 Task: Create an abstract project overview slider template.
Action: Mouse moved to (563, 58)
Screenshot: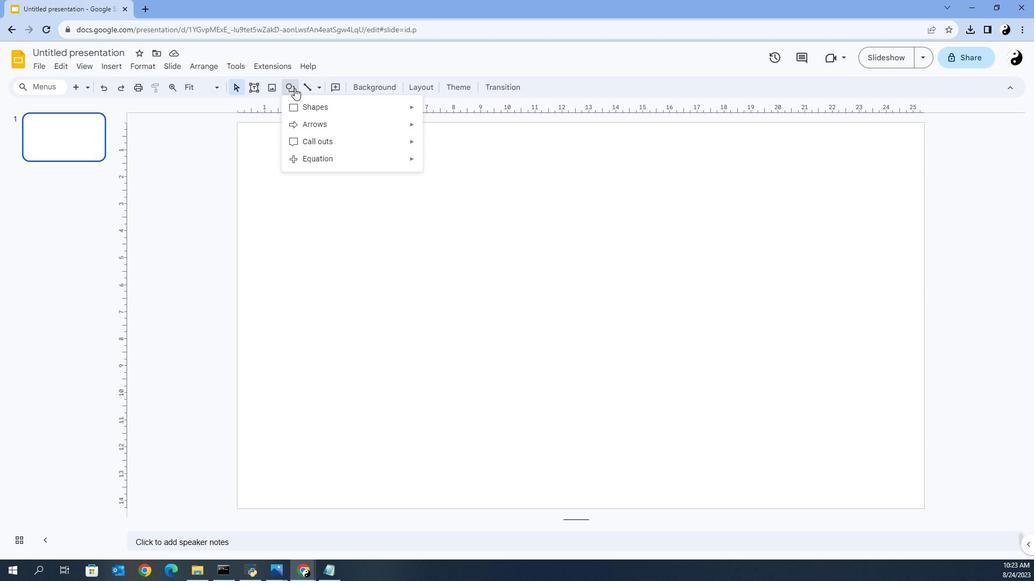 
Action: Mouse pressed left at (563, 58)
Screenshot: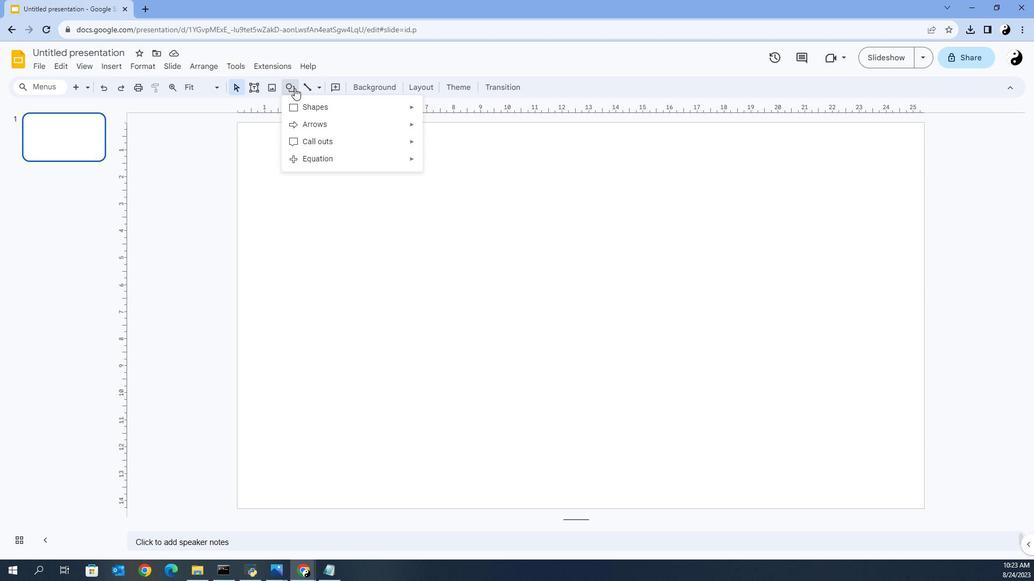 
Action: Mouse moved to (571, 60)
Screenshot: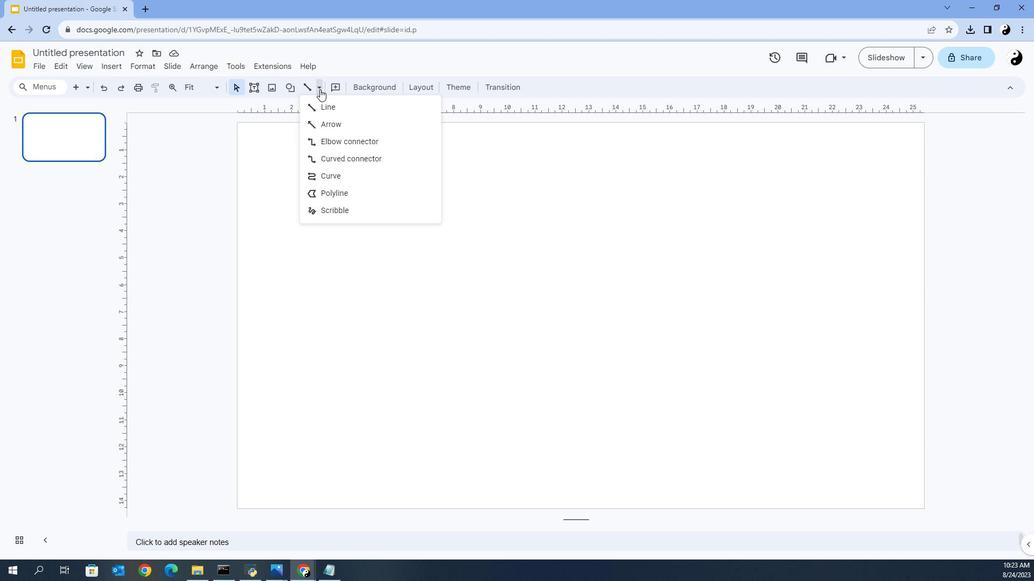 
Action: Mouse pressed left at (571, 60)
Screenshot: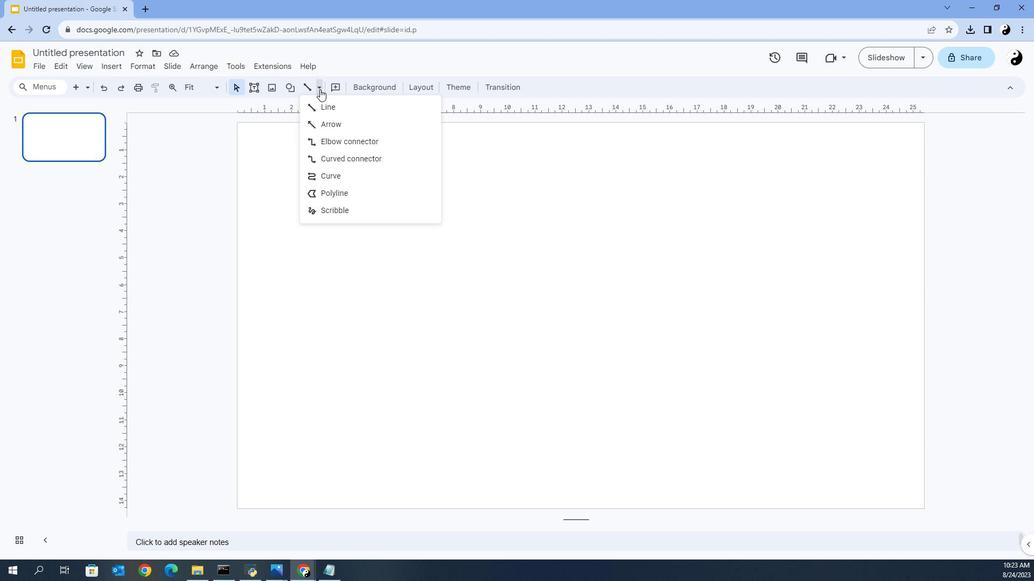 
Action: Mouse moved to (573, 134)
Screenshot: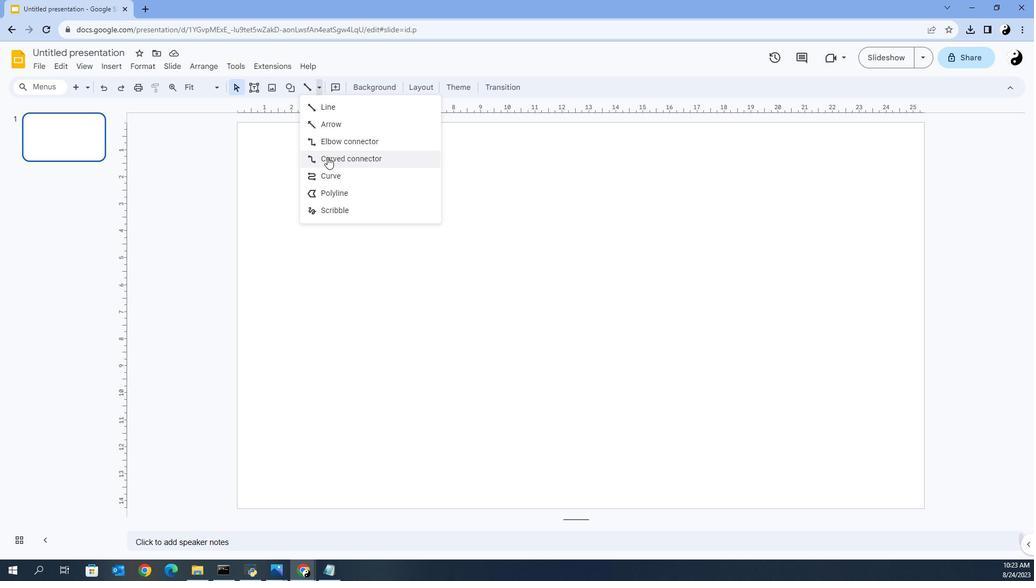 
Action: Mouse pressed left at (573, 134)
Screenshot: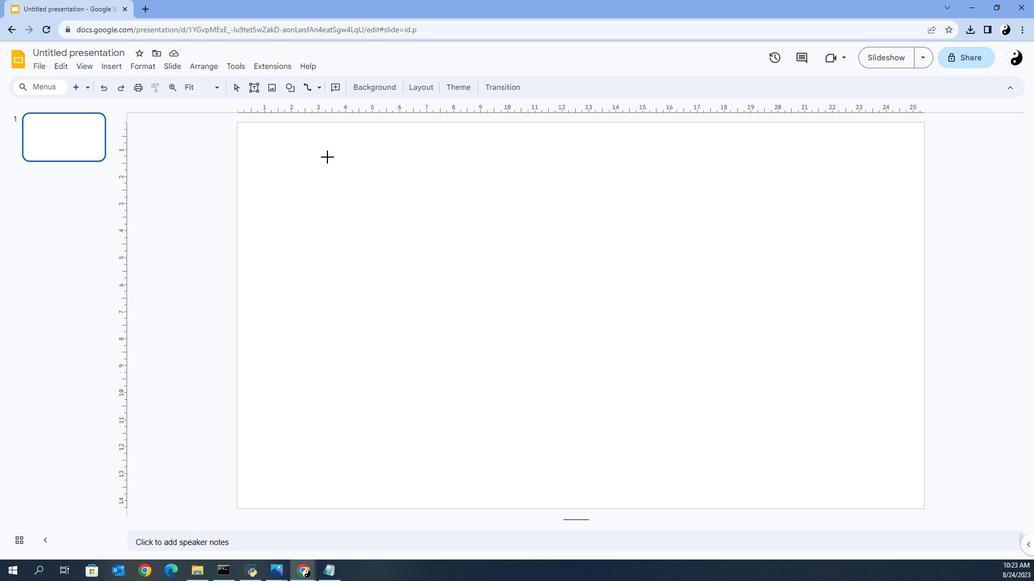 
Action: Mouse moved to (659, 100)
Screenshot: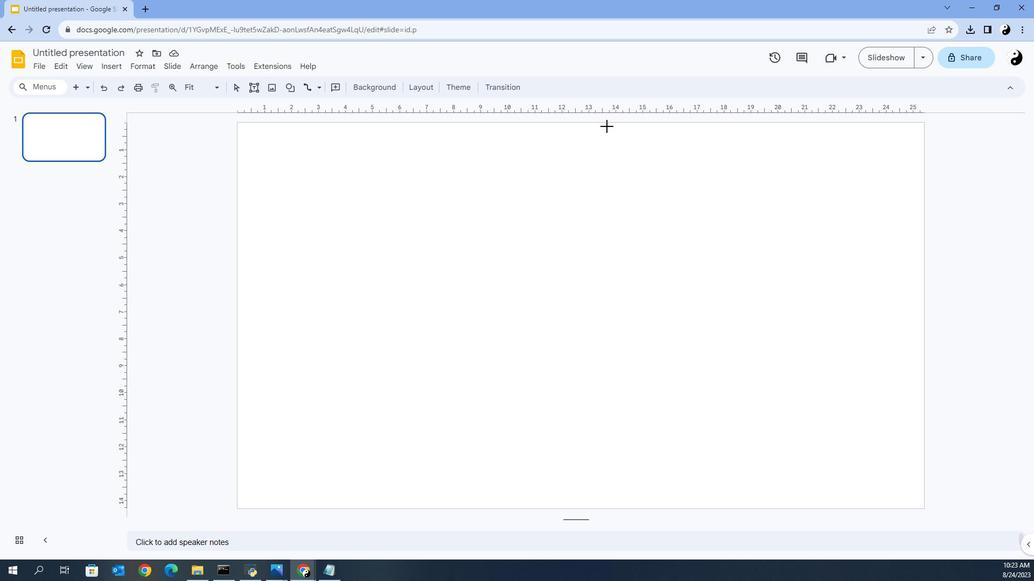 
Action: Mouse pressed left at (659, 100)
Screenshot: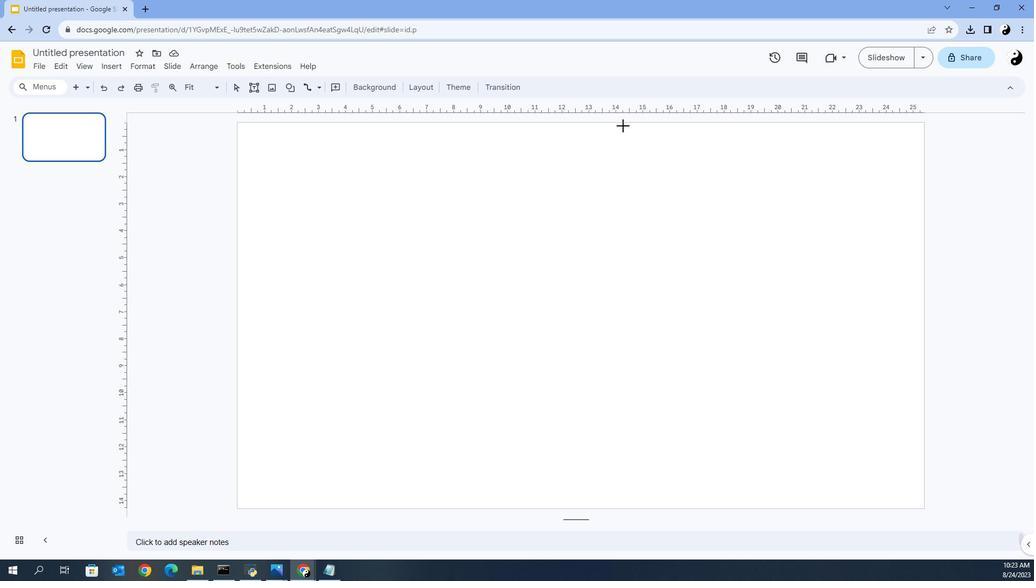 
Action: Mouse moved to (751, 333)
Screenshot: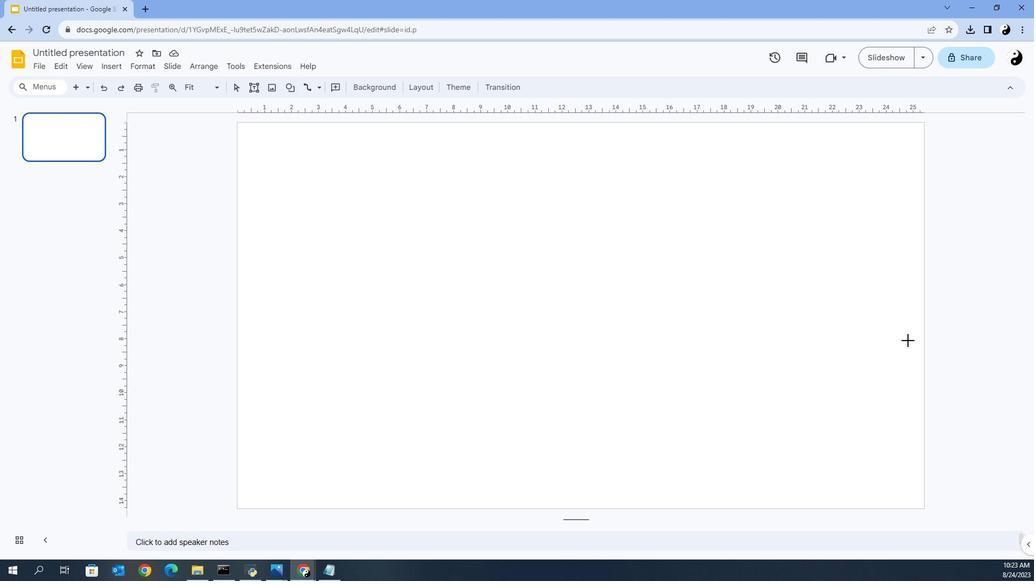 
Action: Mouse pressed right at (751, 333)
Screenshot: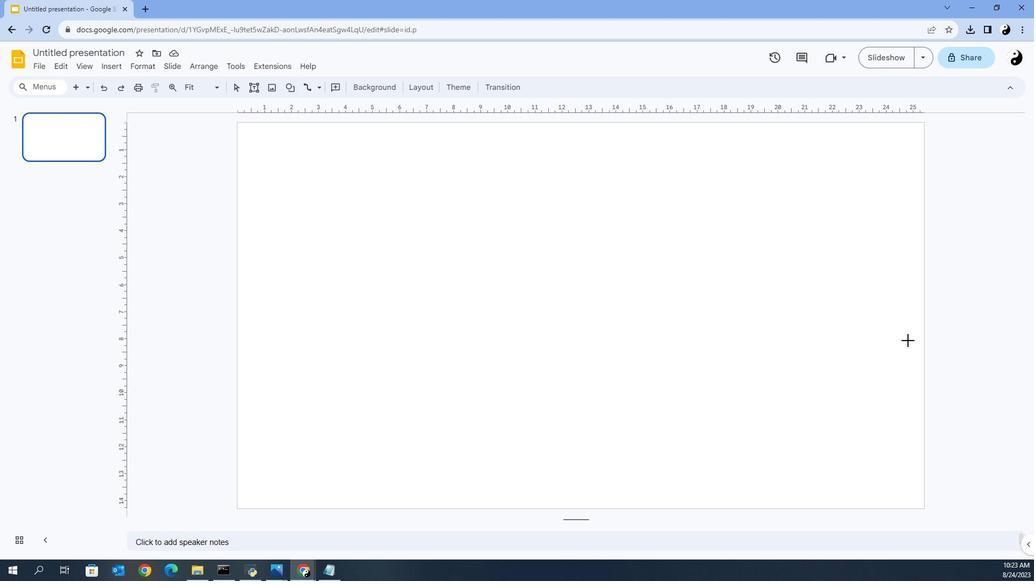 
Action: Mouse moved to (677, 95)
Screenshot: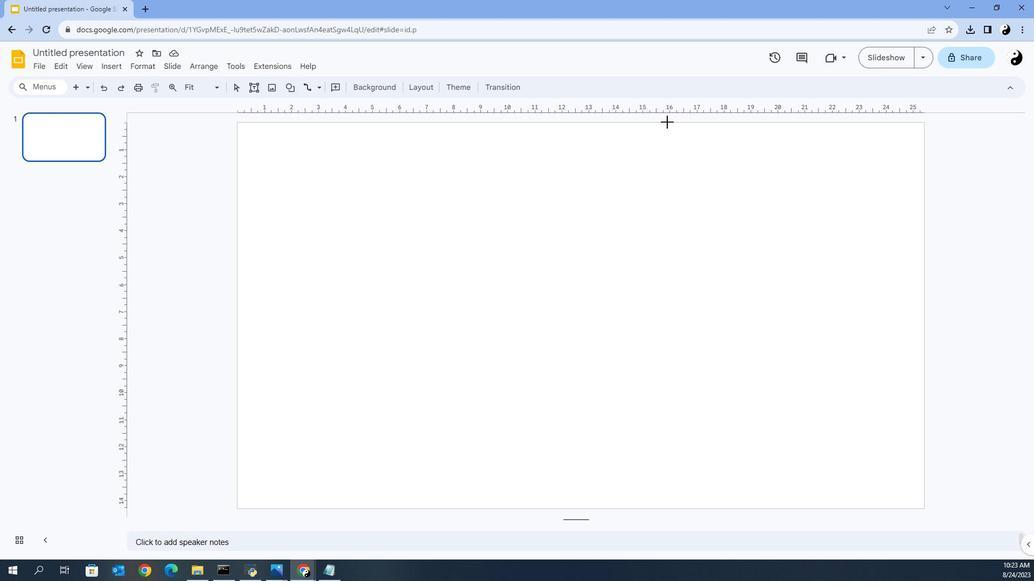 
Action: Mouse pressed left at (677, 95)
Screenshot: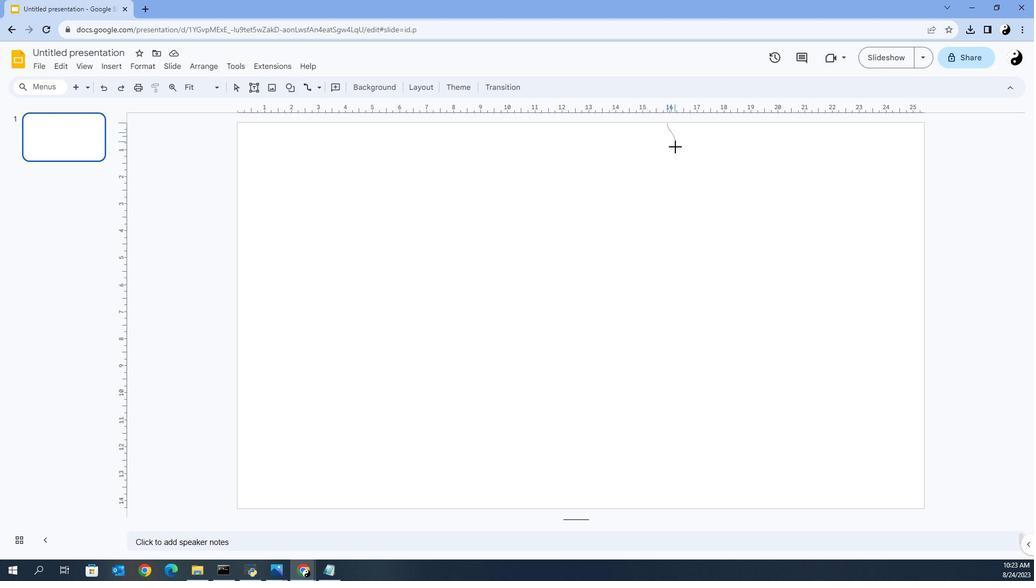 
Action: Mouse moved to (581, 61)
Screenshot: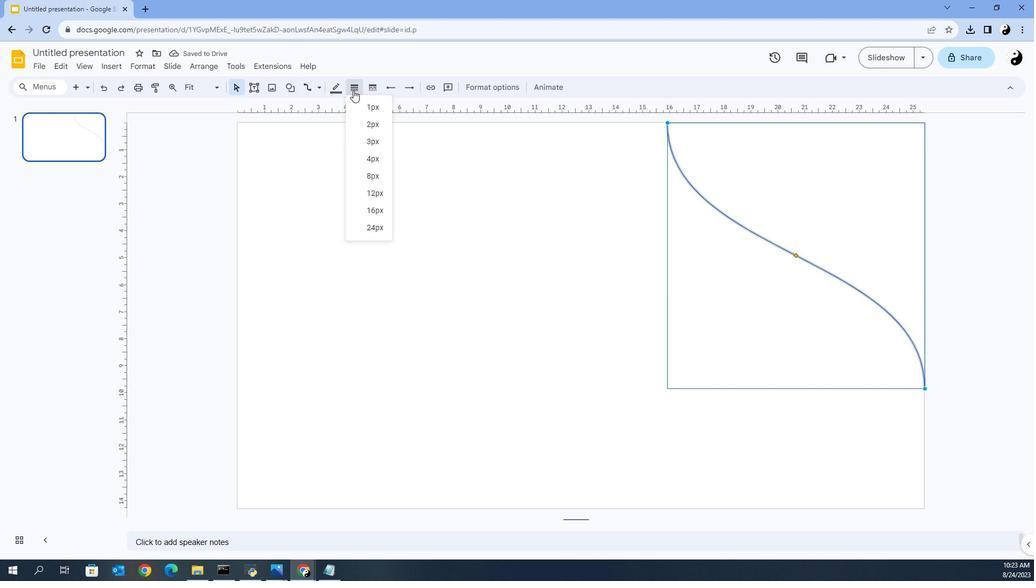 
Action: Mouse pressed left at (581, 61)
Screenshot: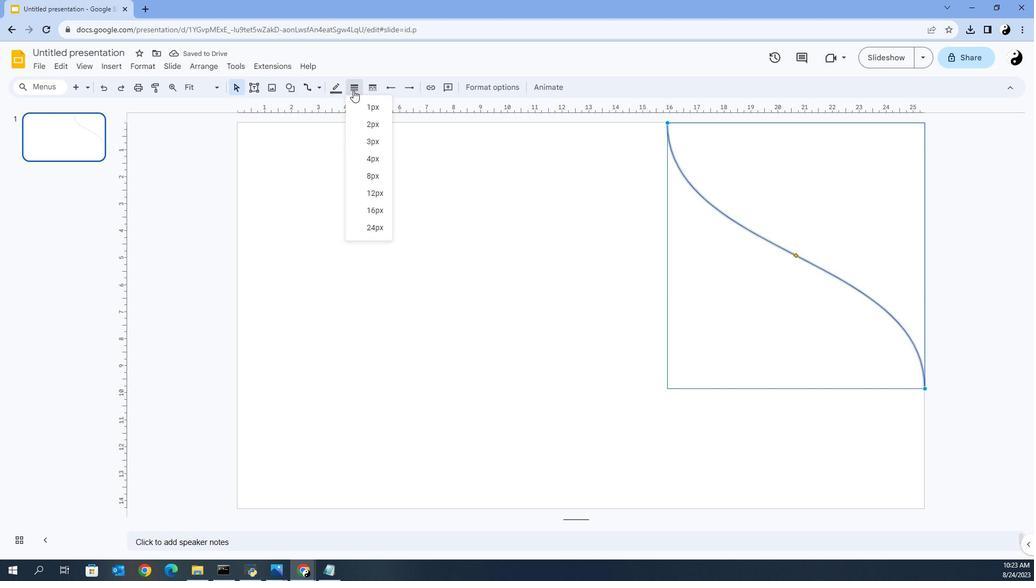 
Action: Mouse moved to (586, 206)
Screenshot: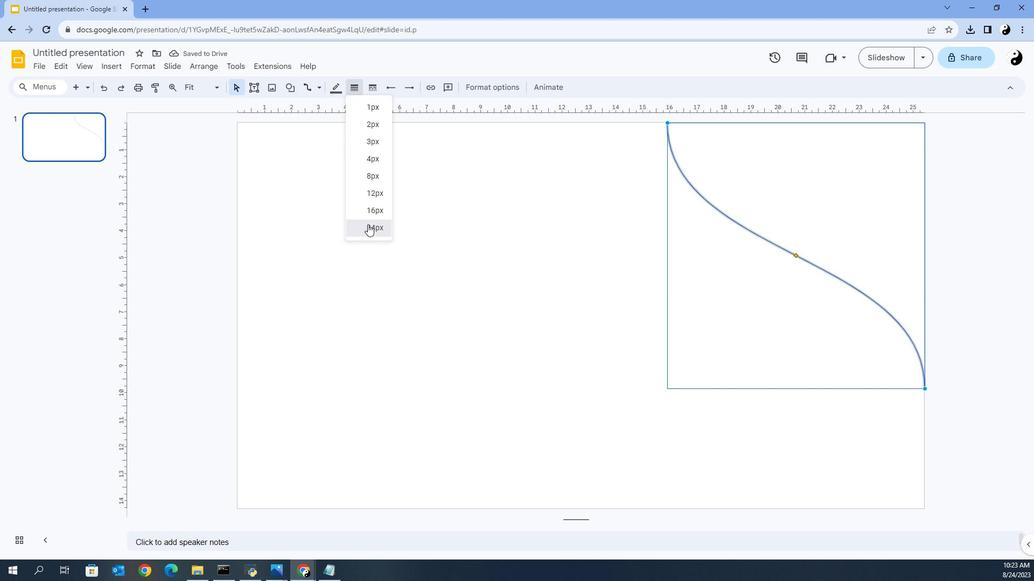 
Action: Mouse pressed left at (586, 206)
Screenshot: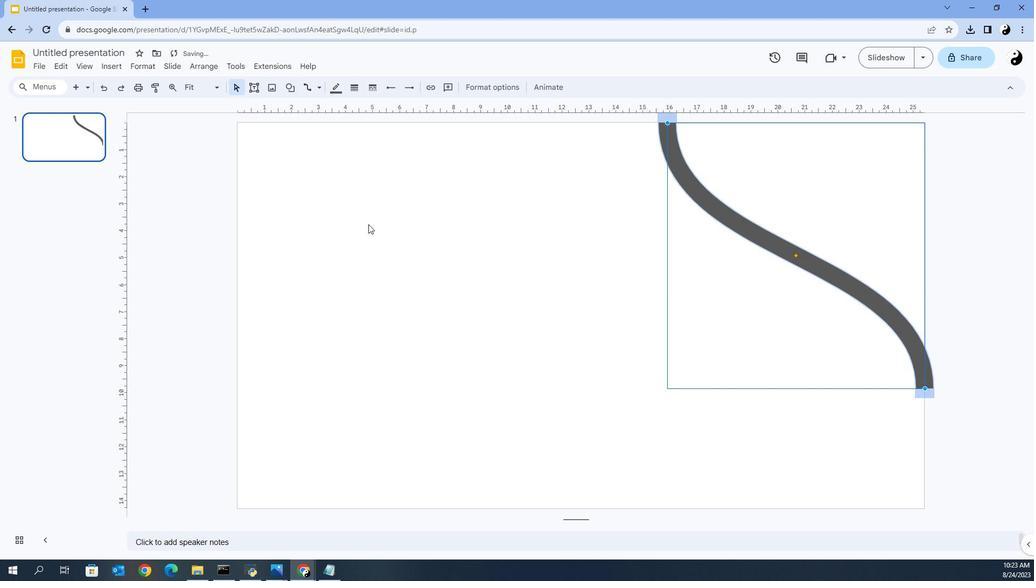
Action: Mouse moved to (576, 58)
Screenshot: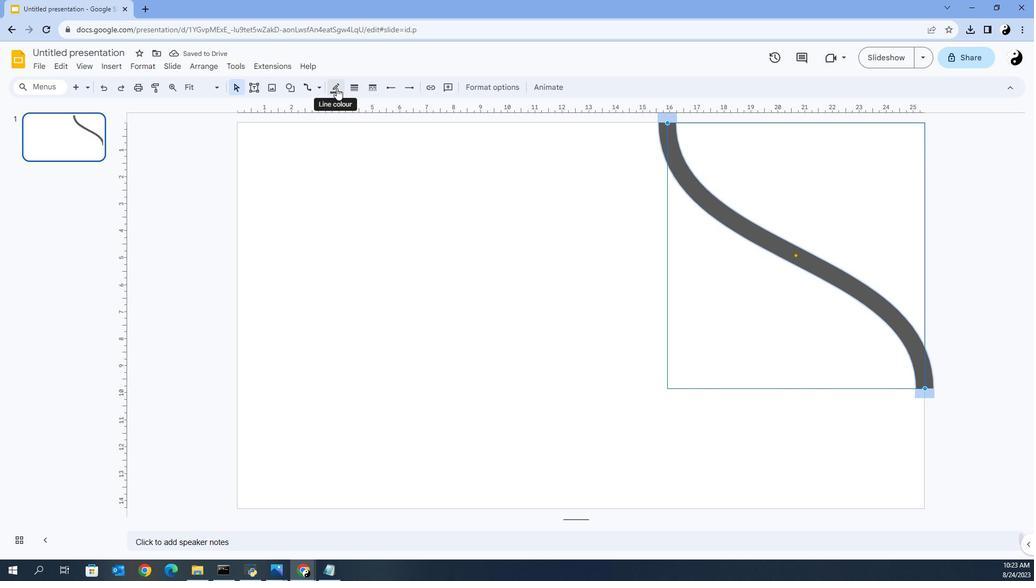 
Action: Mouse pressed left at (576, 58)
Screenshot: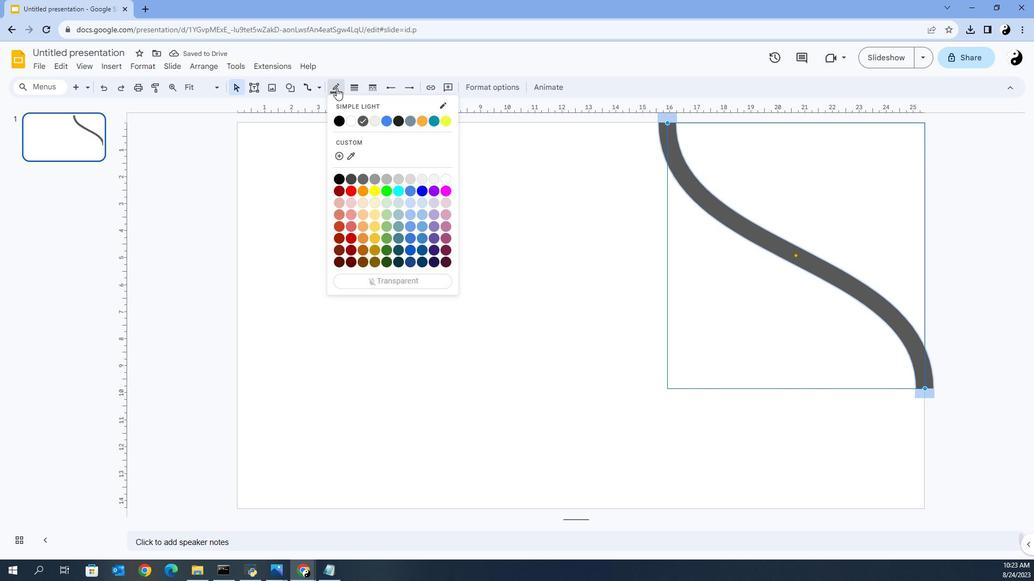 
Action: Mouse moved to (582, 132)
Screenshot: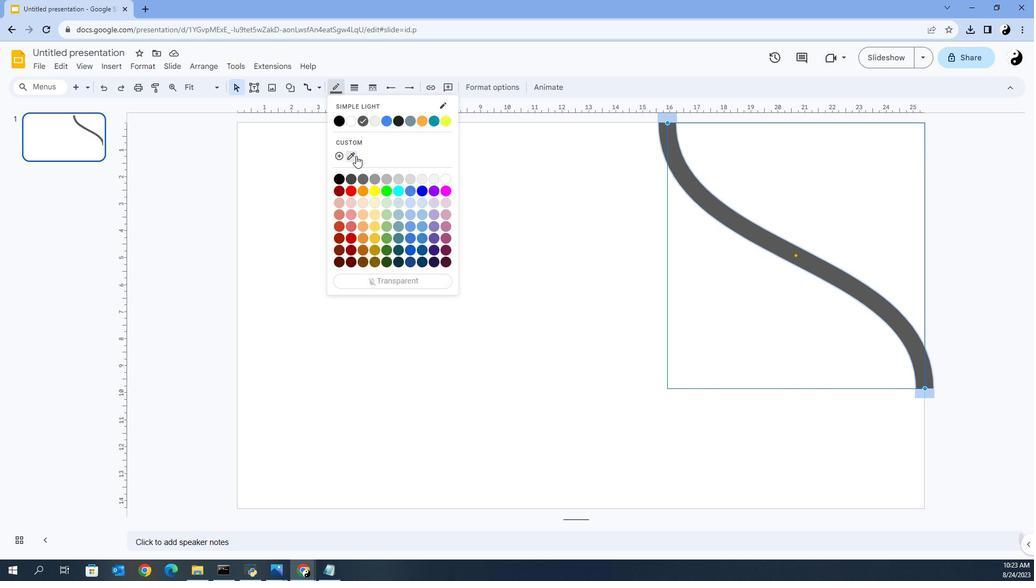 
Action: Mouse pressed left at (582, 132)
Screenshot: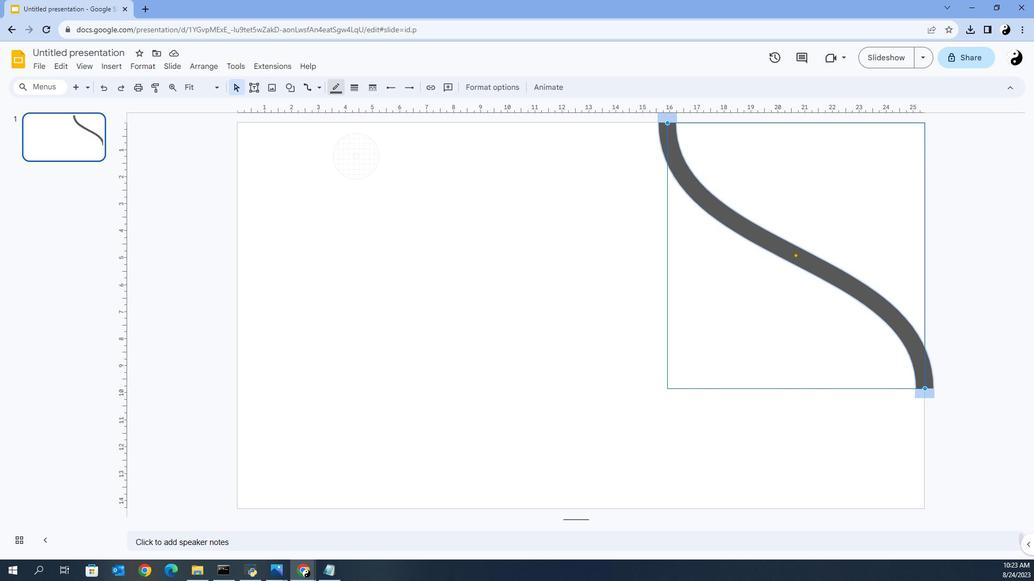 
Action: Mouse moved to (329, 186)
Screenshot: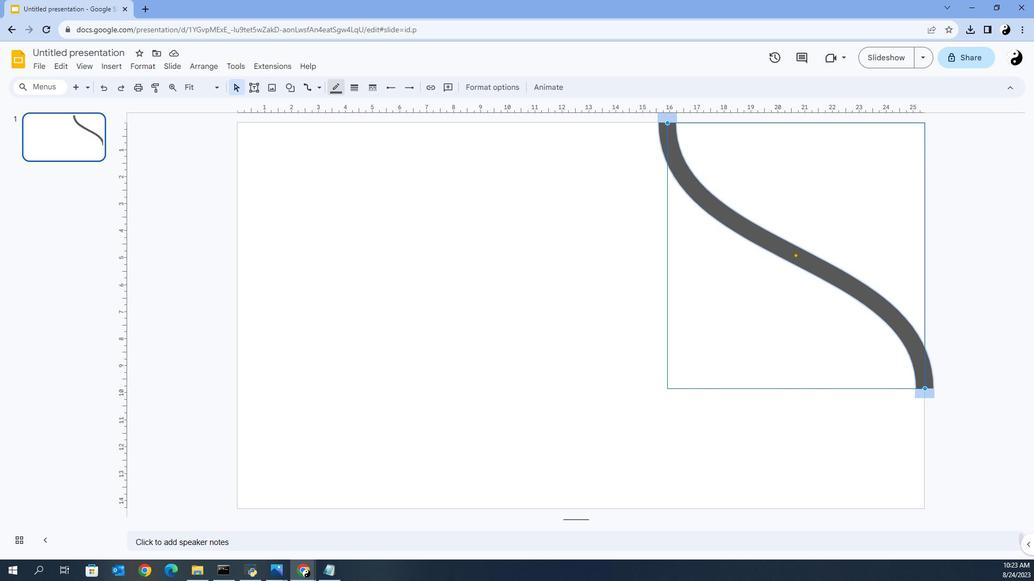 
Action: Mouse pressed left at (329, 186)
Screenshot: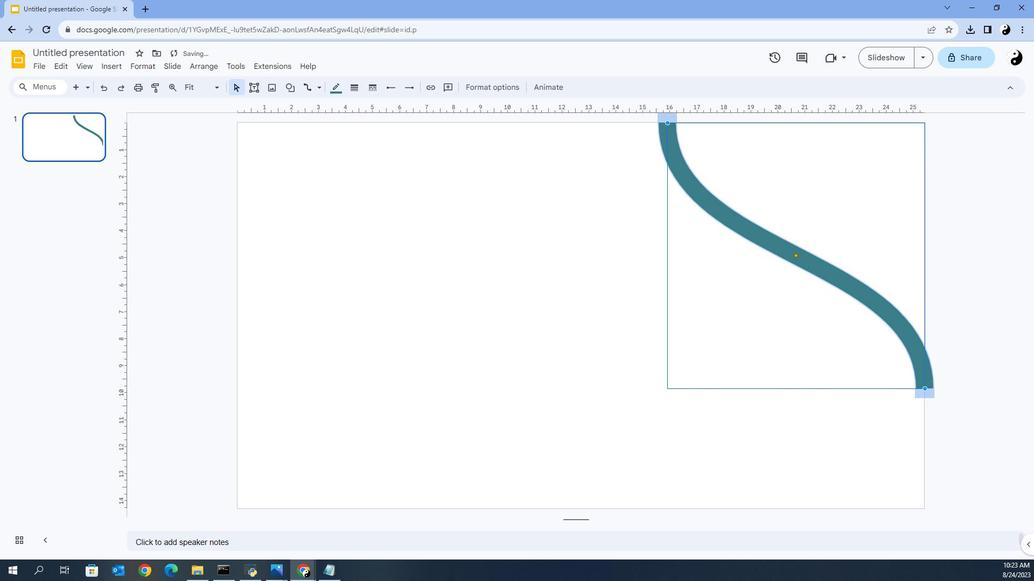 
Action: Mouse moved to (625, 243)
Screenshot: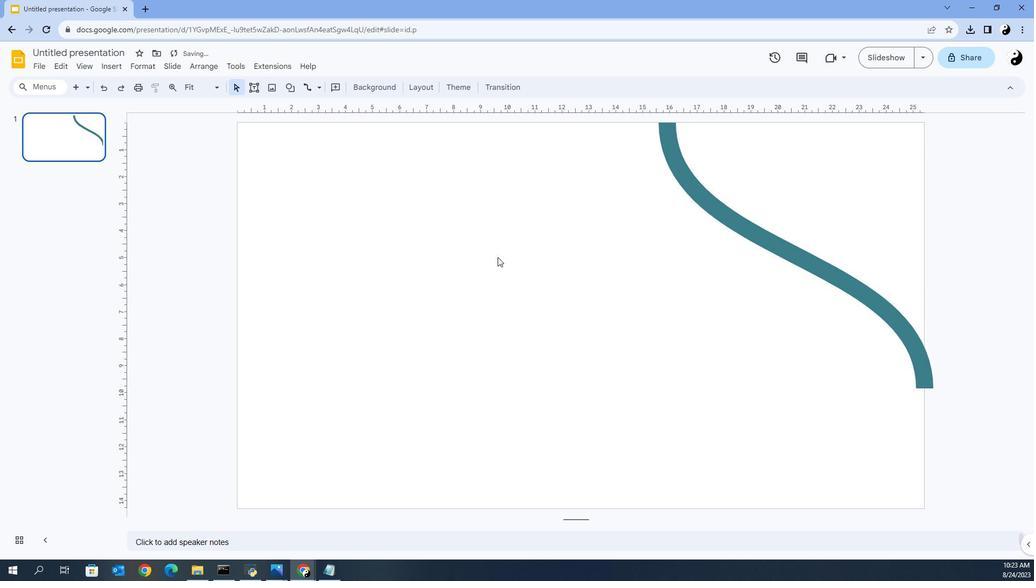 
Action: Mouse pressed left at (625, 243)
Screenshot: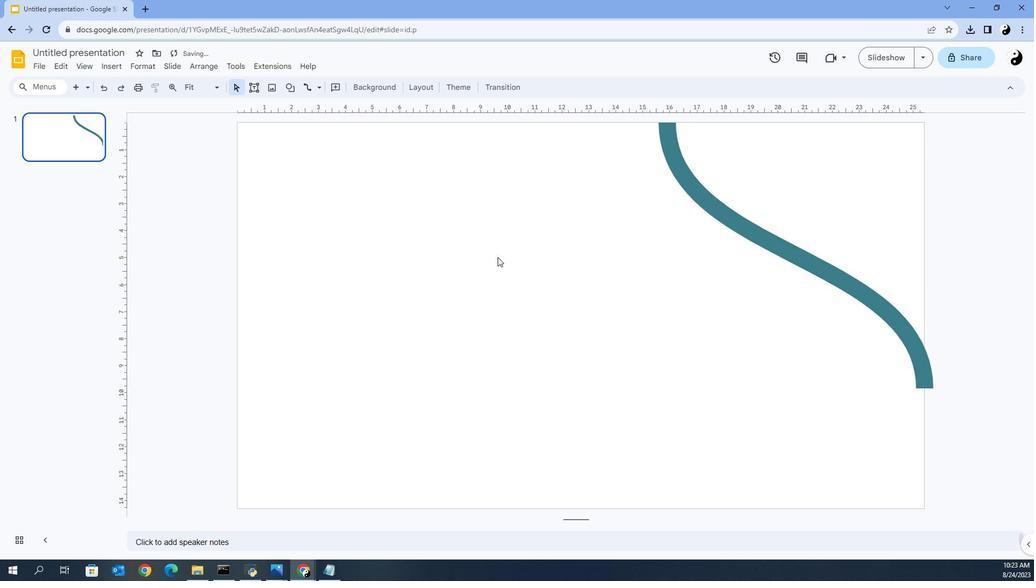 
Action: Mouse moved to (731, 271)
Screenshot: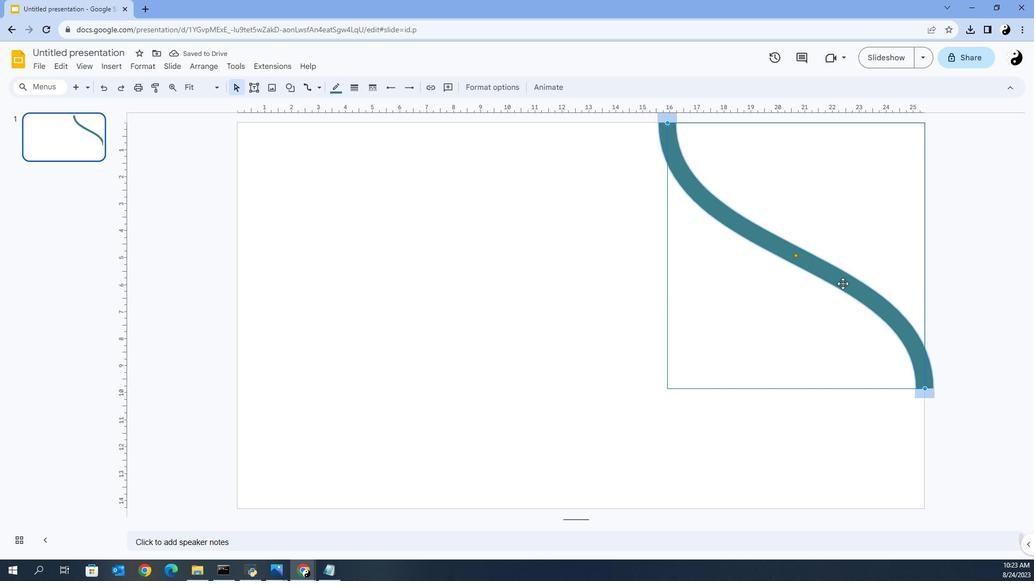 
Action: Mouse pressed left at (731, 271)
Screenshot: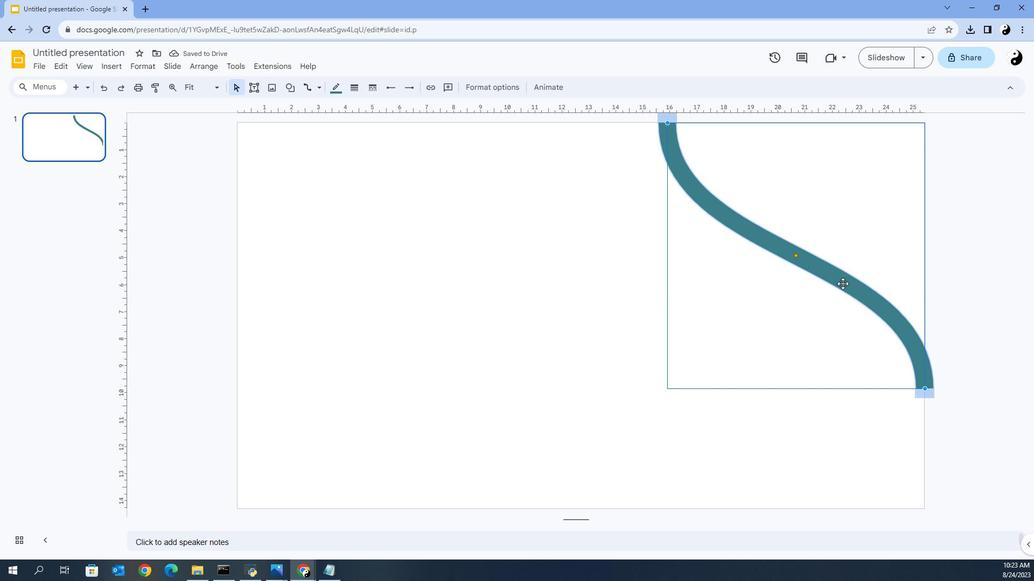 
Action: Mouse moved to (731, 271)
Screenshot: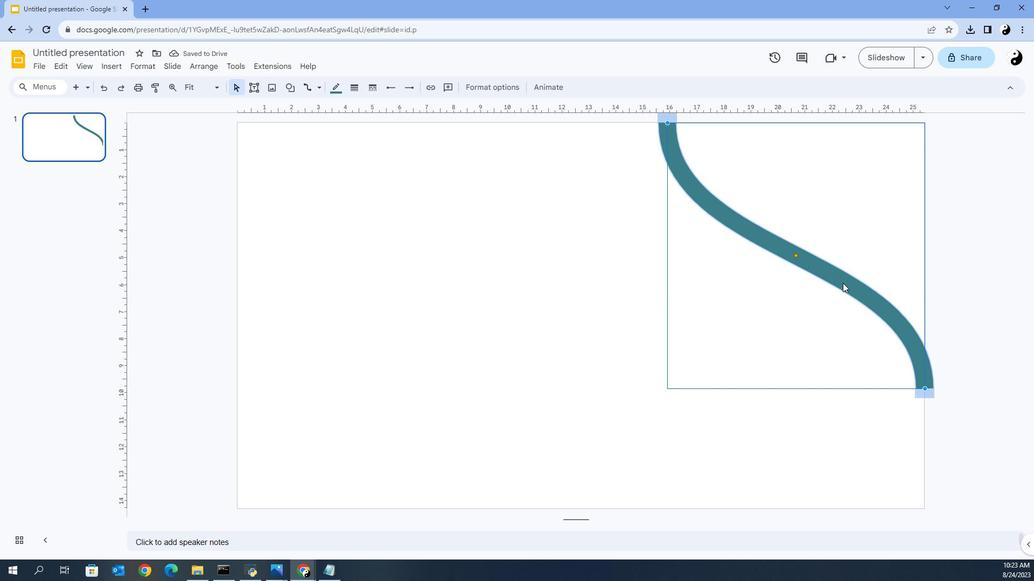 
Action: Key pressed <Key.left><Key.left>
Screenshot: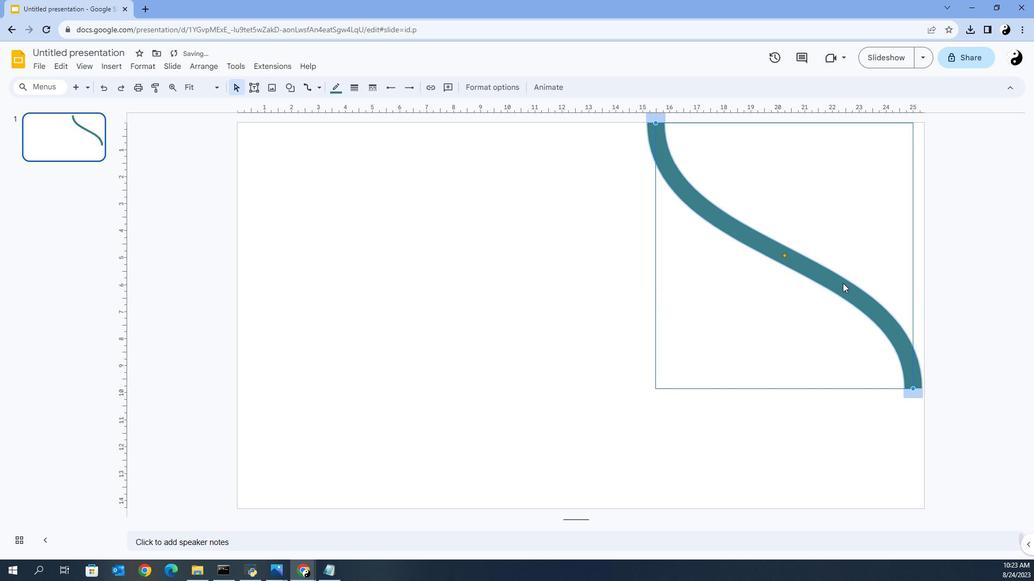 
Action: Mouse moved to (731, 314)
Screenshot: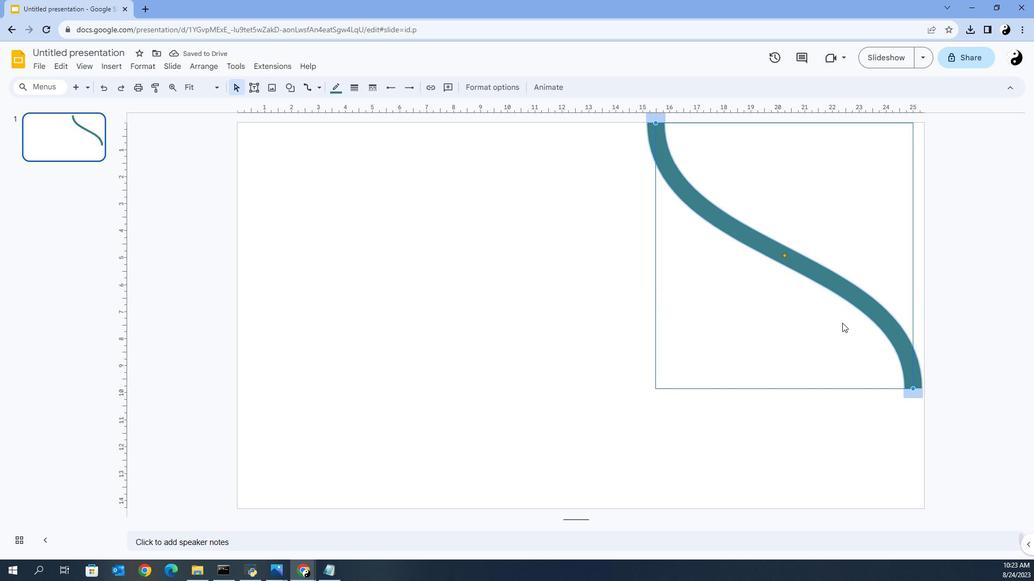 
Action: Mouse scrolled (731, 314) with delta (0, 0)
Screenshot: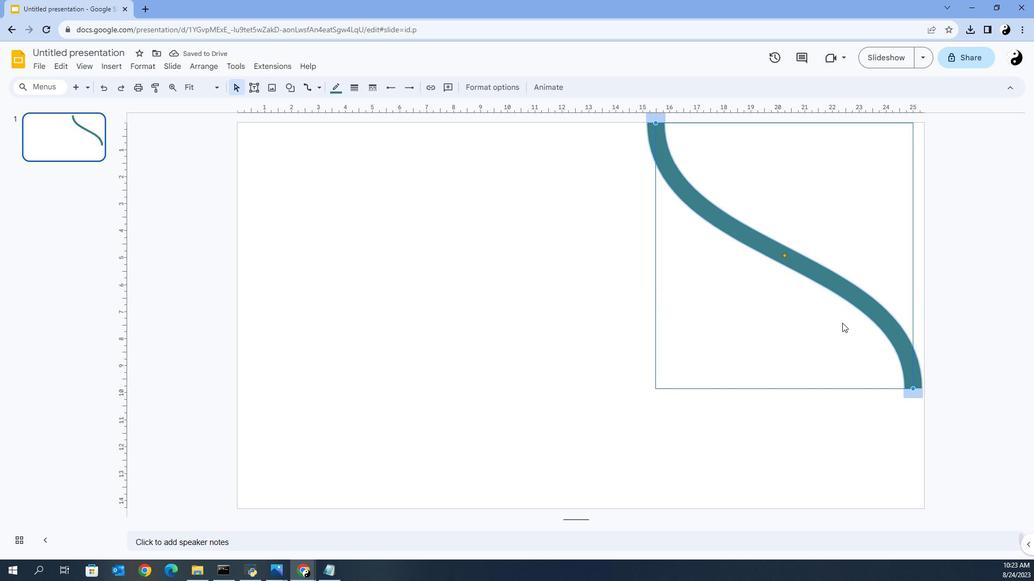 
Action: Mouse scrolled (731, 314) with delta (0, 0)
Screenshot: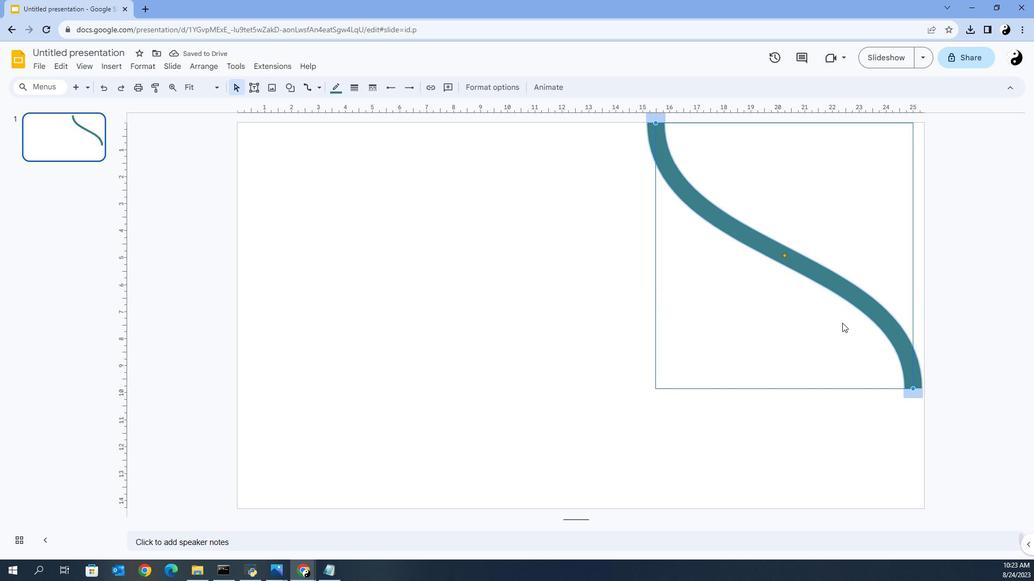 
Action: Mouse moved to (731, 314)
Screenshot: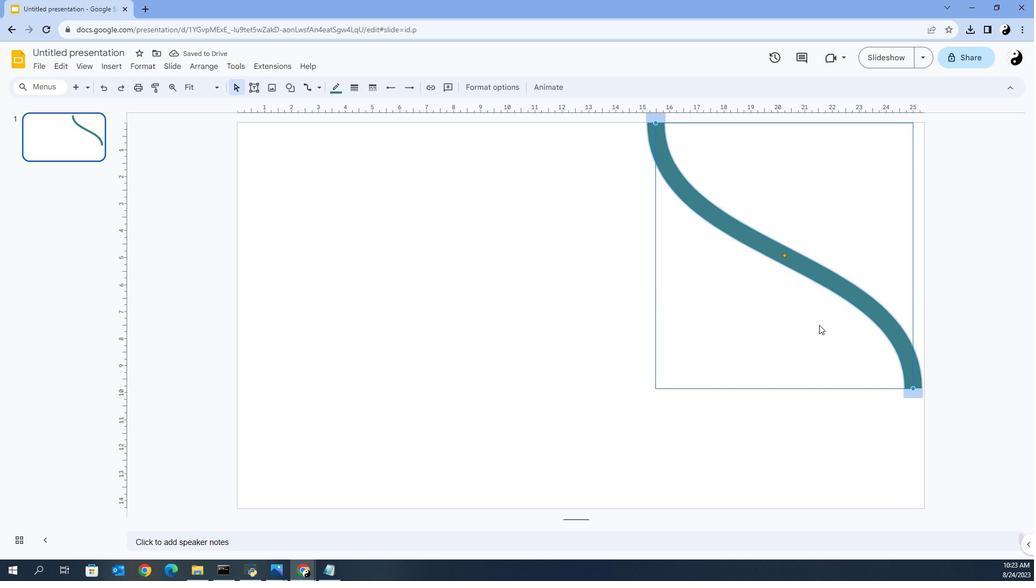 
Action: Mouse scrolled (731, 314) with delta (0, 0)
Screenshot: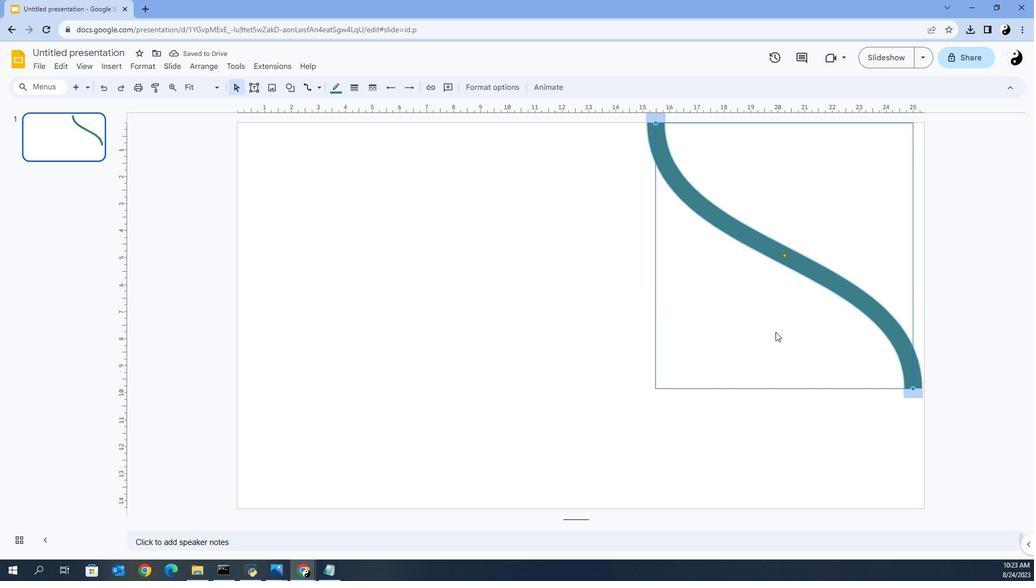 
Action: Mouse scrolled (731, 314) with delta (0, 0)
Screenshot: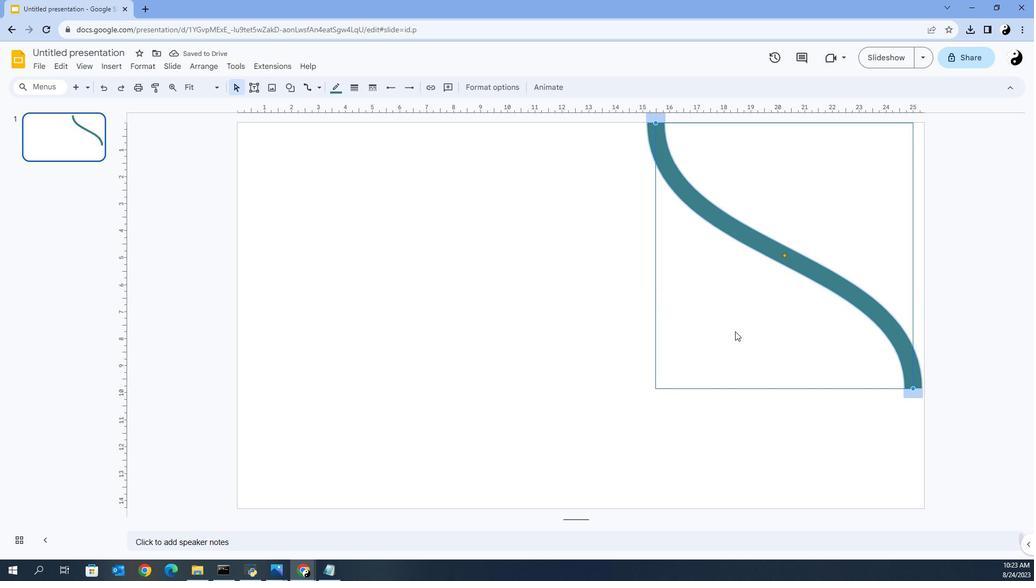 
Action: Mouse moved to (686, 313)
Screenshot: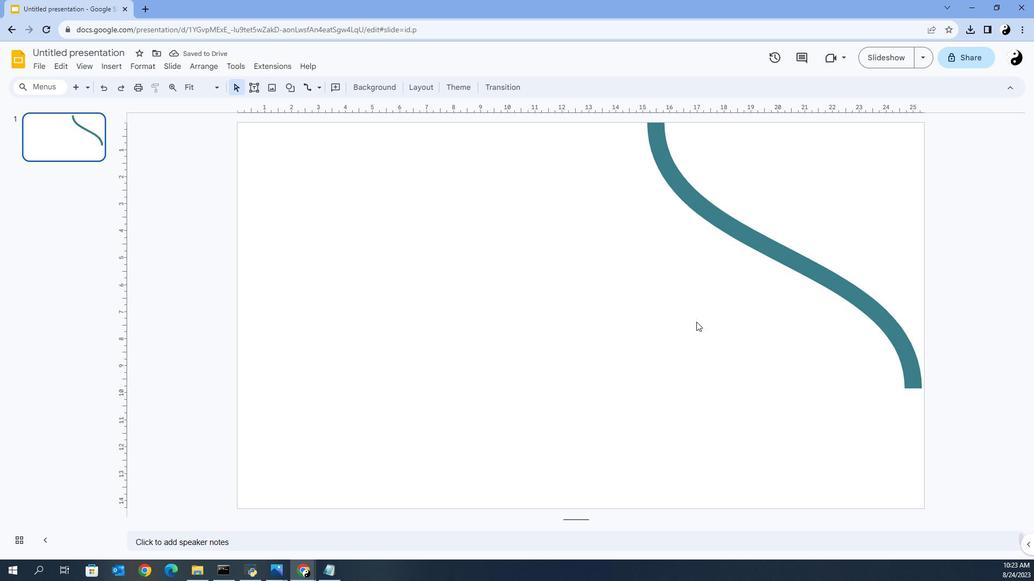 
Action: Mouse pressed left at (686, 313)
Screenshot: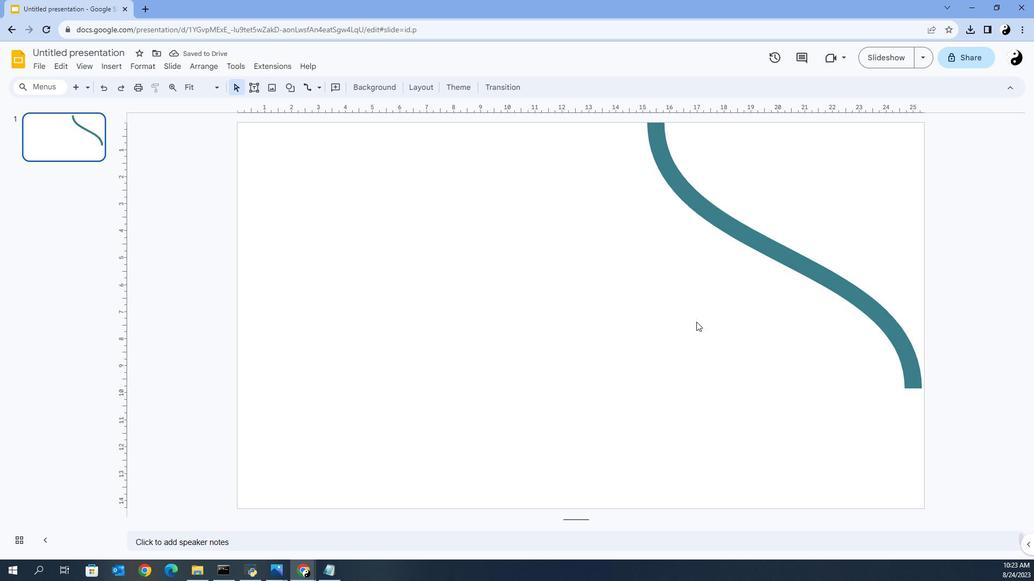 
Action: Mouse moved to (716, 250)
Screenshot: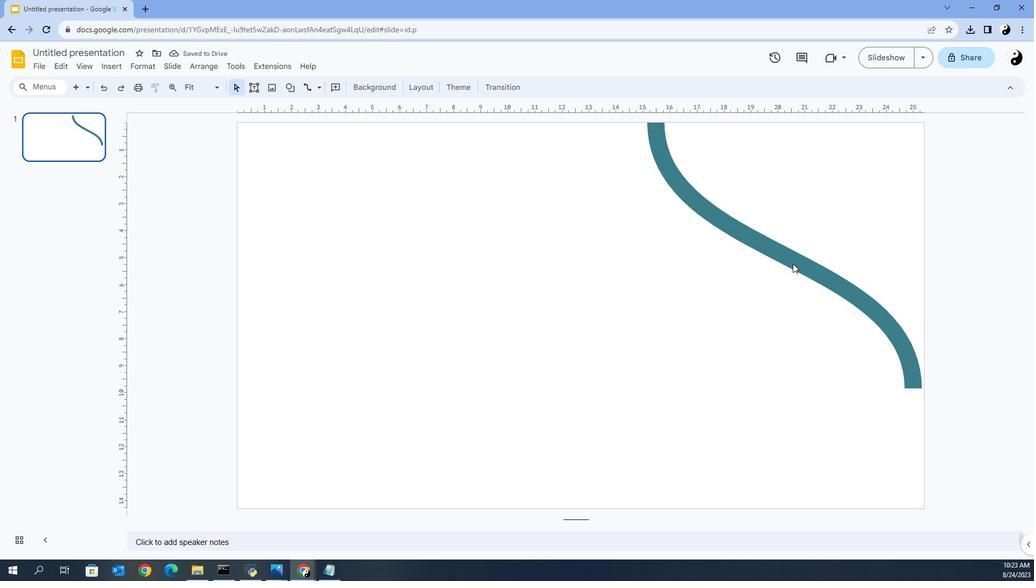 
Action: Mouse scrolled (716, 250) with delta (0, 0)
Screenshot: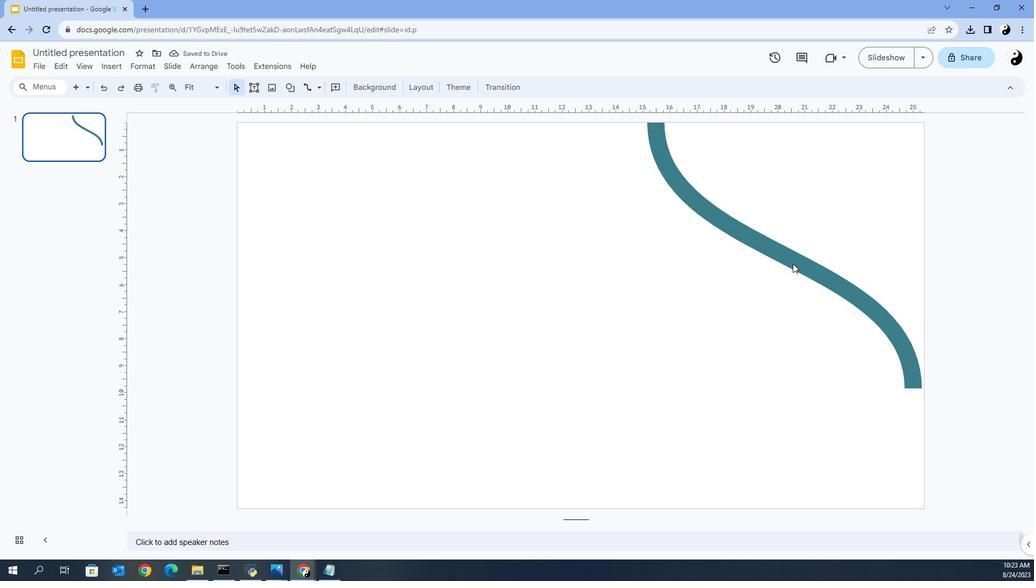 
Action: Mouse scrolled (716, 250) with delta (0, 0)
Screenshot: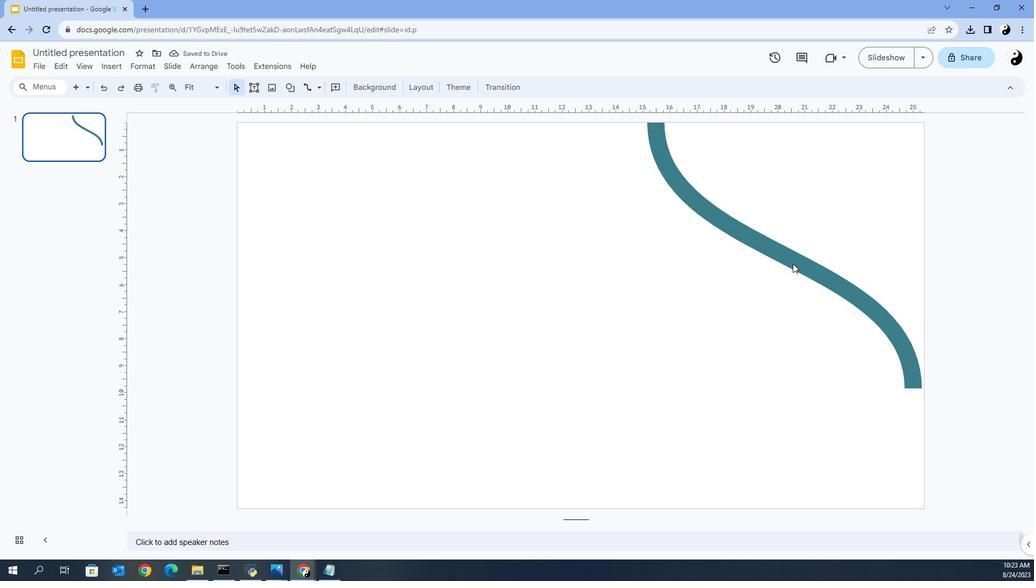 
Action: Mouse moved to (713, 265)
Screenshot: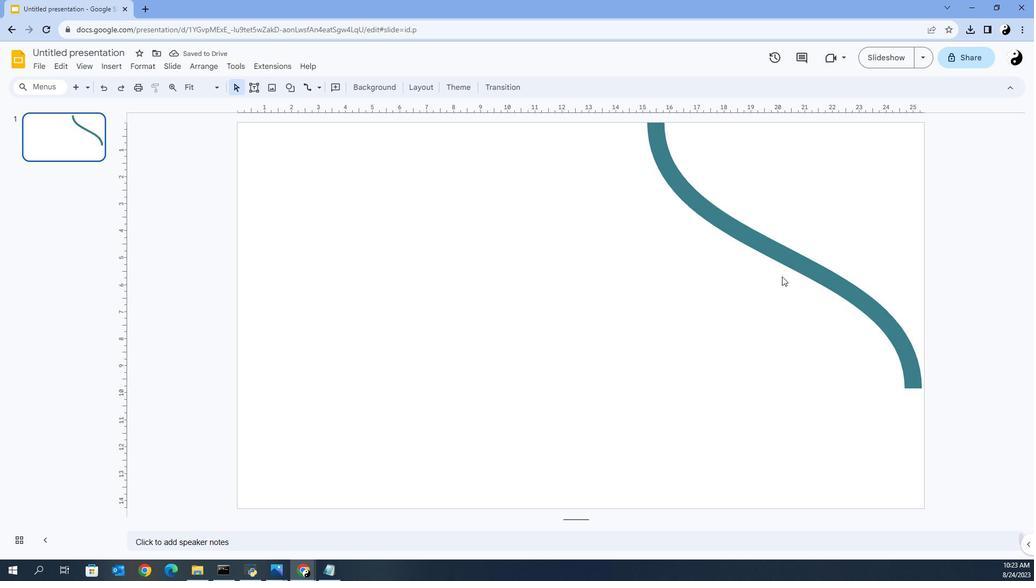 
Action: Mouse scrolled (713, 265) with delta (0, 0)
Screenshot: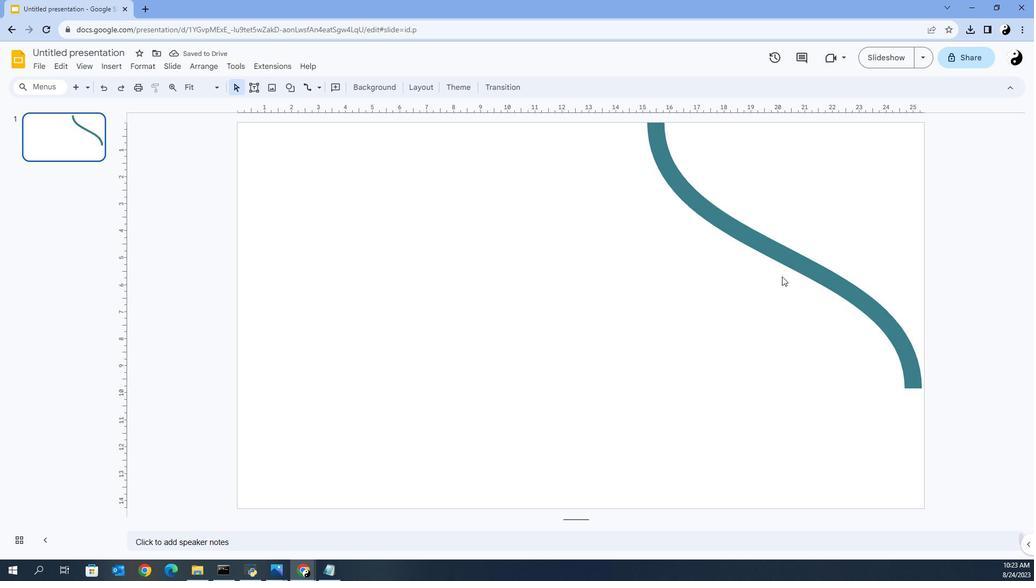 
Action: Mouse scrolled (713, 265) with delta (0, 0)
Screenshot: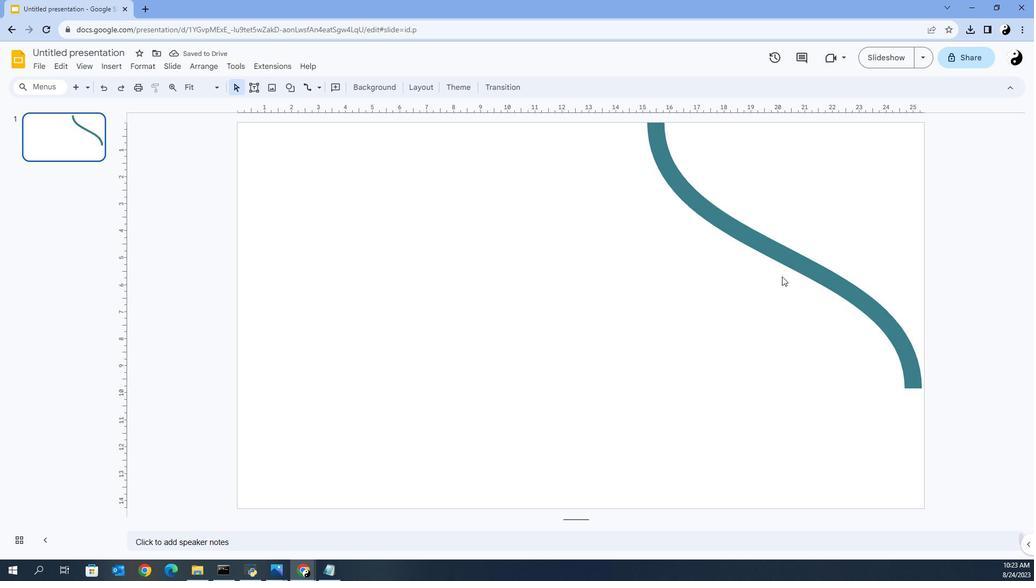 
Action: Mouse moved to (709, 243)
Screenshot: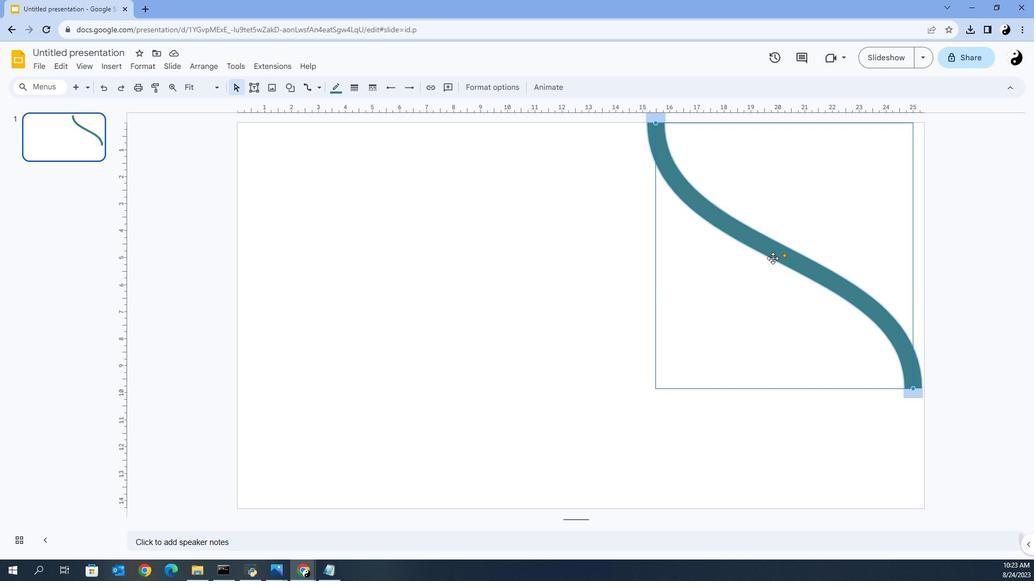 
Action: Mouse pressed left at (709, 243)
Screenshot: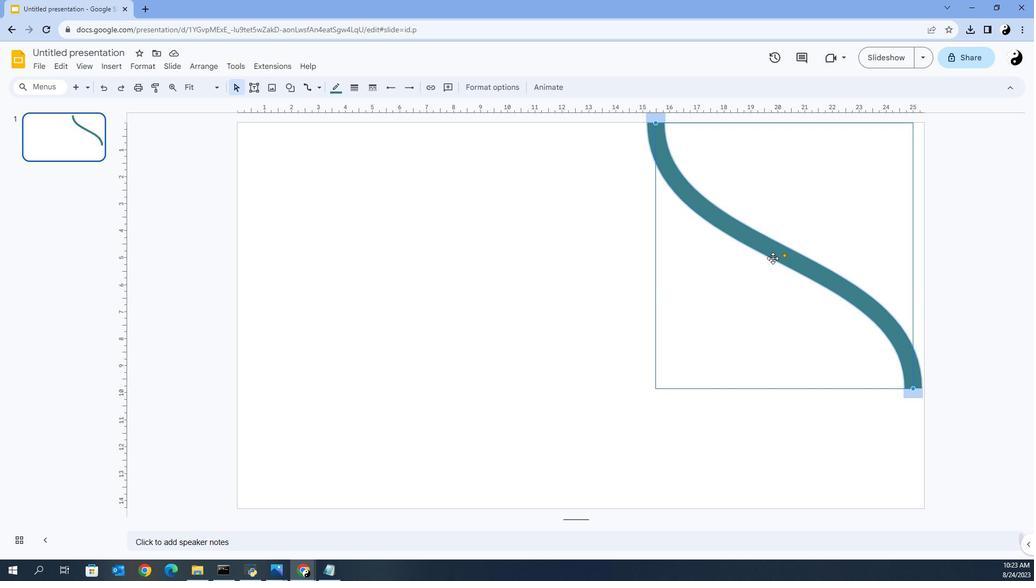 
Action: Mouse moved to (752, 388)
Screenshot: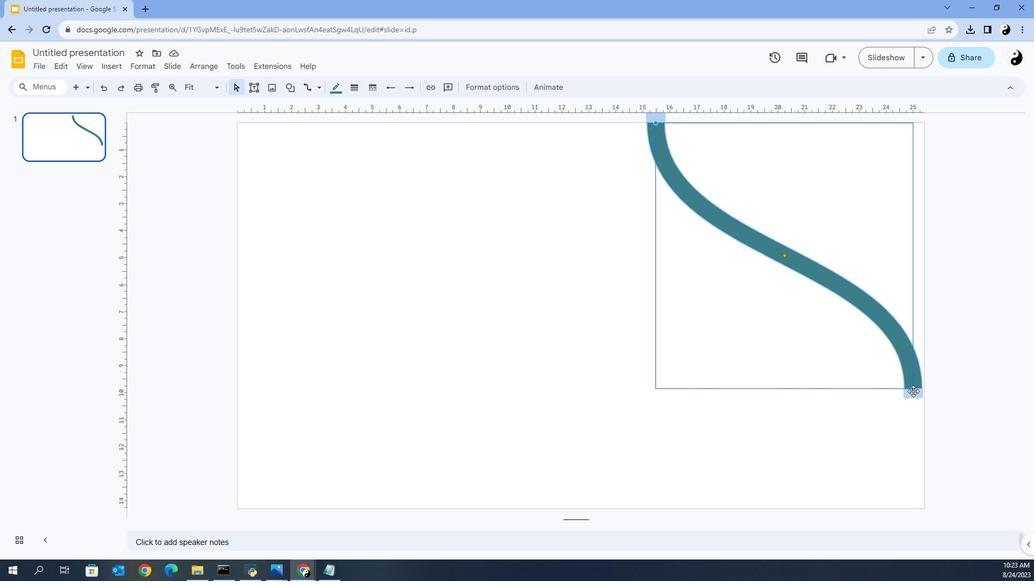 
Action: Mouse pressed left at (752, 388)
Screenshot: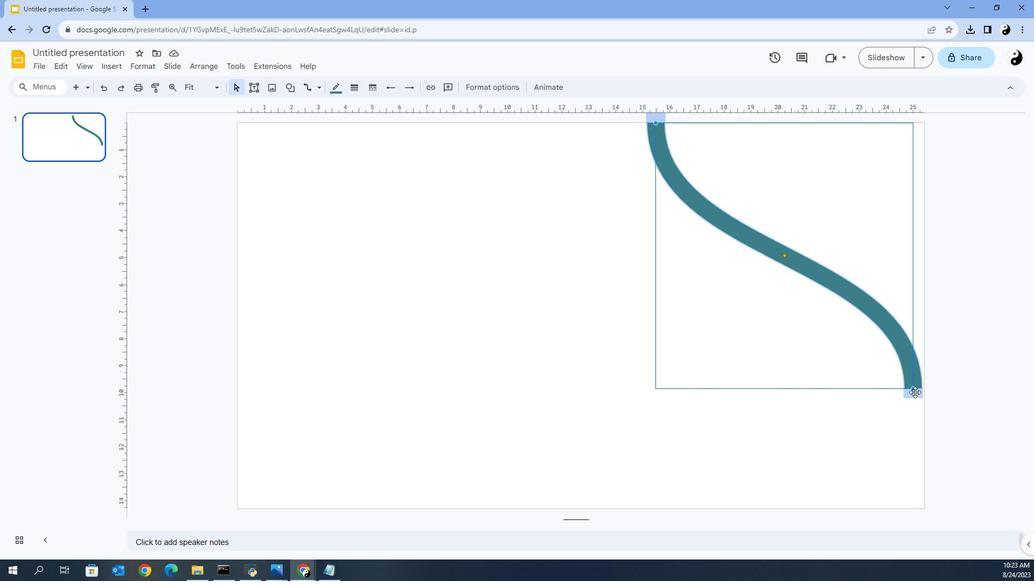 
Action: Mouse moved to (742, 427)
Screenshot: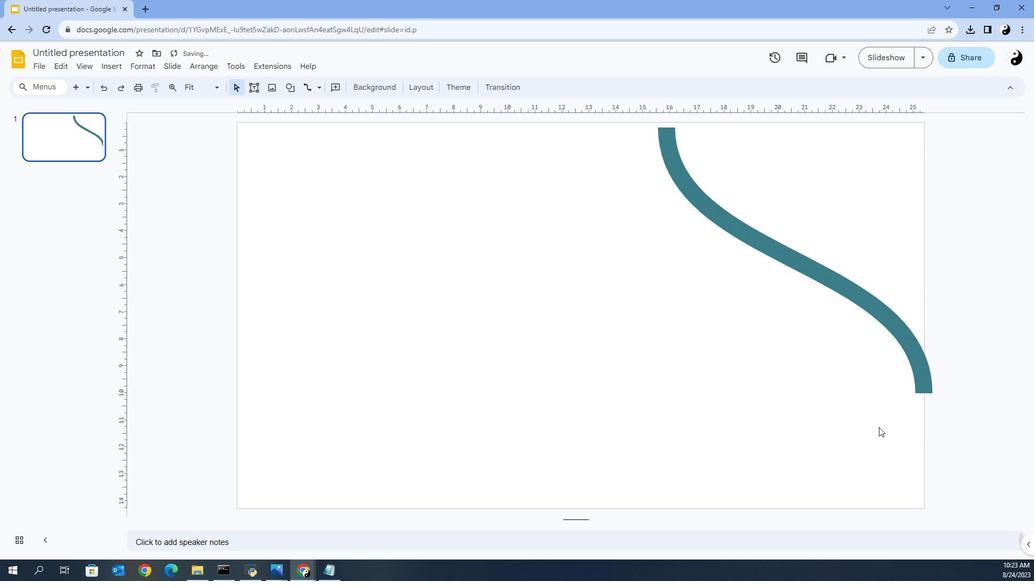 
Action: Mouse pressed left at (742, 427)
Screenshot: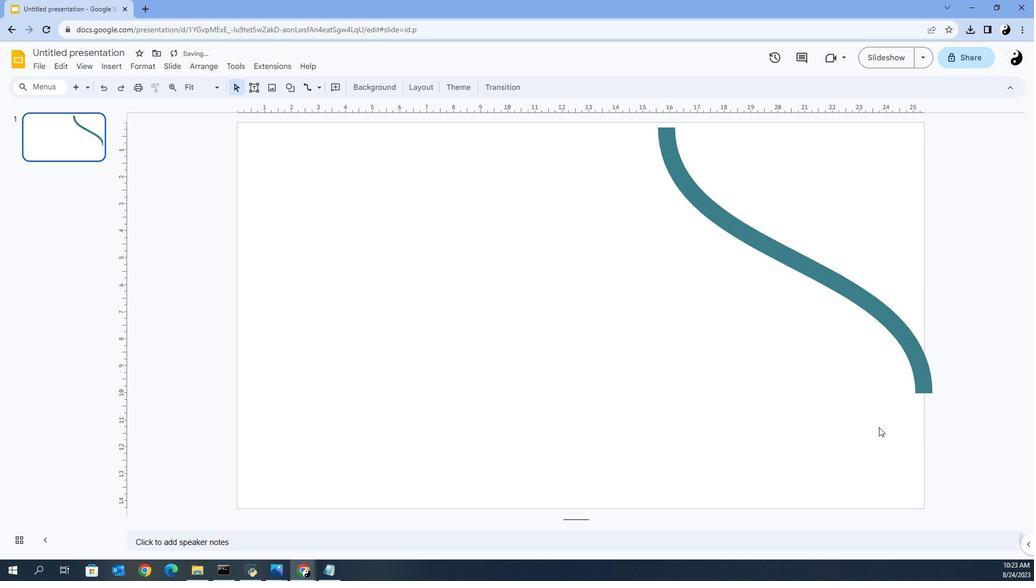 
Action: Mouse moved to (750, 341)
Screenshot: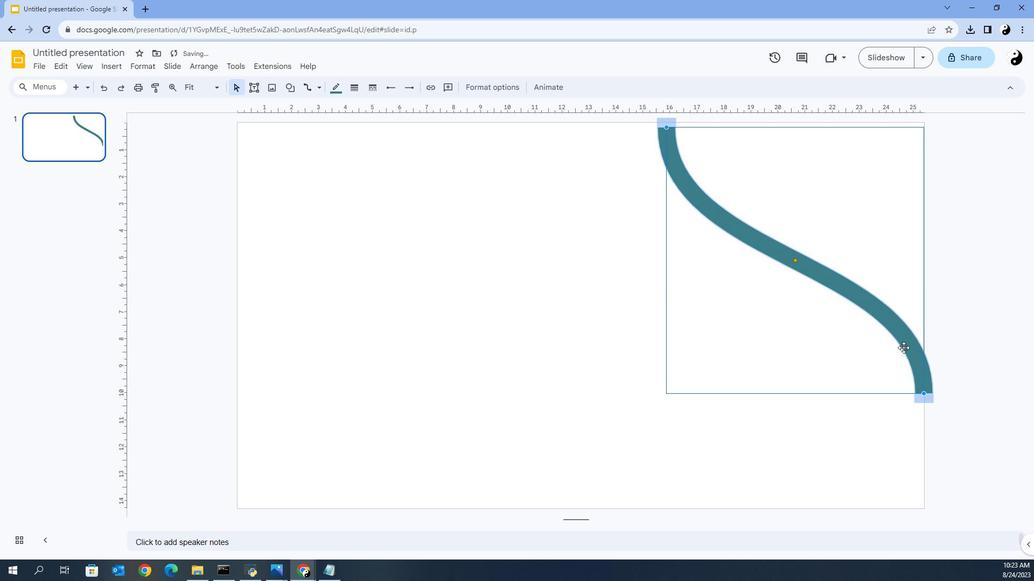 
Action: Mouse pressed left at (750, 341)
Screenshot: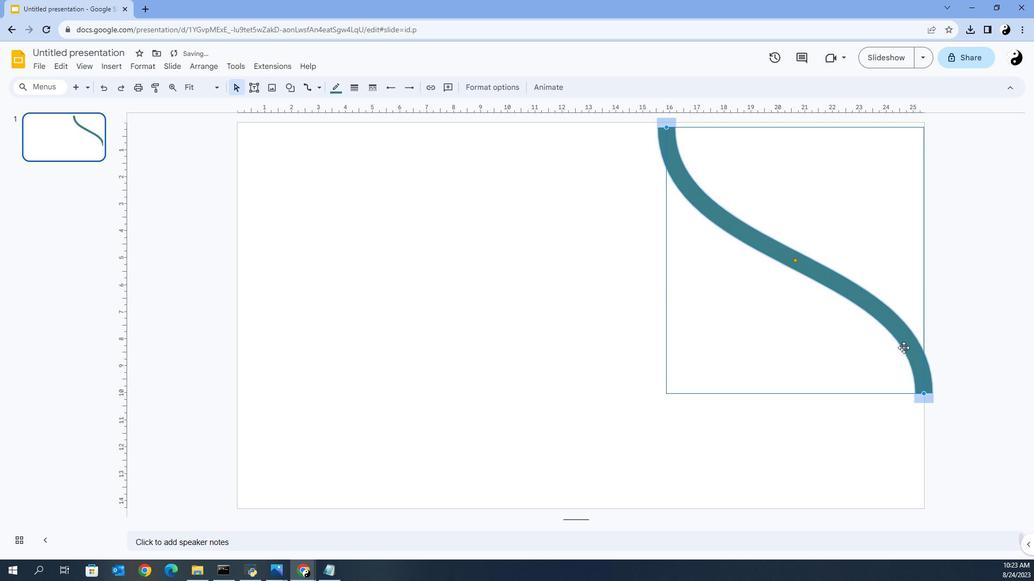 
Action: Key pressed <Key.left><Key.left>
Screenshot: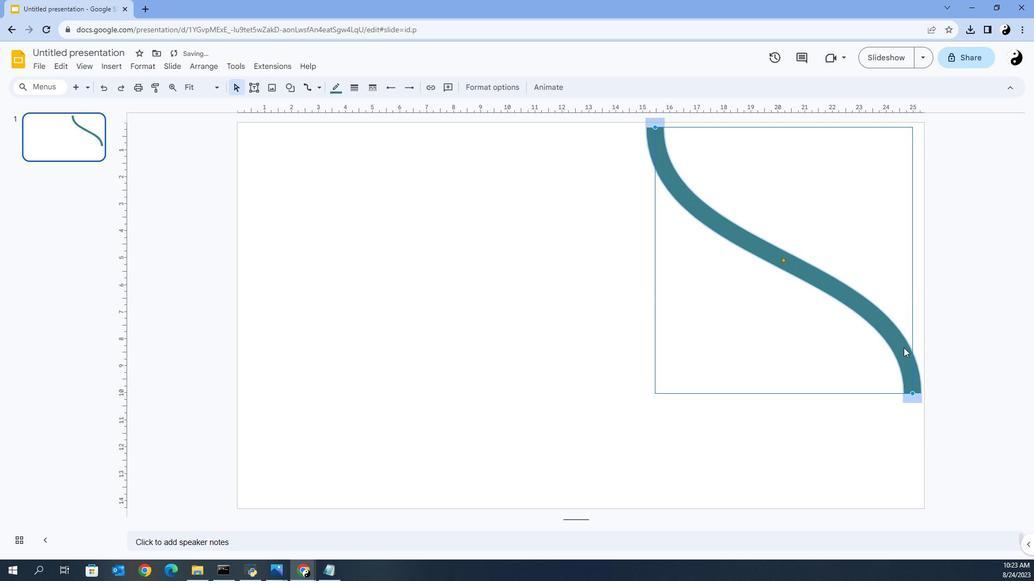 
Action: Mouse moved to (732, 441)
Screenshot: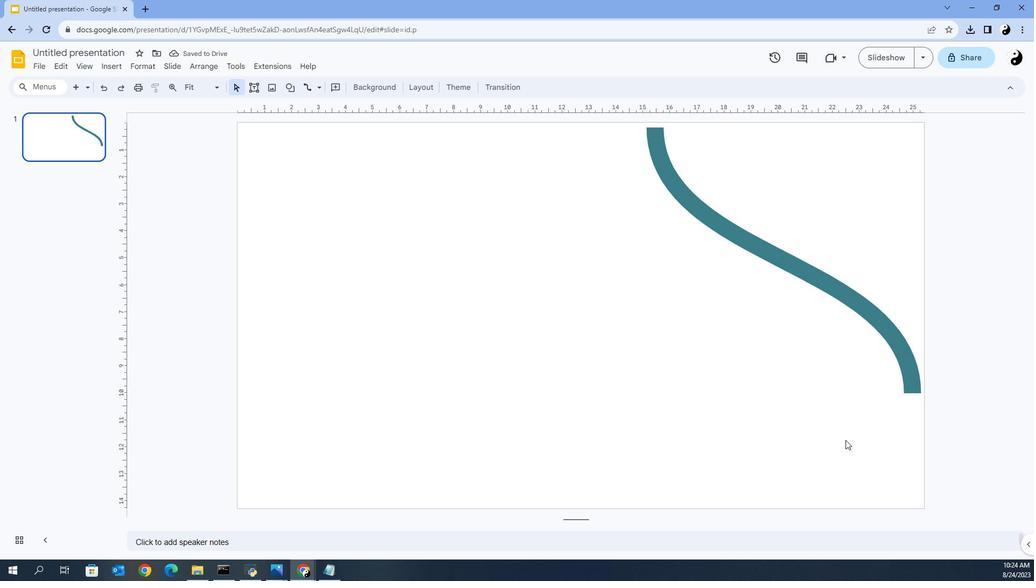 
Action: Mouse pressed left at (732, 441)
Screenshot: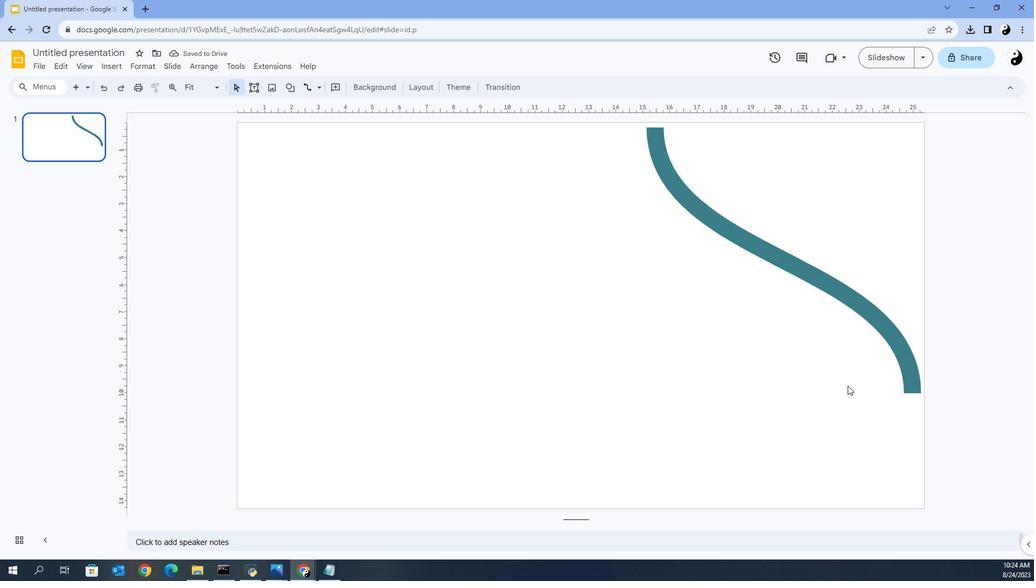 
Action: Mouse moved to (726, 363)
Screenshot: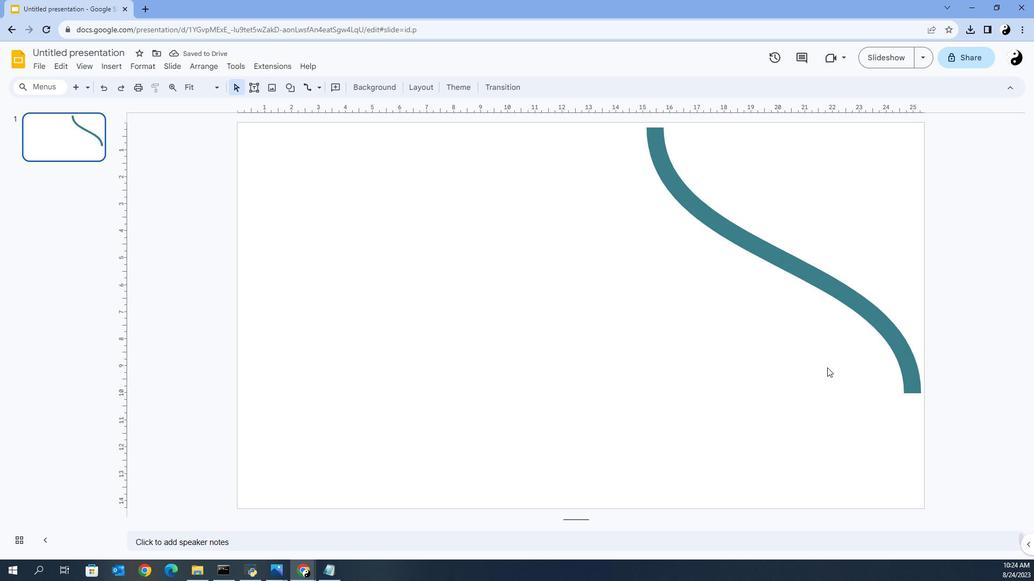 
Action: Mouse scrolled (726, 363) with delta (0, 0)
Screenshot: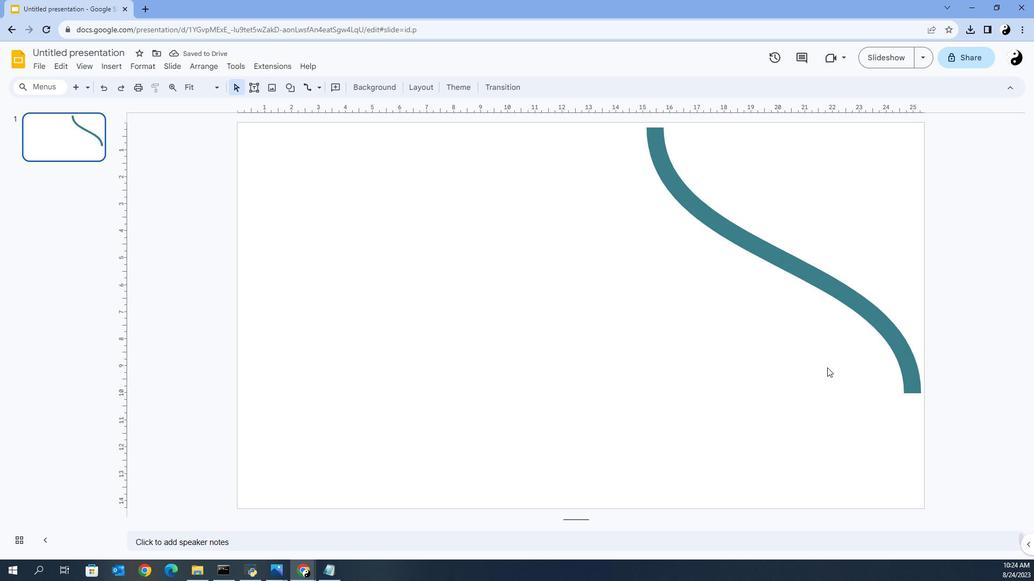 
Action: Mouse scrolled (726, 363) with delta (0, 0)
Screenshot: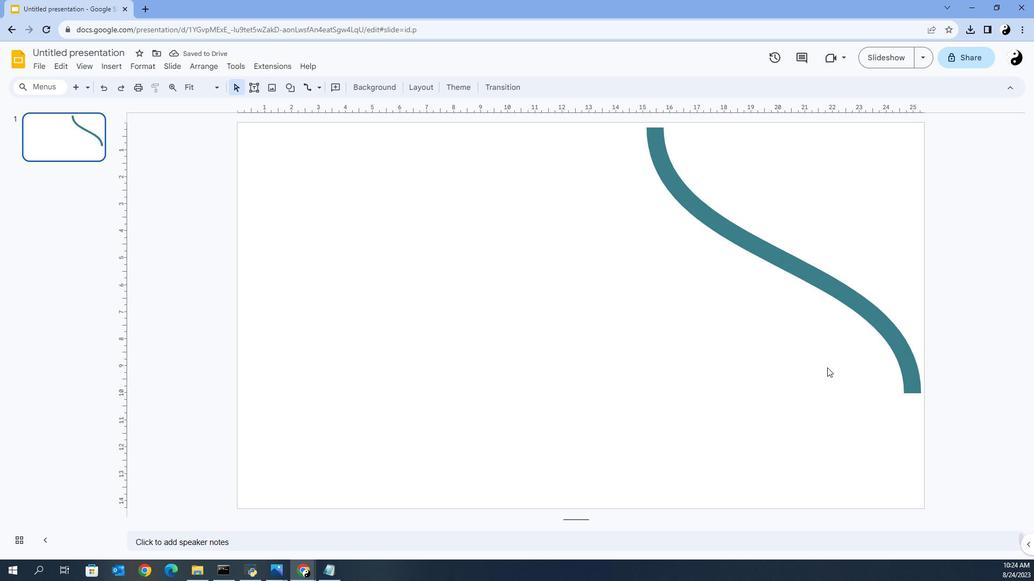 
Action: Mouse scrolled (726, 363) with delta (0, 0)
Screenshot: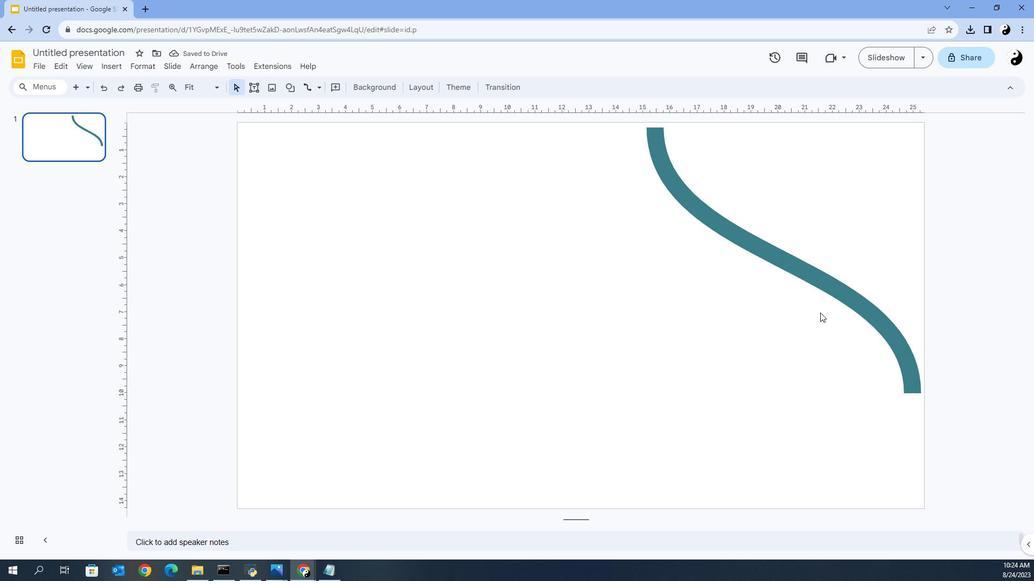 
Action: Mouse moved to (717, 250)
Screenshot: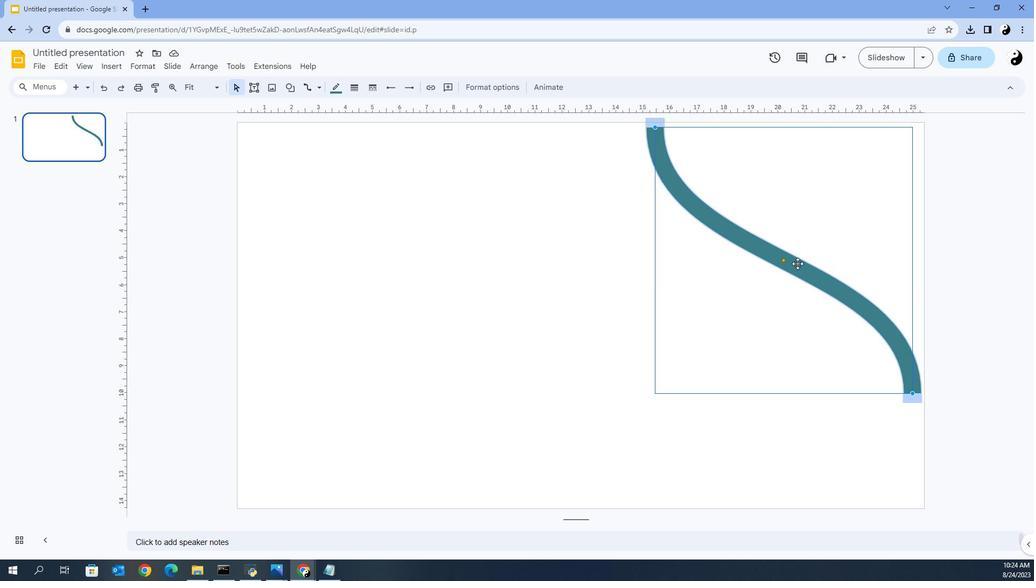 
Action: Mouse pressed left at (717, 250)
Screenshot: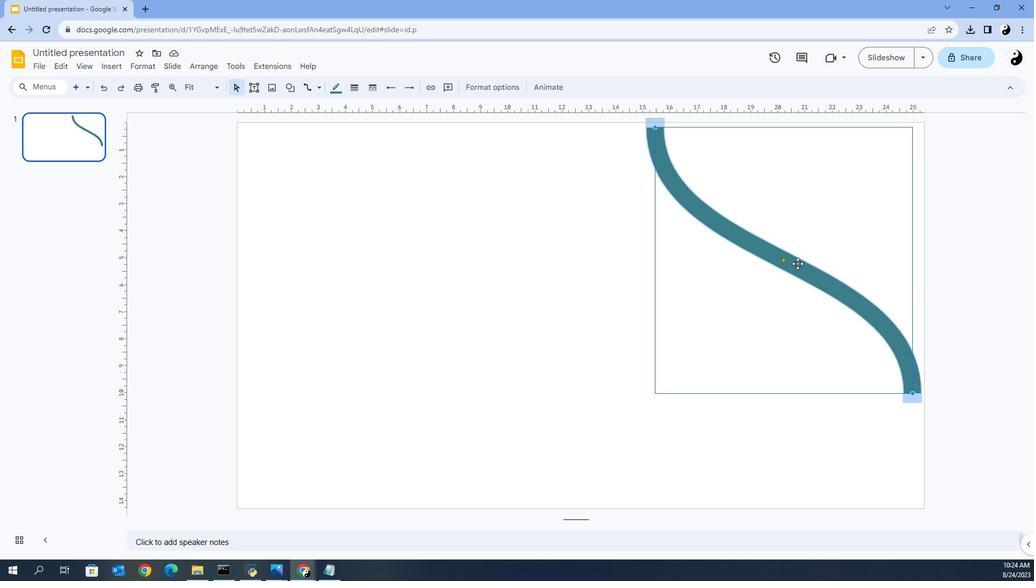 
Action: Mouse moved to (674, 102)
Screenshot: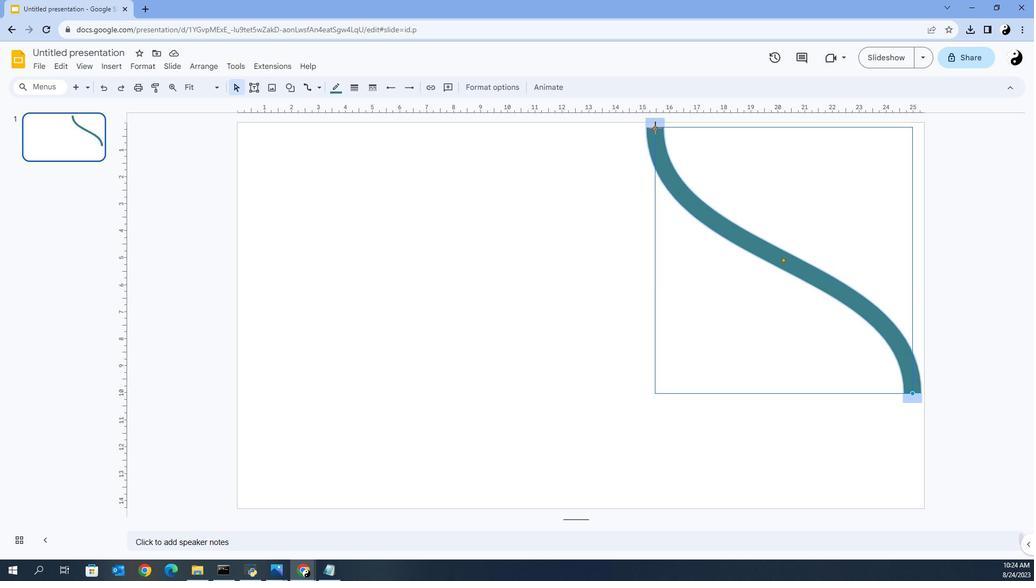 
Action: Mouse pressed left at (674, 102)
Screenshot: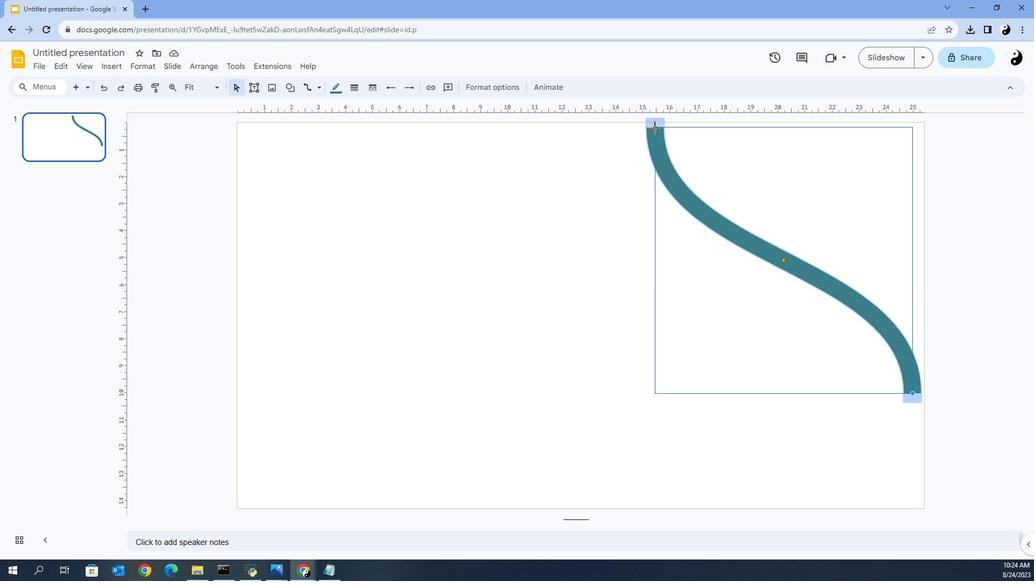
Action: Mouse moved to (753, 392)
Screenshot: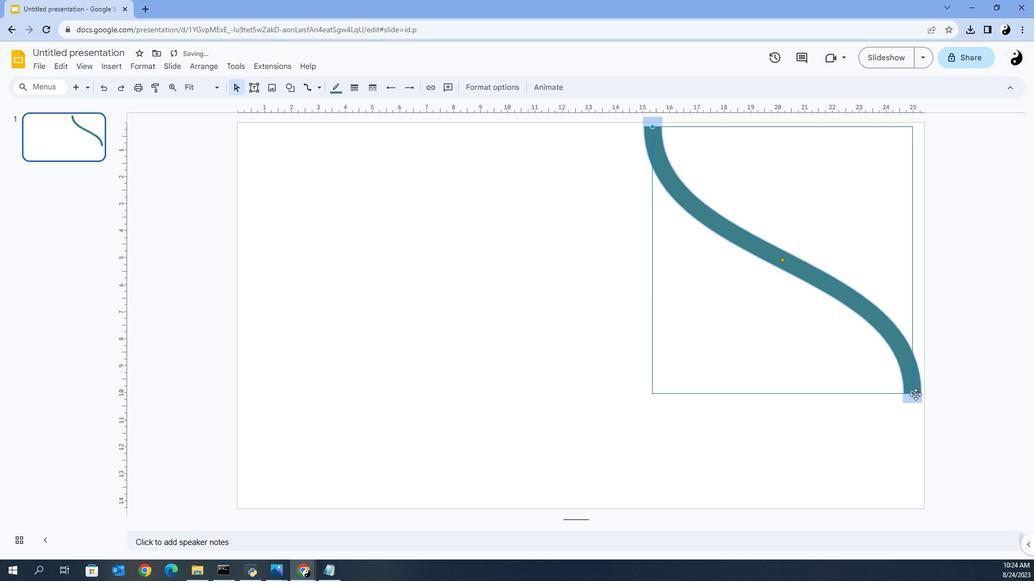 
Action: Mouse pressed left at (753, 392)
Screenshot: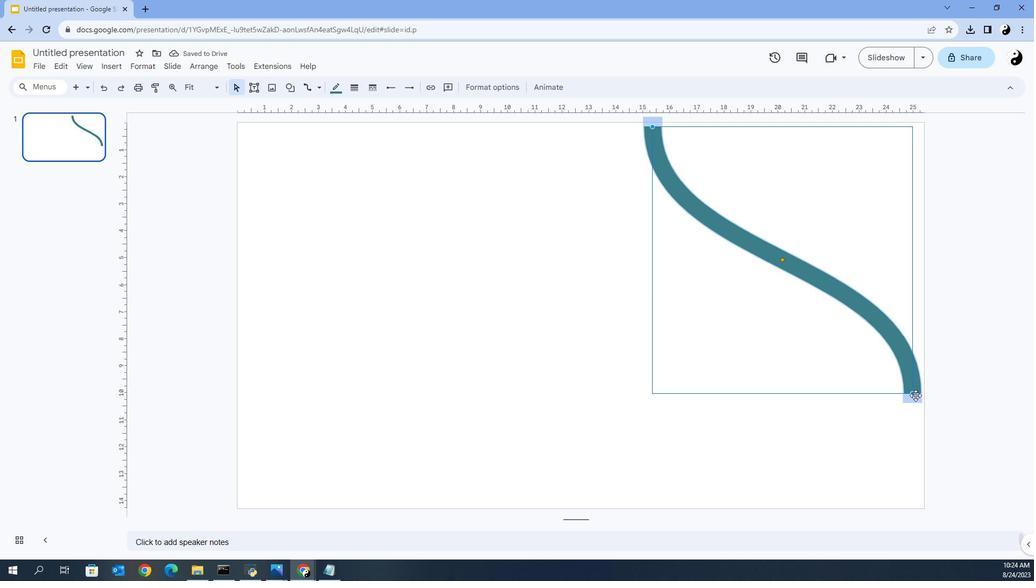 
Action: Mouse moved to (740, 492)
Screenshot: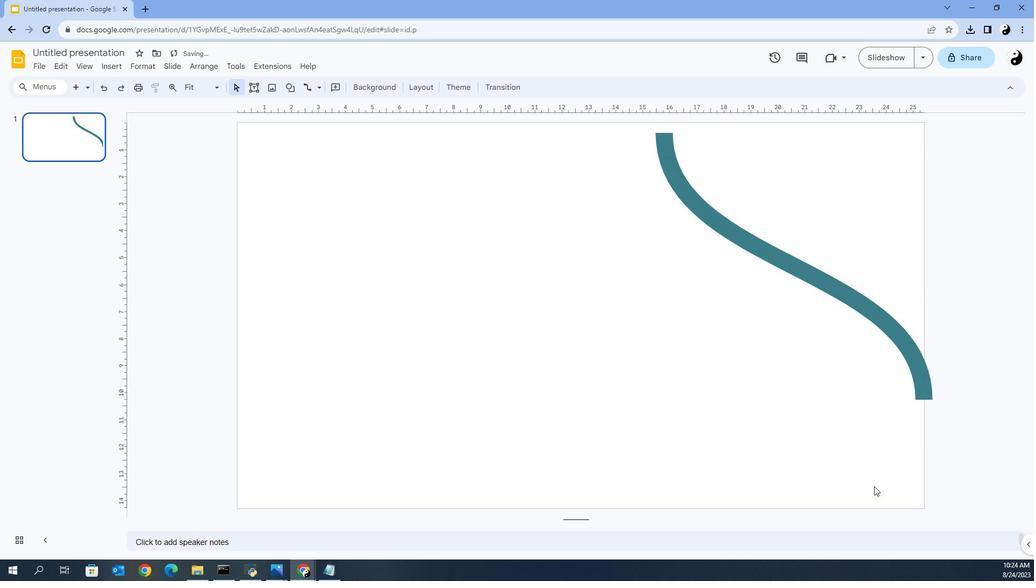 
Action: Mouse pressed left at (740, 492)
Screenshot: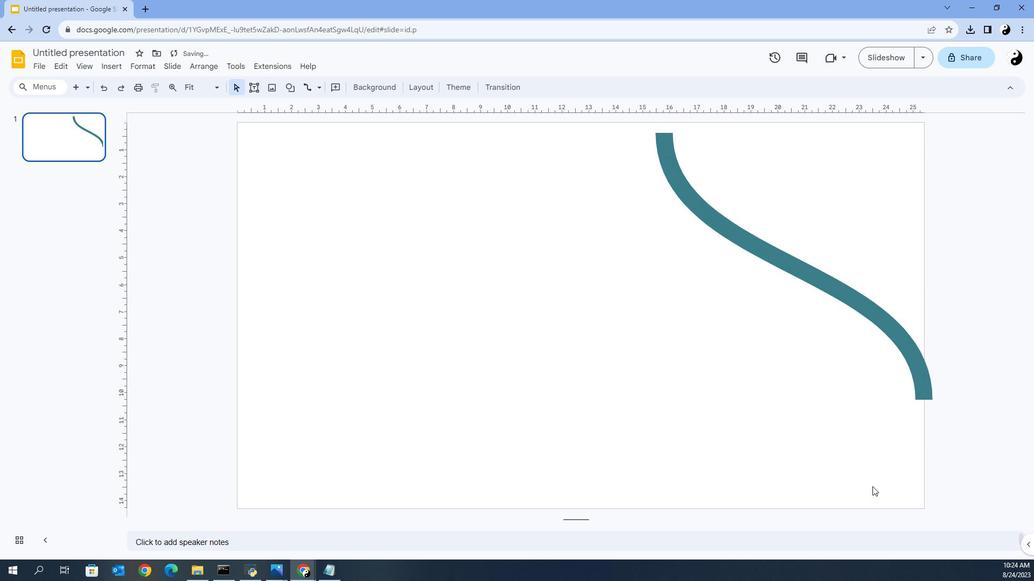 
Action: Mouse moved to (750, 333)
Screenshot: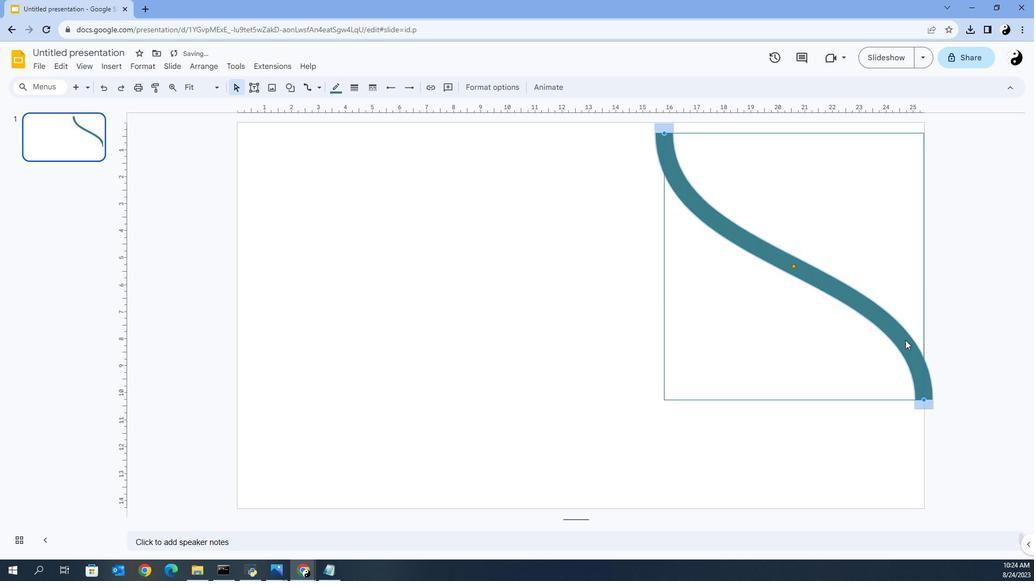 
Action: Mouse pressed left at (750, 333)
Screenshot: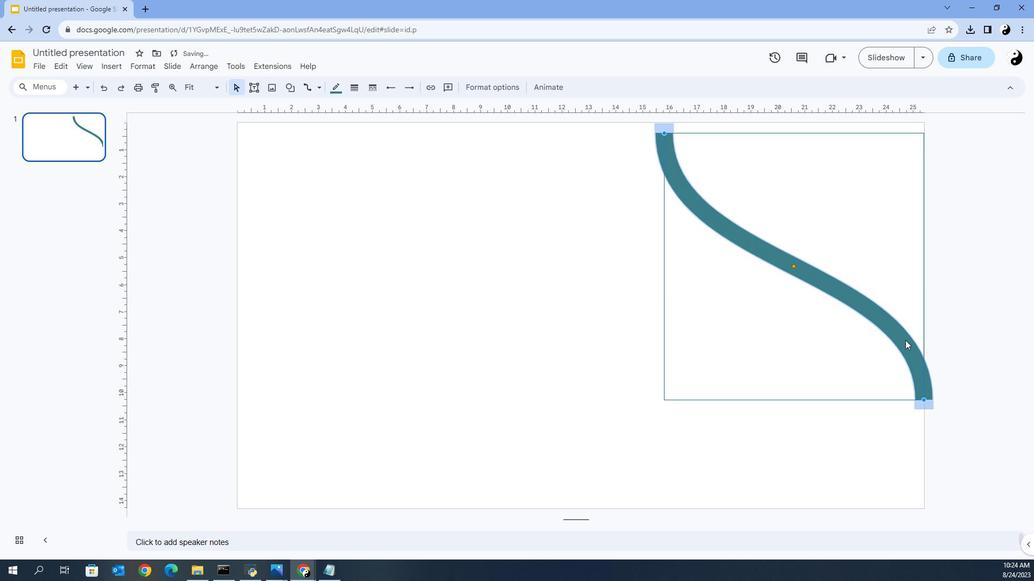 
Action: Key pressed <Key.left>
Screenshot: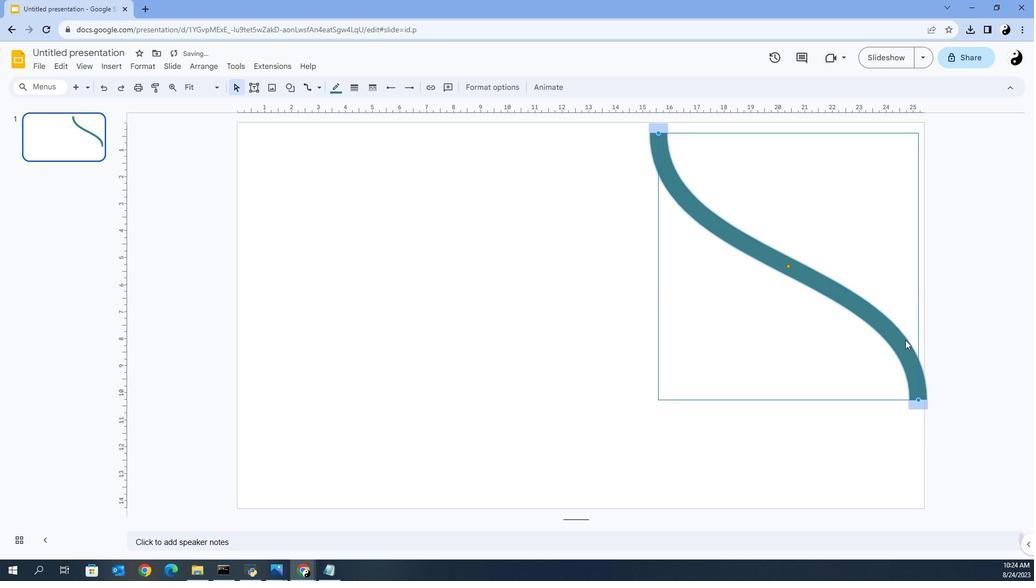 
Action: Mouse moved to (702, 475)
Screenshot: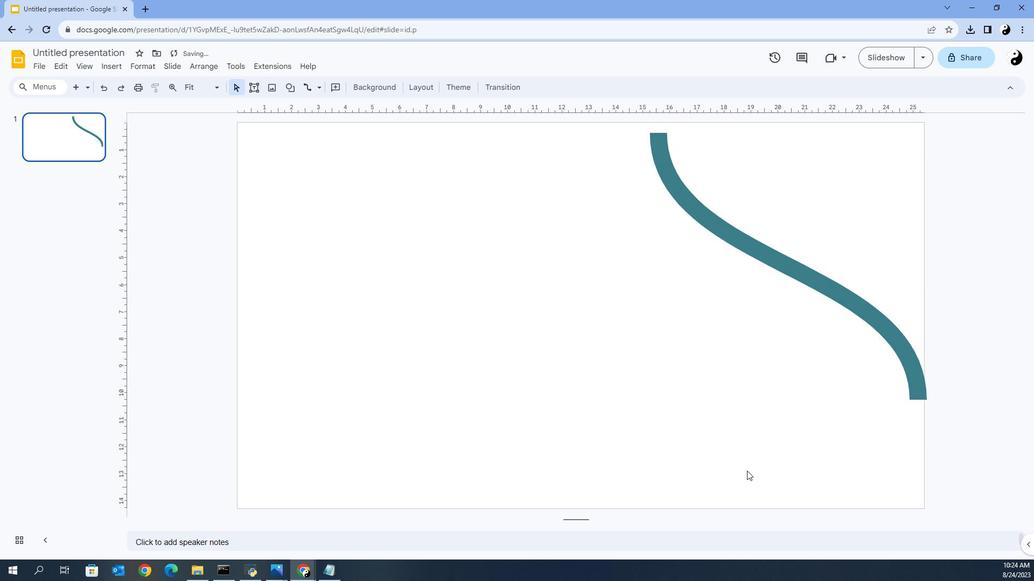 
Action: Mouse pressed left at (702, 475)
Screenshot: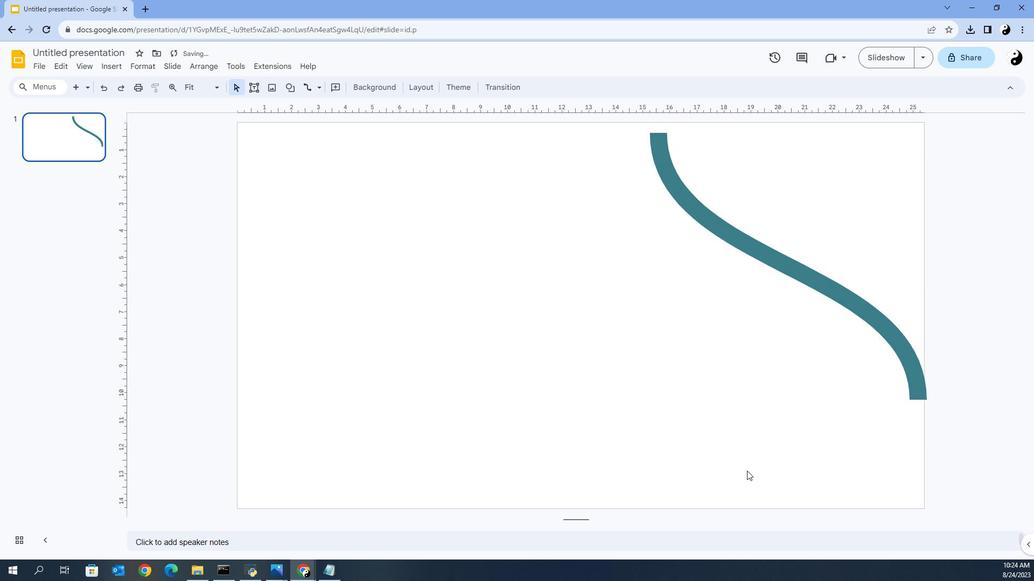 
Action: Mouse scrolled (702, 475) with delta (0, 0)
Screenshot: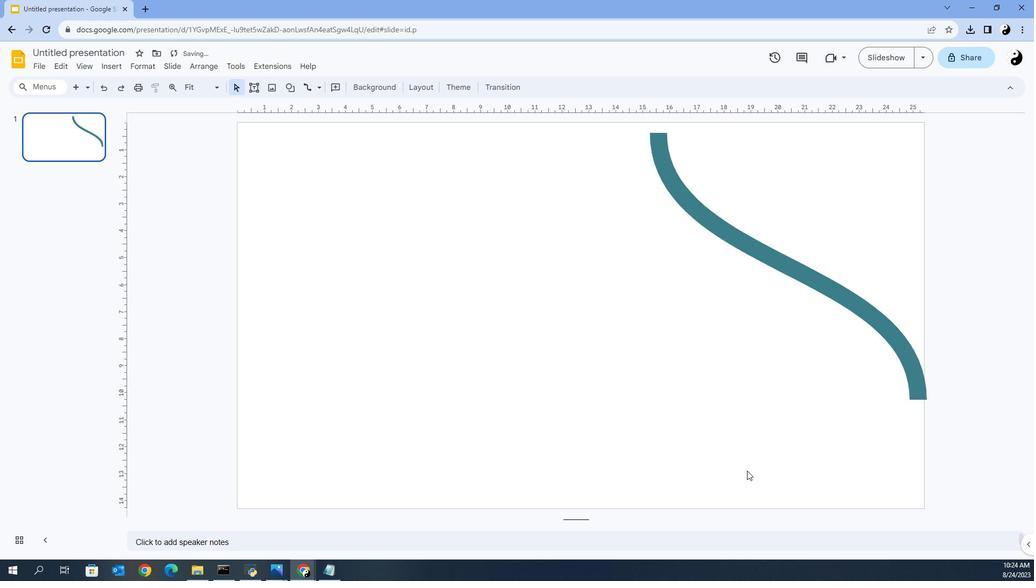 
Action: Mouse scrolled (702, 475) with delta (0, 0)
Screenshot: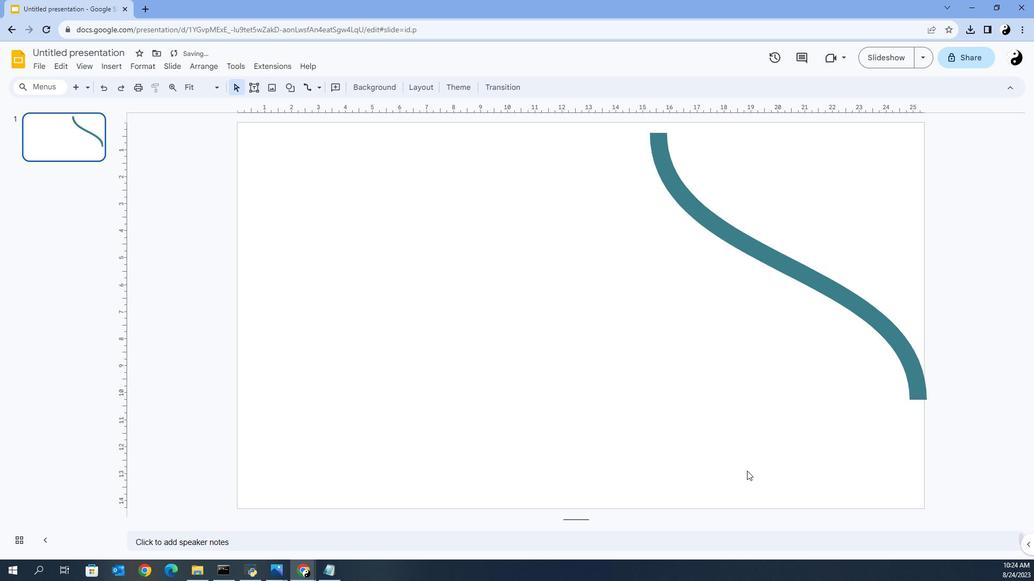 
Action: Mouse scrolled (702, 475) with delta (0, 0)
Screenshot: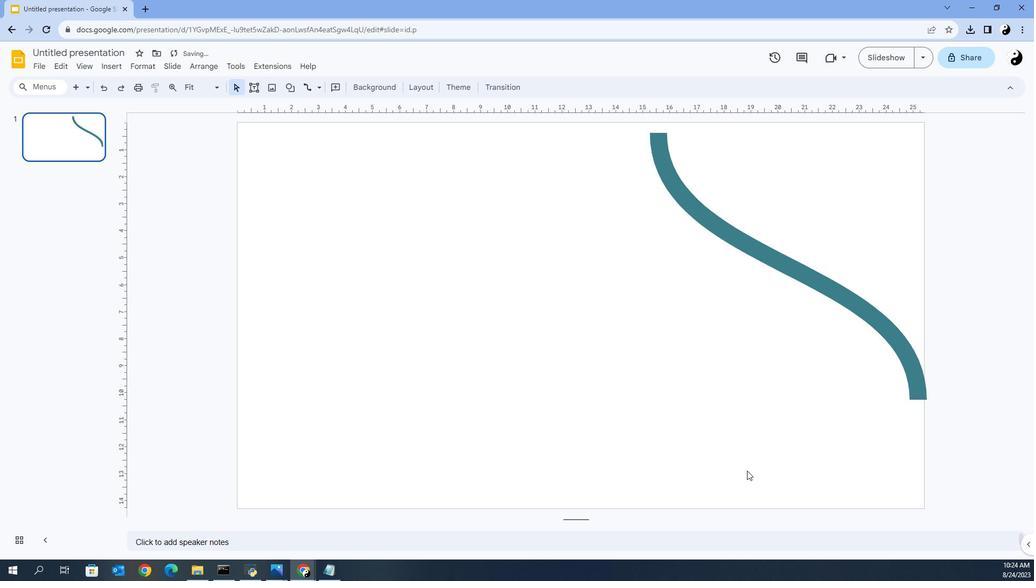 
Action: Mouse scrolled (702, 475) with delta (0, 0)
Screenshot: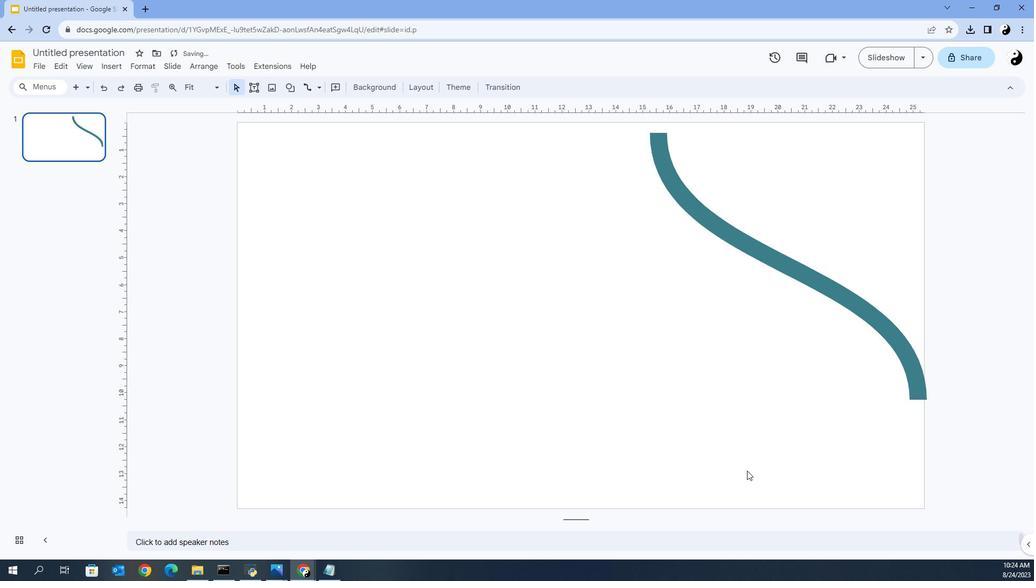
Action: Mouse moved to (563, 60)
Screenshot: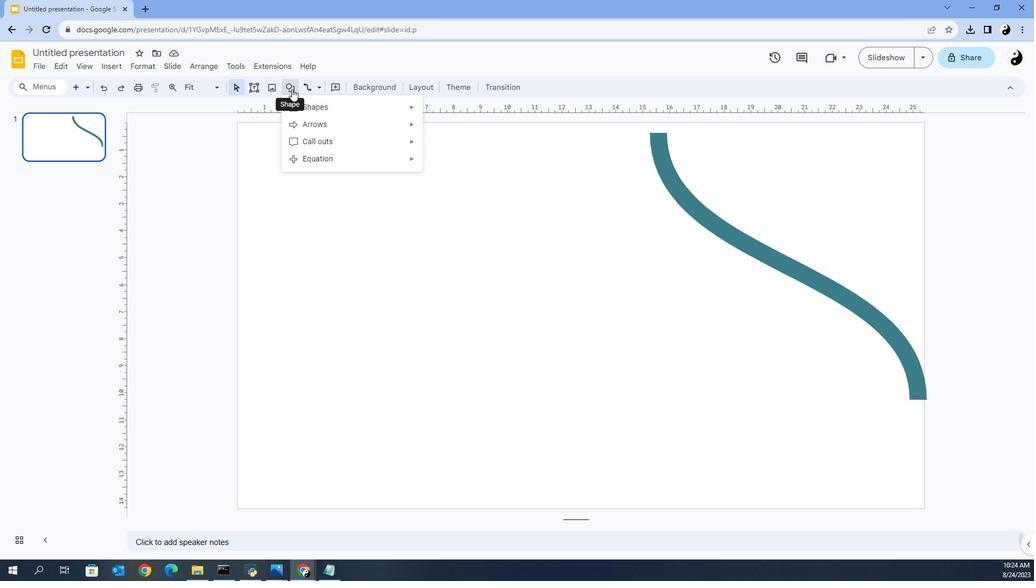
Action: Mouse pressed left at (563, 60)
Screenshot: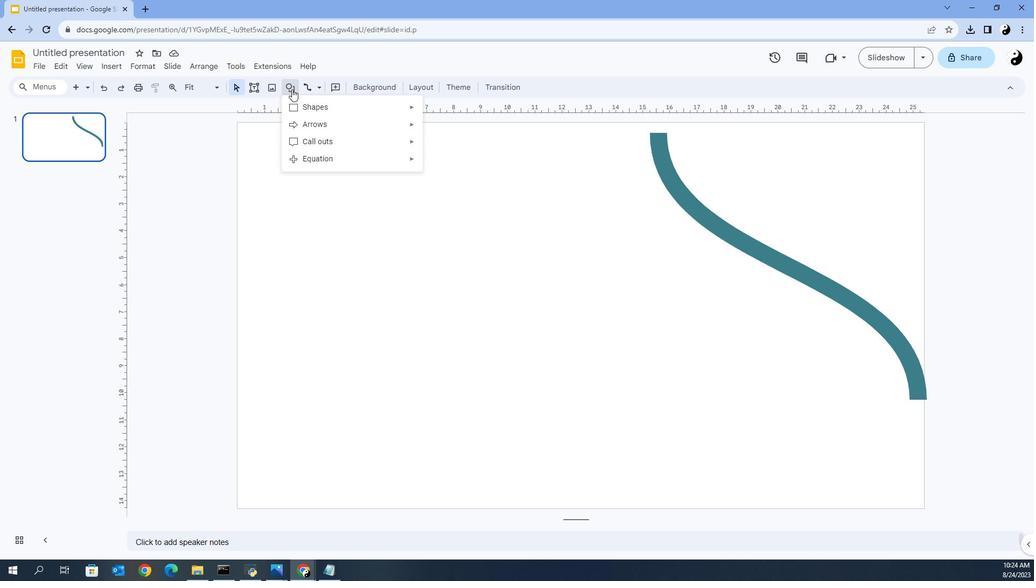 
Action: Mouse moved to (615, 153)
Screenshot: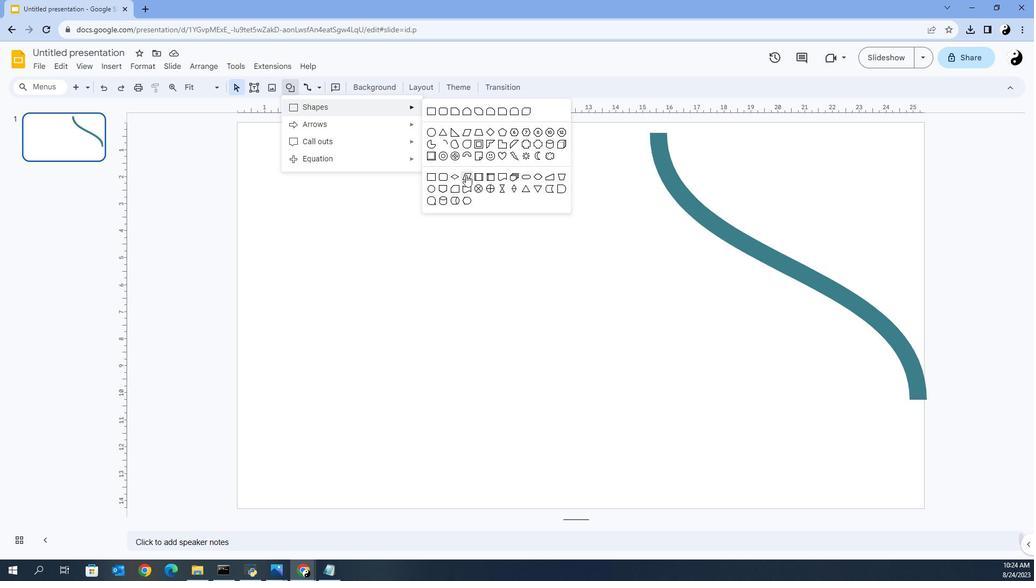 
Action: Mouse pressed left at (615, 153)
Screenshot: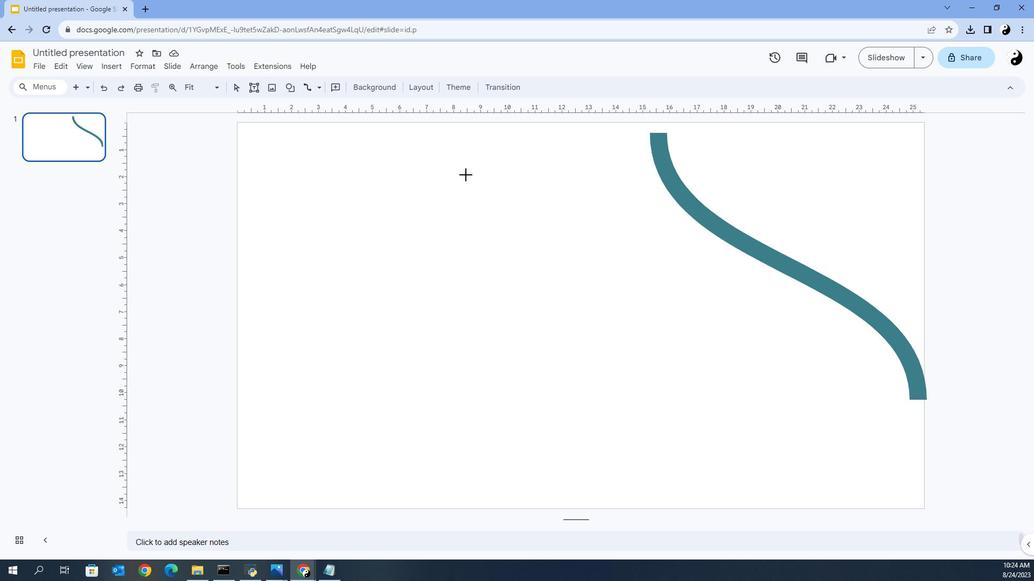 
Action: Mouse moved to (674, 100)
Screenshot: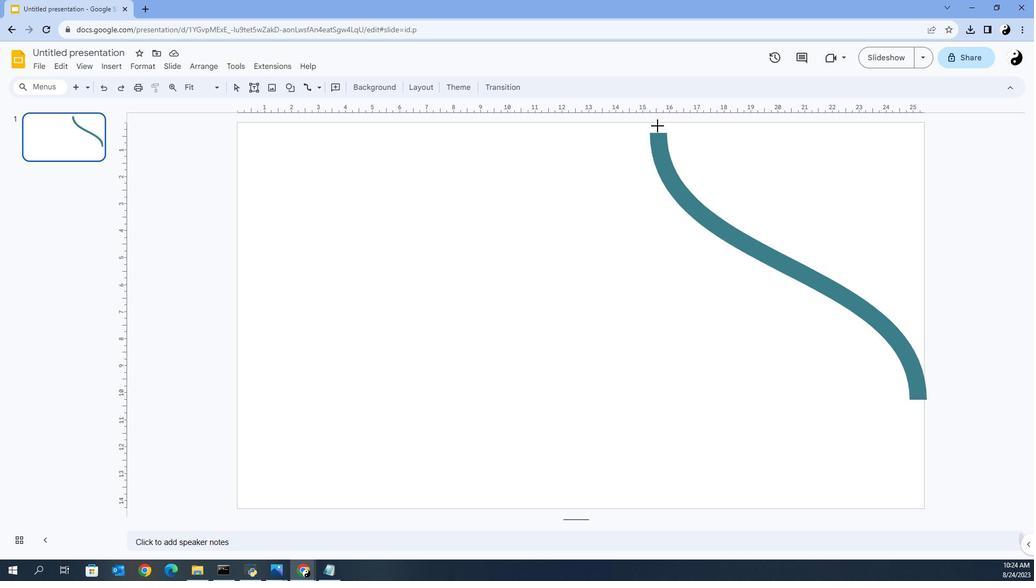 
Action: Mouse pressed left at (674, 100)
Screenshot: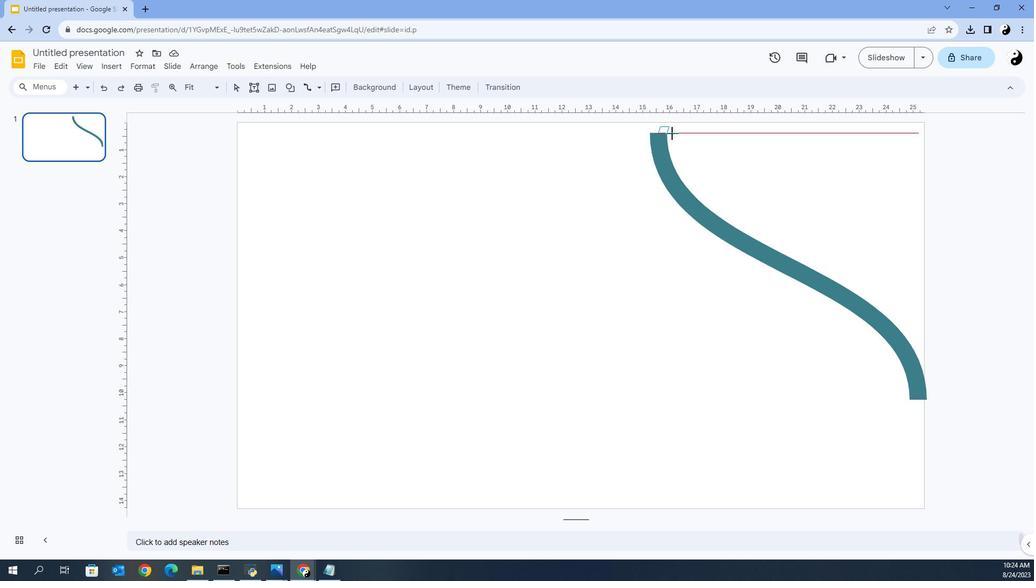 
Action: Mouse moved to (674, 204)
Screenshot: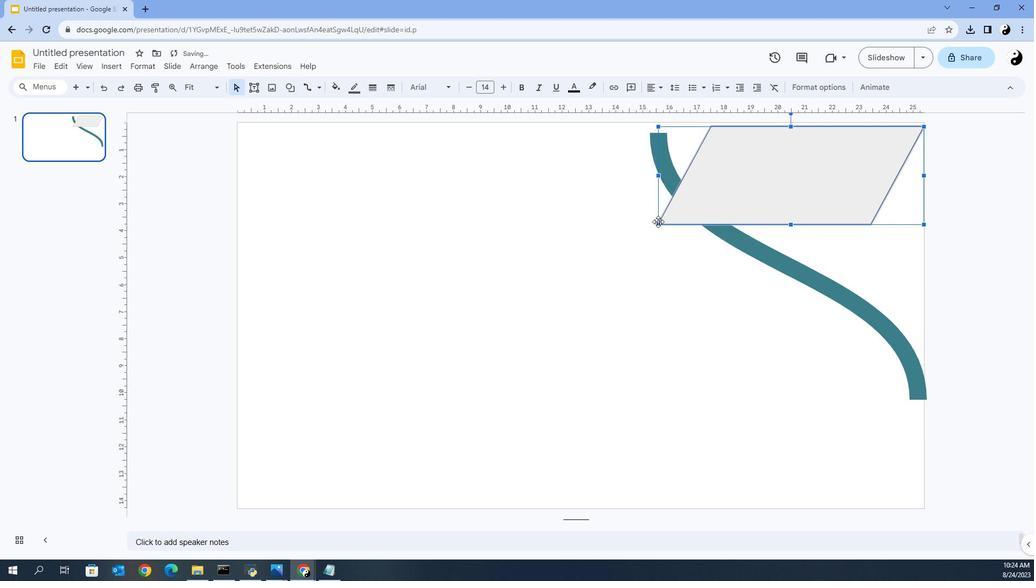 
Action: Mouse pressed left at (674, 204)
Screenshot: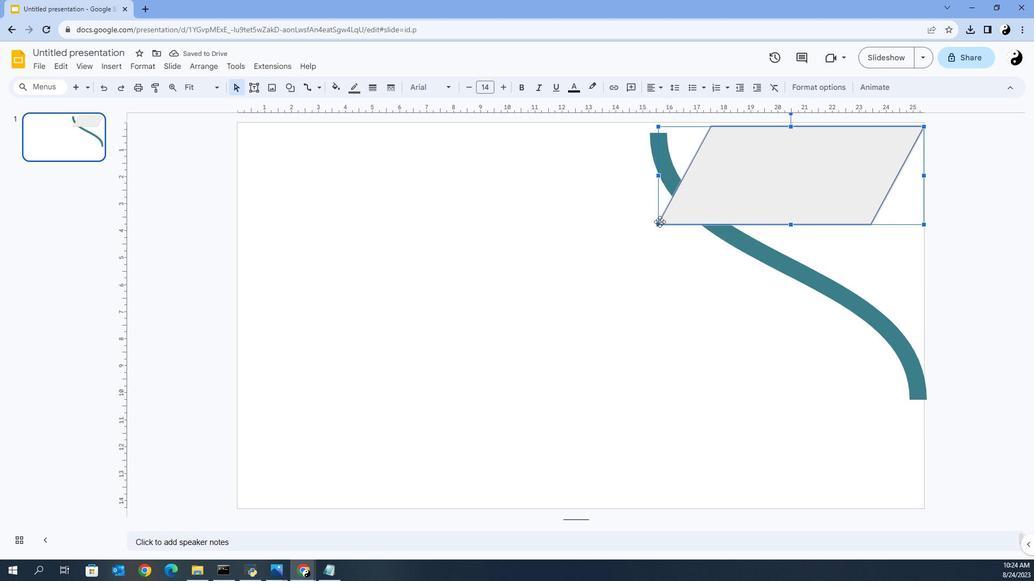 
Action: Mouse moved to (677, 306)
Screenshot: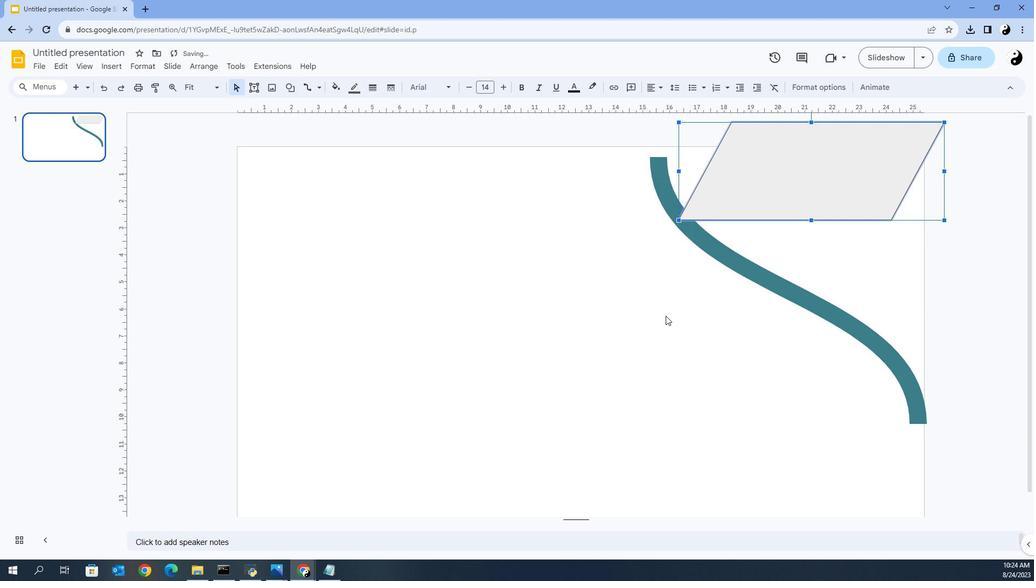 
Action: Mouse scrolled (677, 307) with delta (0, 0)
Screenshot: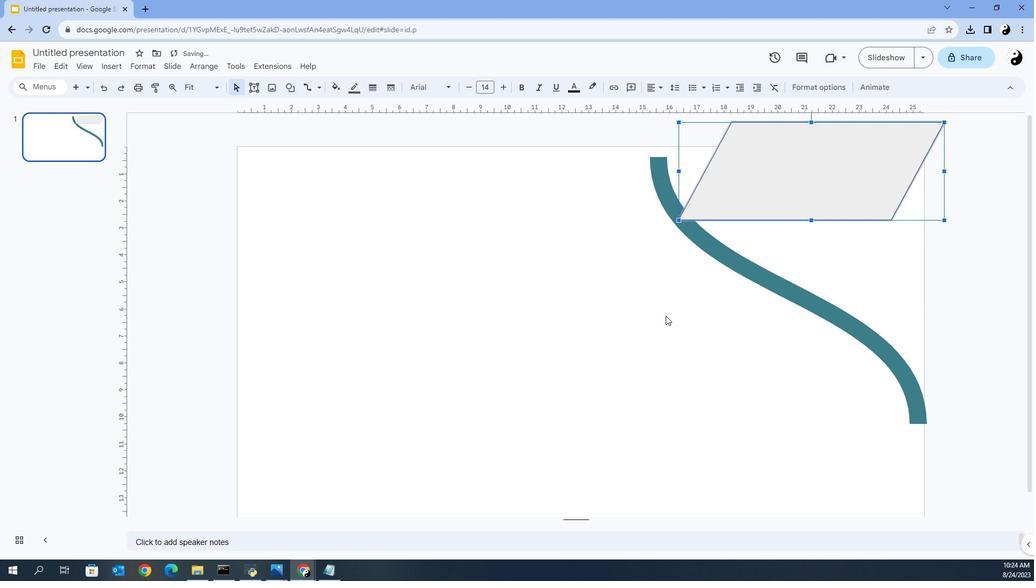 
Action: Mouse scrolled (677, 307) with delta (0, 0)
Screenshot: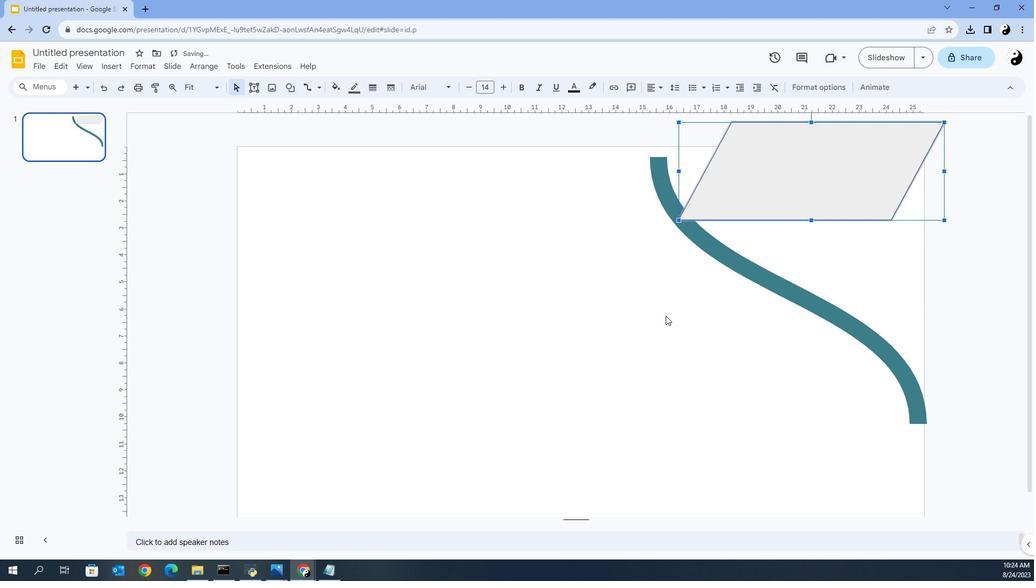 
Action: Mouse scrolled (677, 307) with delta (0, 0)
Screenshot: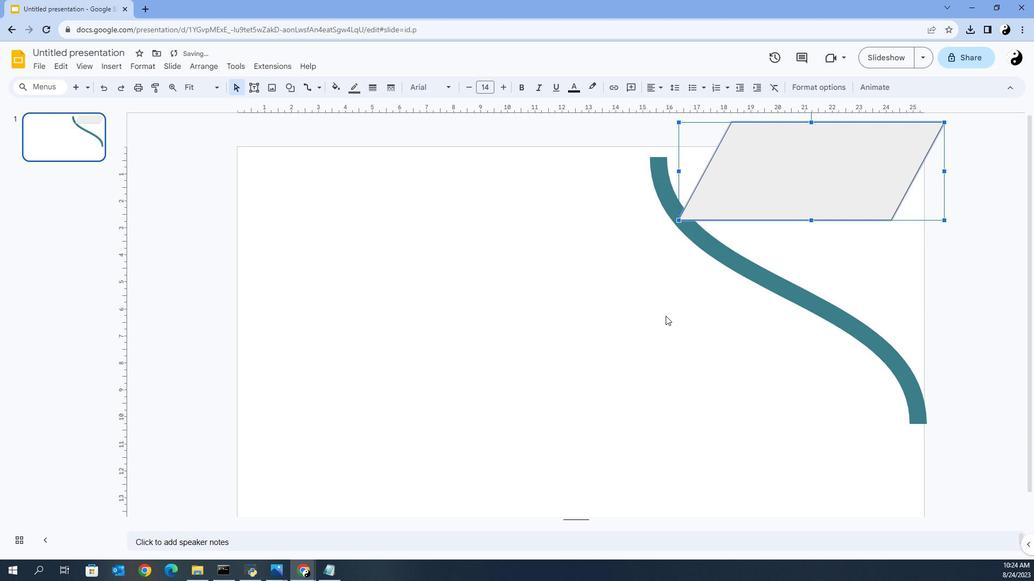 
Action: Mouse scrolled (677, 307) with delta (0, 0)
Screenshot: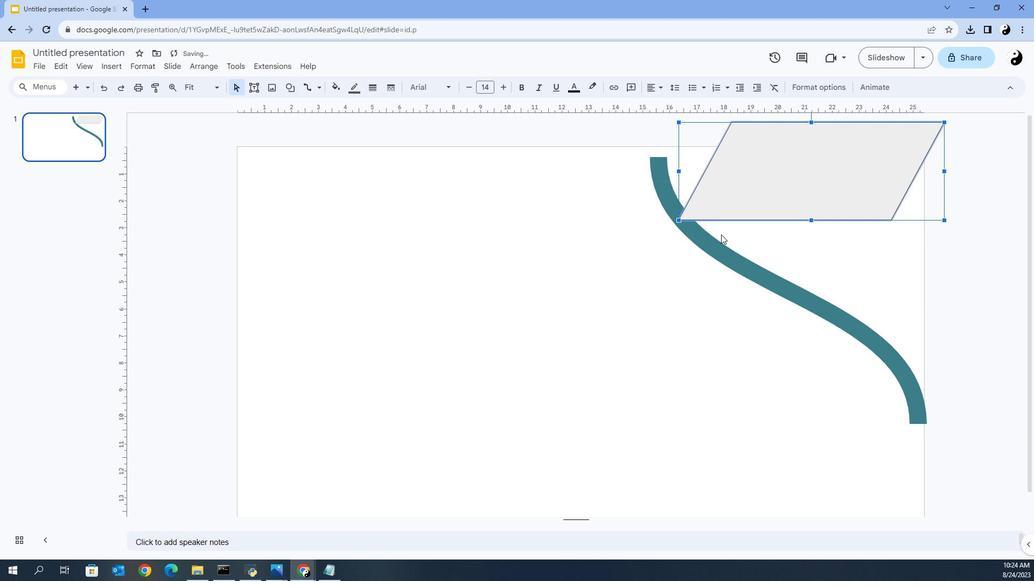 
Action: Mouse moved to (702, 164)
Screenshot: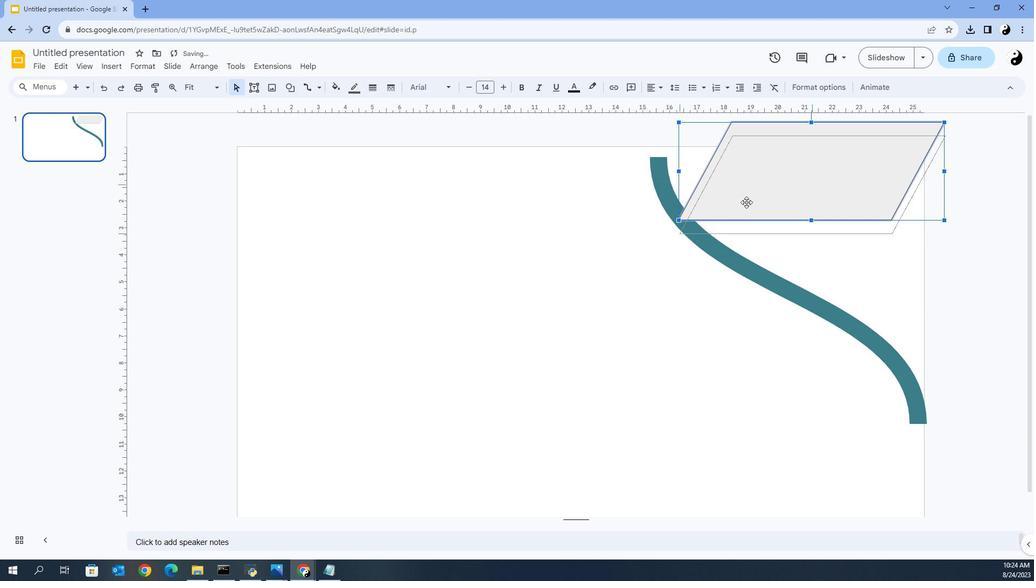 
Action: Mouse pressed left at (702, 164)
Screenshot: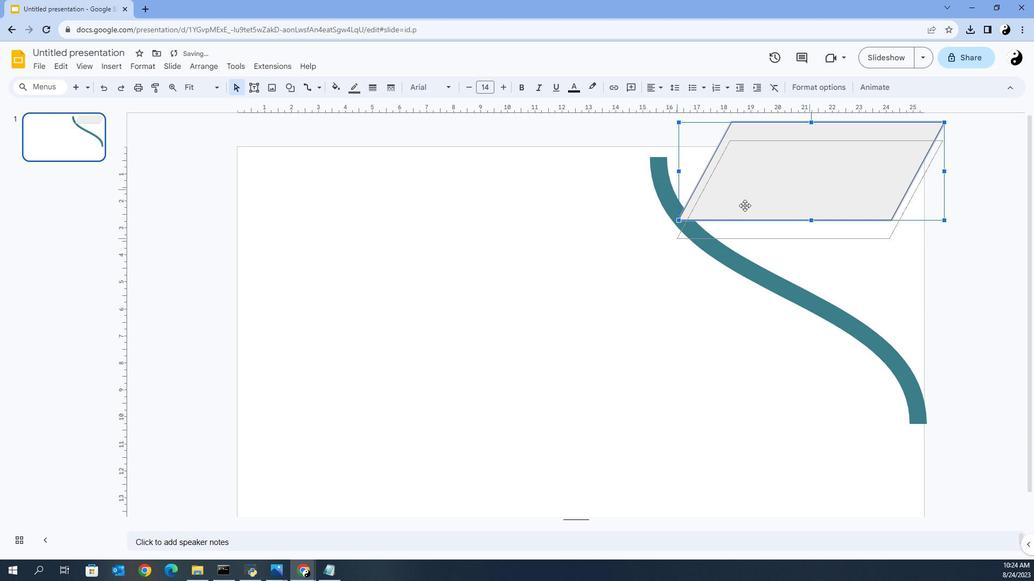 
Action: Mouse moved to (674, 135)
Screenshot: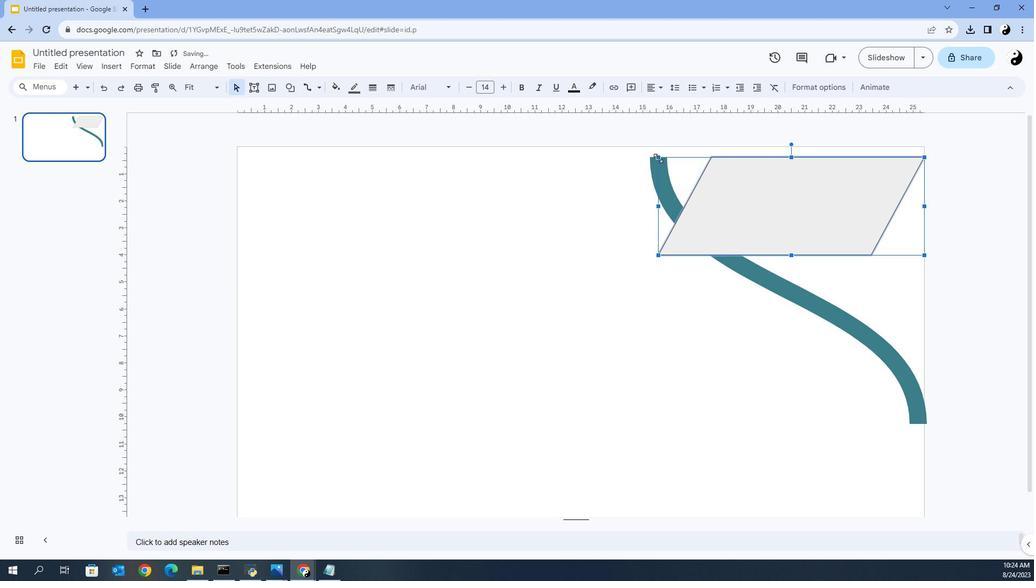 
Action: Mouse pressed left at (674, 135)
Screenshot: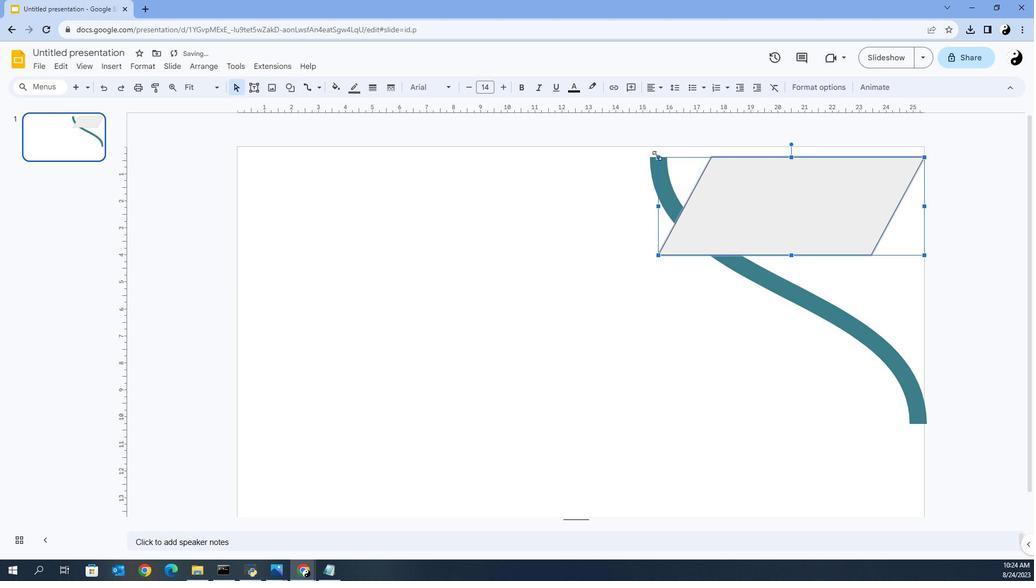 
Action: Mouse moved to (680, 278)
Screenshot: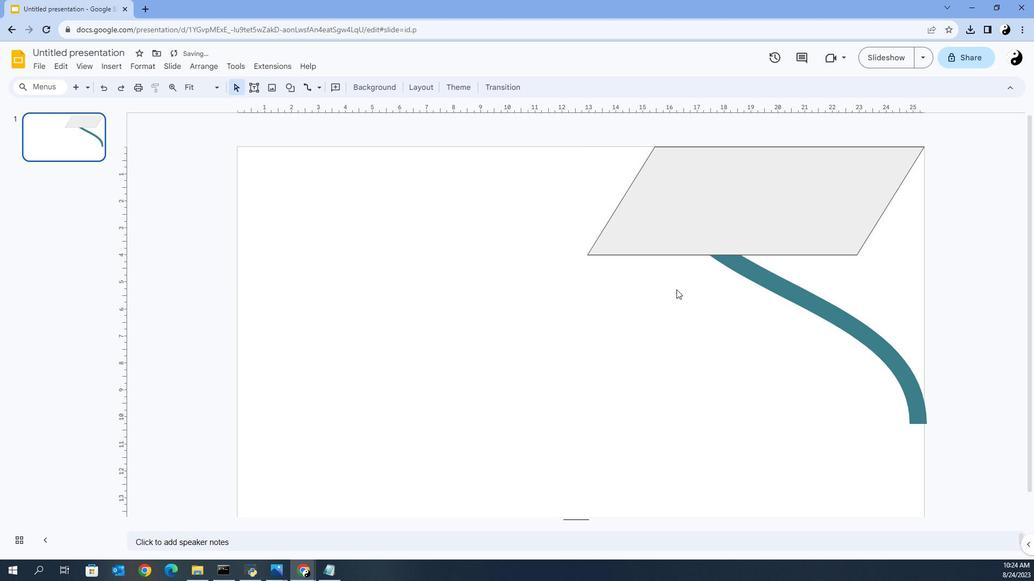 
Action: Mouse pressed left at (680, 278)
Screenshot: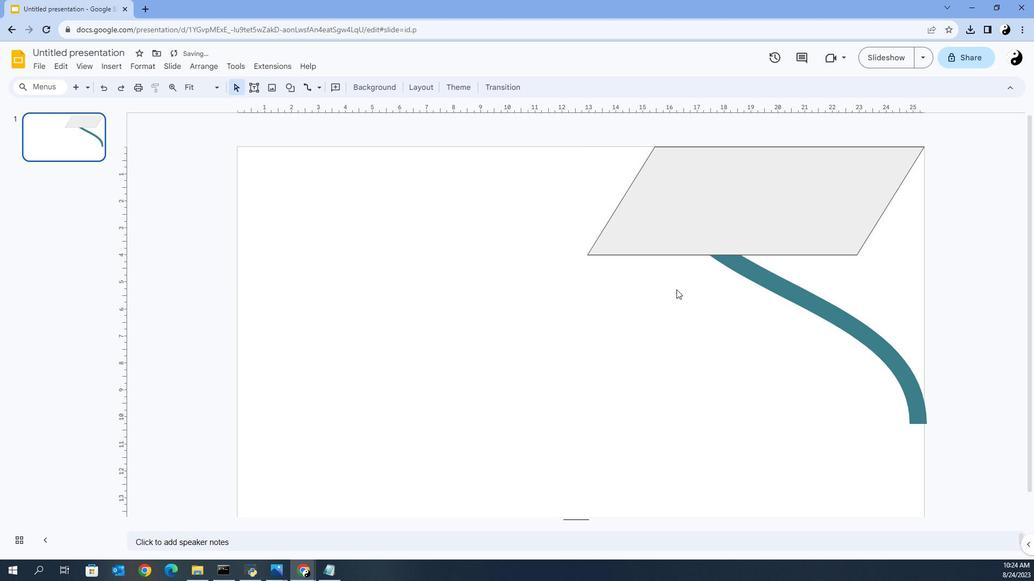 
Action: Mouse moved to (692, 215)
Screenshot: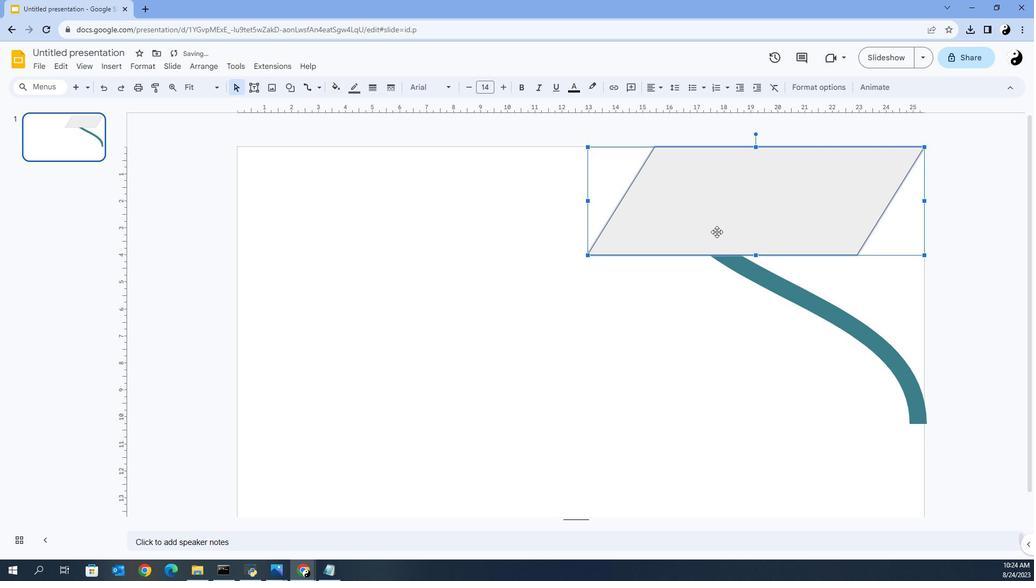 
Action: Mouse pressed left at (692, 215)
Screenshot: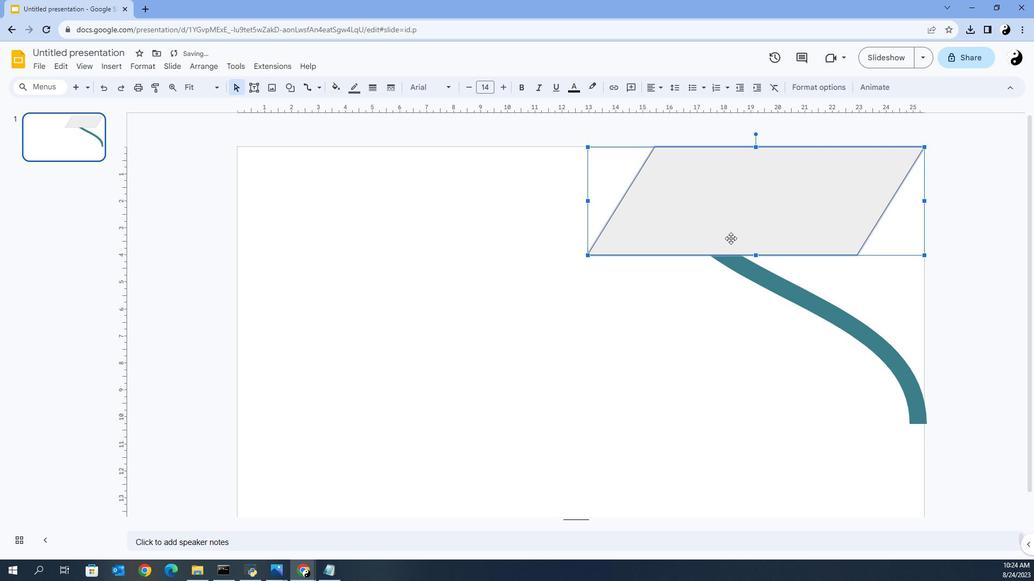 
Action: Mouse moved to (654, 181)
Screenshot: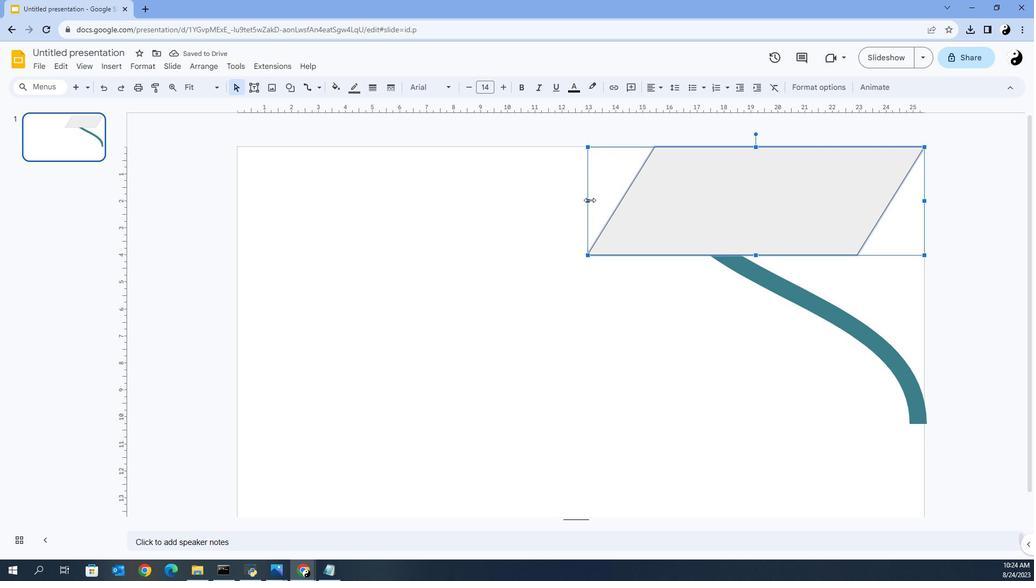 
Action: Mouse pressed left at (654, 181)
Screenshot: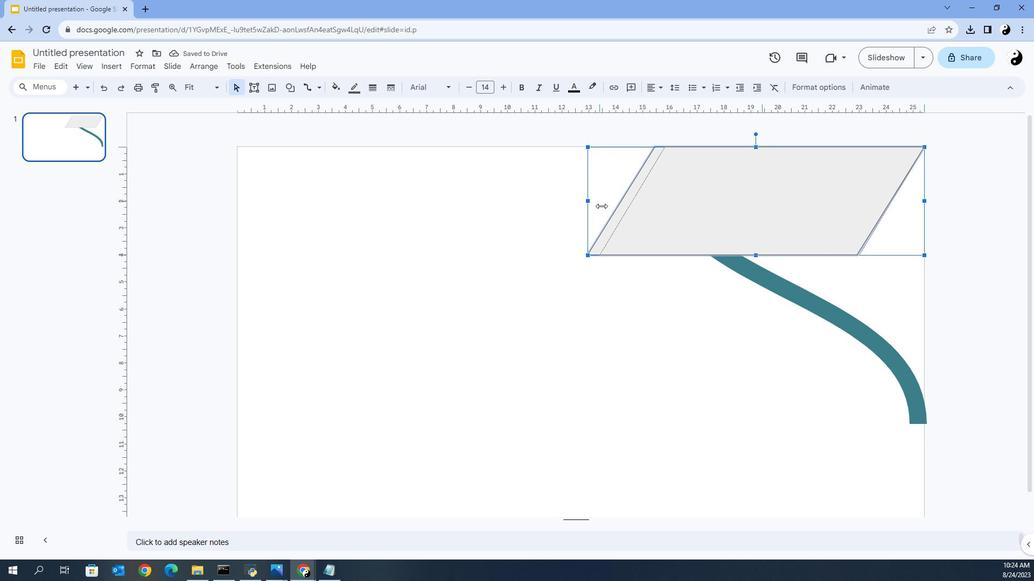 
Action: Mouse moved to (666, 240)
Screenshot: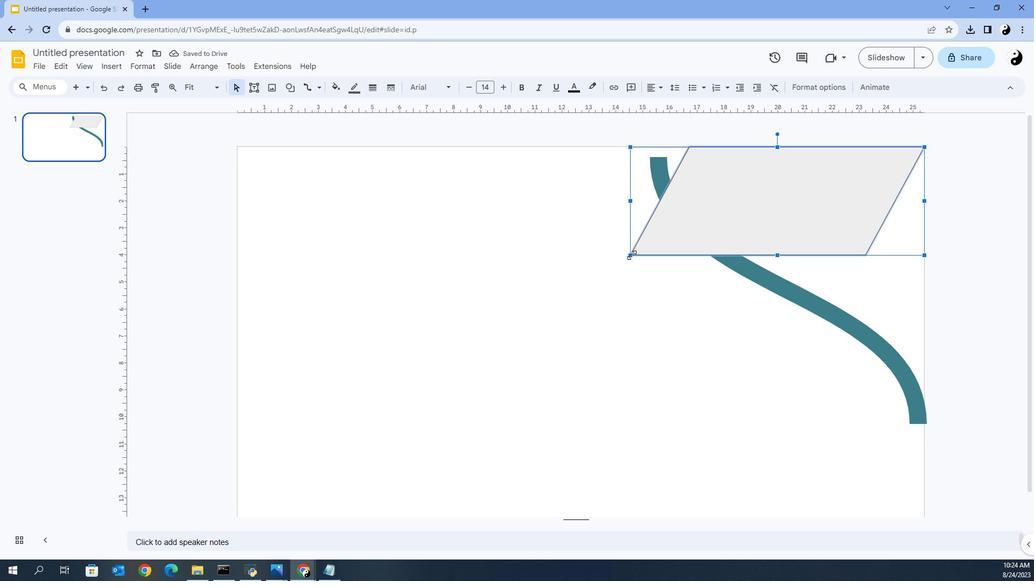 
Action: Mouse pressed left at (666, 240)
Screenshot: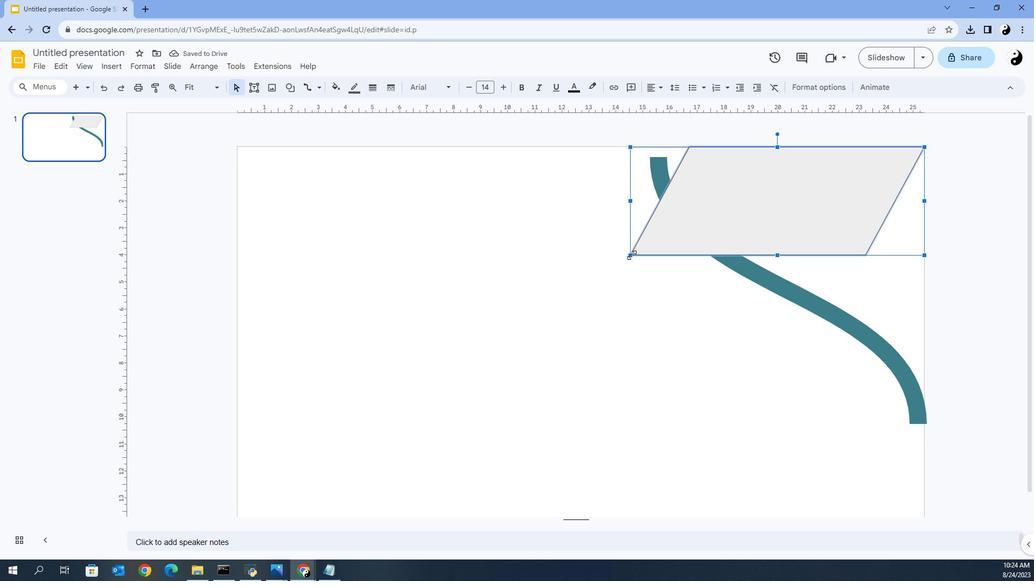 
Action: Mouse moved to (756, 212)
Screenshot: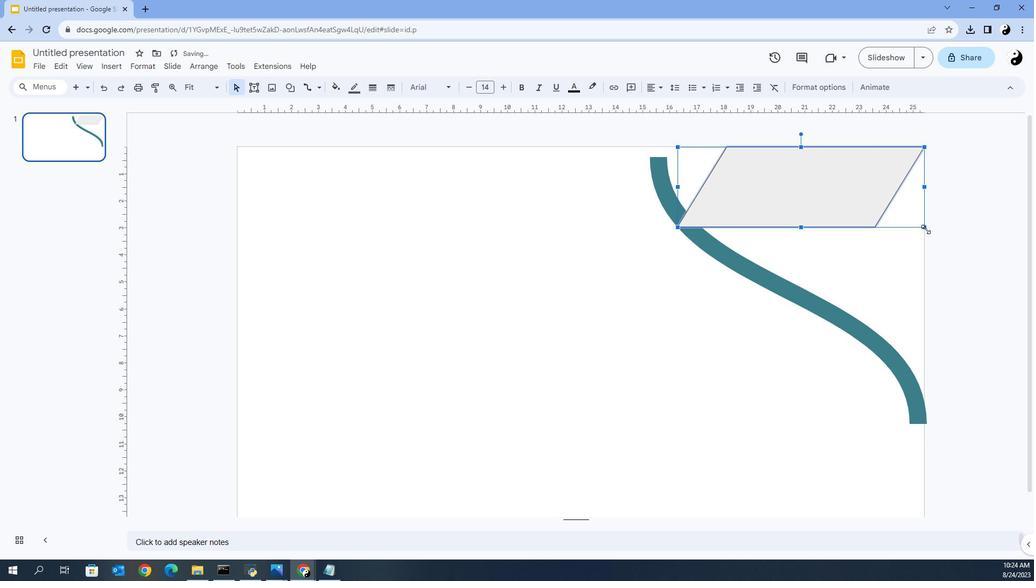 
Action: Mouse pressed left at (756, 212)
Screenshot: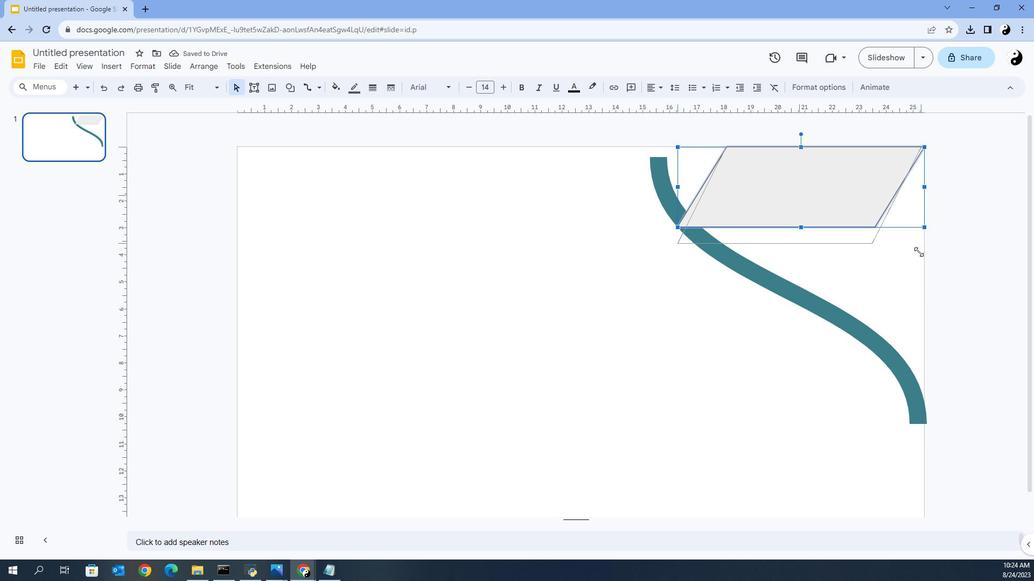 
Action: Mouse moved to (761, 446)
Screenshot: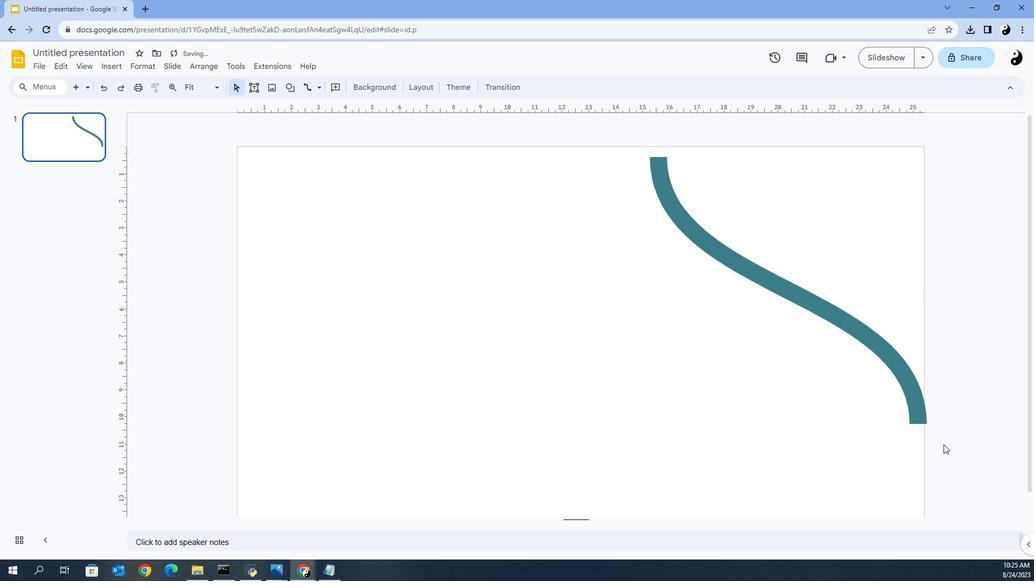 
Action: Key pressed <Key.backspace>
Screenshot: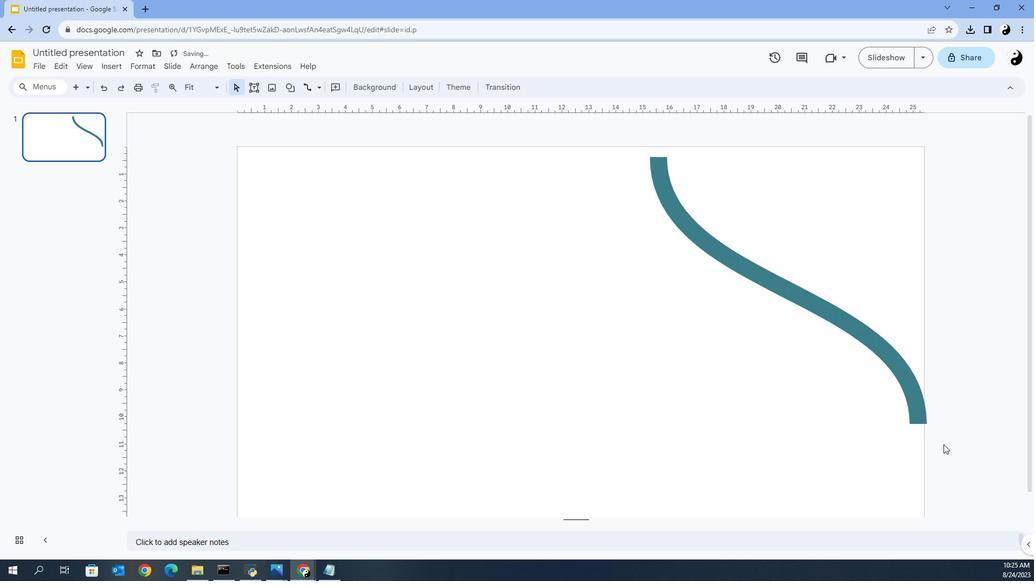 
Action: Mouse moved to (683, 326)
Screenshot: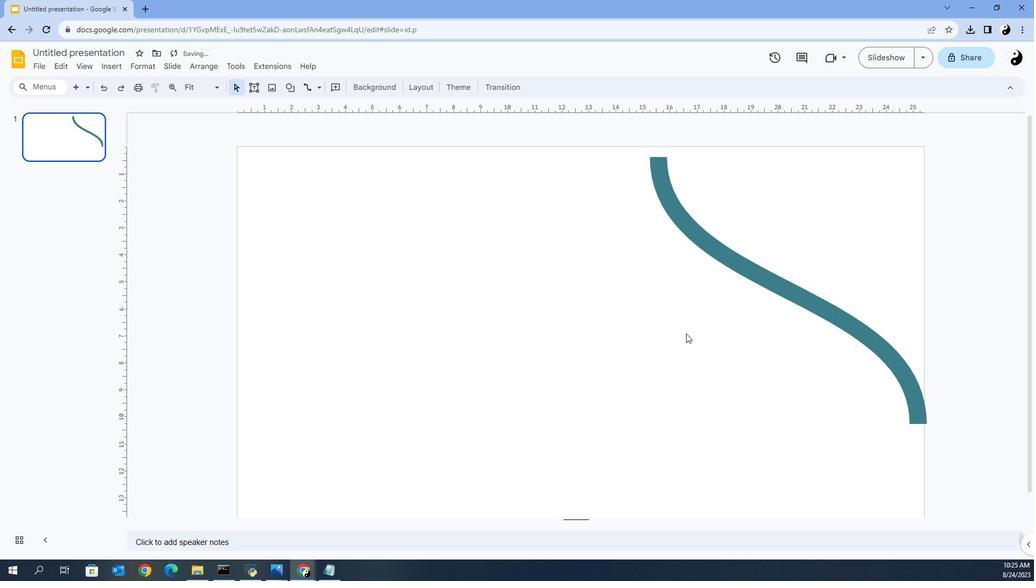
Action: Mouse pressed left at (683, 326)
Screenshot: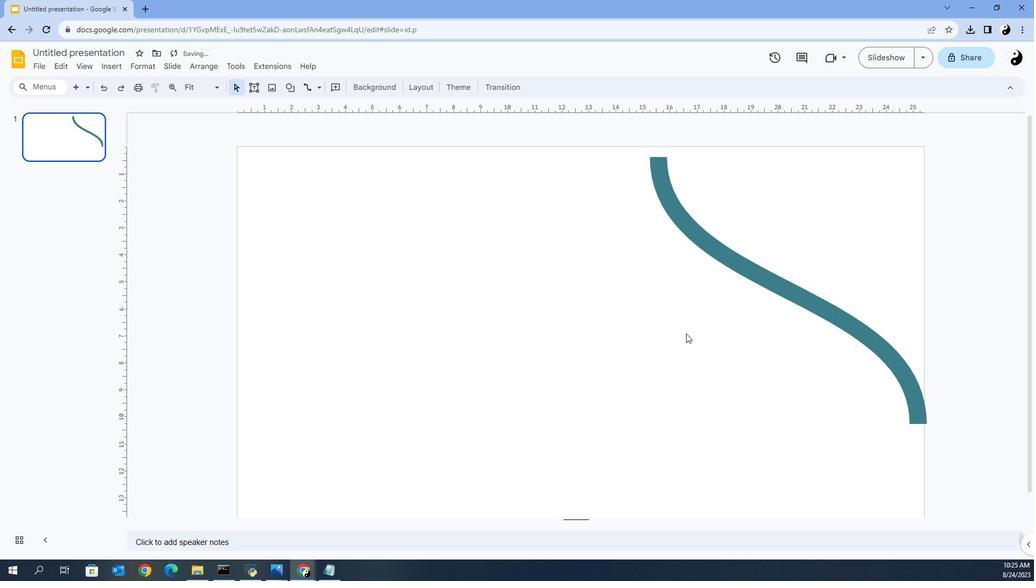 
Action: Mouse moved to (682, 209)
Screenshot: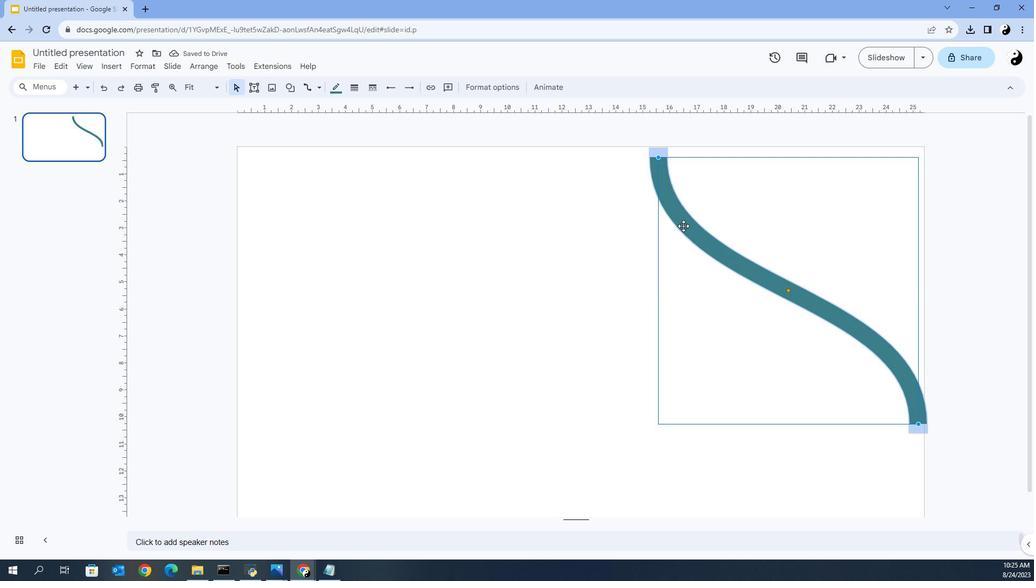 
Action: Mouse pressed left at (682, 209)
Screenshot: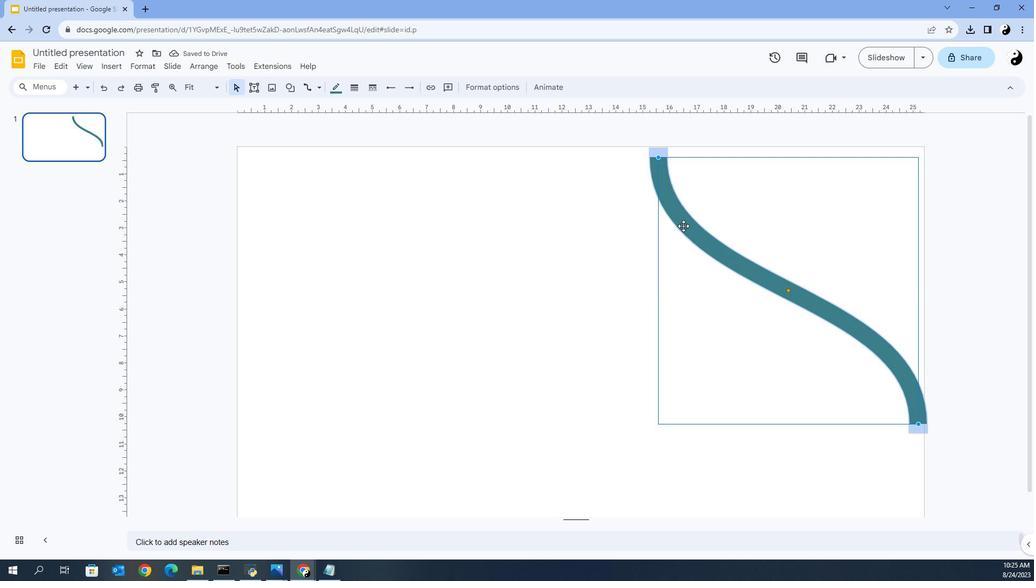 
Action: Mouse moved to (675, 132)
Screenshot: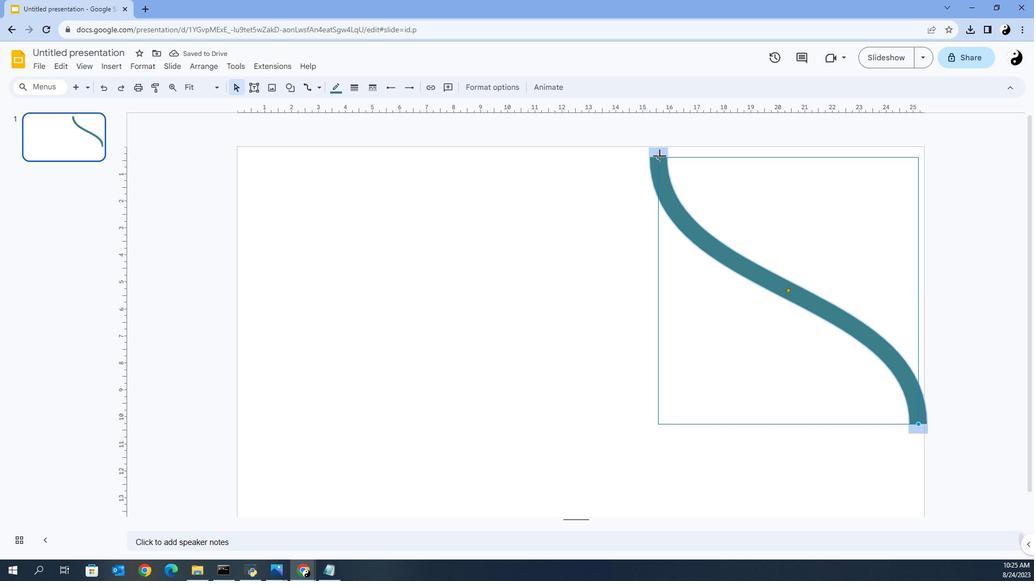 
Action: Mouse pressed left at (675, 132)
Screenshot: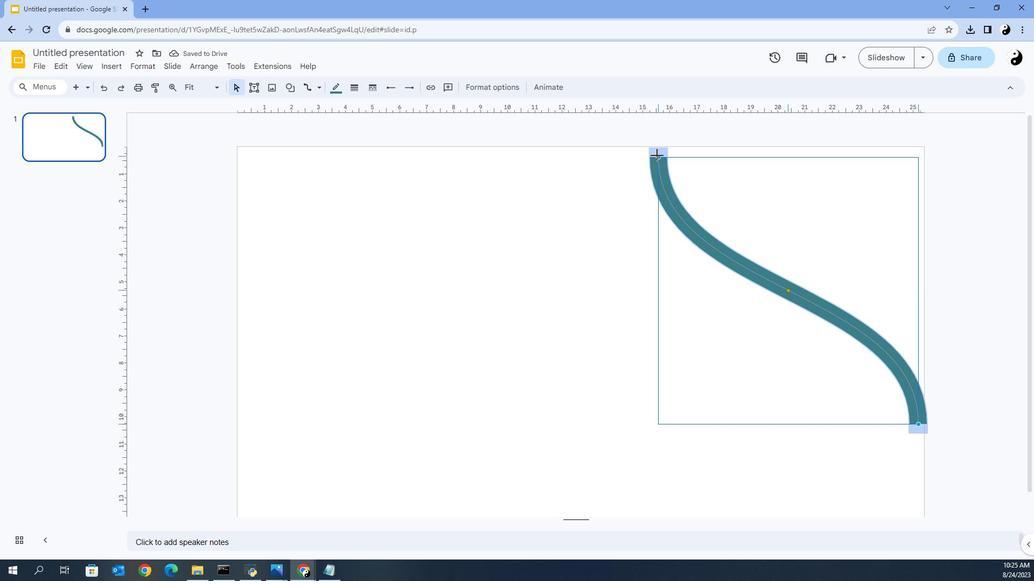 
Action: Mouse moved to (655, 240)
Screenshot: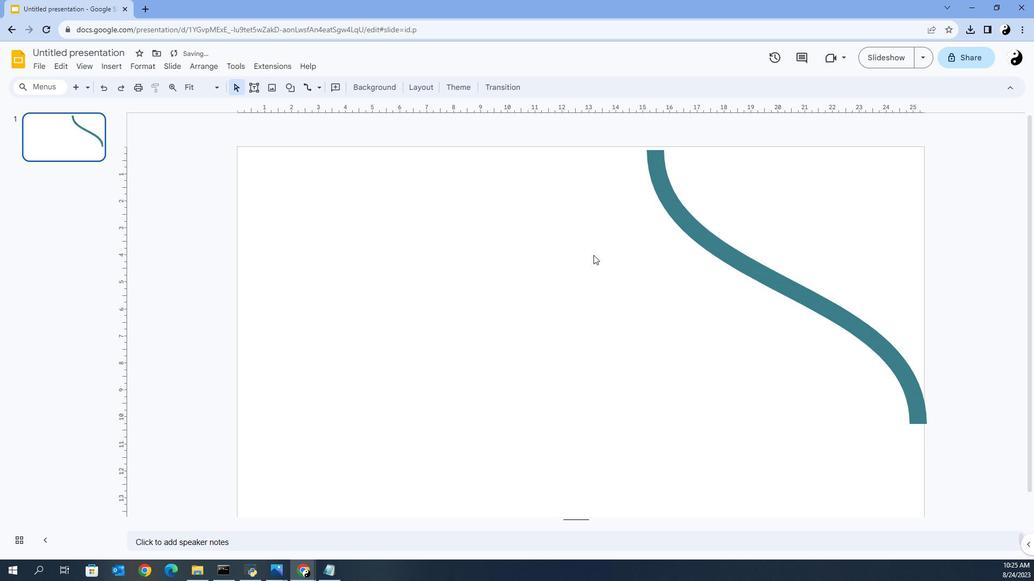 
Action: Mouse pressed left at (655, 240)
Screenshot: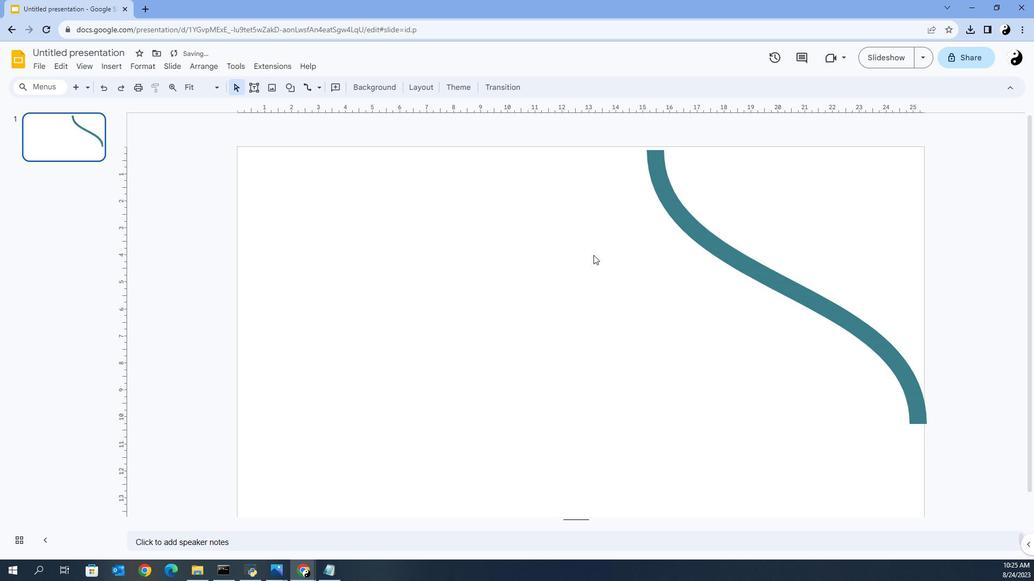 
Action: Mouse moved to (564, 63)
Screenshot: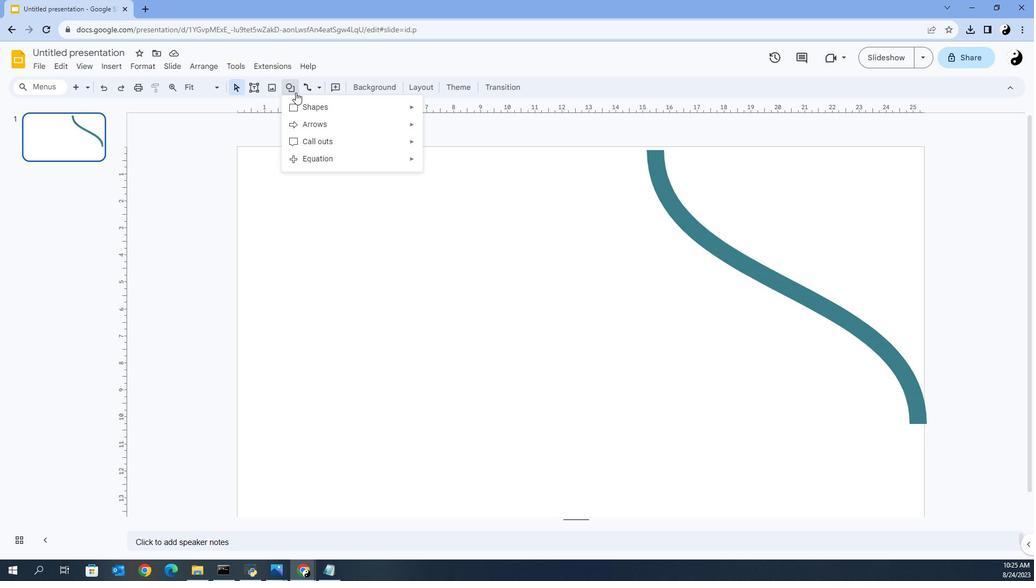 
Action: Mouse pressed left at (564, 63)
Screenshot: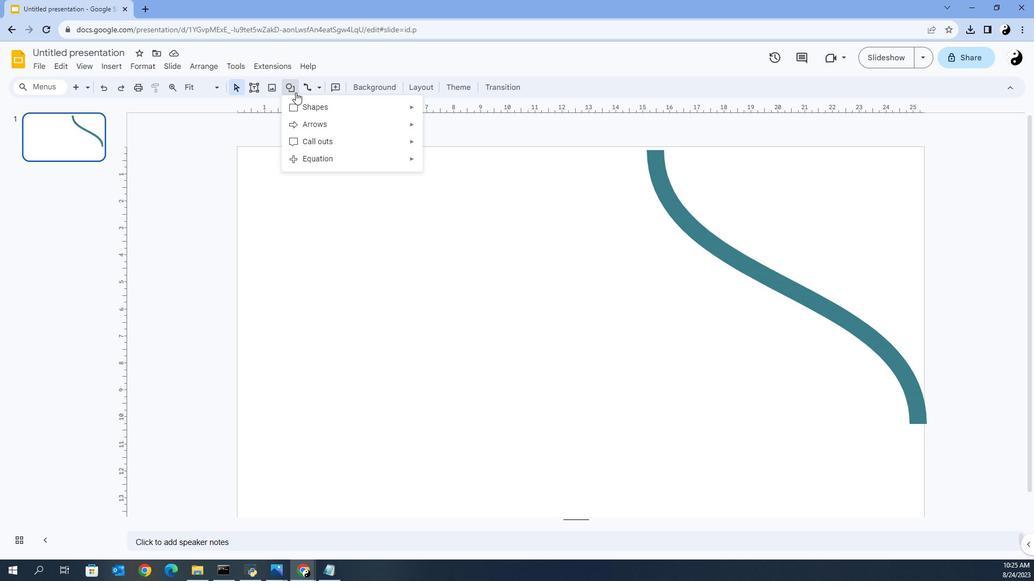 
Action: Mouse moved to (595, 83)
Screenshot: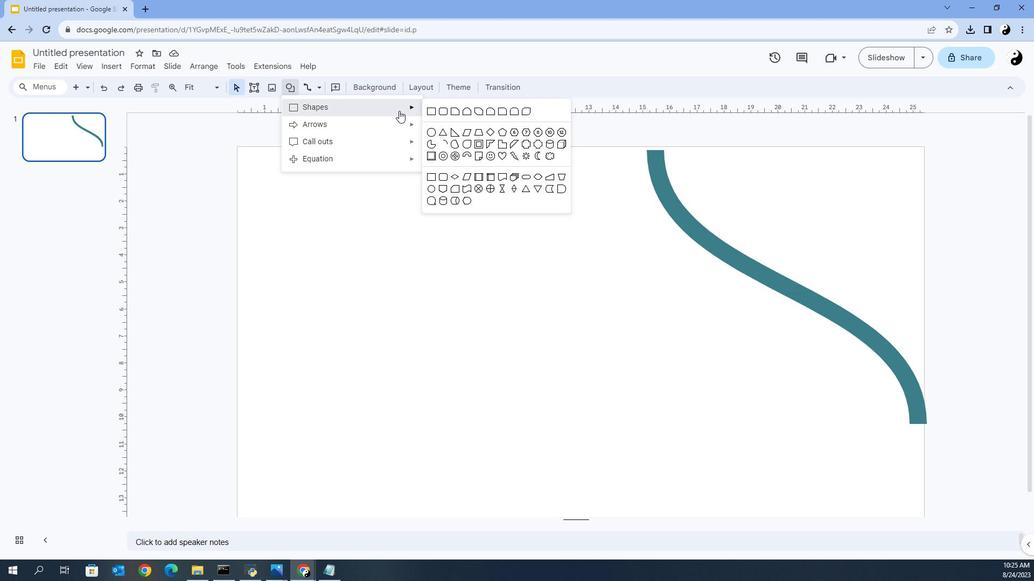 
Action: Mouse pressed left at (595, 83)
Screenshot: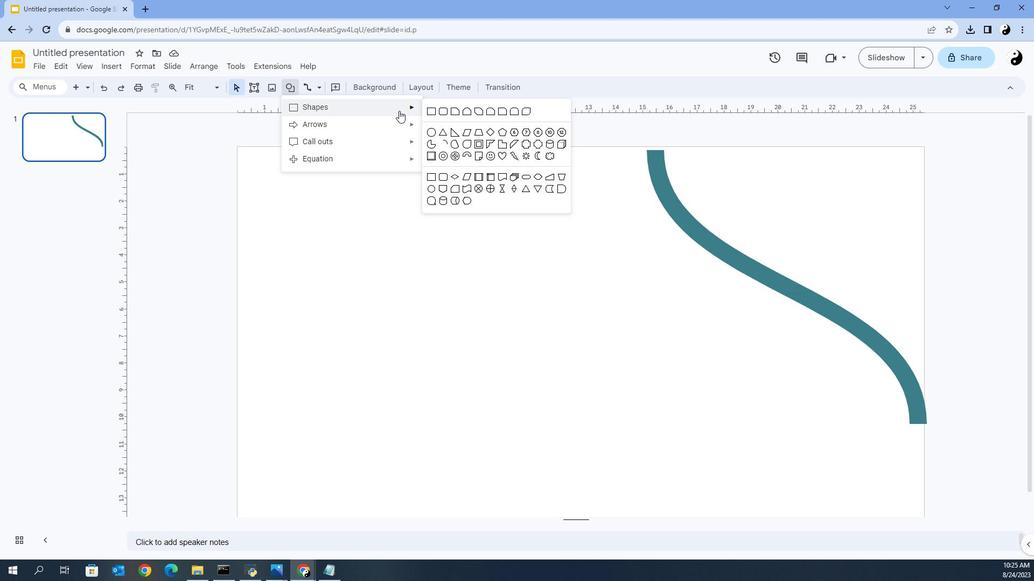 
Action: Mouse moved to (612, 109)
Screenshot: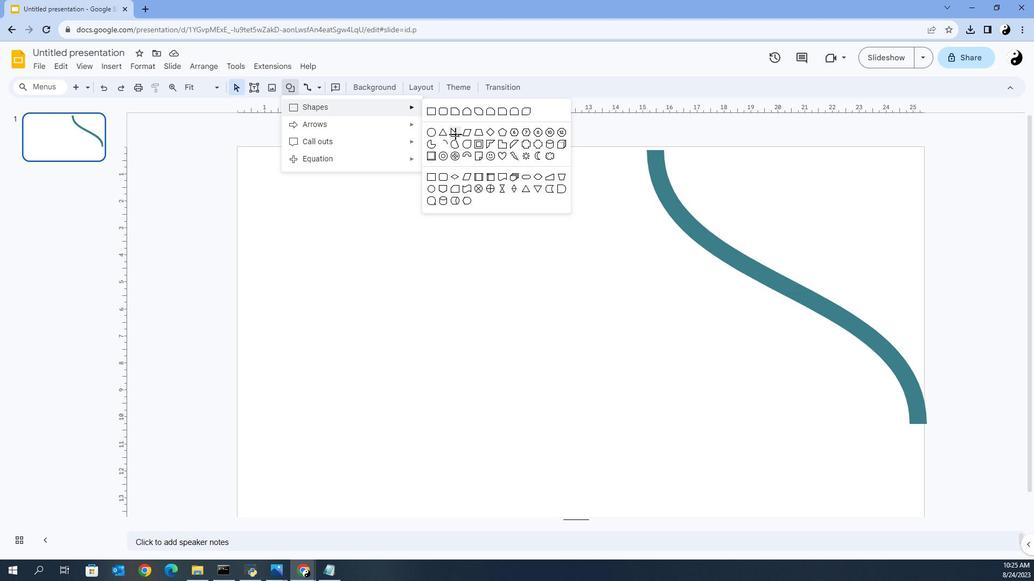 
Action: Mouse pressed left at (612, 109)
Screenshot: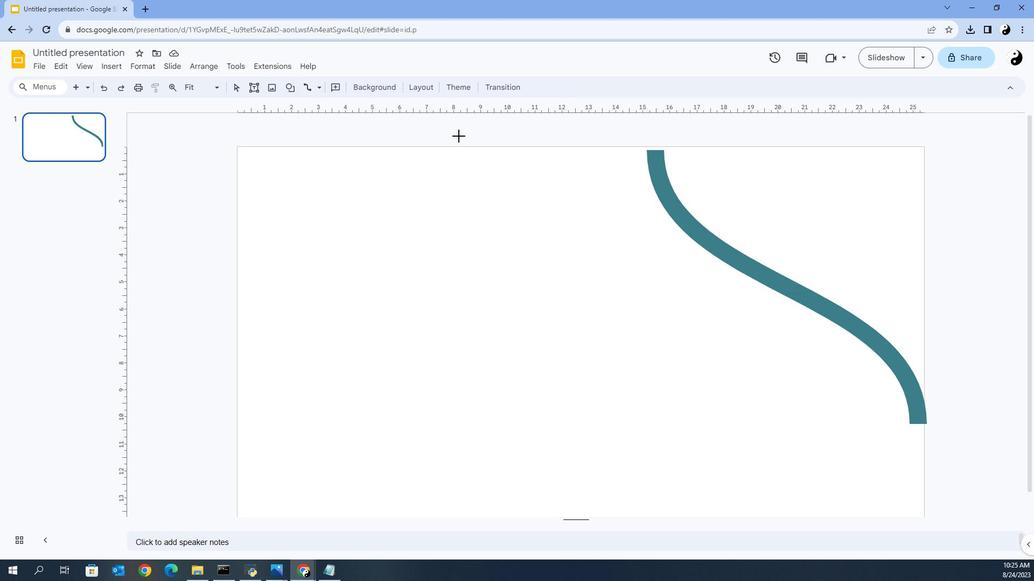 
Action: Mouse moved to (676, 126)
Screenshot: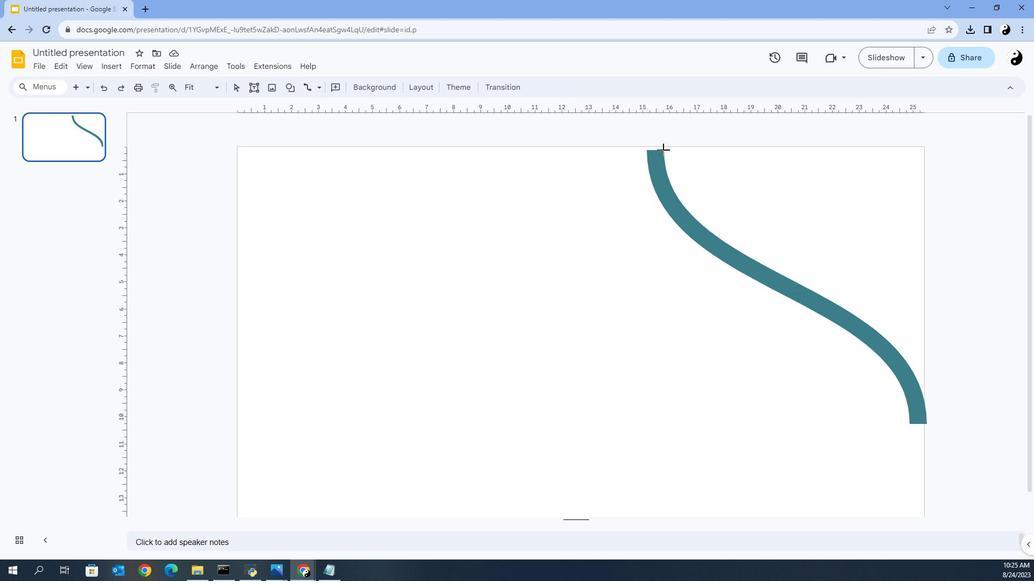 
Action: Mouse pressed left at (676, 126)
Screenshot: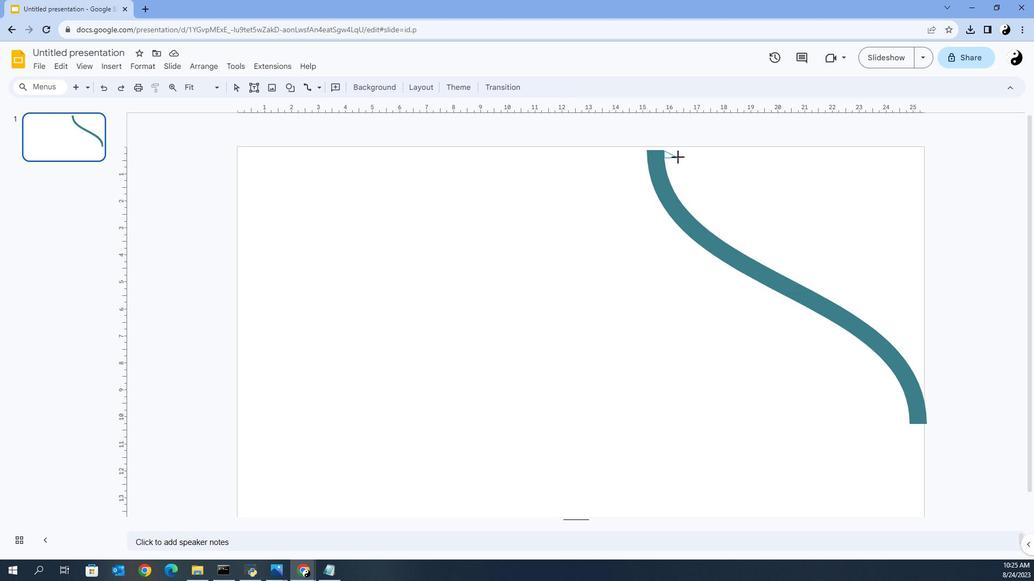 
Action: Mouse moved to (685, 271)
Screenshot: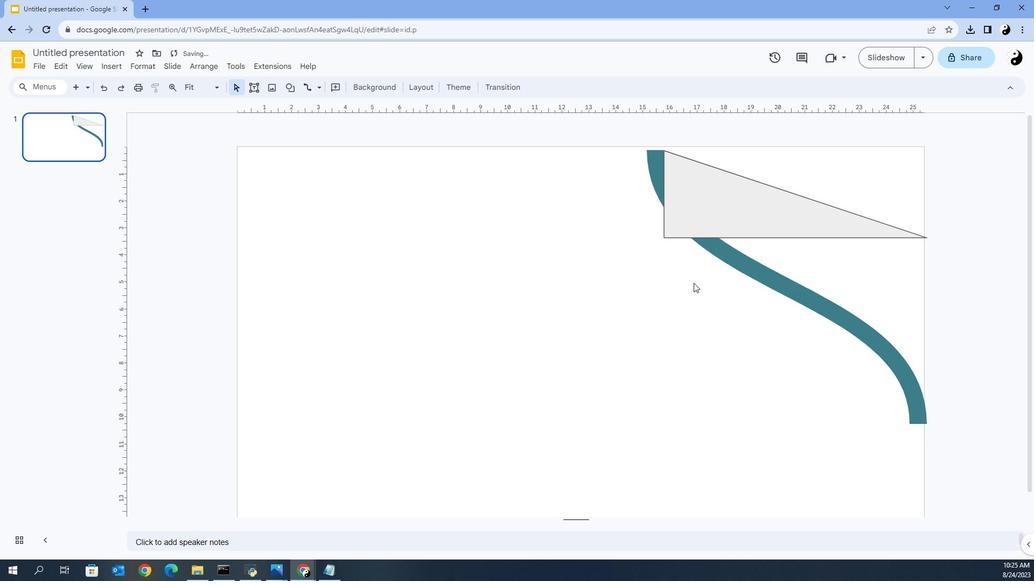 
Action: Mouse pressed left at (685, 271)
Screenshot: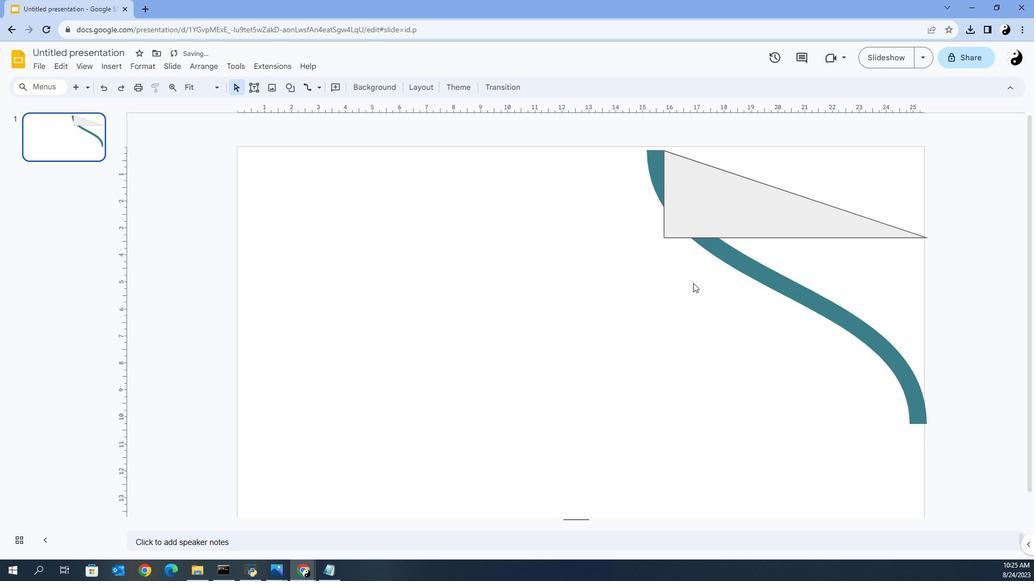 
Action: Mouse moved to (690, 192)
Screenshot: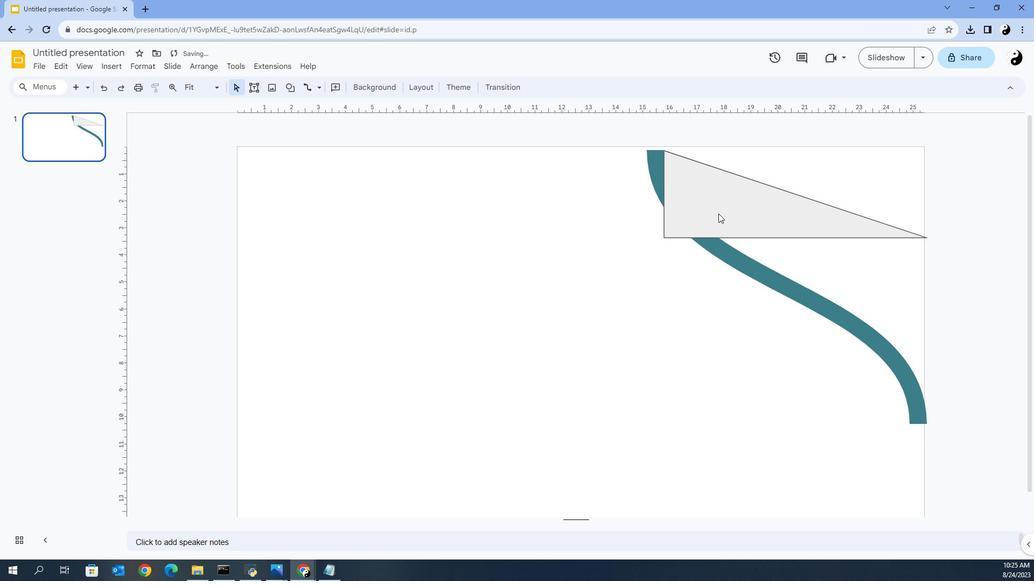 
Action: Mouse pressed left at (690, 192)
Screenshot: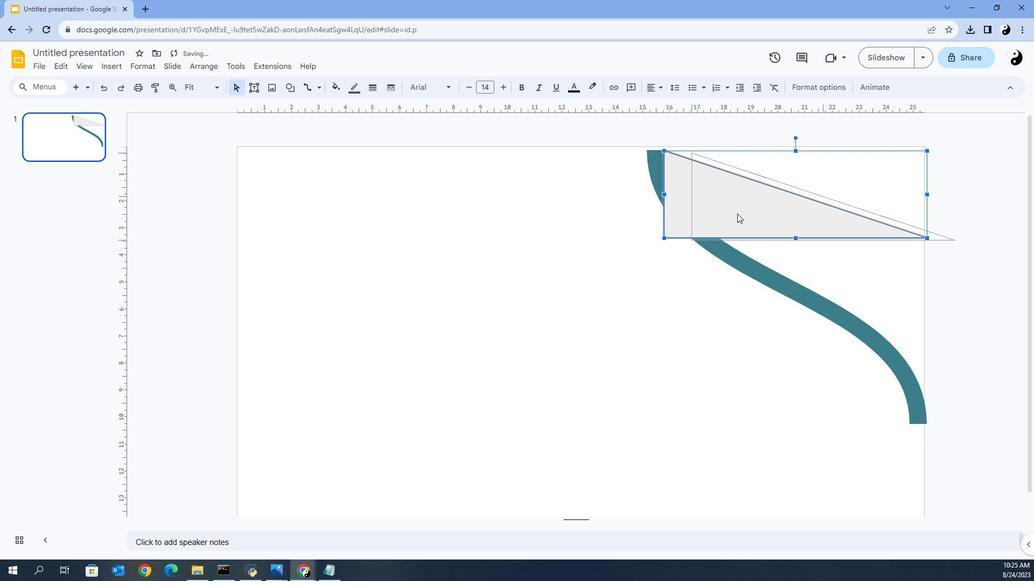 
Action: Mouse moved to (709, 327)
Screenshot: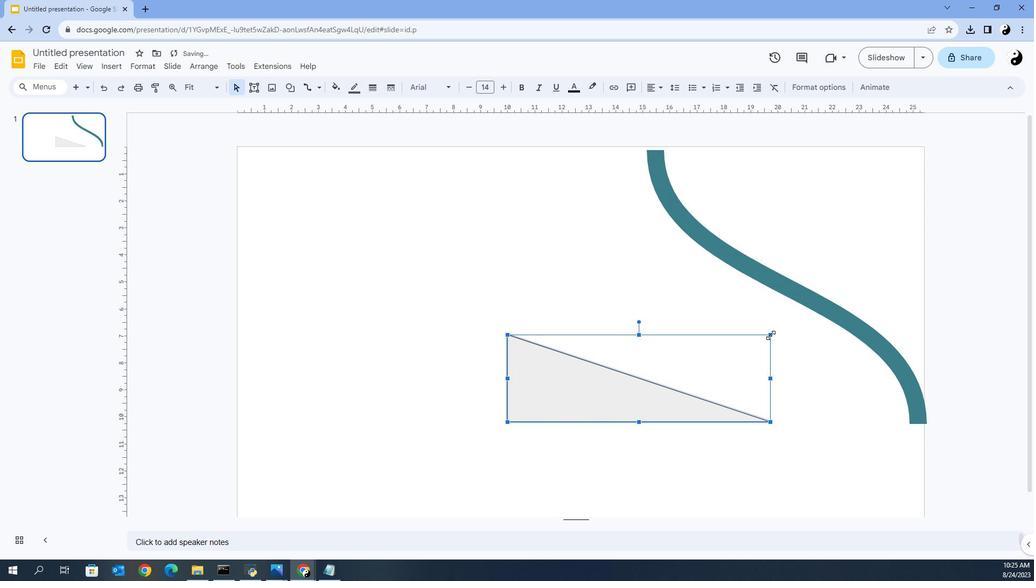 
Action: Mouse pressed left at (709, 327)
Screenshot: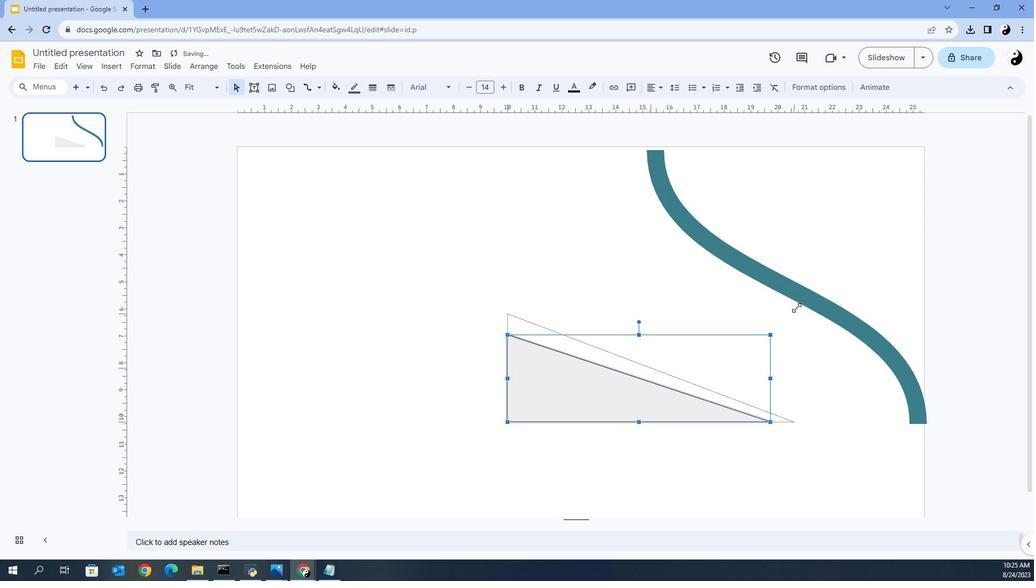 
Action: Mouse moved to (647, 505)
Screenshot: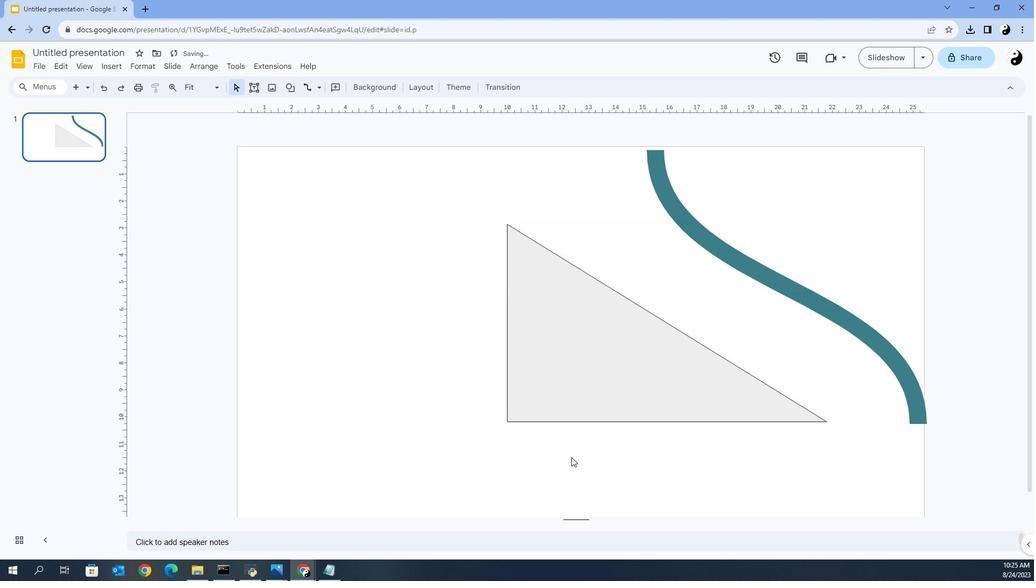 
Action: Mouse pressed left at (647, 505)
Screenshot: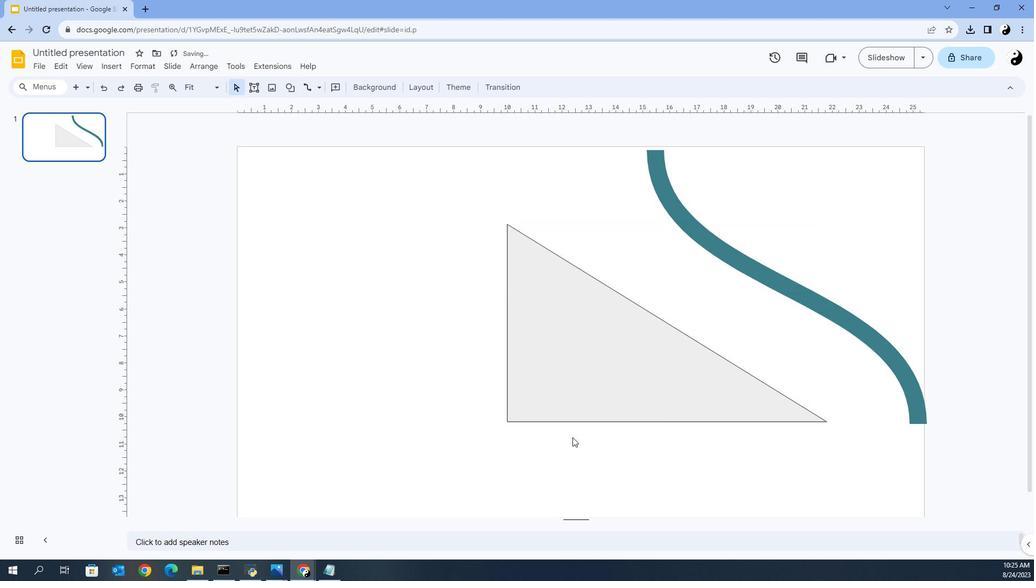 
Action: Mouse moved to (643, 398)
Screenshot: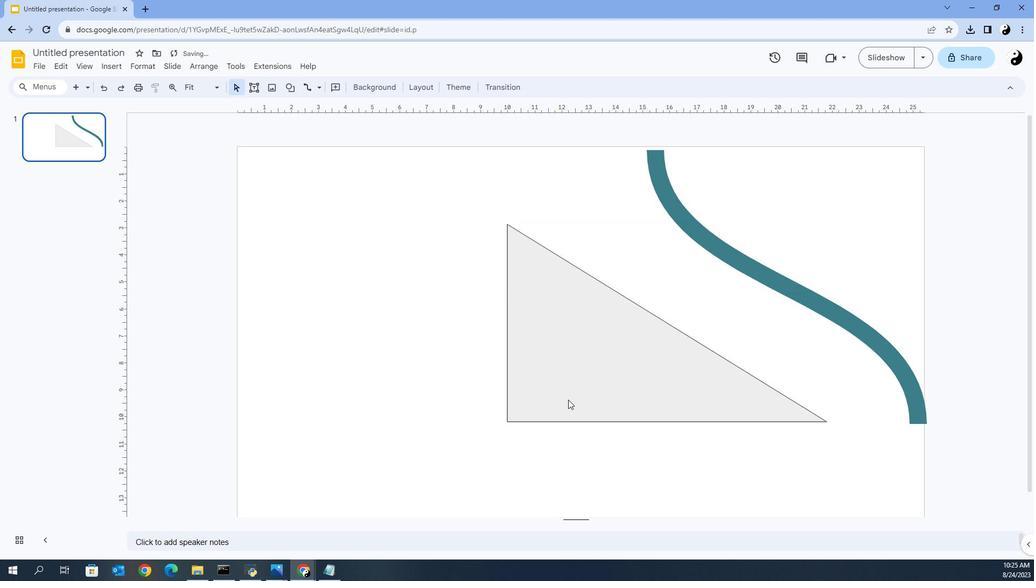
Action: Mouse pressed left at (643, 398)
Screenshot: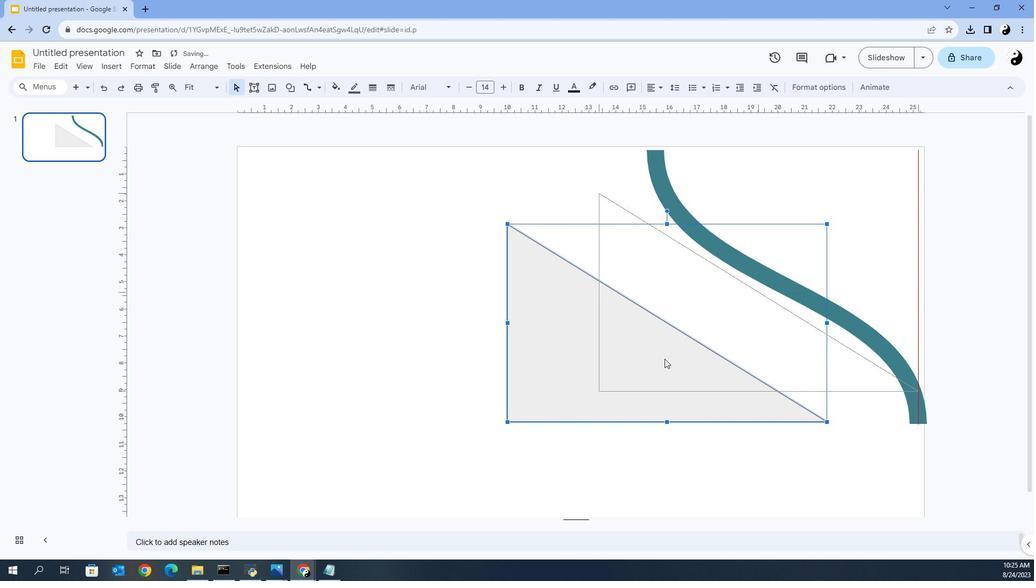 
Action: Mouse moved to (696, 212)
Screenshot: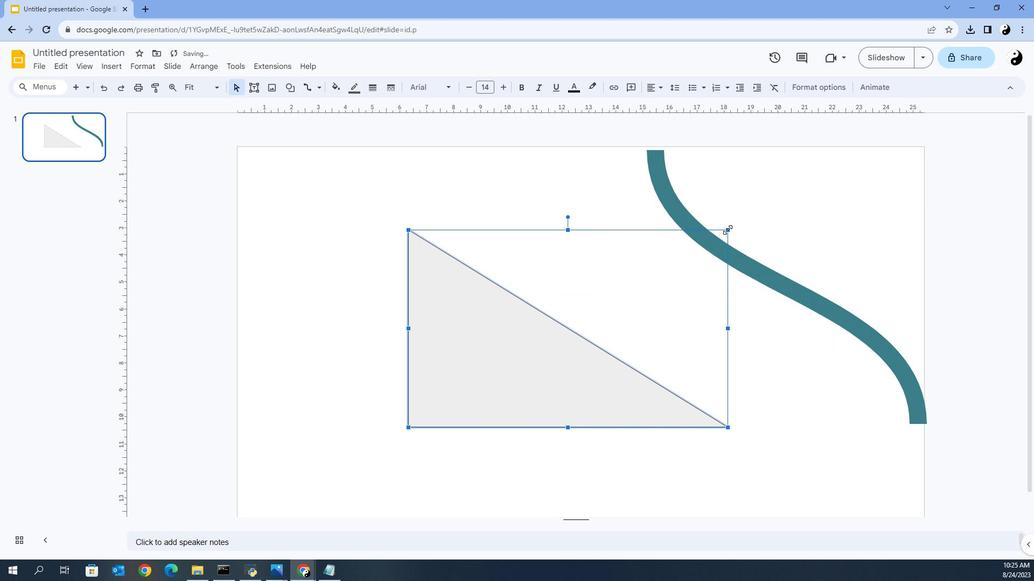 
Action: Mouse pressed left at (696, 212)
Screenshot: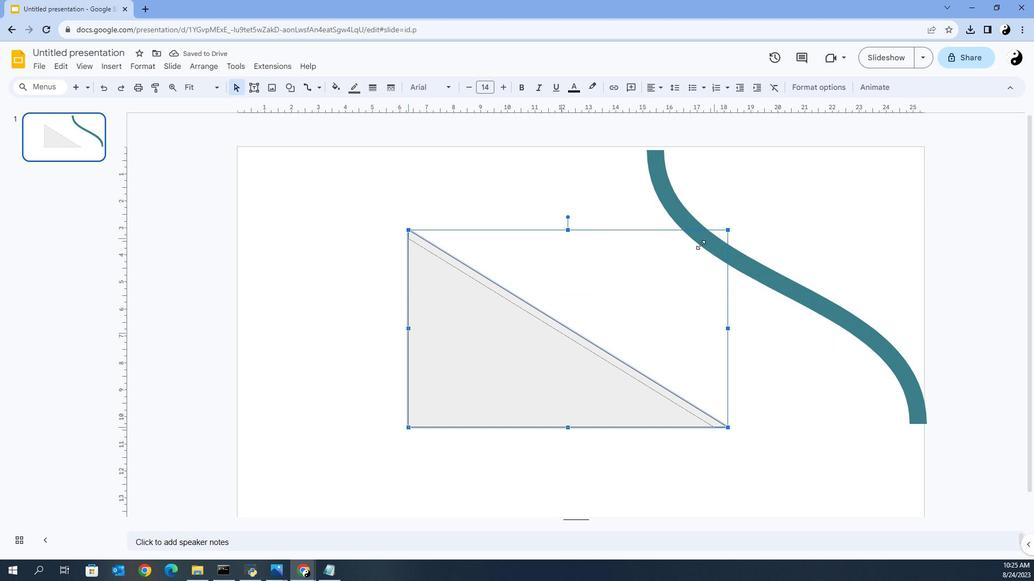 
Action: Mouse moved to (643, 410)
Screenshot: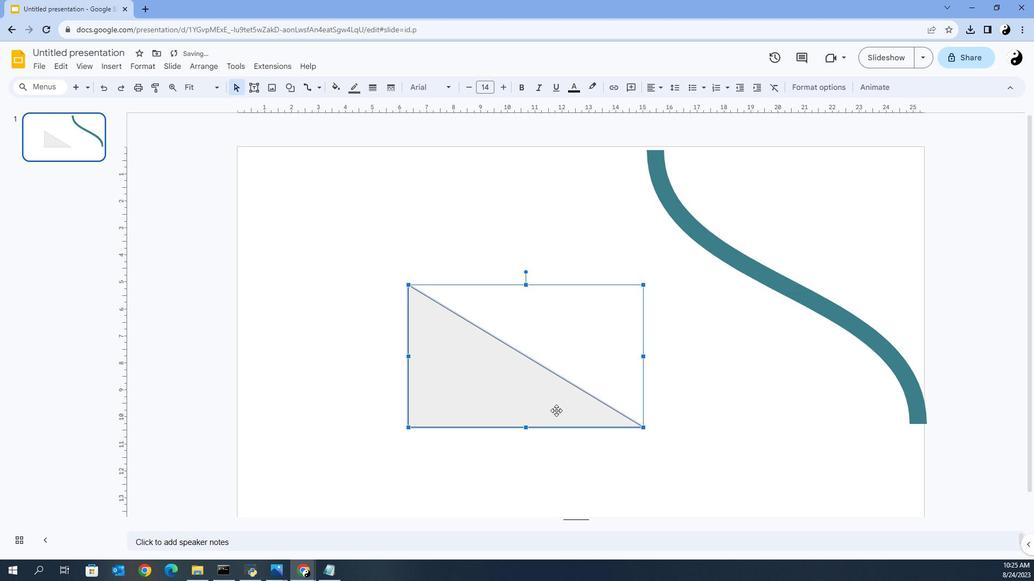 
Action: Mouse pressed left at (643, 410)
Screenshot: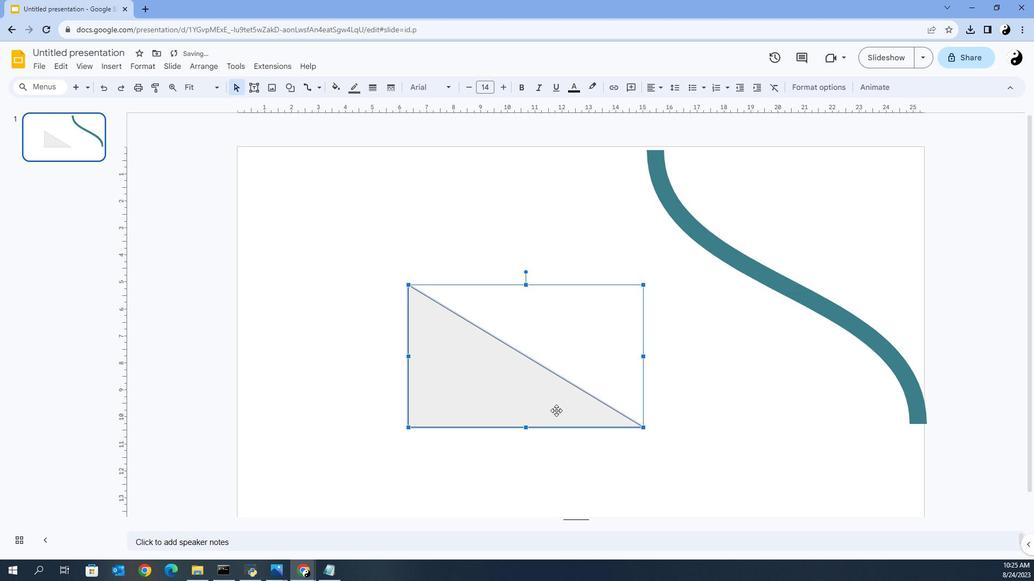
Action: Mouse moved to (666, 326)
Screenshot: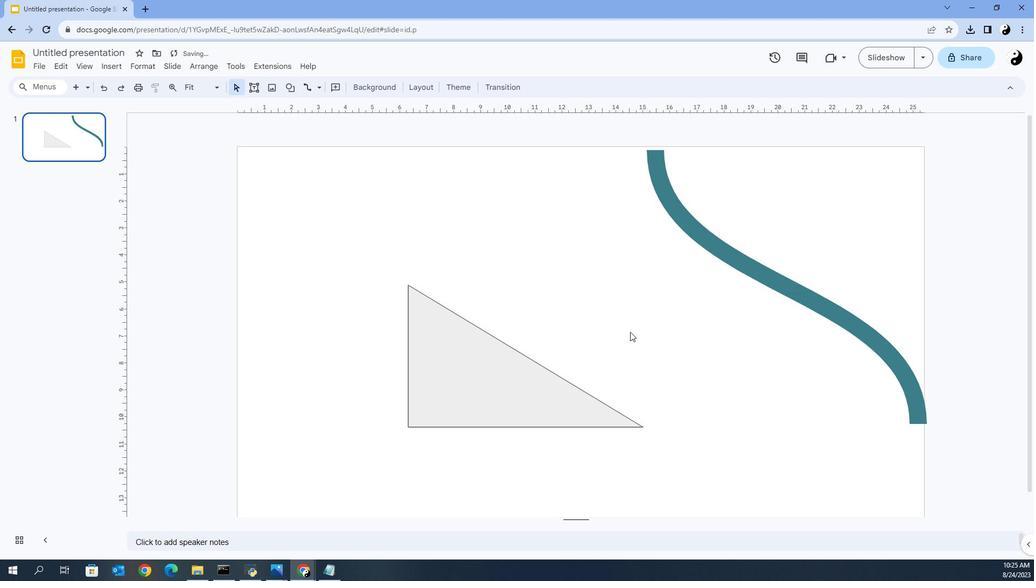 
Action: Mouse pressed left at (666, 326)
Screenshot: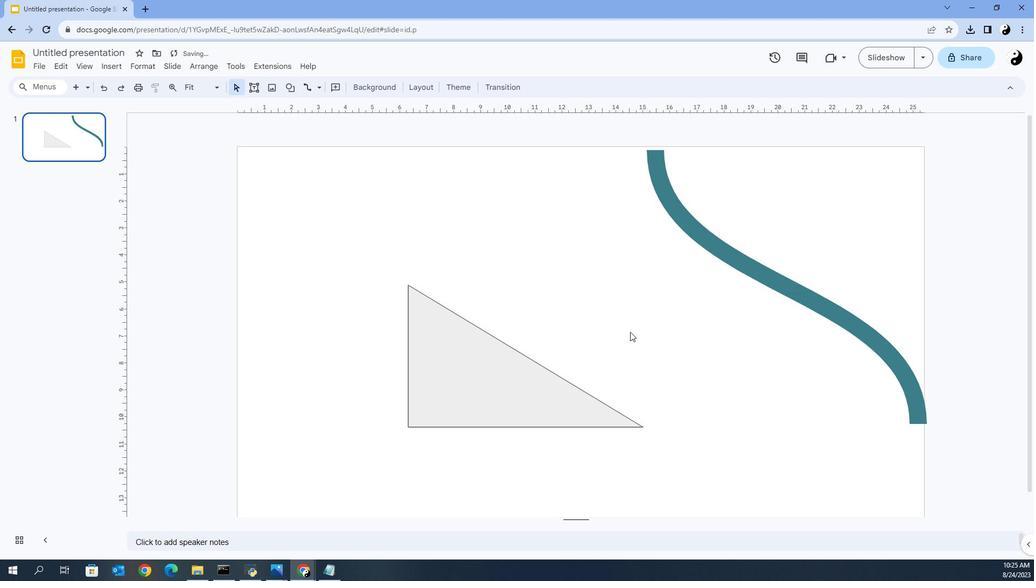 
Action: Mouse moved to (640, 397)
Screenshot: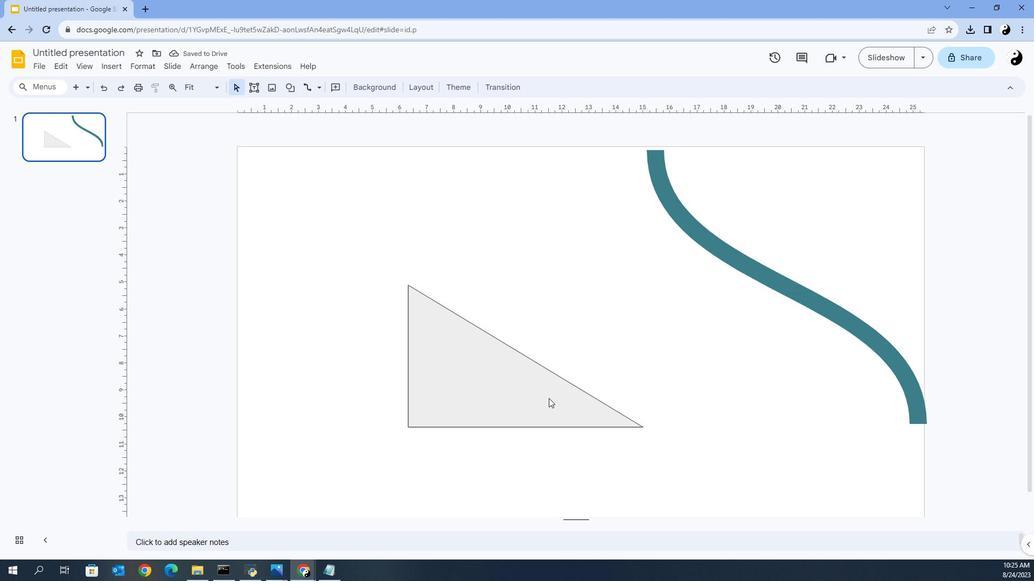 
Action: Mouse pressed left at (640, 397)
Screenshot: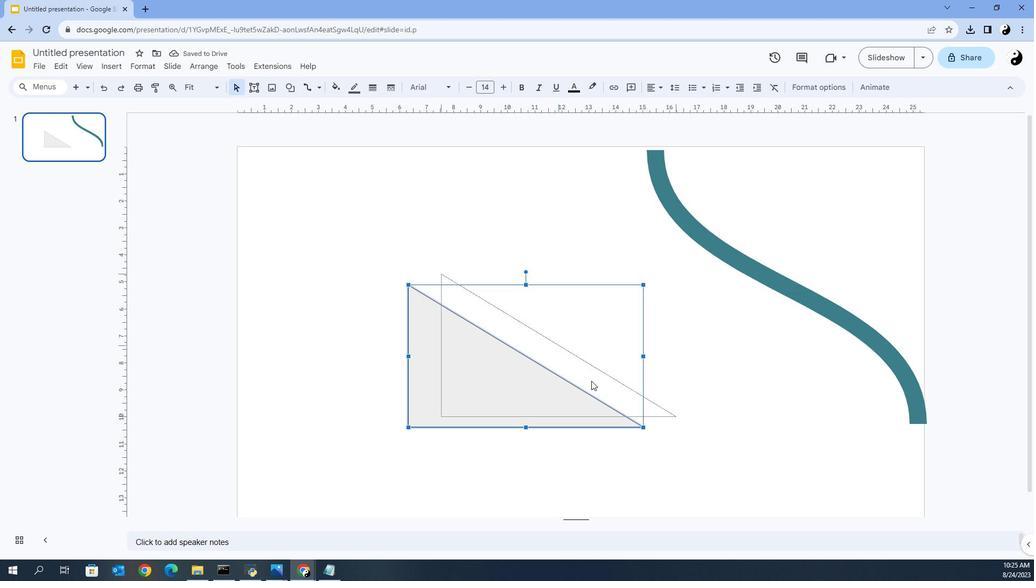 
Action: Mouse moved to (656, 364)
Screenshot: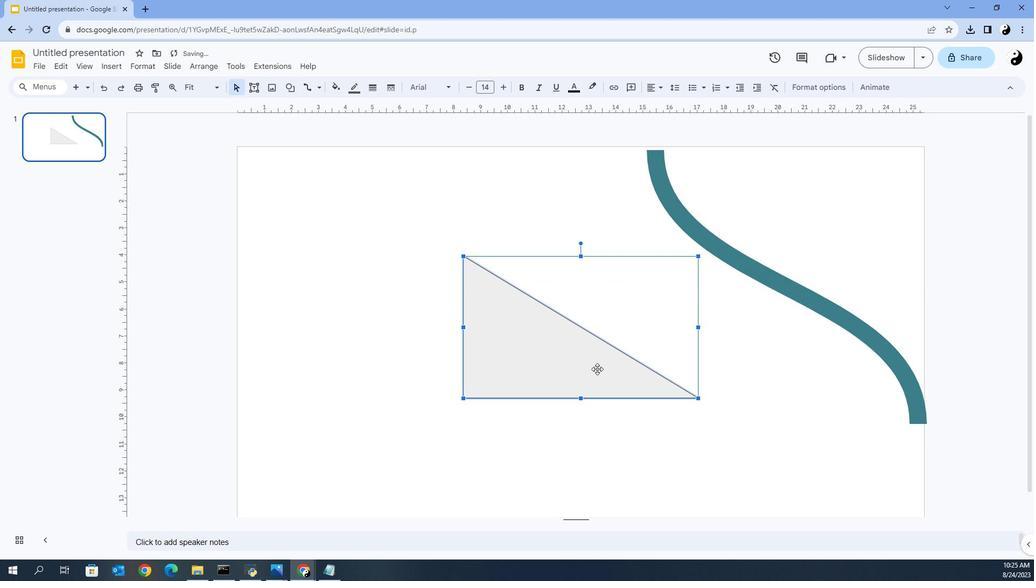 
Action: Key pressed <Key.backspace>
Screenshot: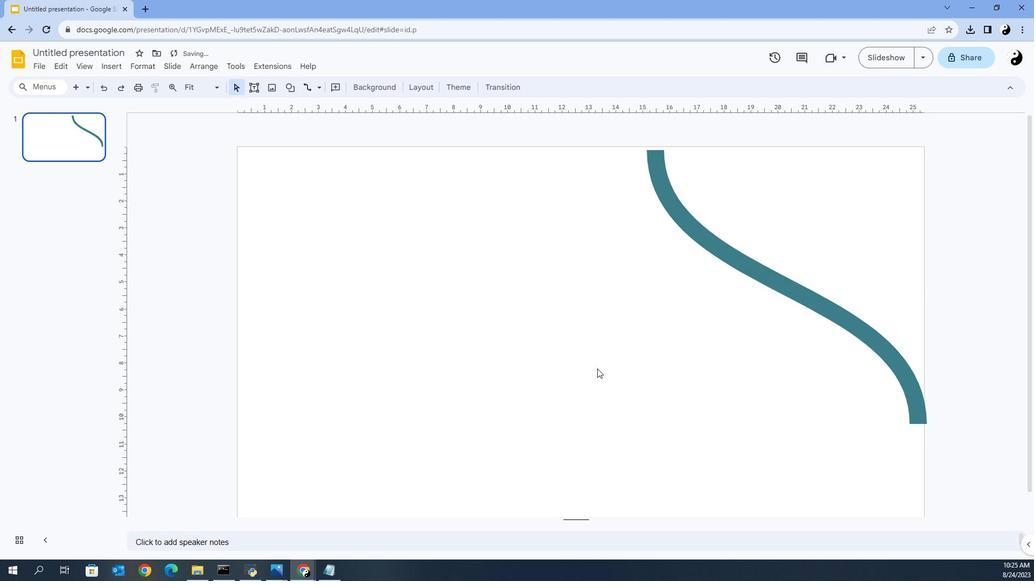 
Action: Mouse moved to (638, 371)
Screenshot: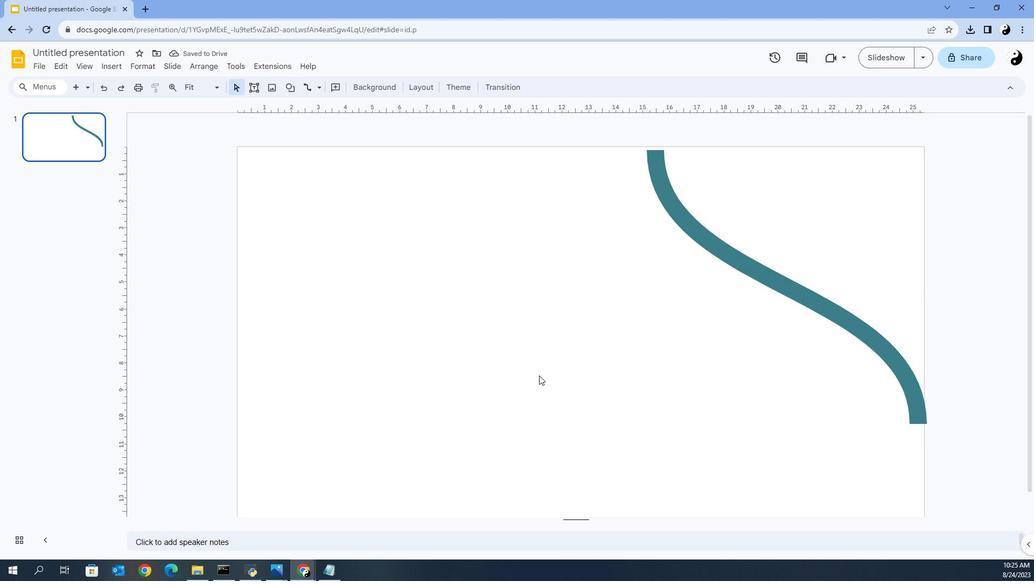 
Action: Mouse pressed left at (638, 371)
Screenshot: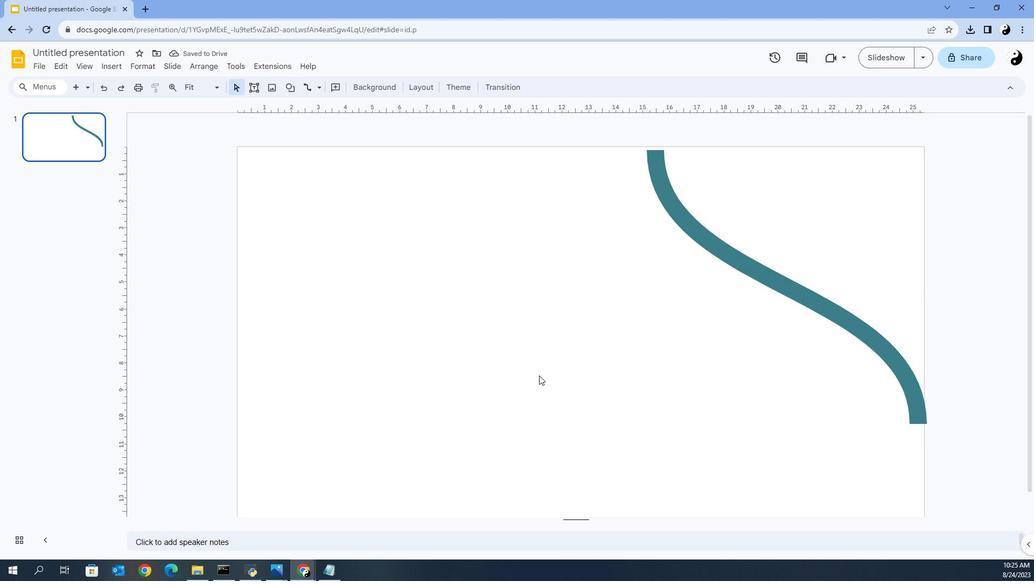 
Action: Mouse moved to (563, 61)
Screenshot: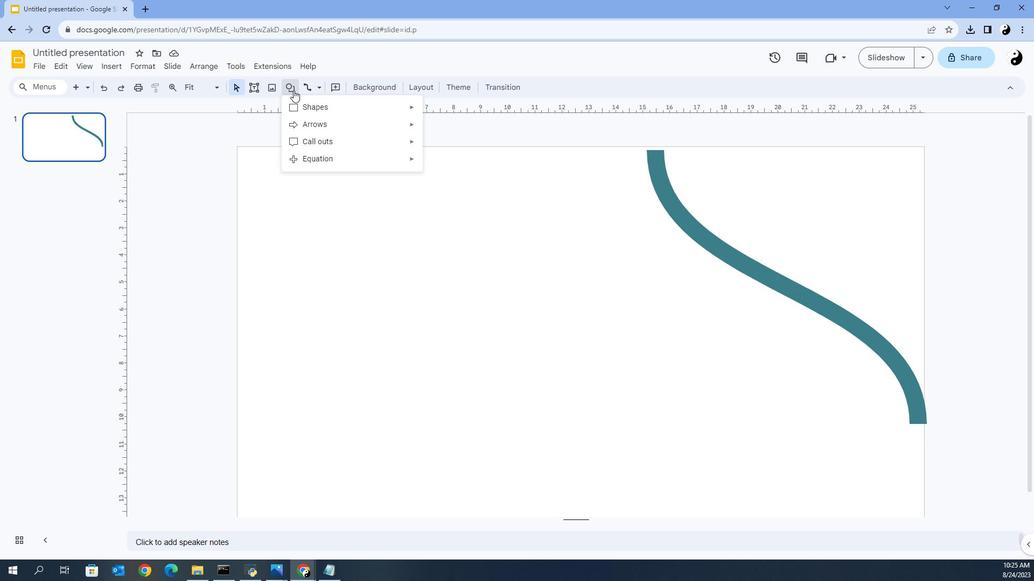 
Action: Mouse pressed left at (563, 61)
Screenshot: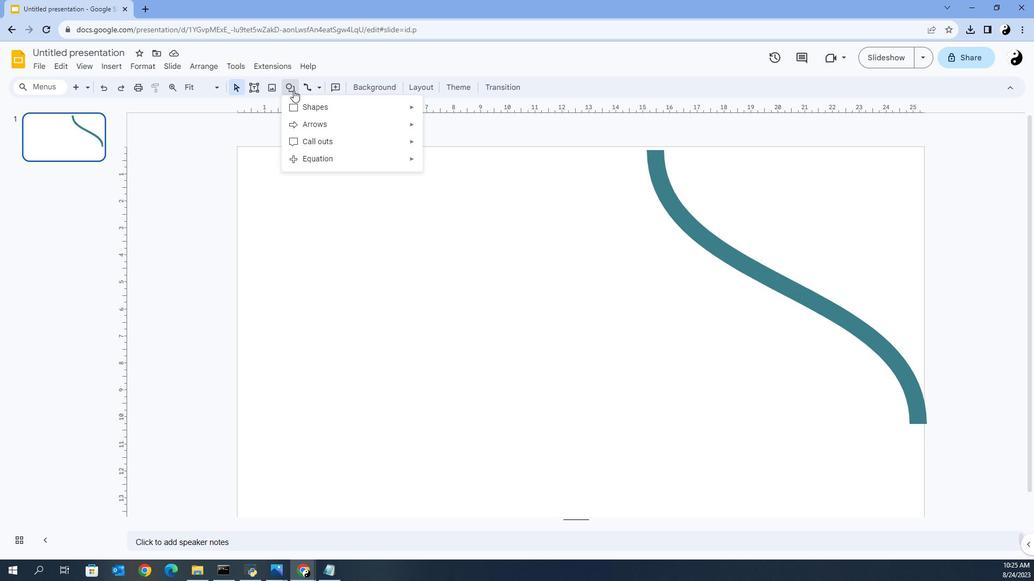 
Action: Mouse moved to (566, 75)
Screenshot: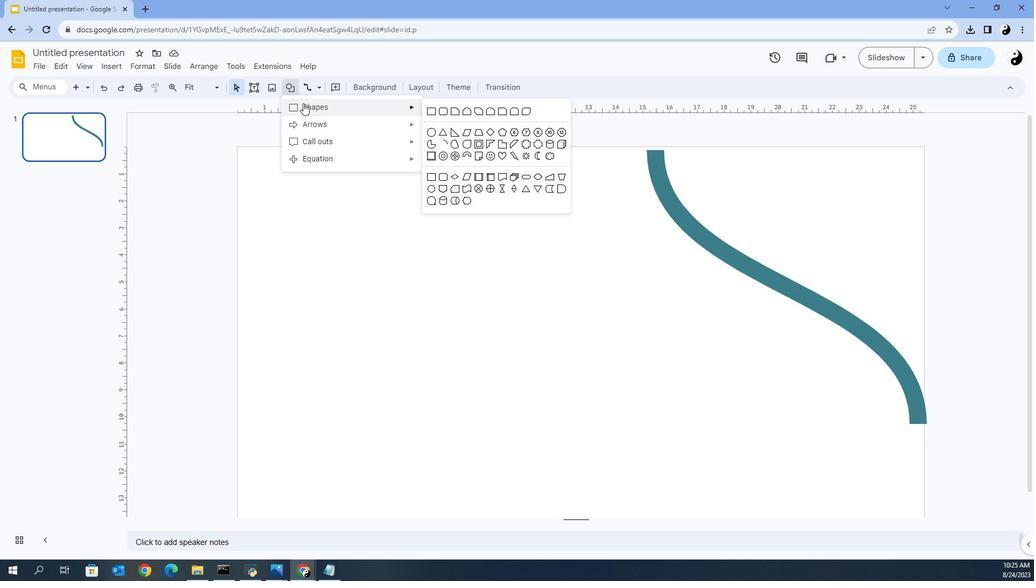 
Action: Mouse pressed left at (566, 75)
Screenshot: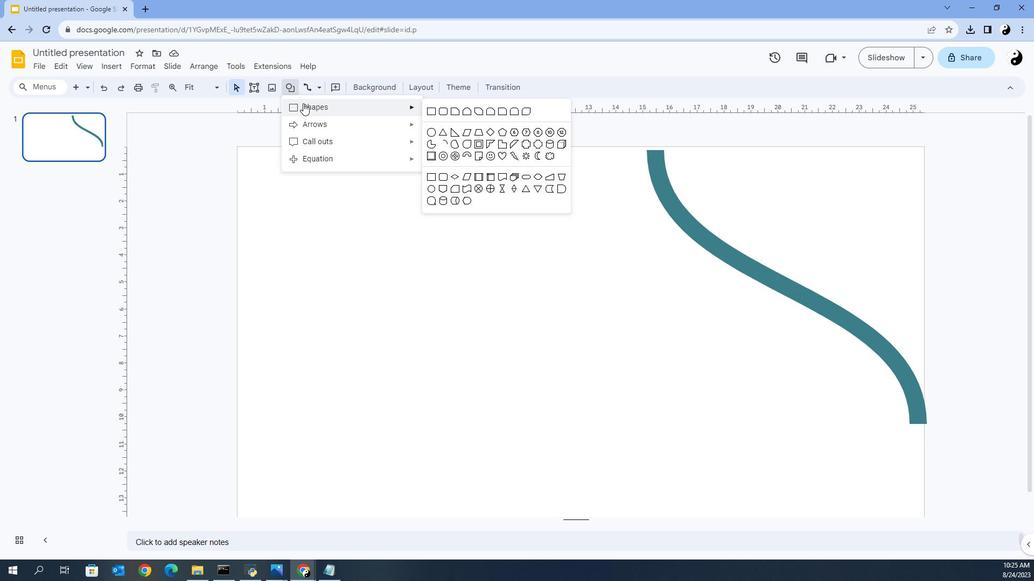 
Action: Mouse moved to (578, 95)
Screenshot: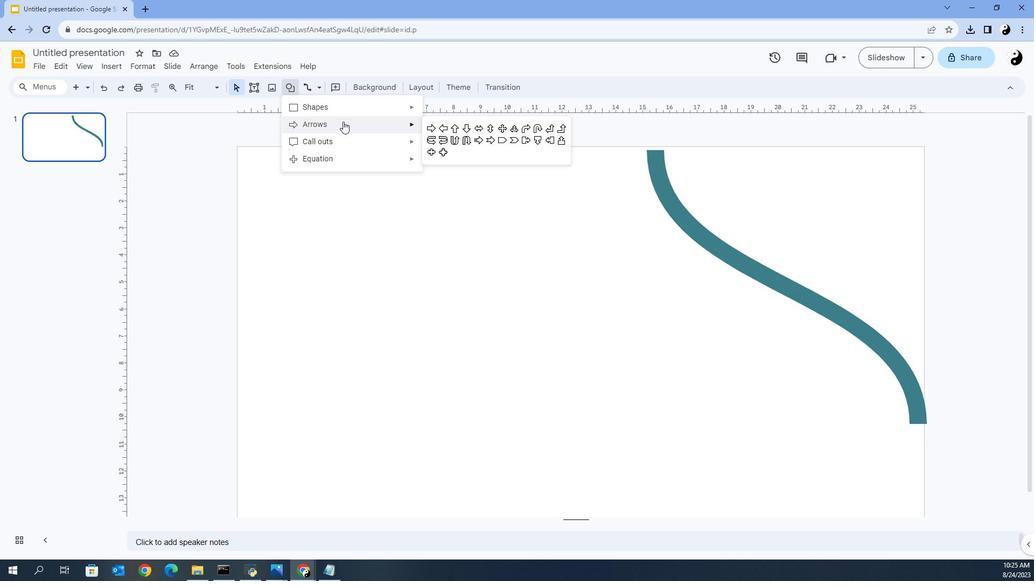 
Action: Mouse pressed left at (578, 95)
Screenshot: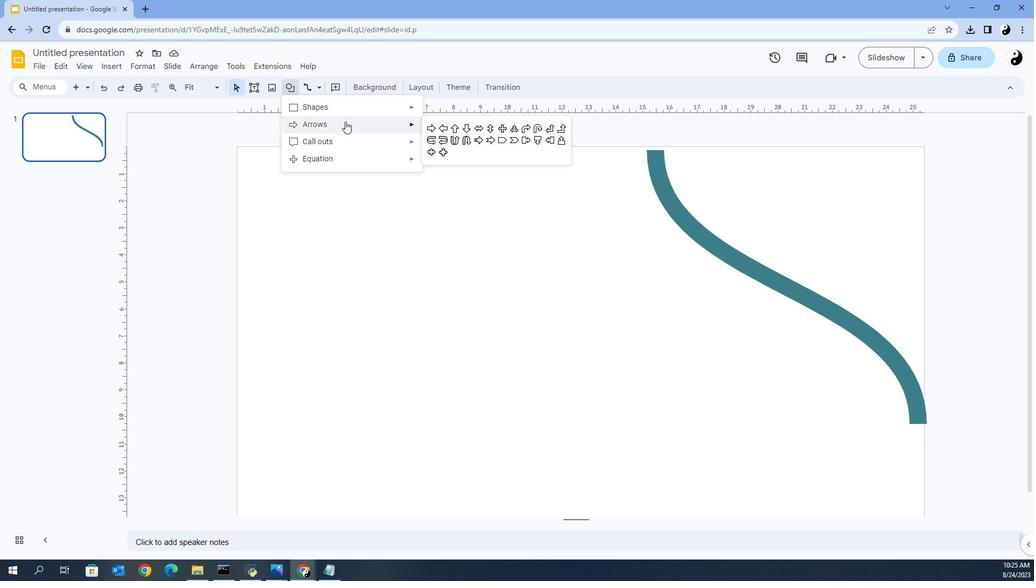 
Action: Mouse moved to (580, 108)
Screenshot: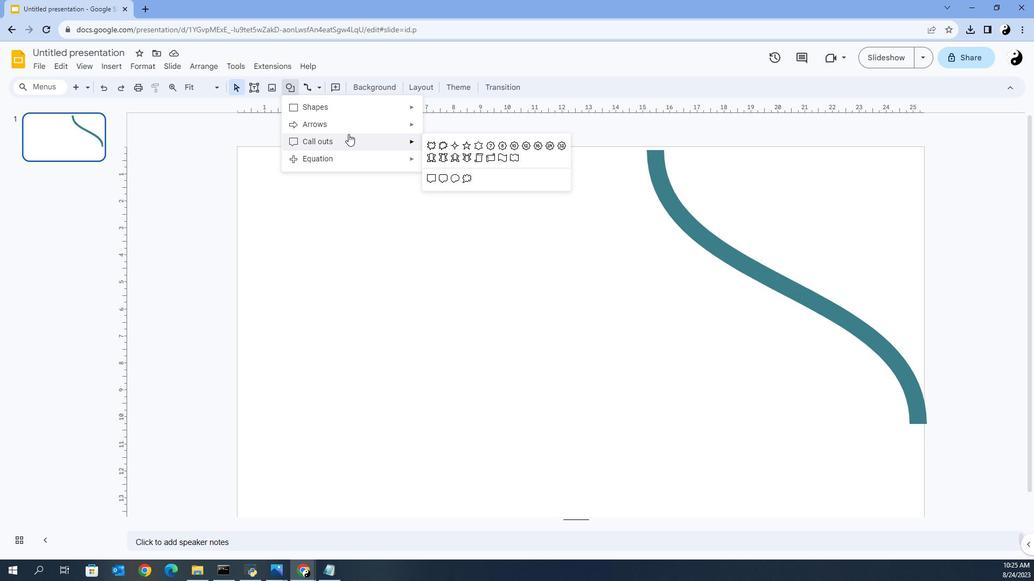 
Action: Mouse pressed left at (580, 108)
Screenshot: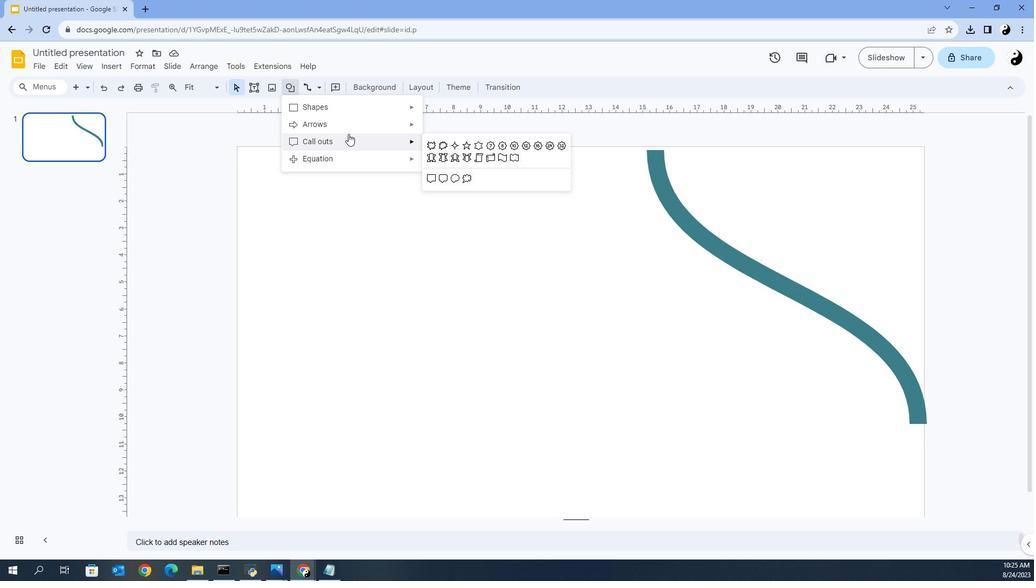 
Action: Mouse moved to (580, 130)
Screenshot: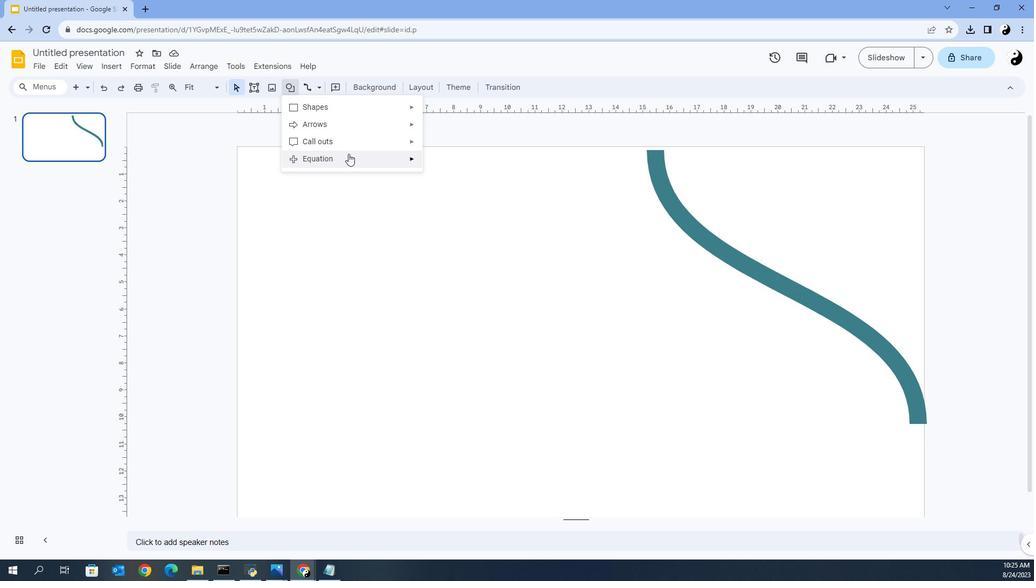 
Action: Mouse pressed left at (580, 130)
Screenshot: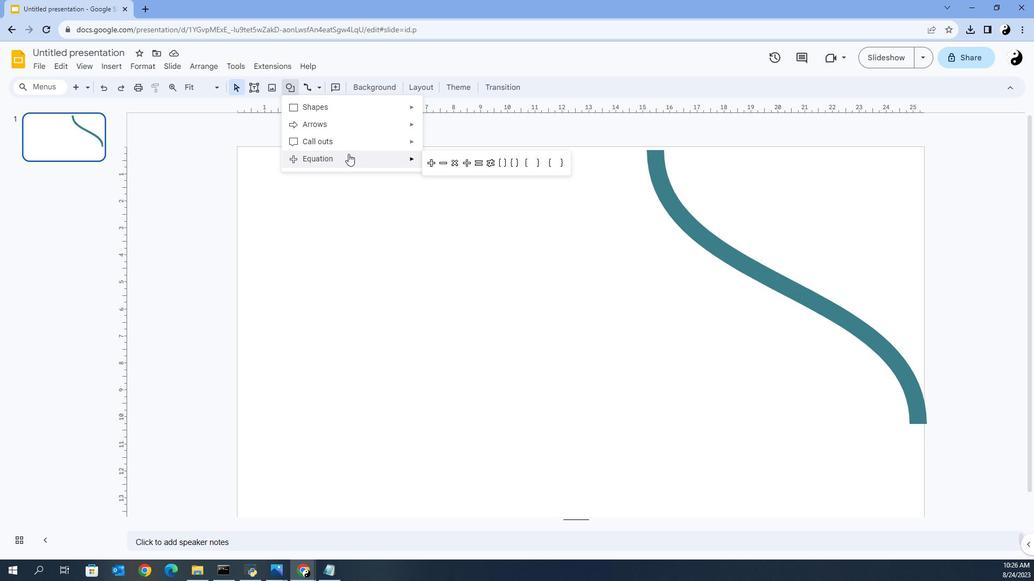 
Action: Mouse moved to (577, 79)
Screenshot: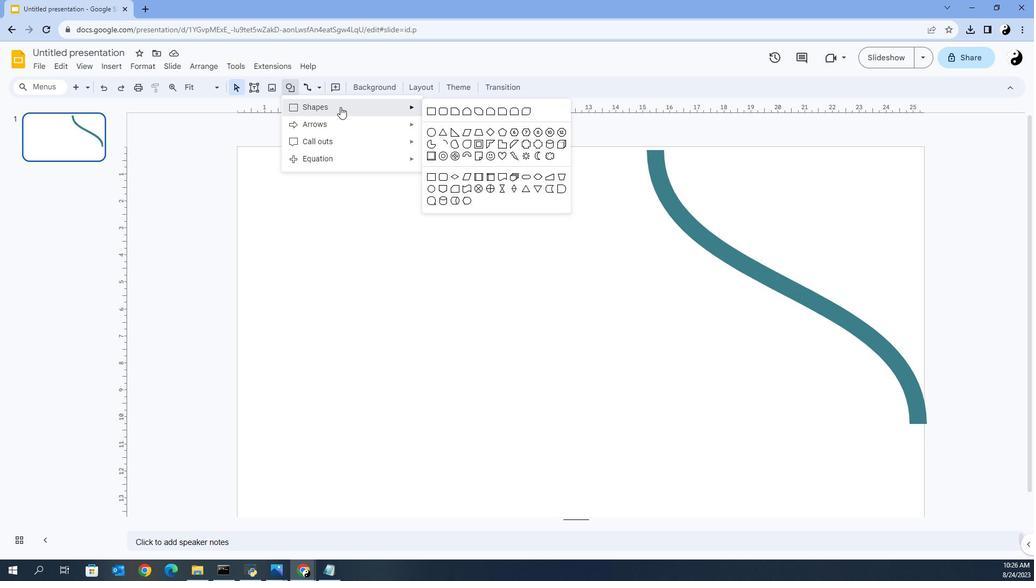 
Action: Mouse pressed left at (577, 79)
Screenshot: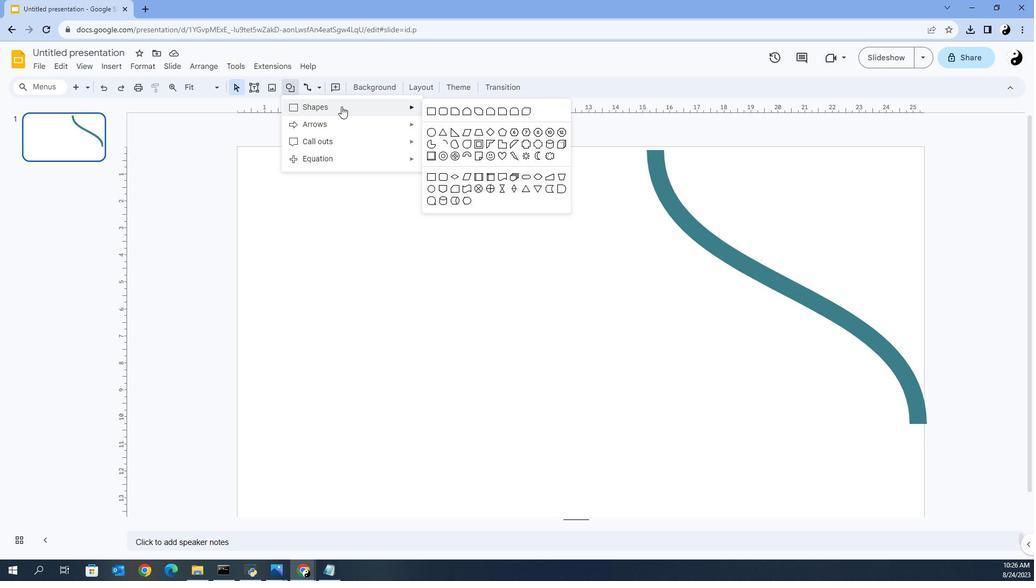 
Action: Mouse moved to (606, 87)
Screenshot: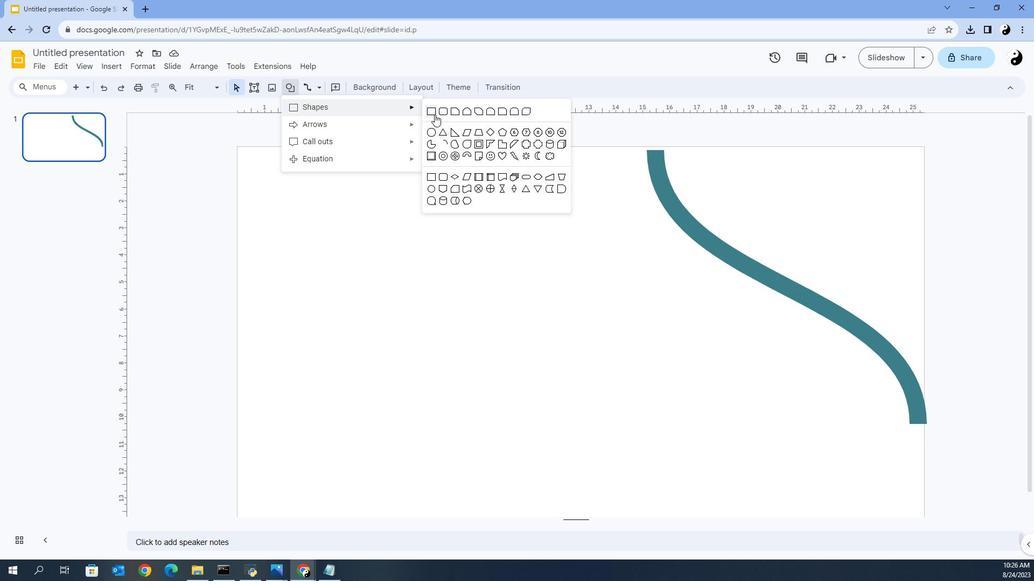 
Action: Mouse pressed left at (606, 87)
Screenshot: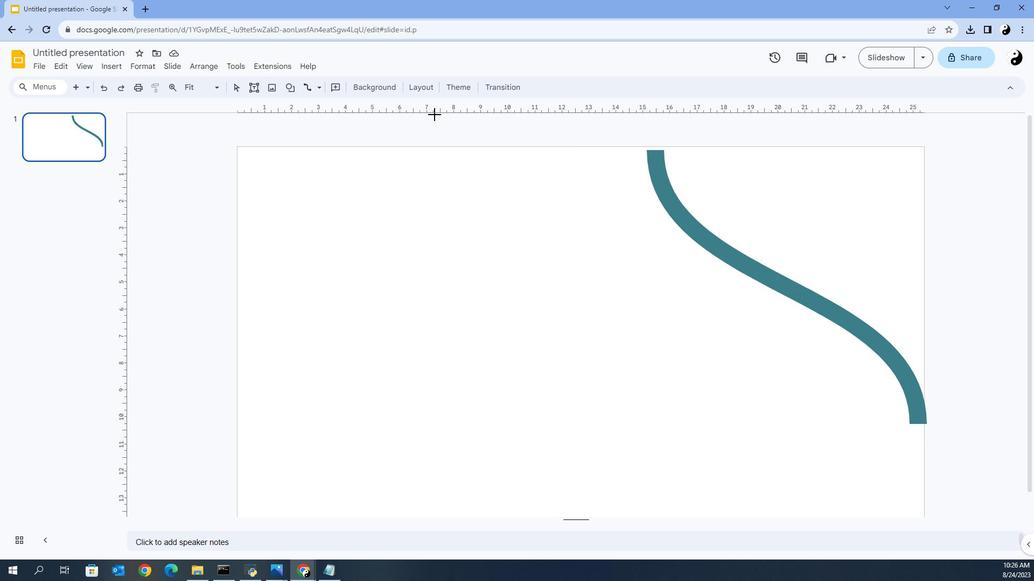 
Action: Mouse moved to (550, 354)
Screenshot: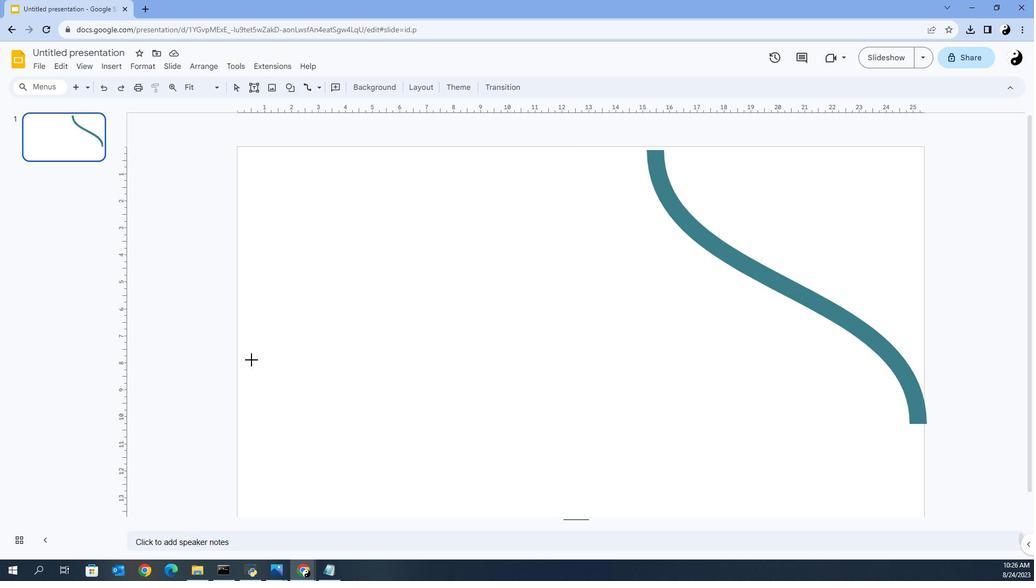 
Action: Mouse pressed left at (550, 354)
Screenshot: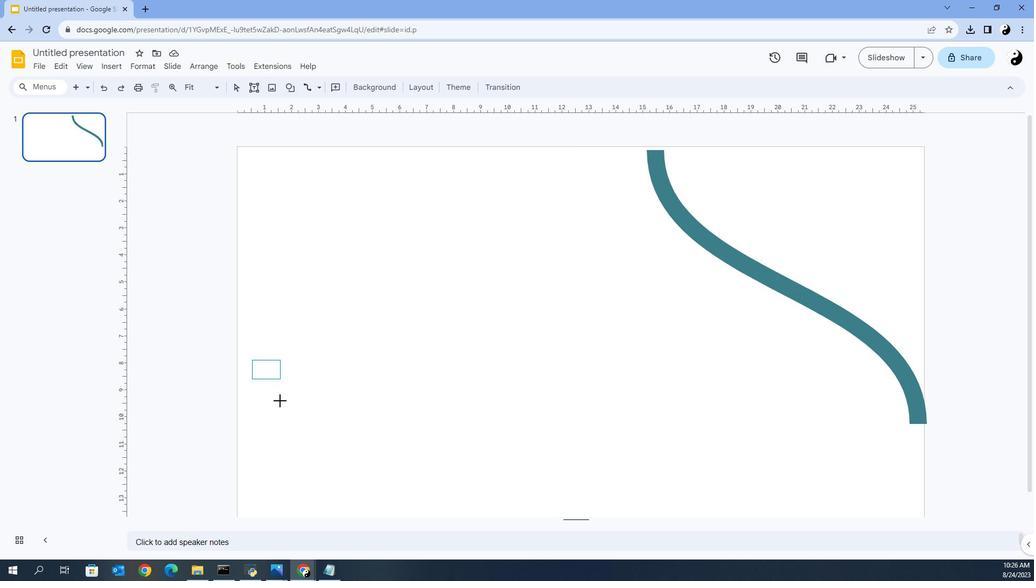 
Action: Mouse moved to (599, 461)
Screenshot: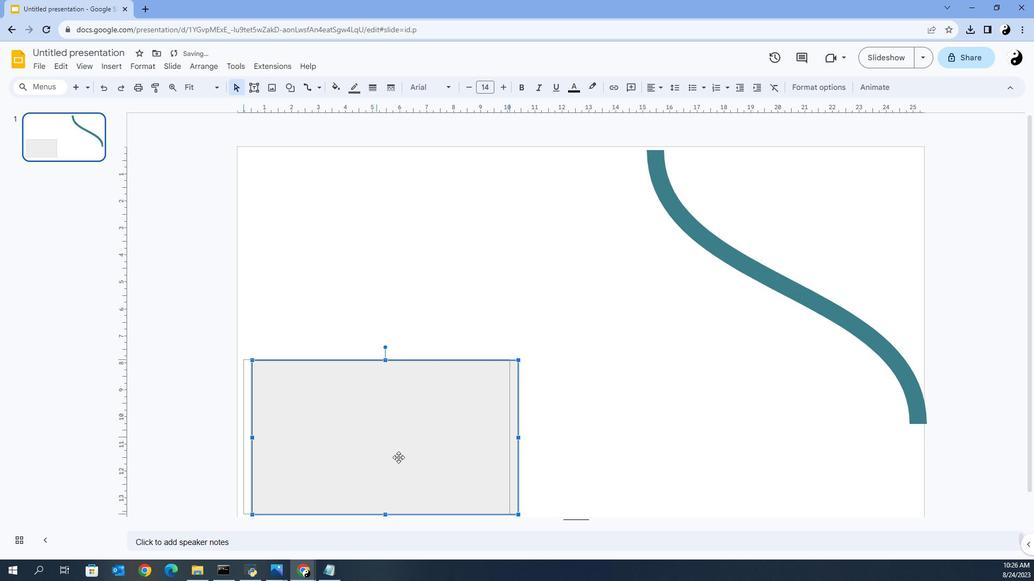 
Action: Mouse pressed left at (599, 461)
Screenshot: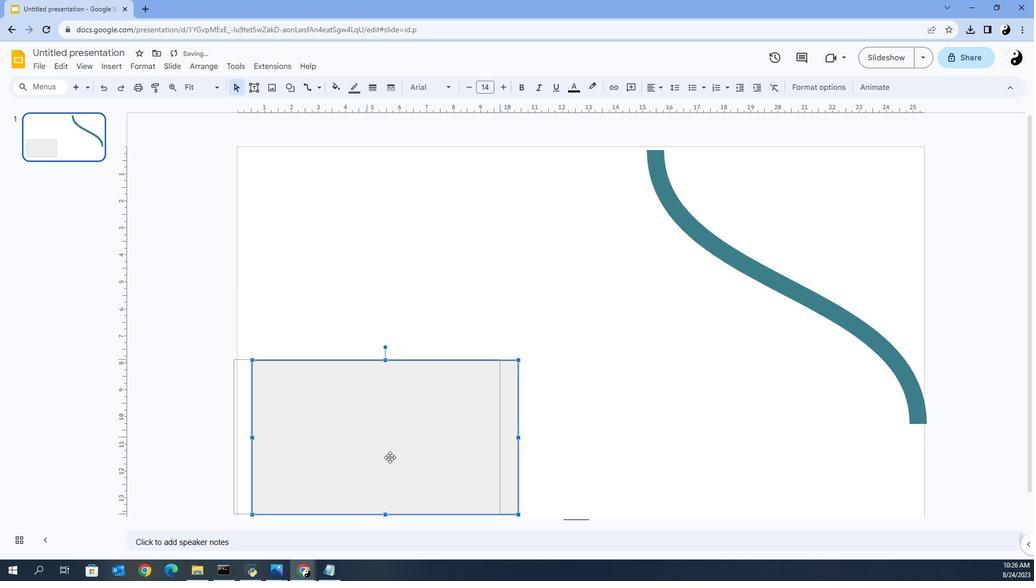 
Action: Mouse moved to (628, 445)
Screenshot: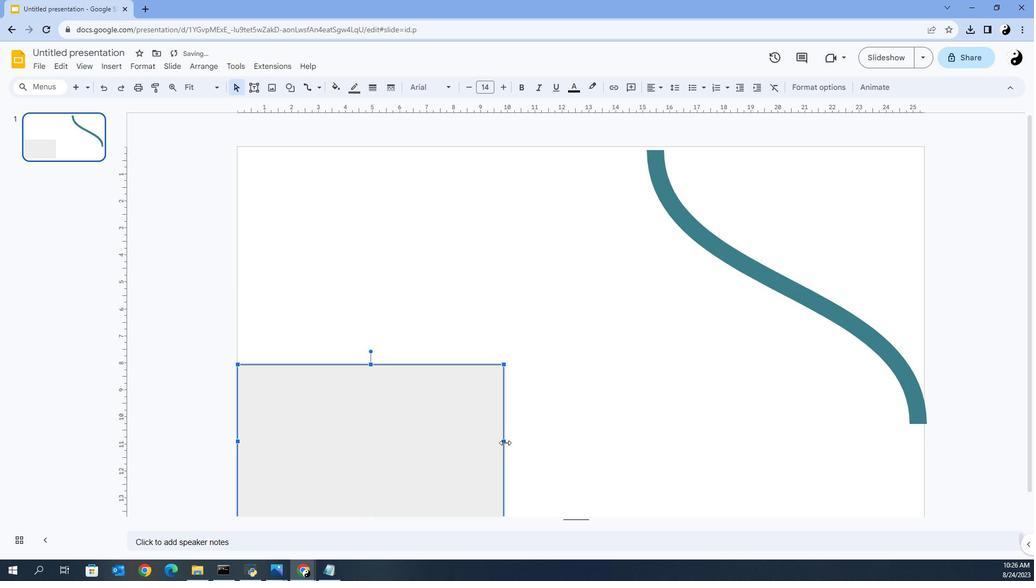 
Action: Mouse pressed left at (628, 445)
Screenshot: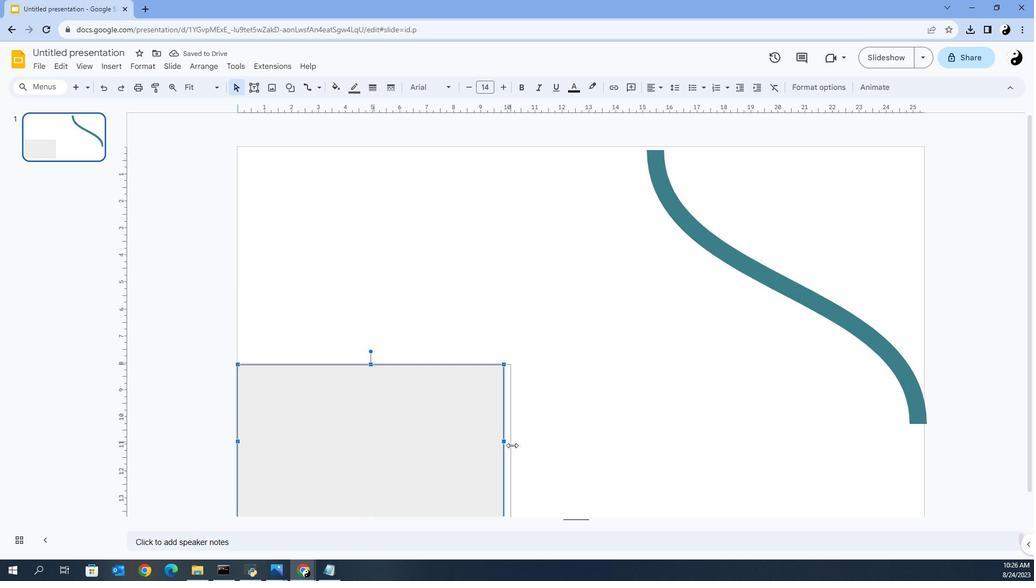 
Action: Mouse moved to (620, 407)
Screenshot: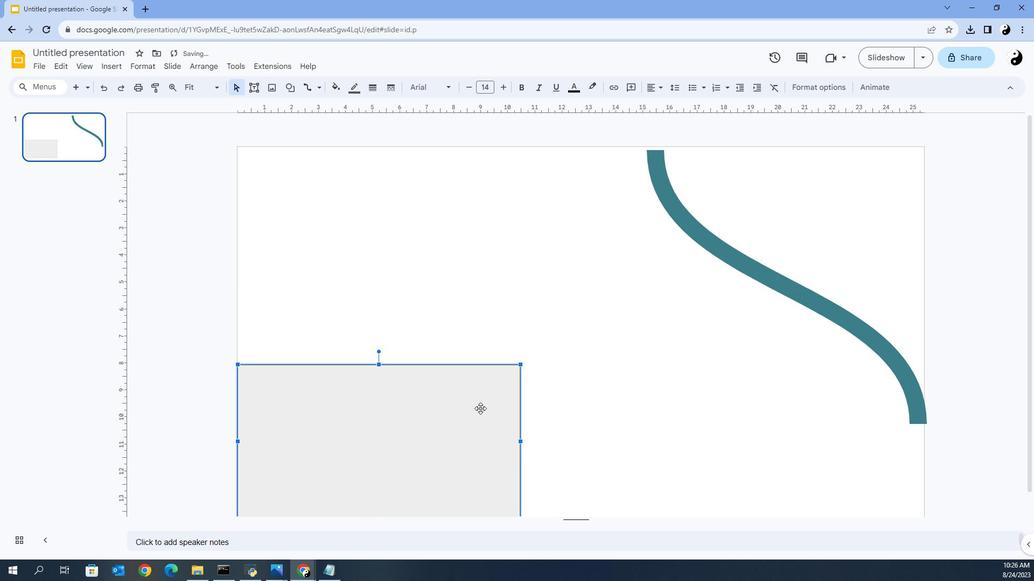 
Action: Mouse pressed left at (620, 407)
Screenshot: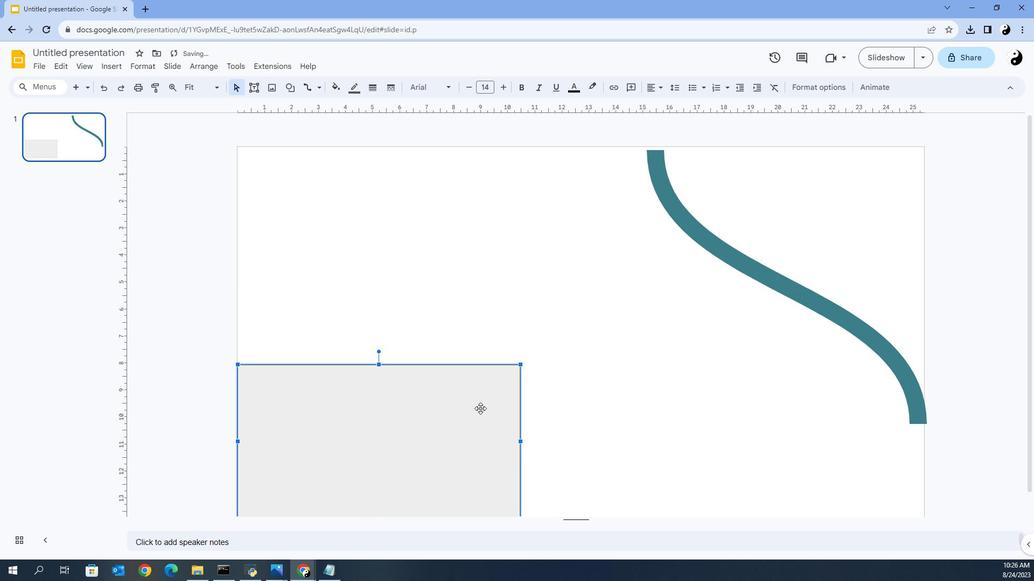 
Action: Mouse pressed left at (620, 407)
Screenshot: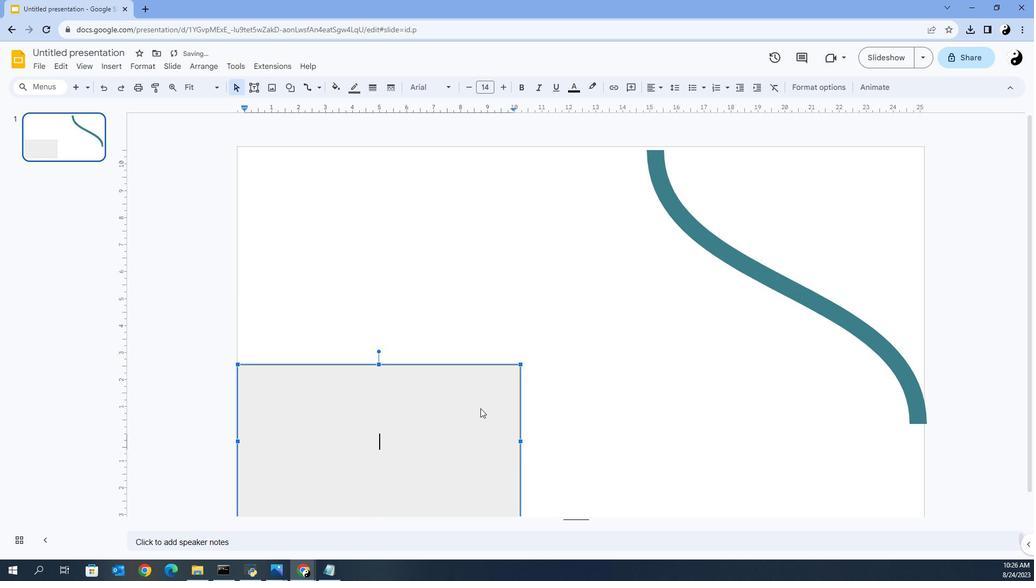 
Action: Mouse moved to (587, 57)
Screenshot: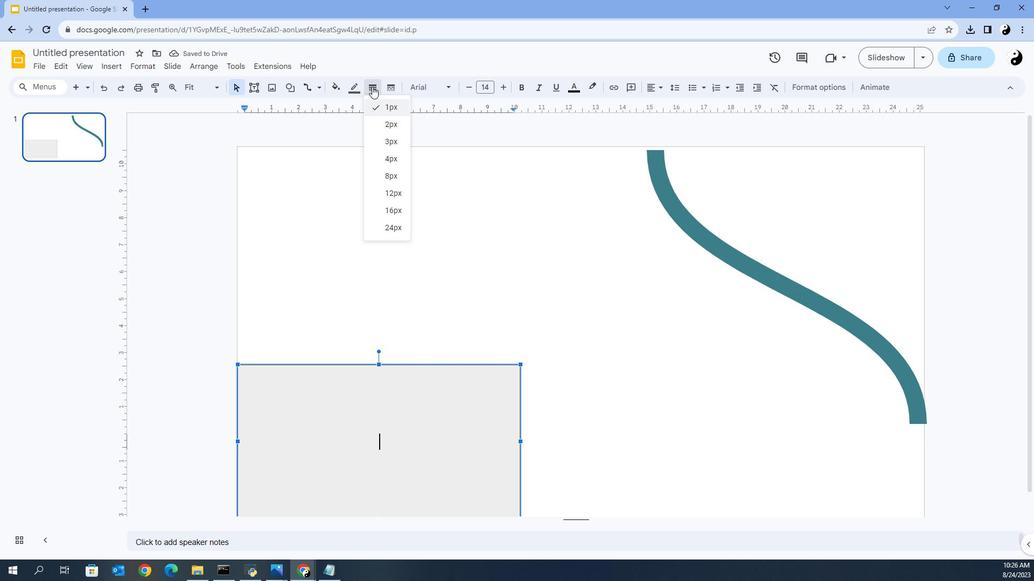 
Action: Mouse pressed left at (587, 57)
Screenshot: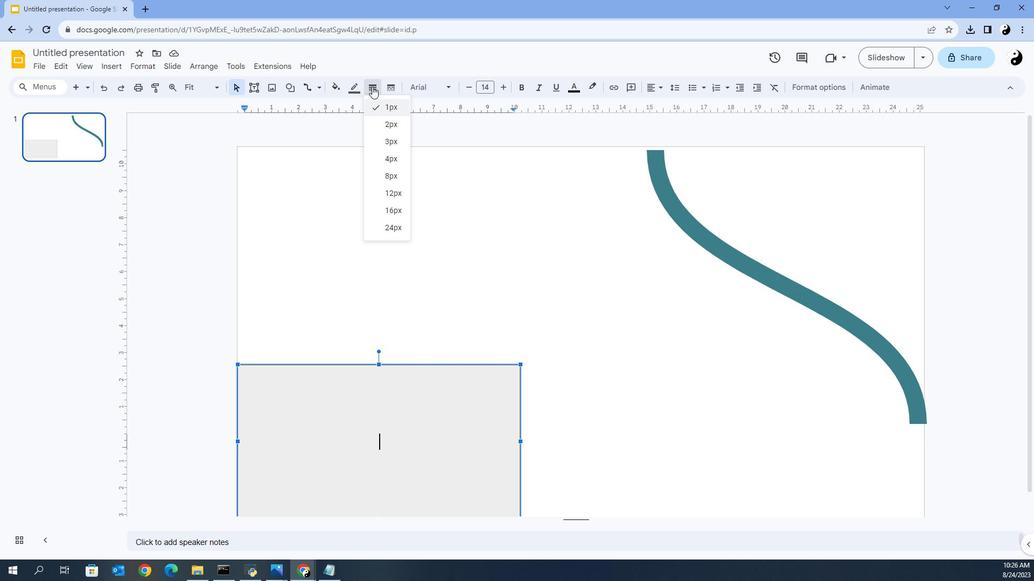 
Action: Mouse moved to (583, 59)
Screenshot: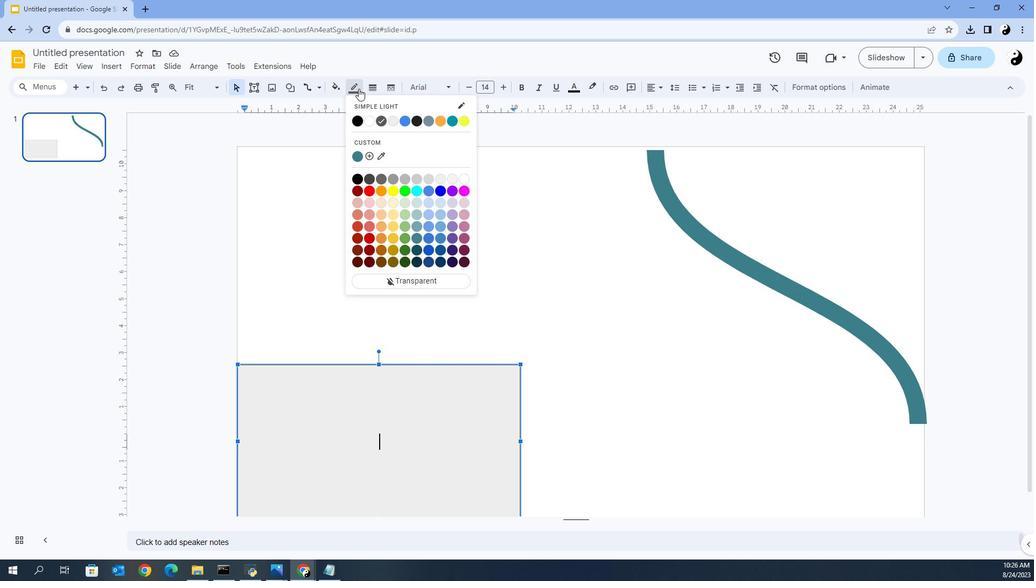 
Action: Mouse pressed left at (583, 59)
Screenshot: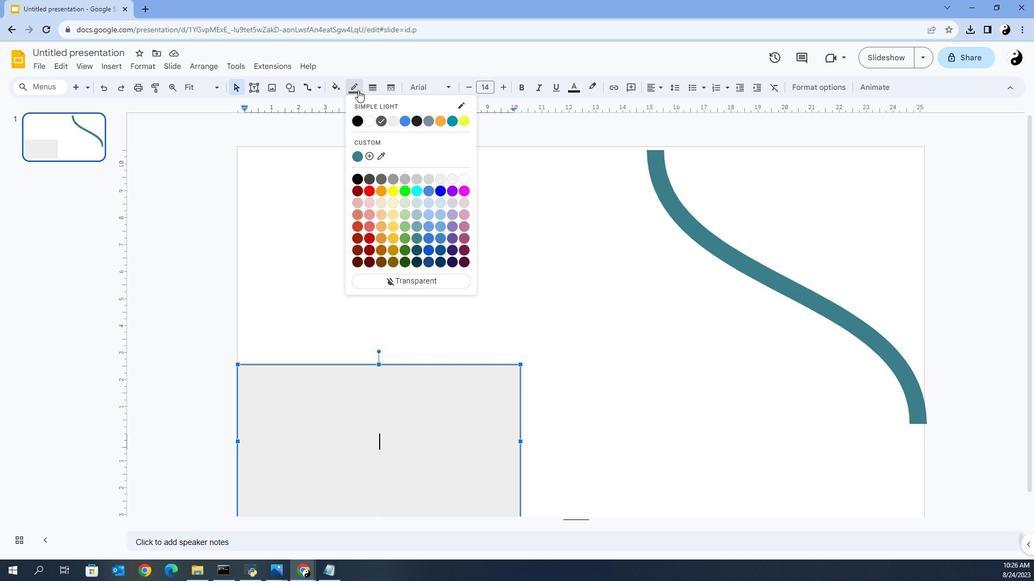 
Action: Mouse moved to (600, 261)
Screenshot: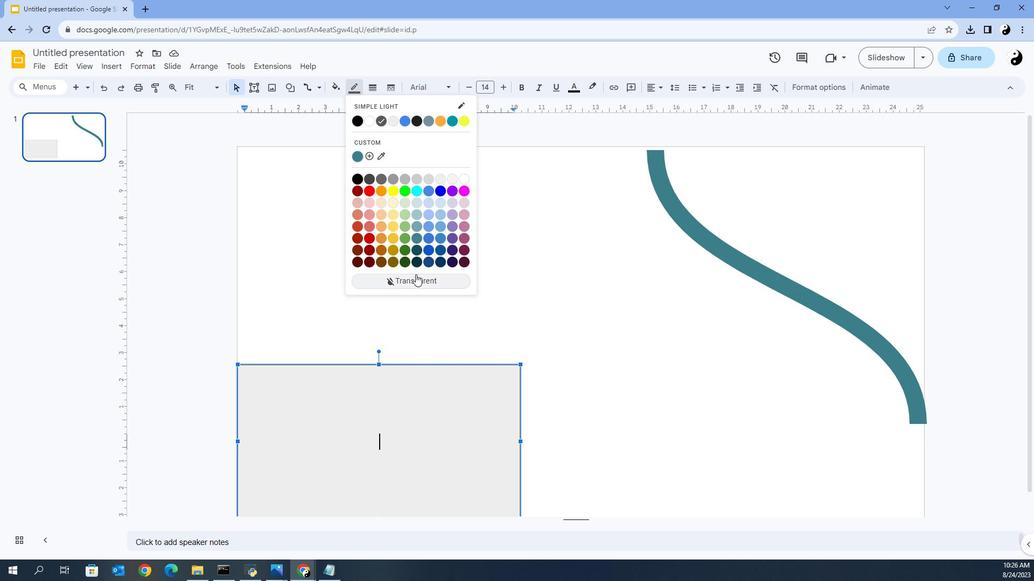 
Action: Mouse pressed left at (600, 261)
Screenshot: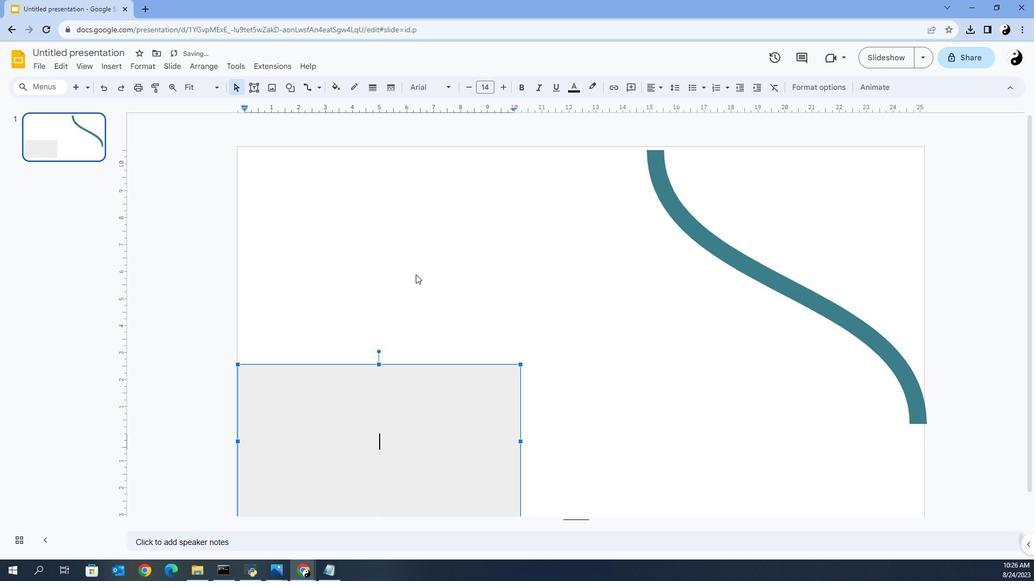 
Action: Mouse moved to (583, 56)
Screenshot: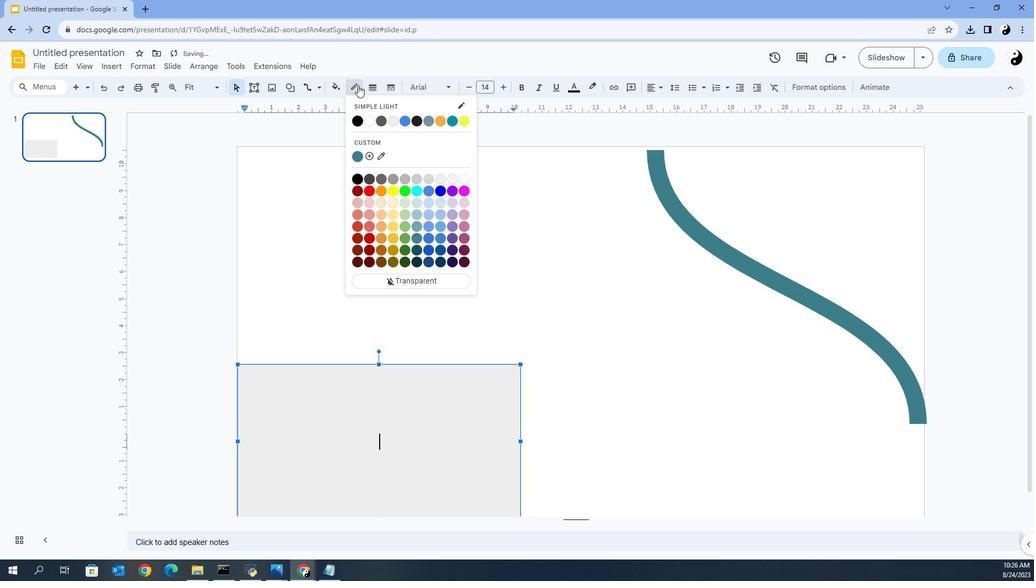 
Action: Mouse pressed left at (583, 56)
Screenshot: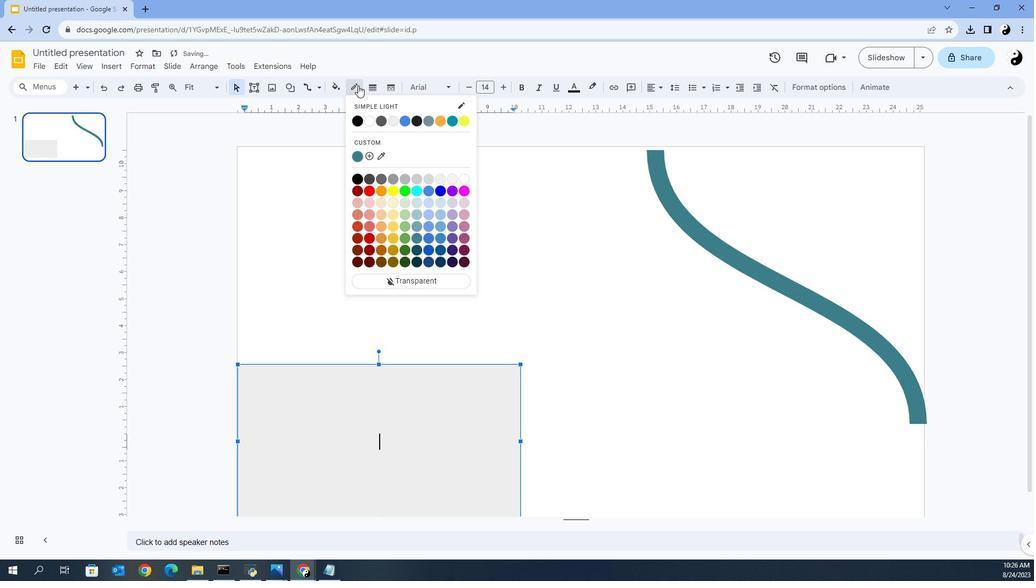 
Action: Mouse moved to (588, 134)
Screenshot: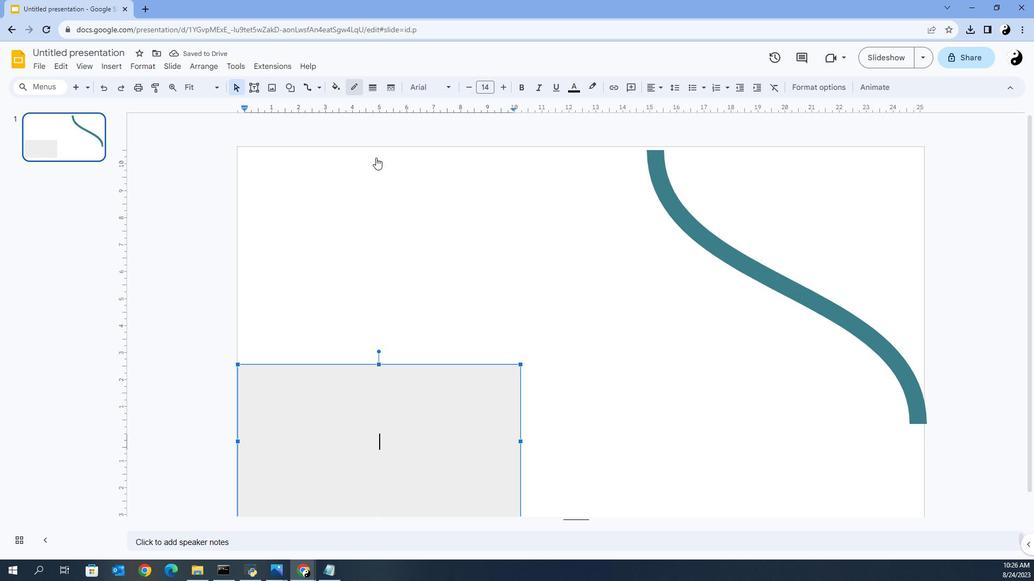 
Action: Mouse pressed left at (588, 134)
Screenshot: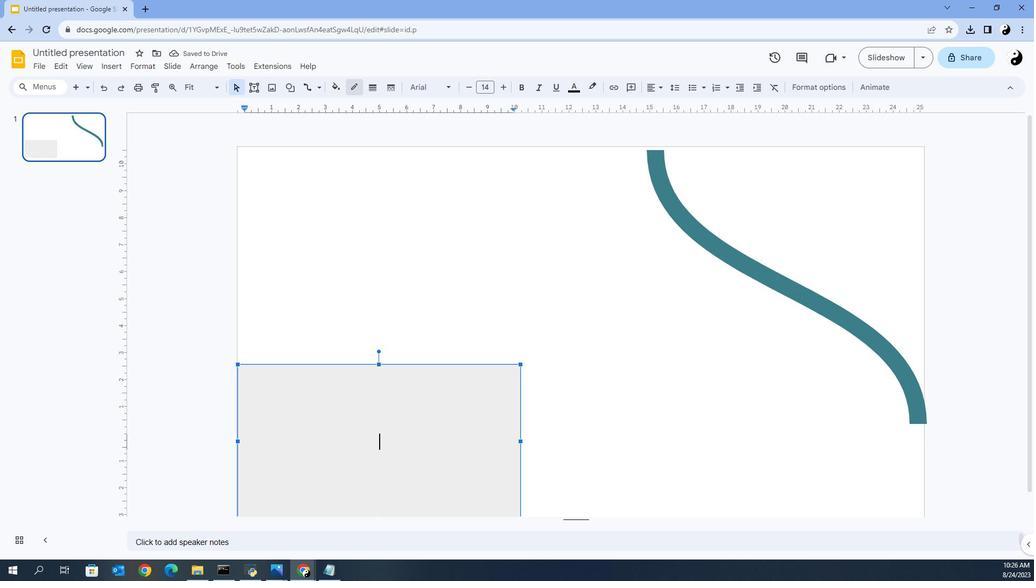 
Action: Mouse moved to (278, 316)
Screenshot: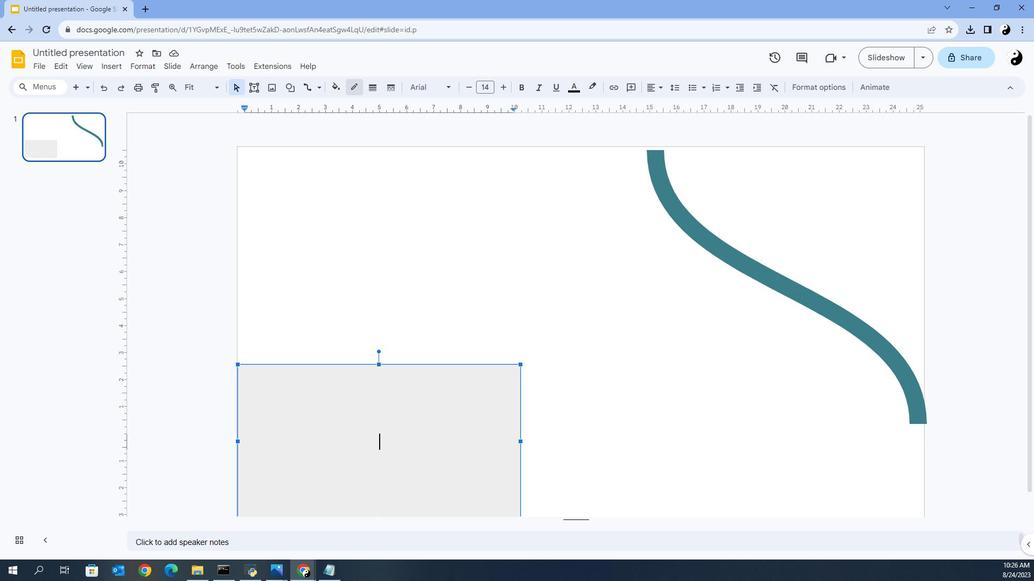 
Action: Mouse pressed left at (278, 316)
Screenshot: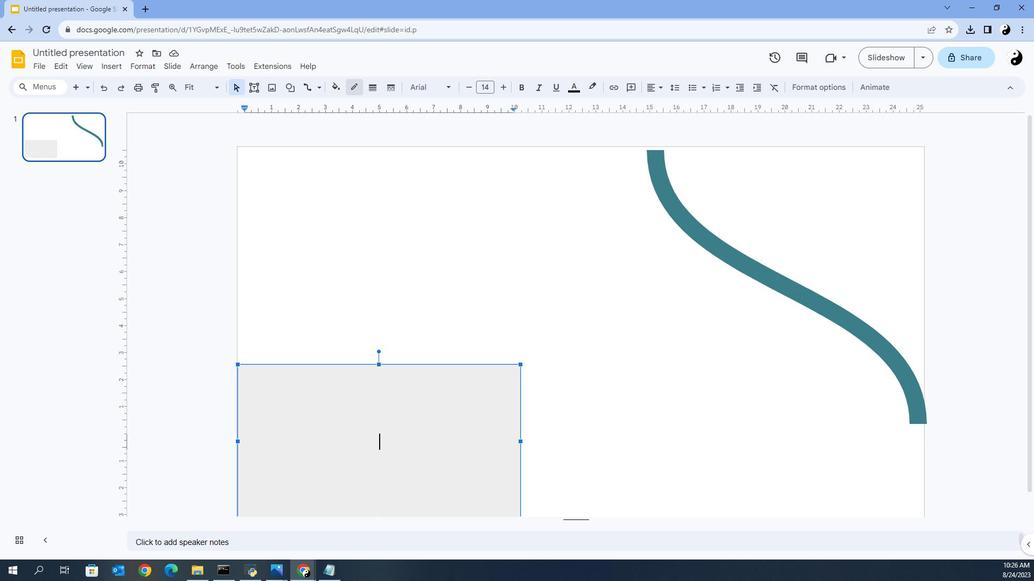
Action: Mouse moved to (582, 202)
Screenshot: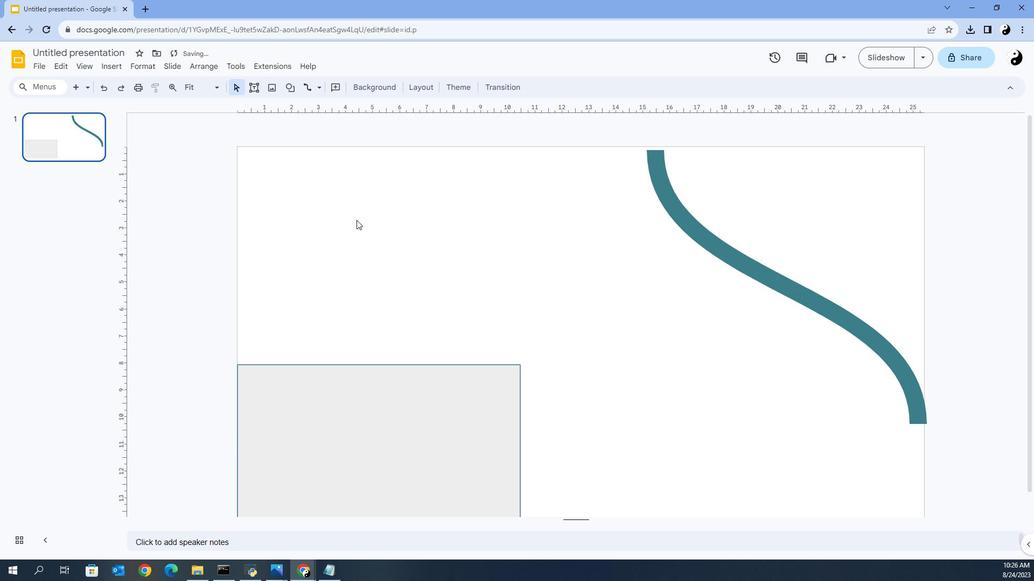
Action: Mouse pressed left at (582, 202)
Screenshot: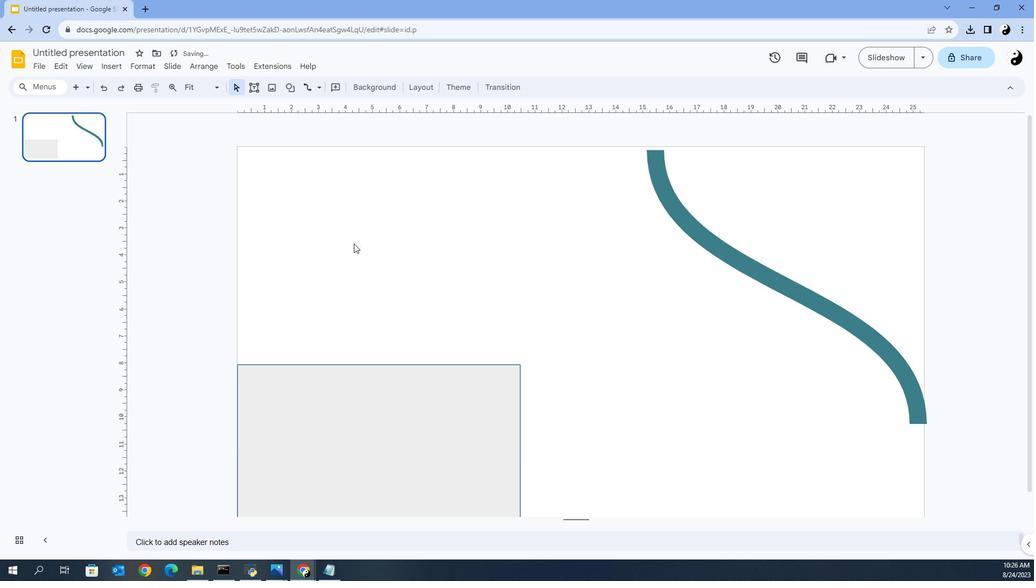 
Action: Mouse moved to (577, 455)
Screenshot: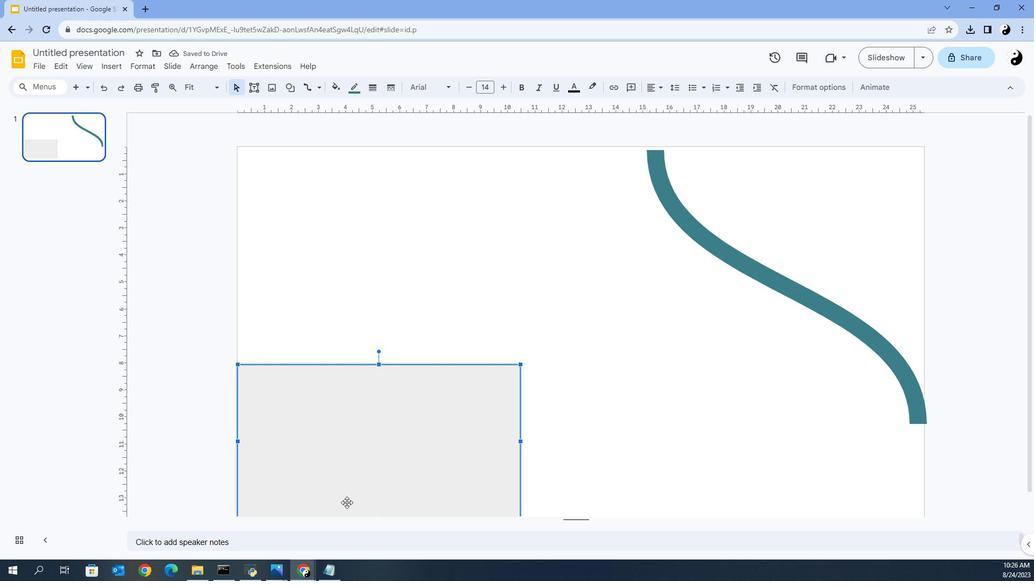 
Action: Mouse pressed left at (580, 413)
Screenshot: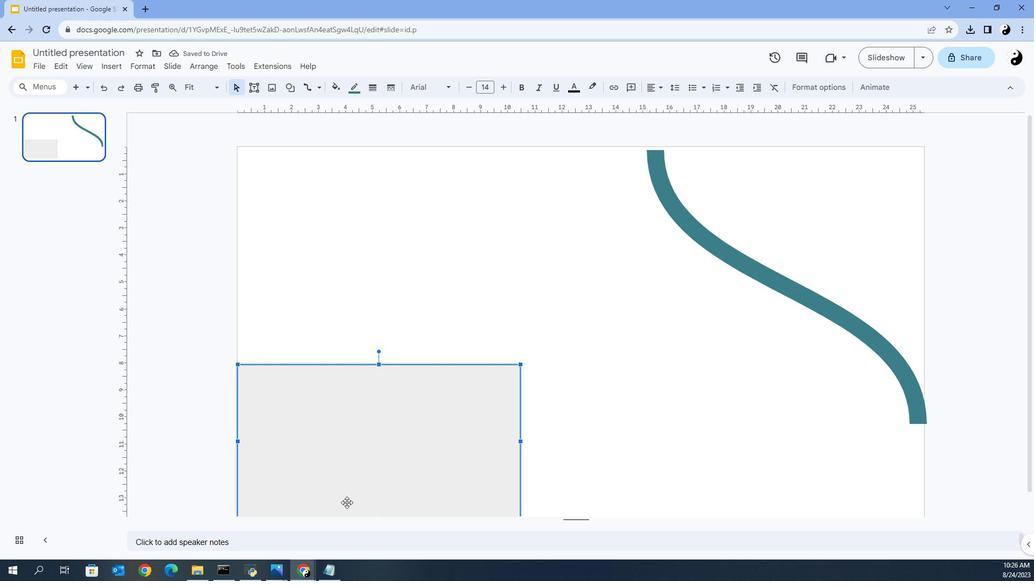 
Action: Mouse moved to (580, 465)
Screenshot: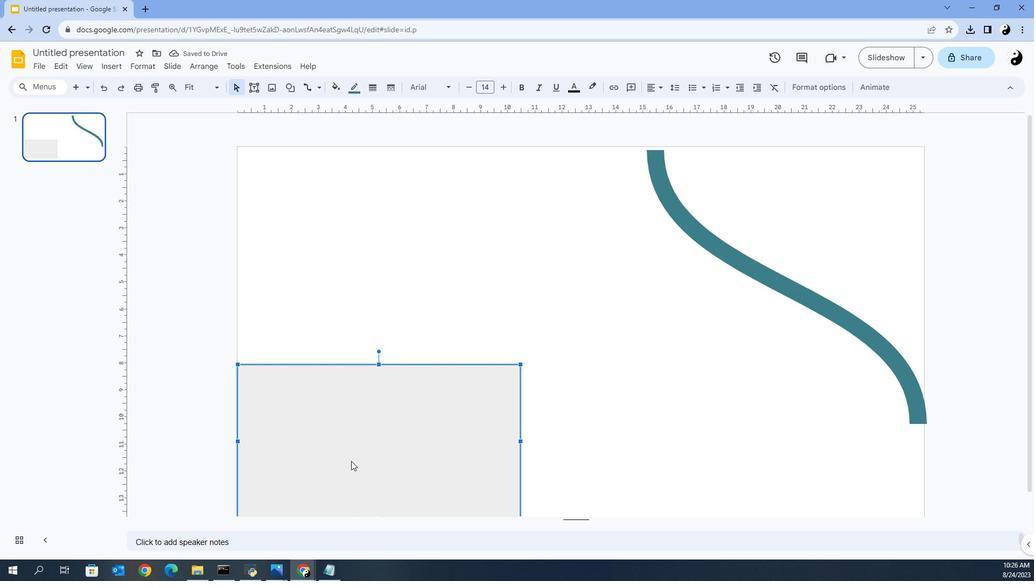 
Action: Mouse pressed left at (580, 465)
Screenshot: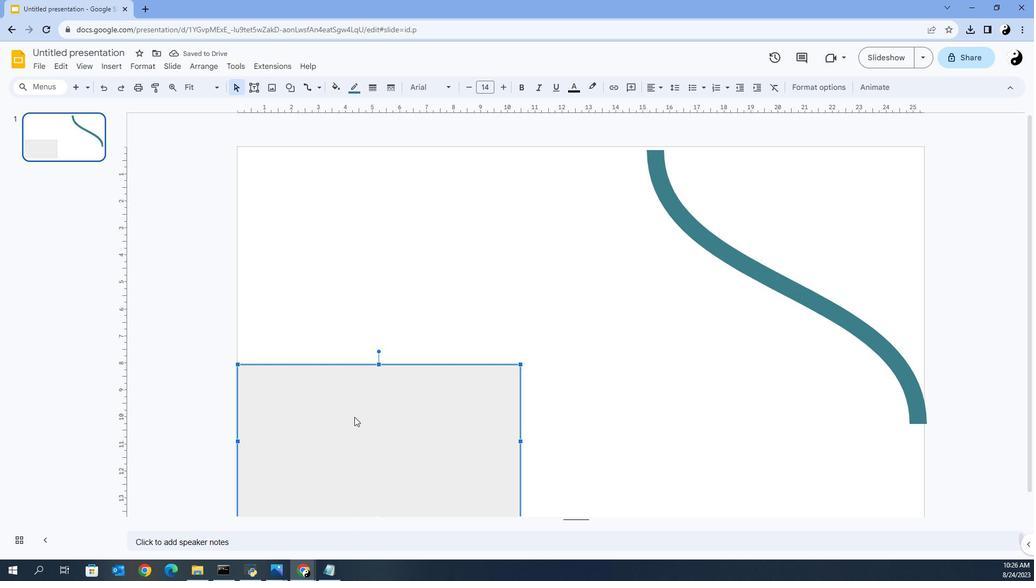 
Action: Mouse moved to (575, 57)
Screenshot: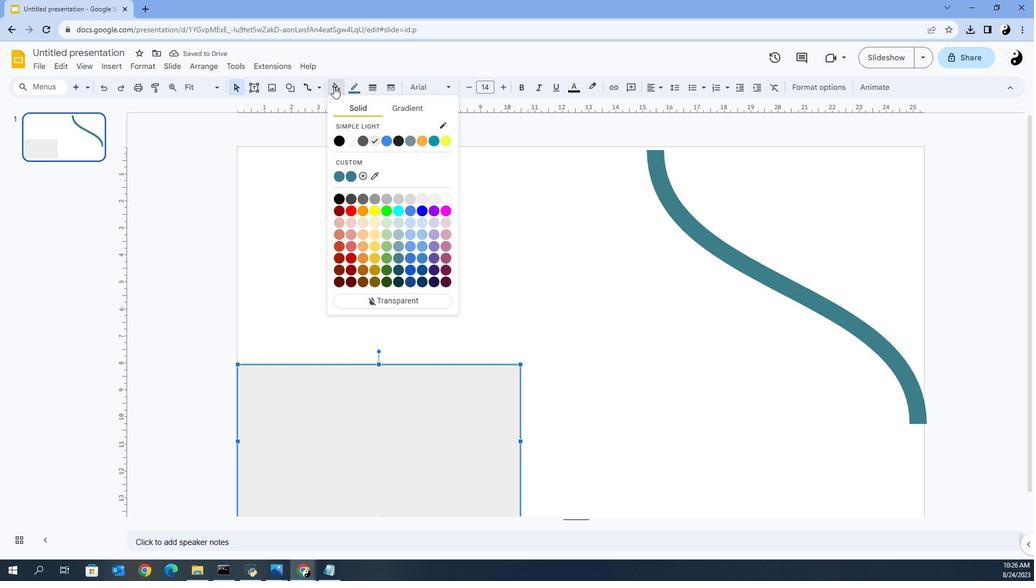 
Action: Mouse pressed left at (575, 57)
Screenshot: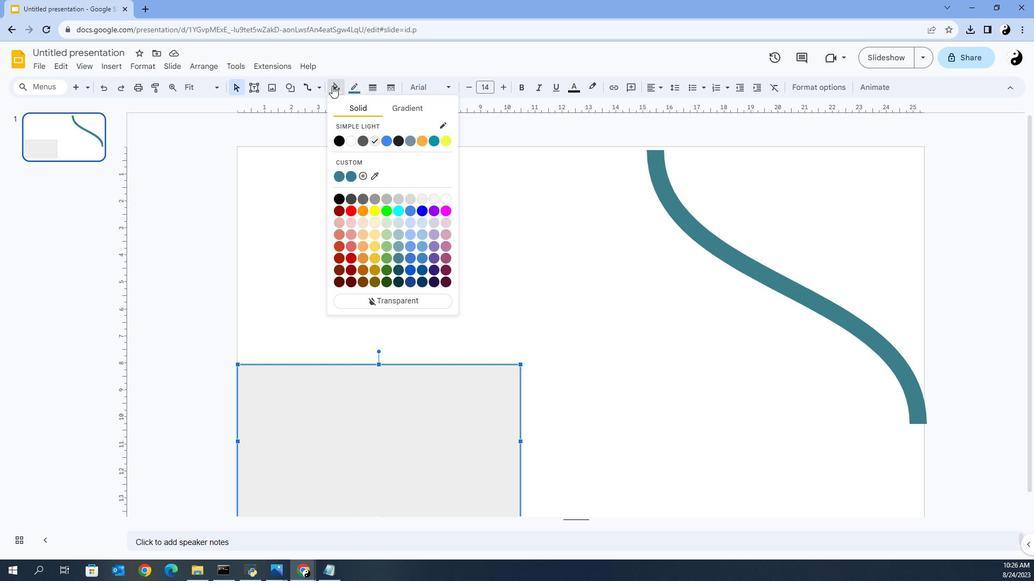 
Action: Mouse moved to (586, 153)
Screenshot: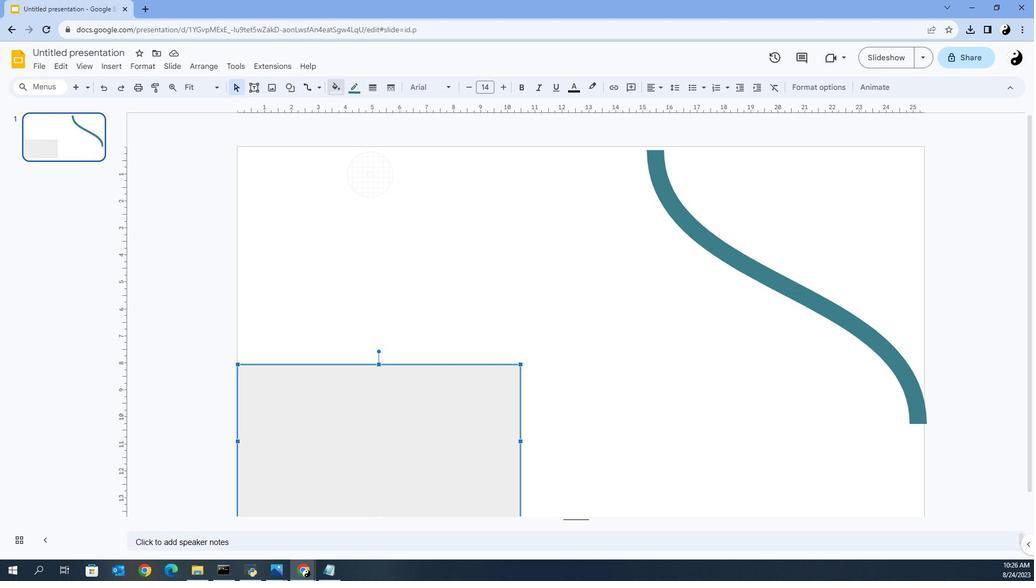 
Action: Mouse pressed left at (586, 153)
Screenshot: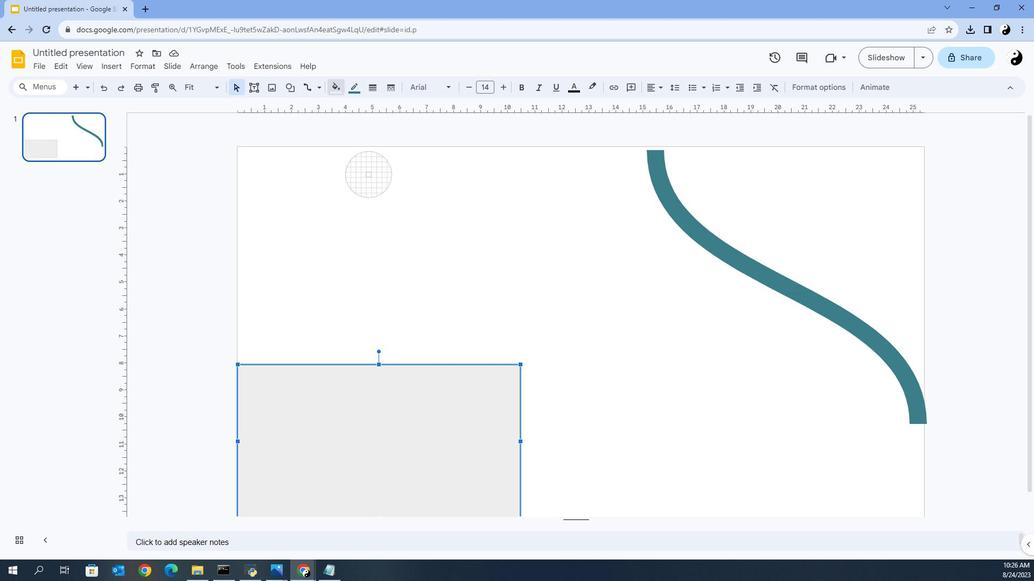 
Action: Mouse moved to (275, 283)
Screenshot: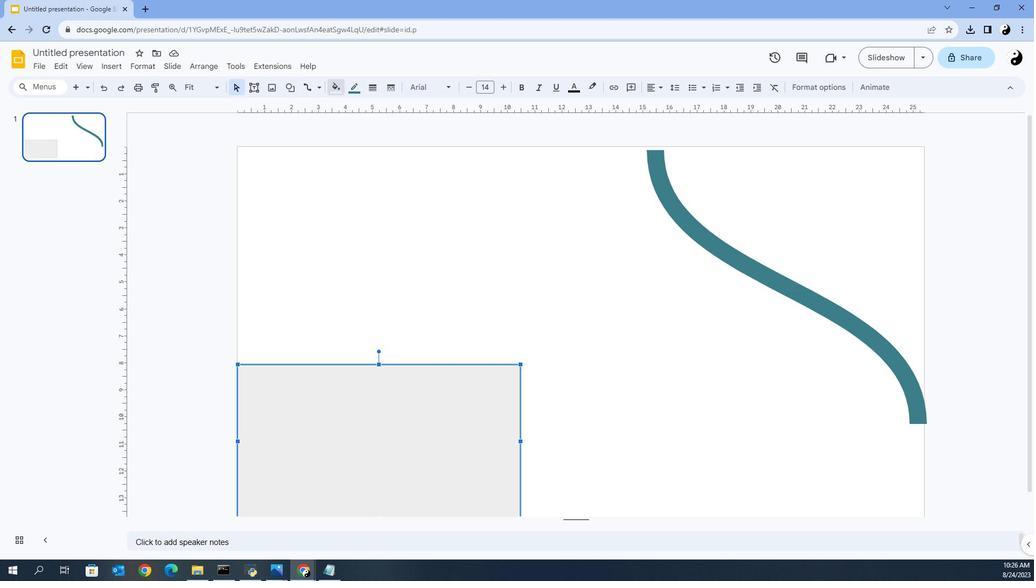 
Action: Mouse pressed left at (275, 283)
Screenshot: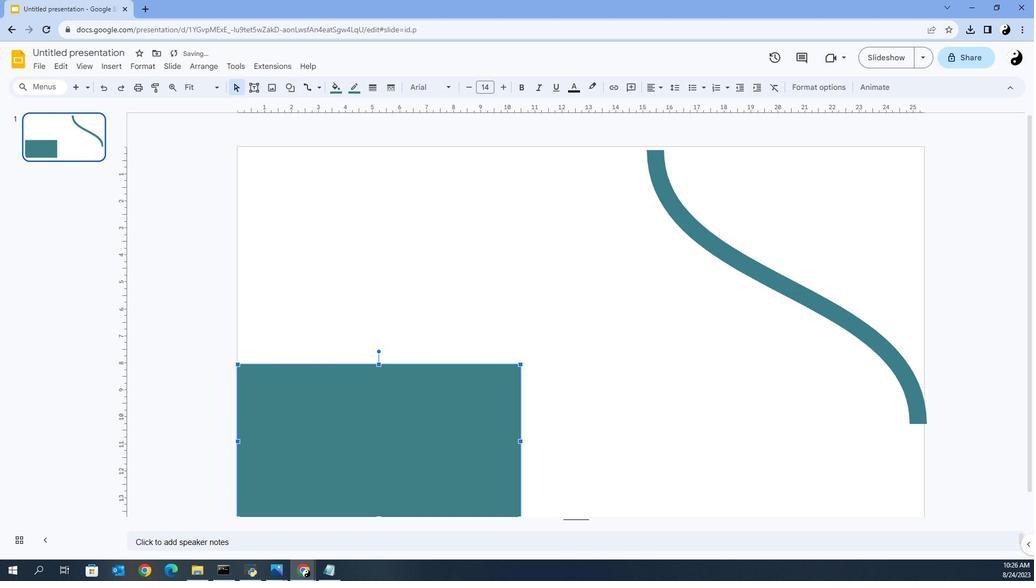 
Action: Mouse moved to (600, 278)
Screenshot: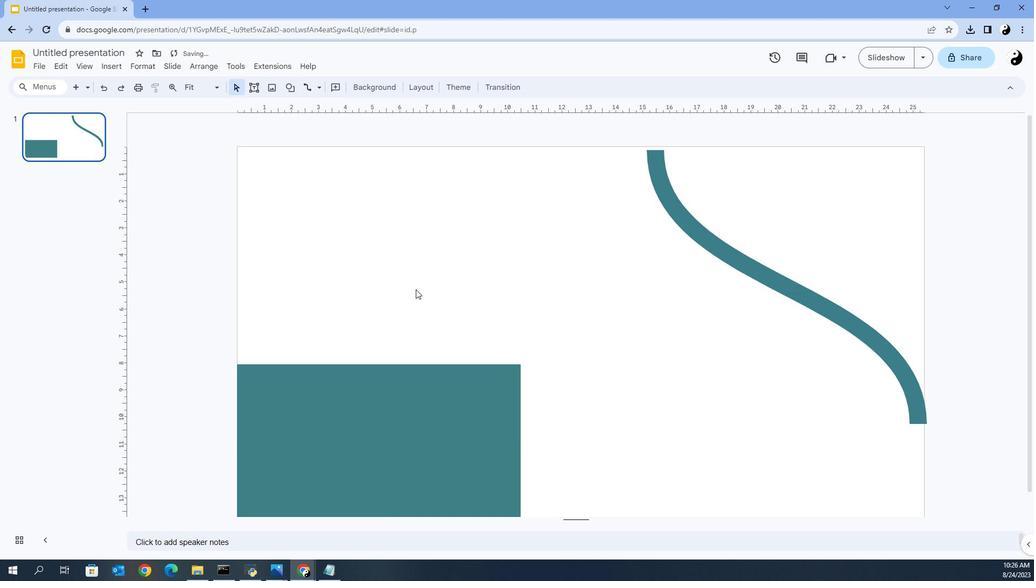 
Action: Mouse pressed left at (600, 278)
Screenshot: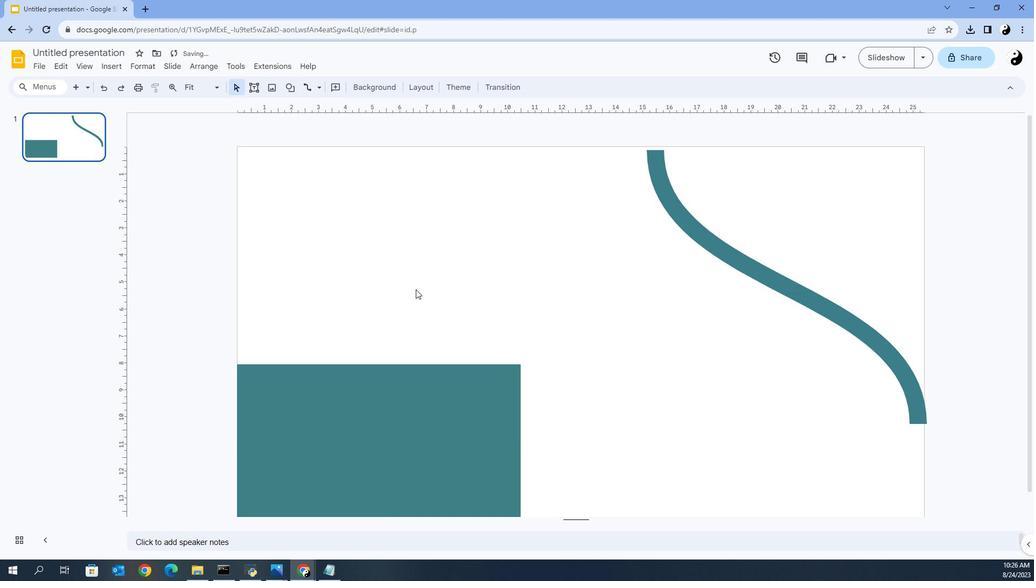 
Action: Mouse moved to (599, 420)
Screenshot: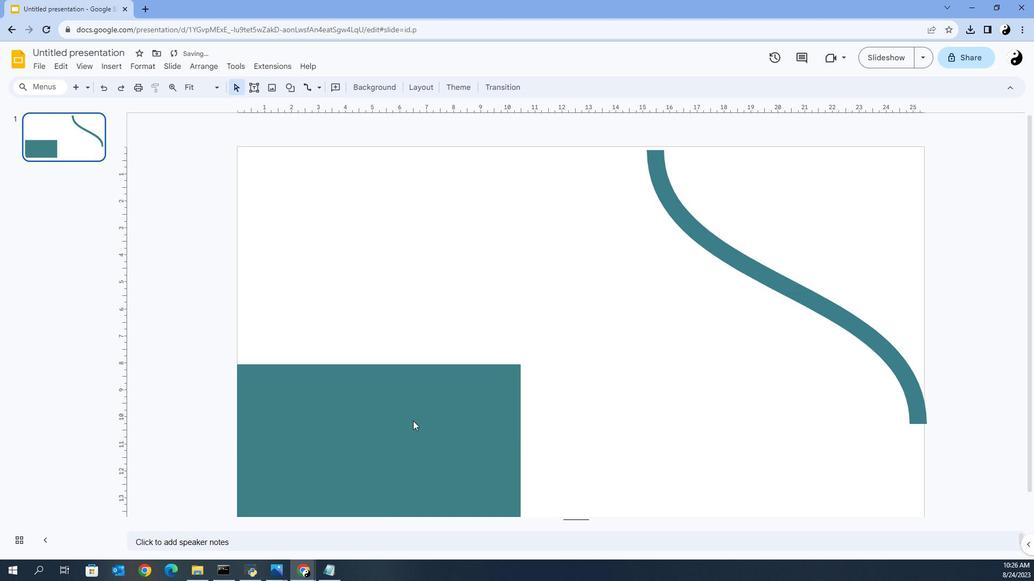 
Action: Mouse pressed left at (599, 420)
Screenshot: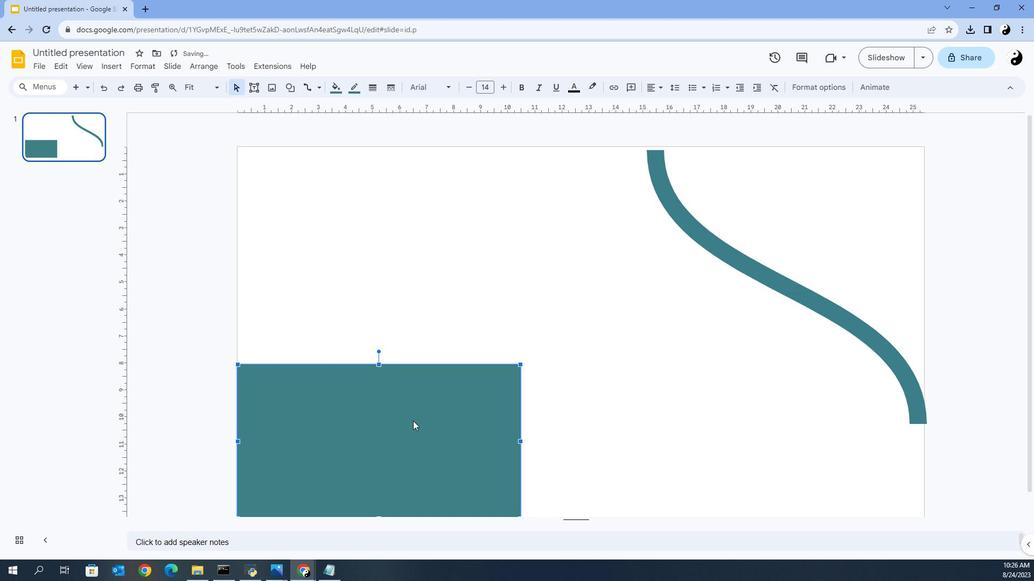 
Action: Mouse moved to (598, 420)
Screenshot: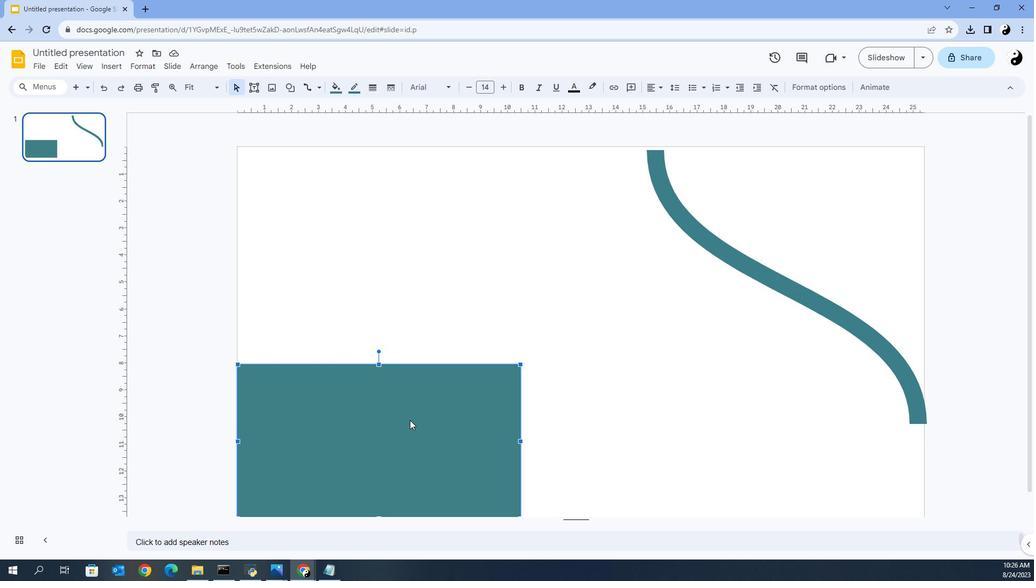 
Action: Mouse pressed left at (598, 420)
Screenshot: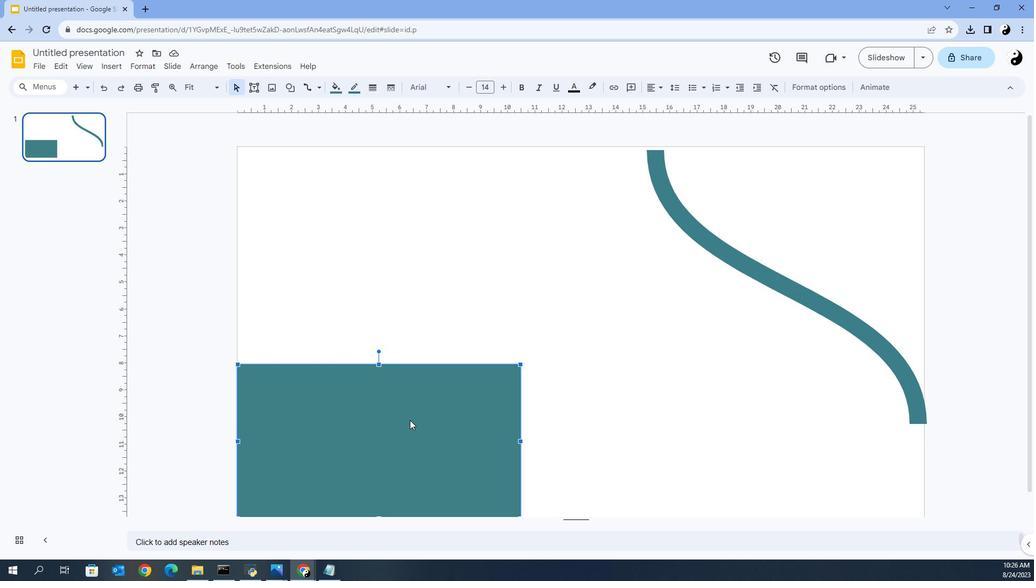 
Action: Mouse moved to (603, 271)
Screenshot: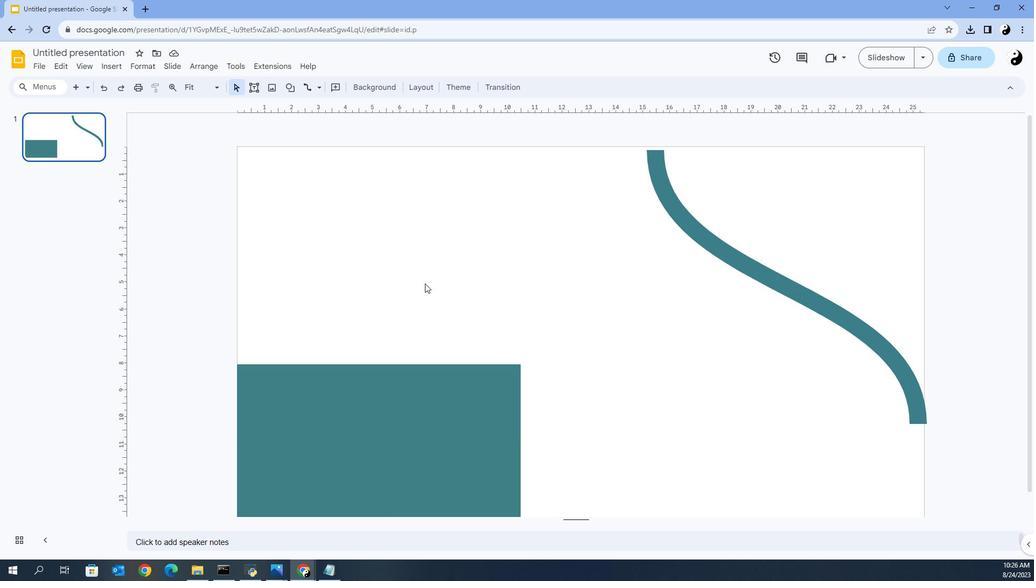 
Action: Mouse pressed left at (603, 271)
Screenshot: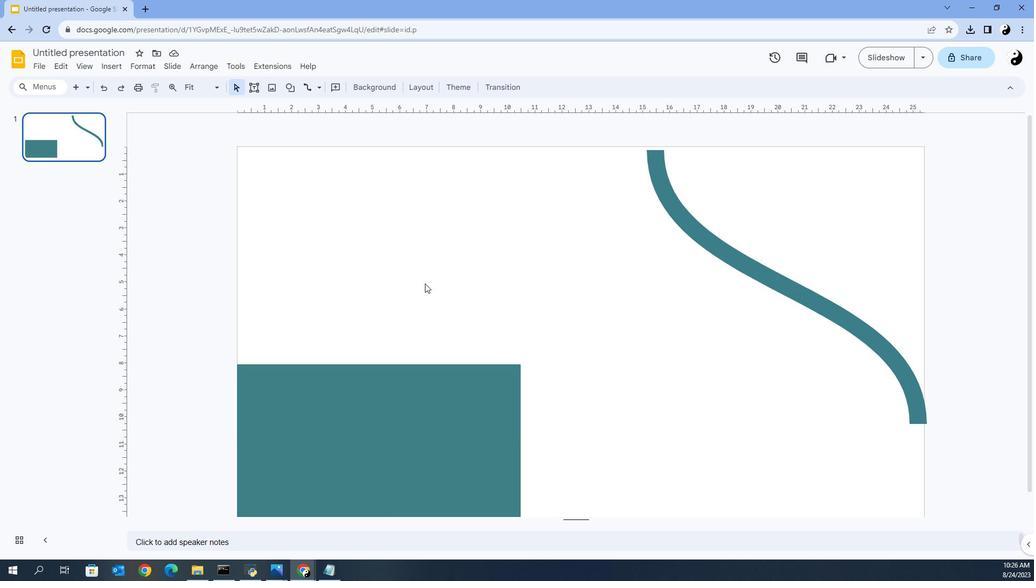 
Action: Mouse moved to (601, 427)
Screenshot: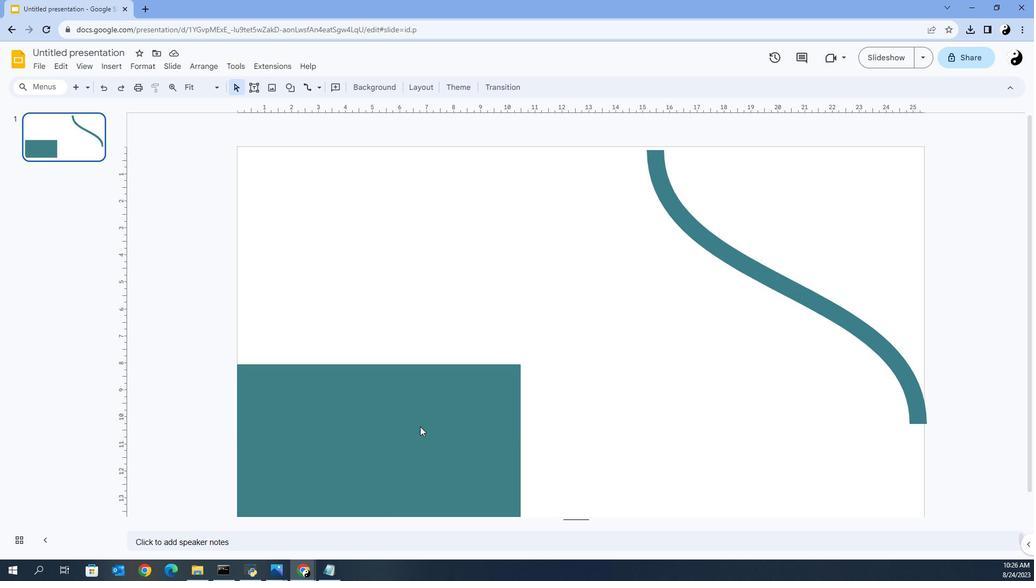 
Action: Mouse pressed left at (601, 427)
Screenshot: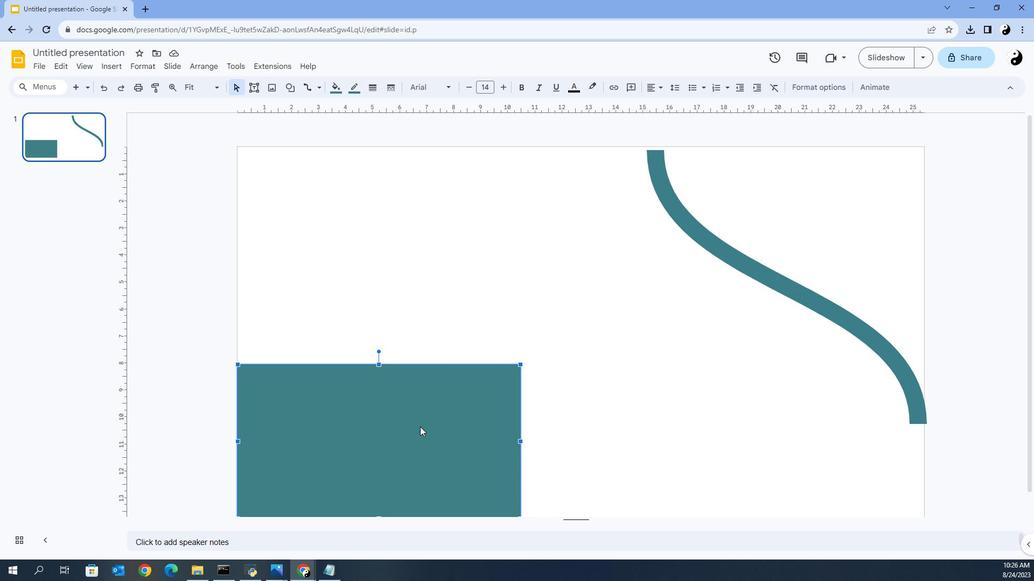 
Action: Mouse moved to (632, 442)
Screenshot: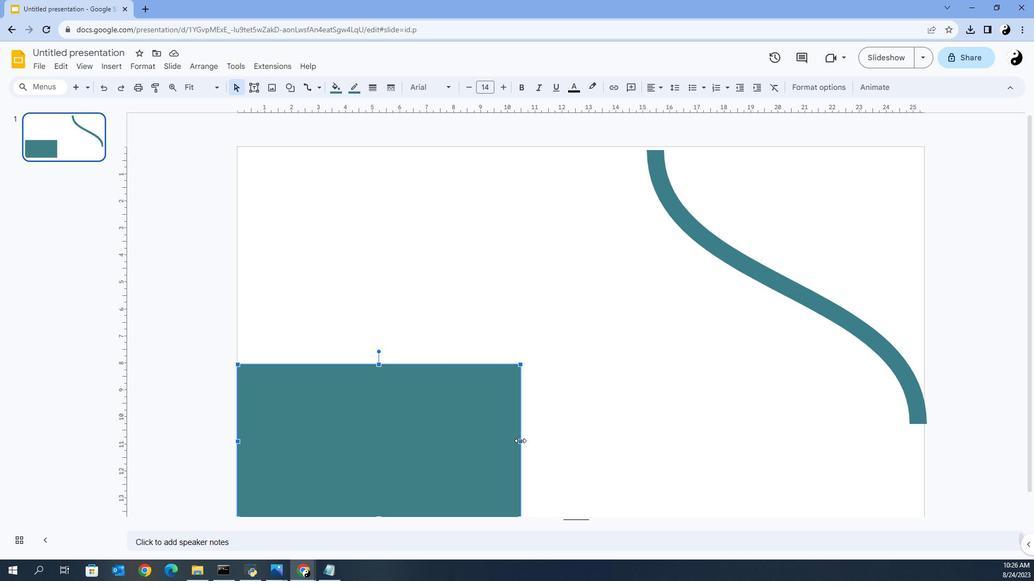 
Action: Mouse pressed left at (632, 442)
Screenshot: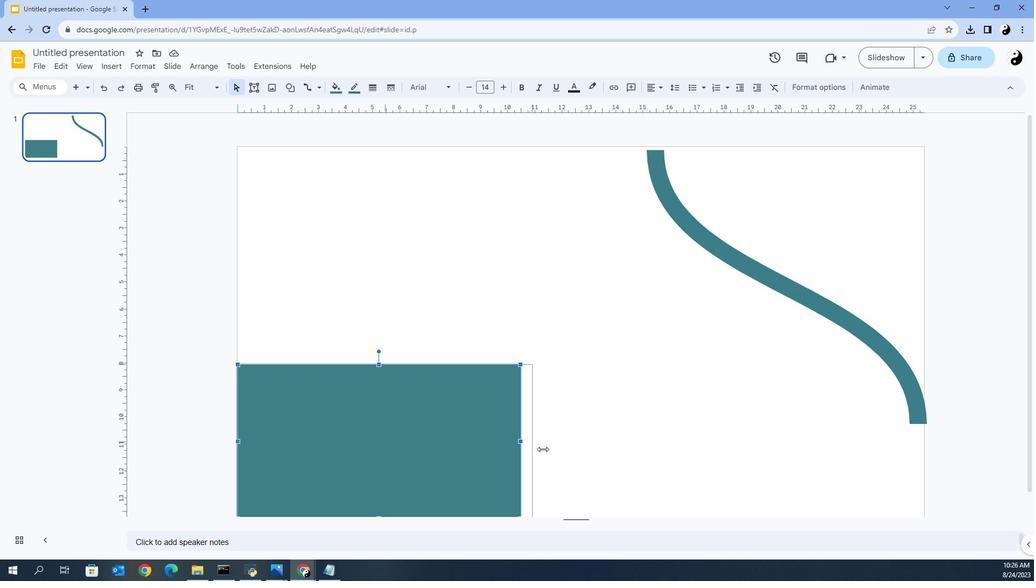 
Action: Mouse moved to (601, 359)
Screenshot: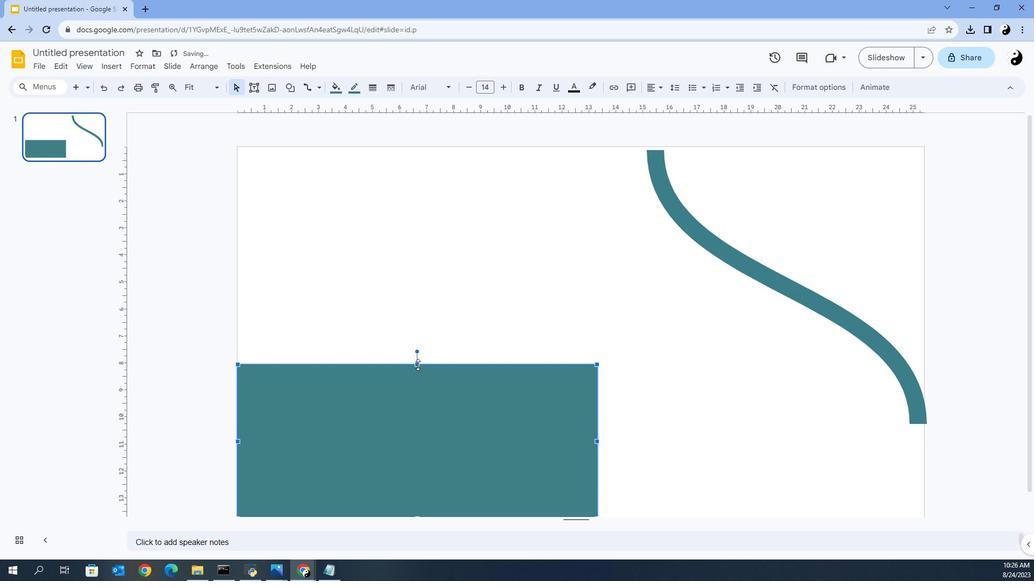 
Action: Mouse pressed left at (601, 359)
Screenshot: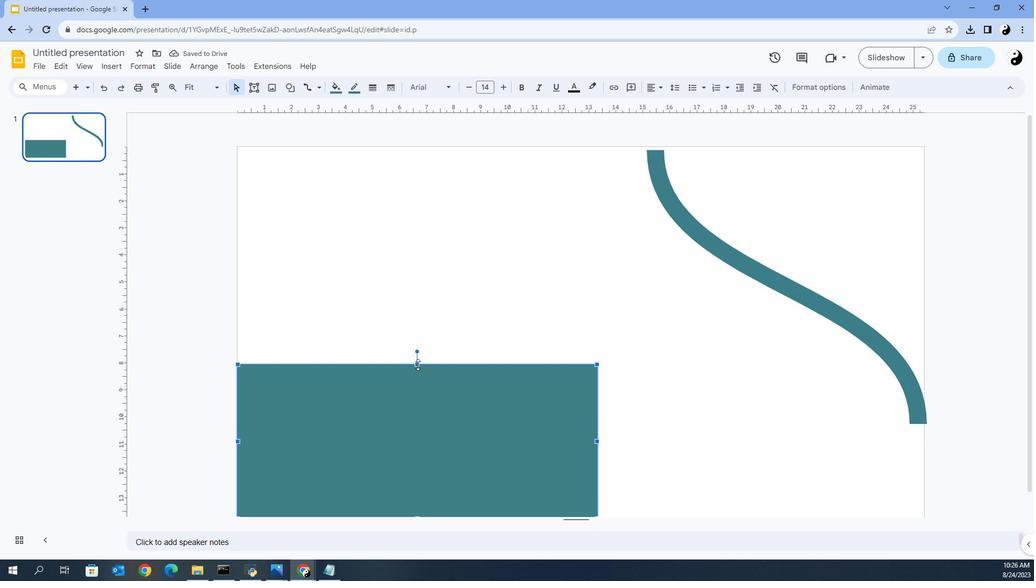 
Action: Mouse moved to (597, 243)
Screenshot: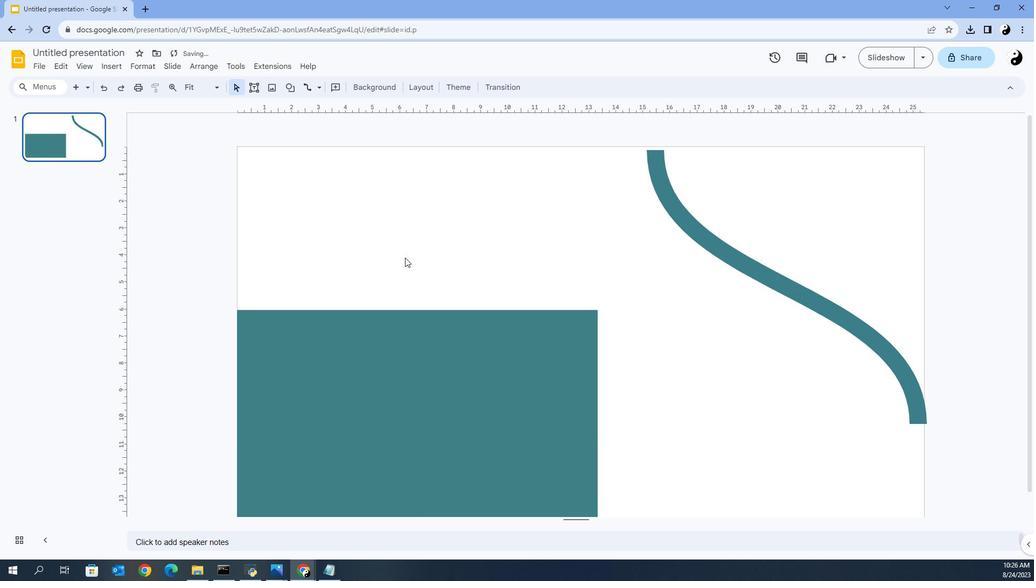 
Action: Mouse pressed left at (597, 243)
Screenshot: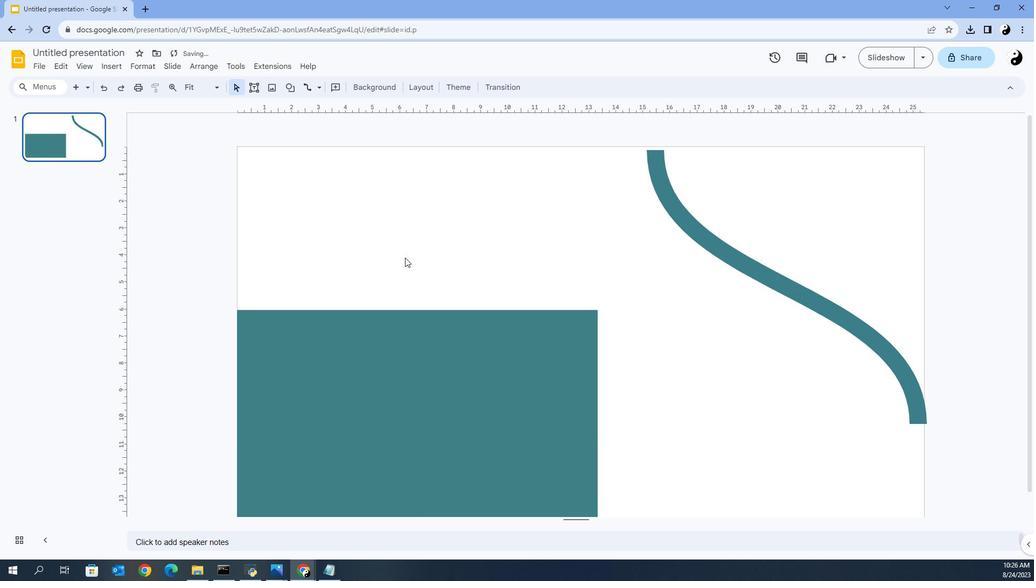 
Action: Mouse moved to (590, 337)
Screenshot: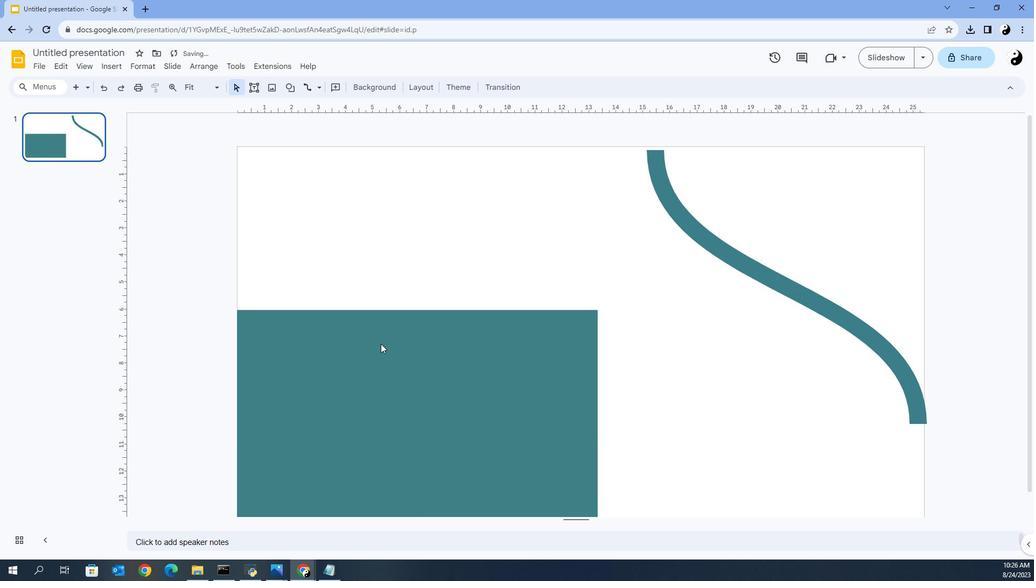 
Action: Mouse pressed left at (590, 337)
Screenshot: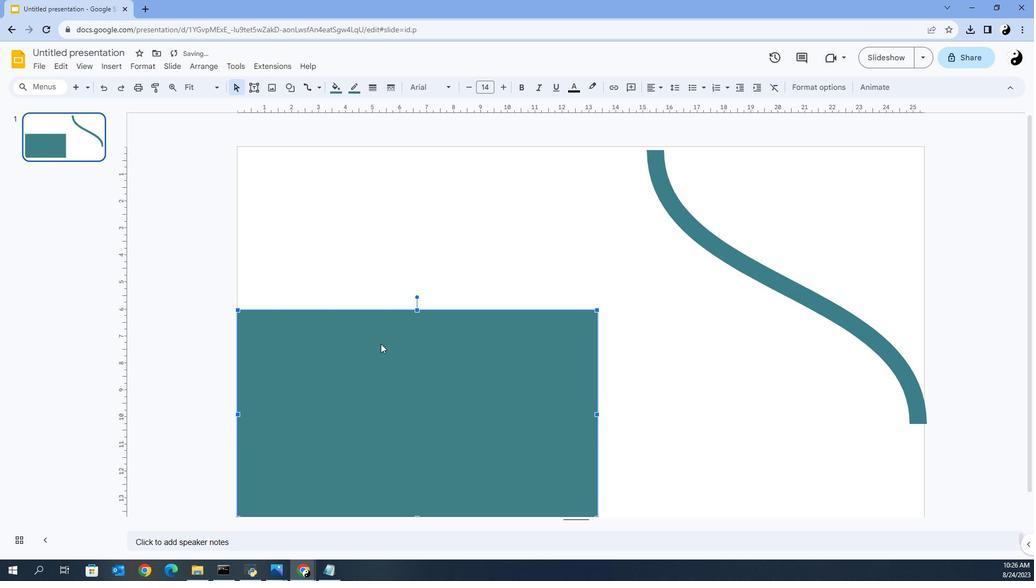 
Action: Mouse moved to (590, 337)
Screenshot: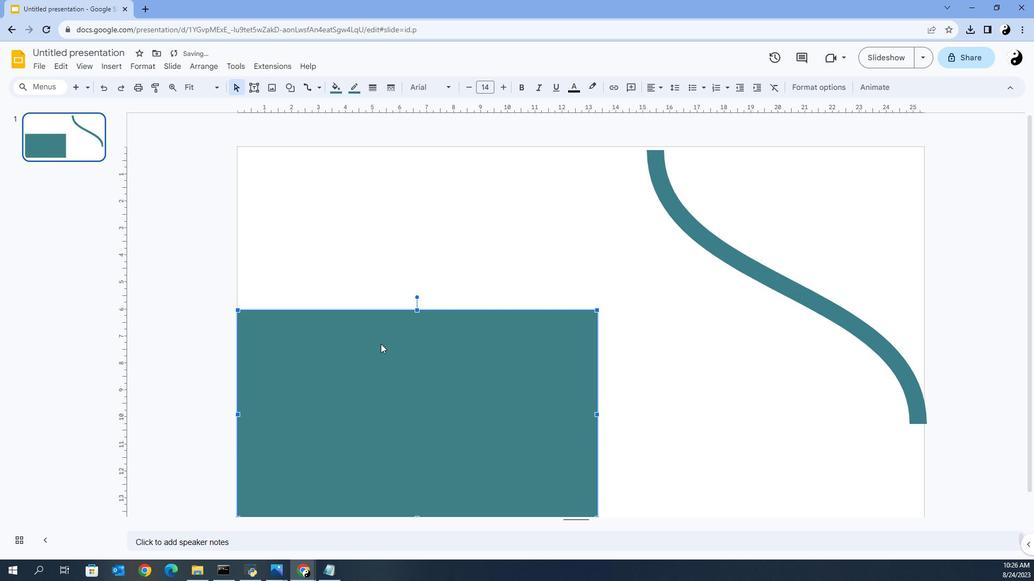 
Action: Mouse pressed left at (590, 337)
Screenshot: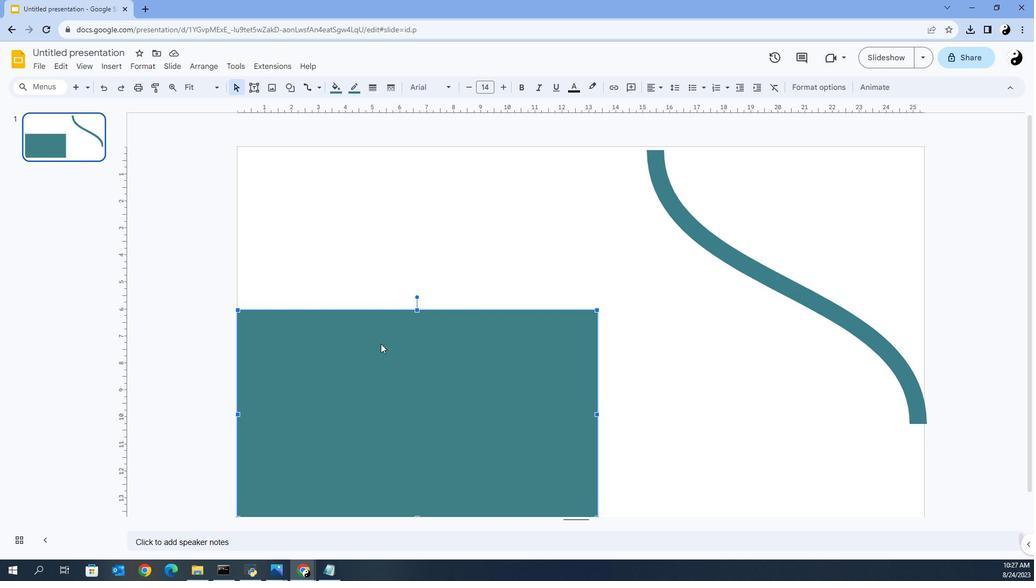 
Action: Mouse moved to (506, 38)
Screenshot: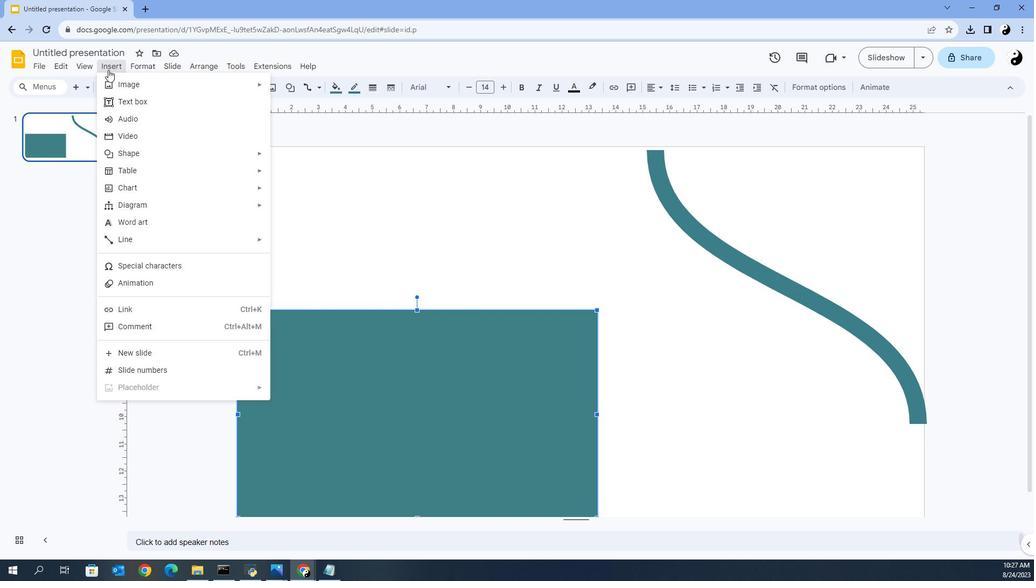 
Action: Mouse pressed left at (506, 38)
Screenshot: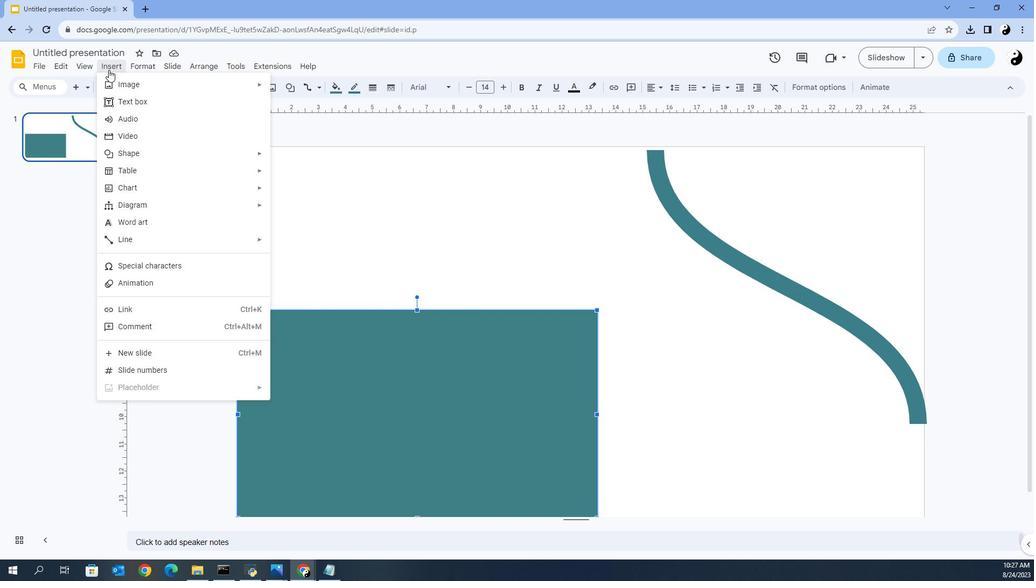 
Action: Mouse moved to (512, 53)
Screenshot: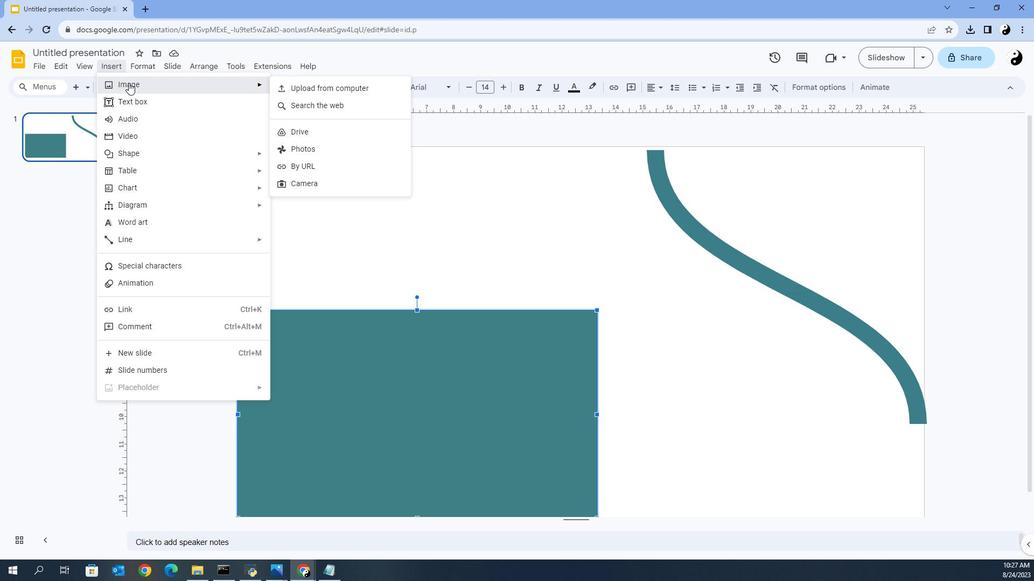 
Action: Mouse pressed left at (512, 53)
Screenshot: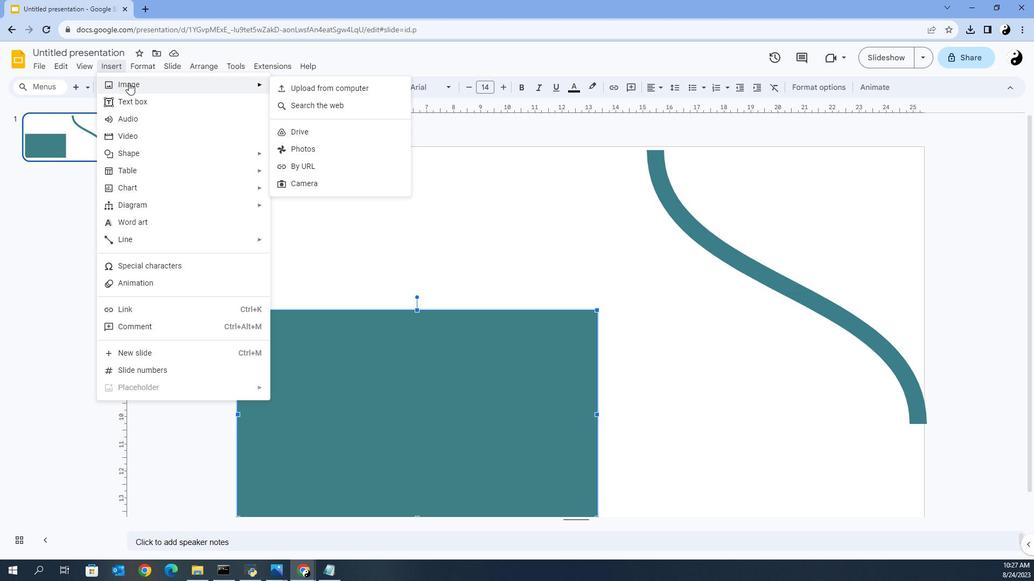 
Action: Mouse moved to (570, 61)
Screenshot: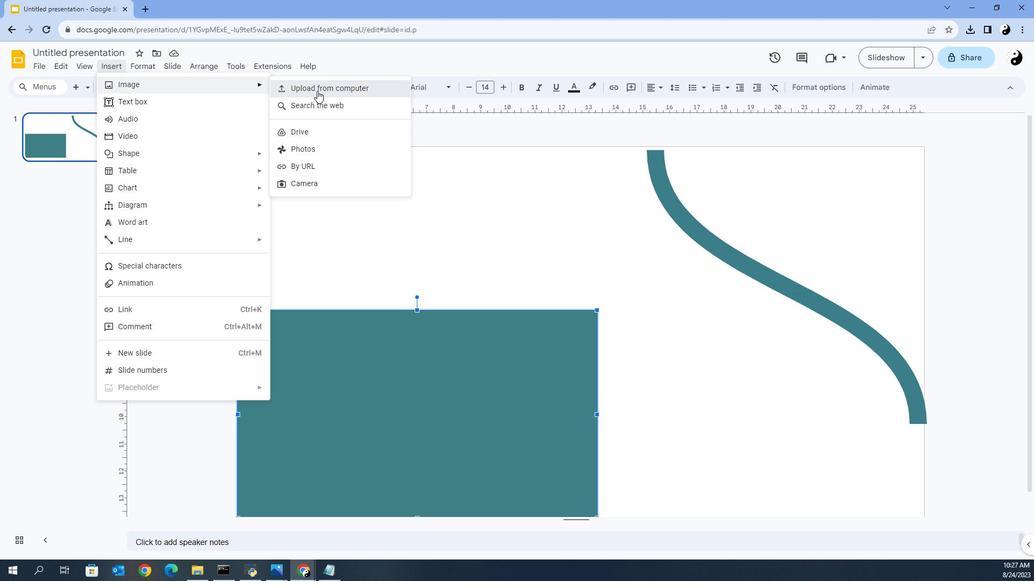 
Action: Mouse pressed left at (570, 61)
Screenshot: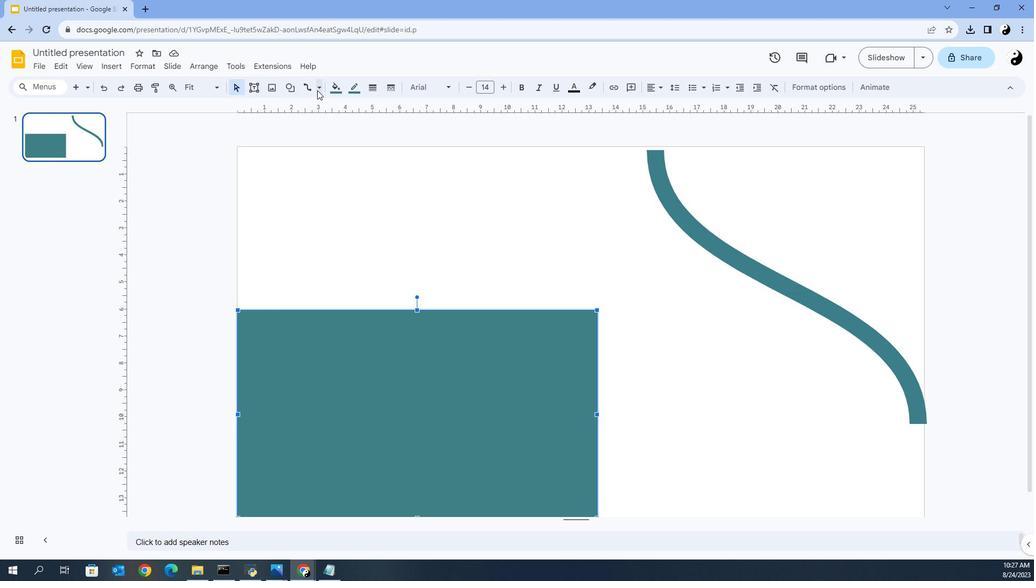
Action: Mouse moved to (570, 61)
Screenshot: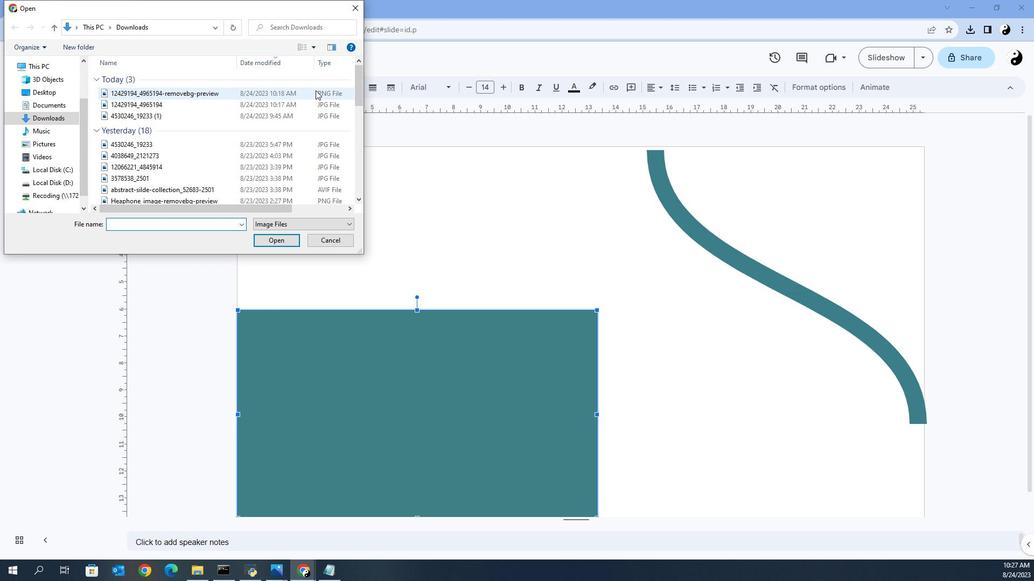 
Action: Mouse pressed left at (570, 61)
Screenshot: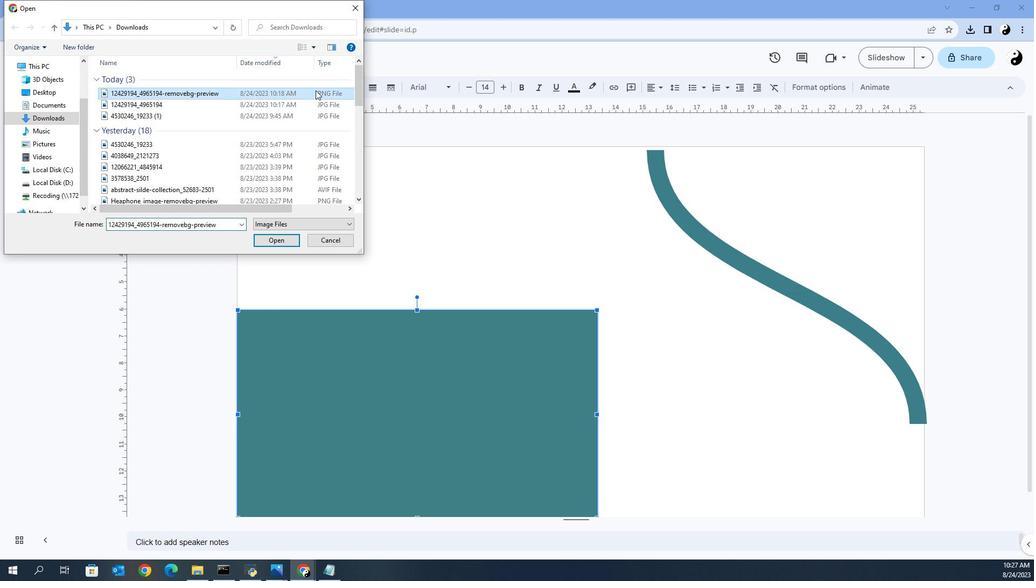 
Action: Mouse moved to (560, 232)
Screenshot: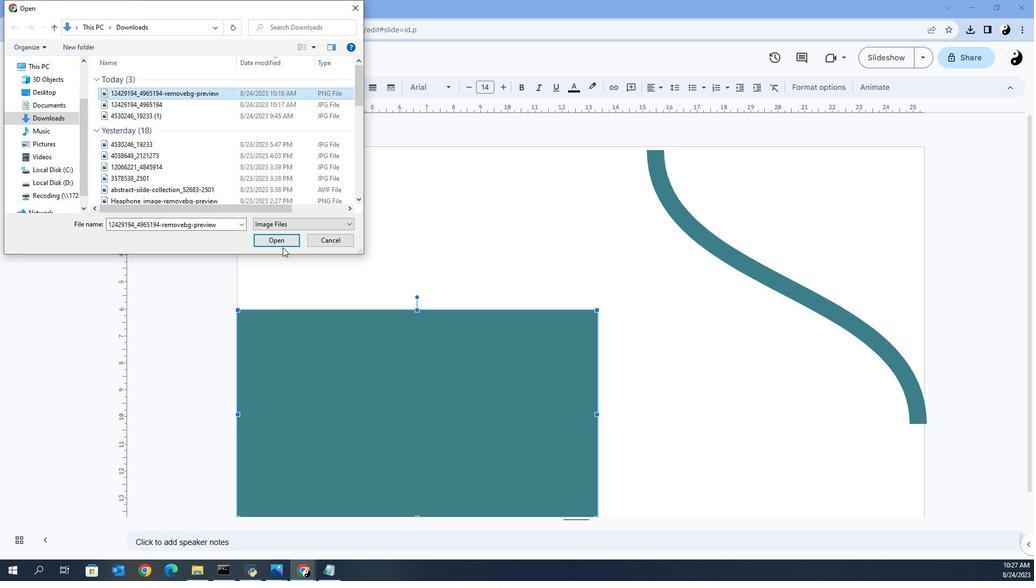 
Action: Mouse pressed left at (560, 232)
Screenshot: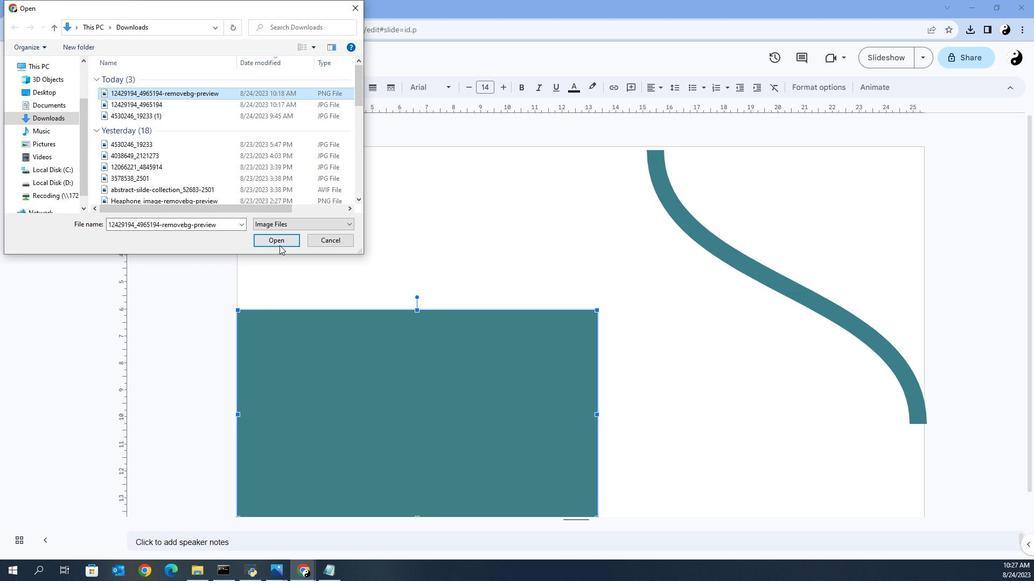 
Action: Mouse moved to (559, 217)
Screenshot: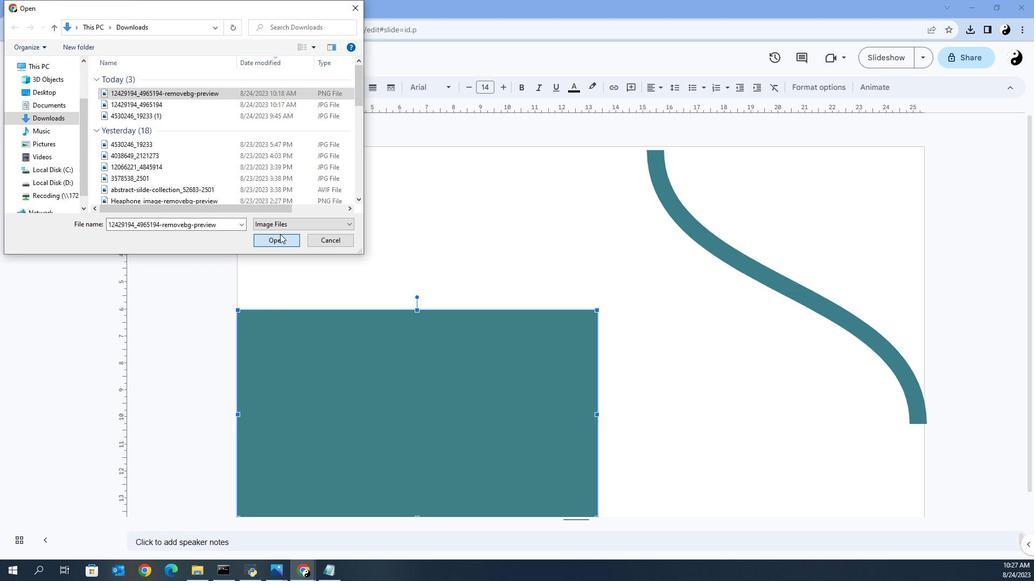 
Action: Mouse pressed left at (559, 217)
Screenshot: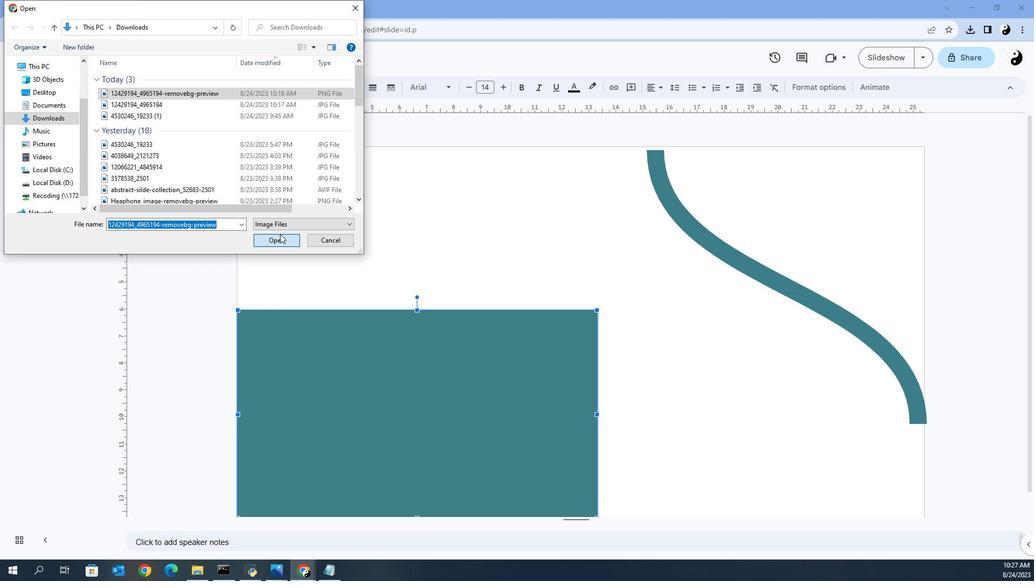 
Action: Mouse moved to (590, 210)
Screenshot: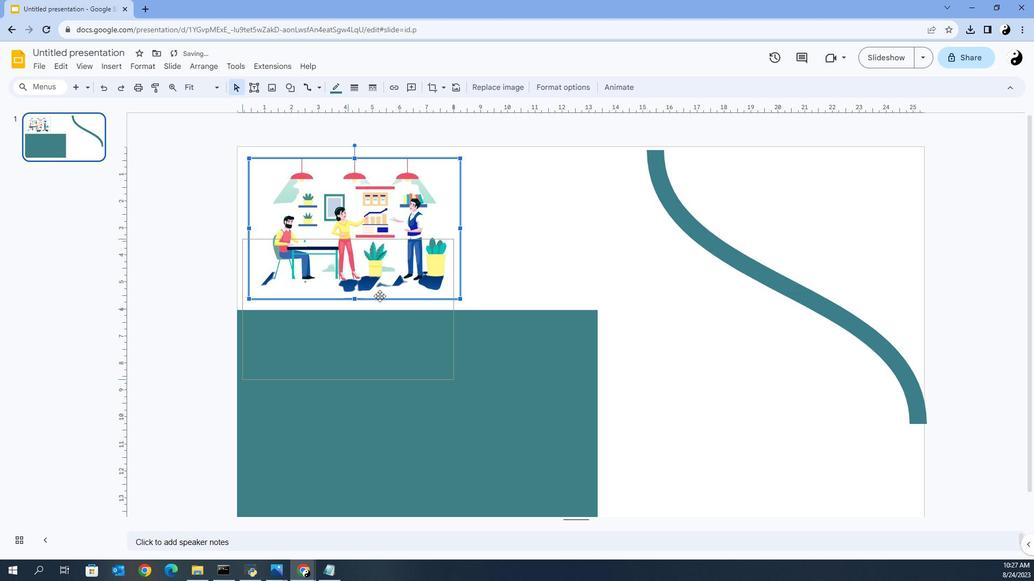 
Action: Mouse pressed left at (591, 189)
Screenshot: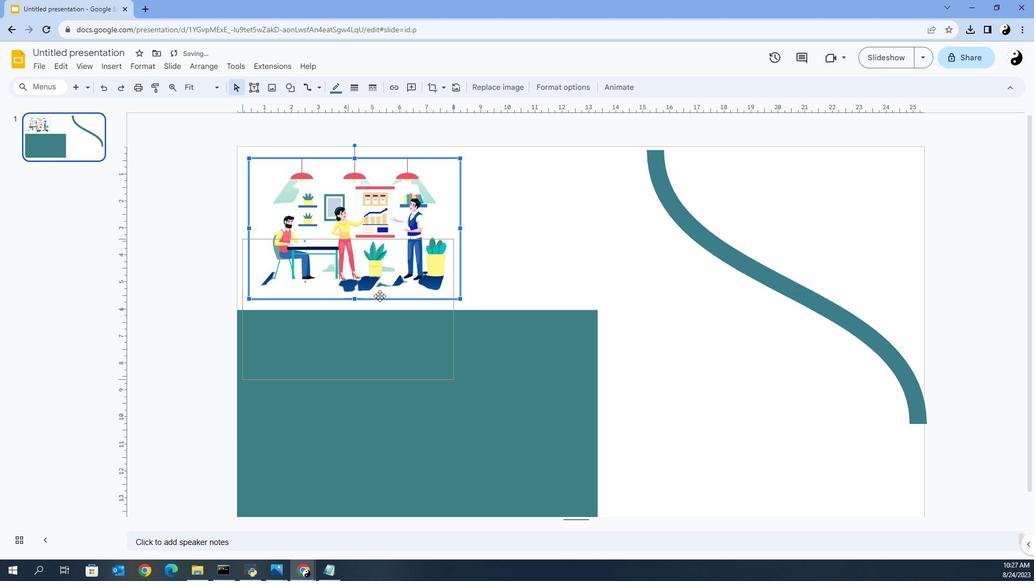 
Action: Mouse moved to (583, 460)
Screenshot: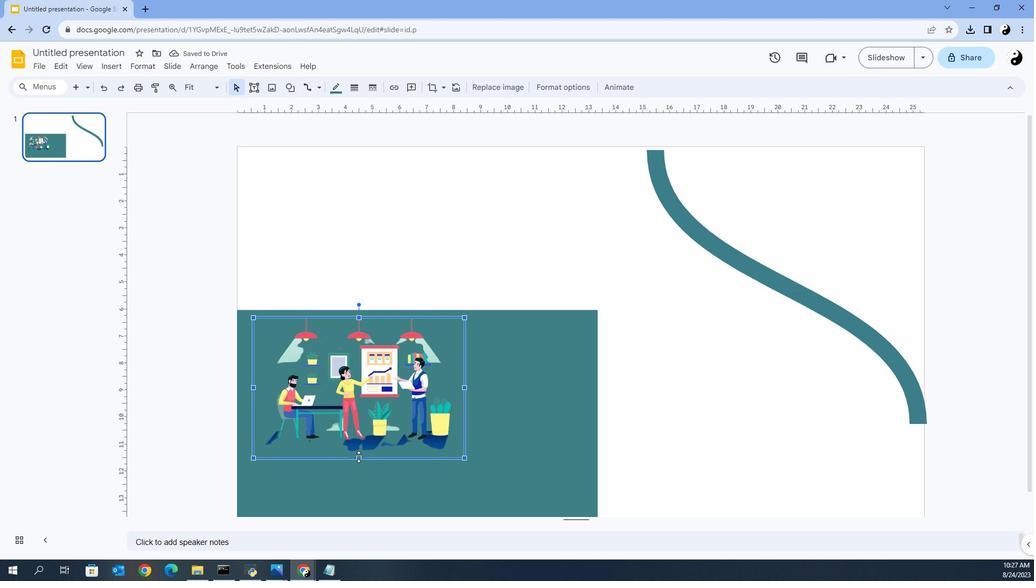 
Action: Mouse pressed left at (583, 460)
Screenshot: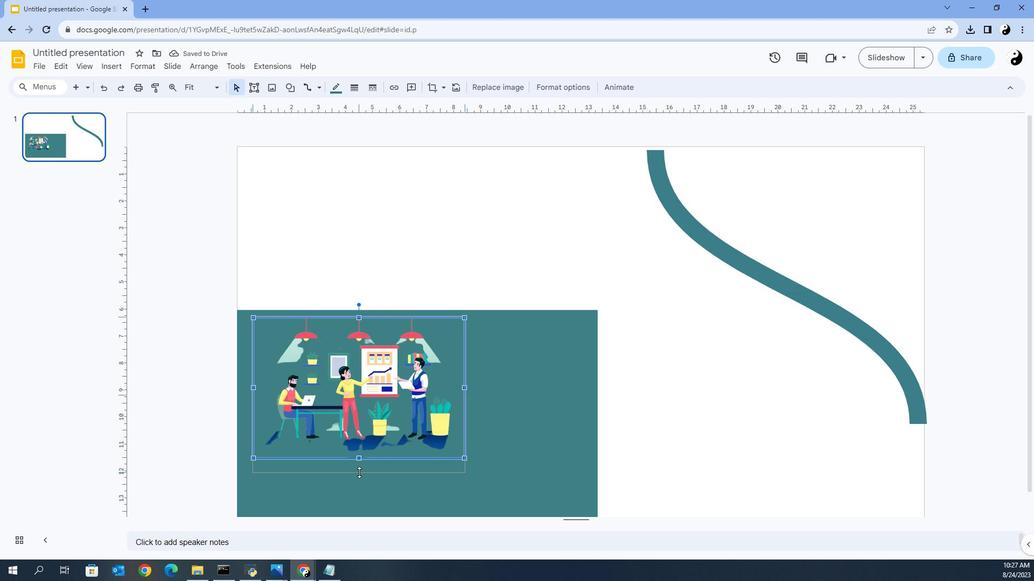 
Action: Mouse moved to (551, 418)
Screenshot: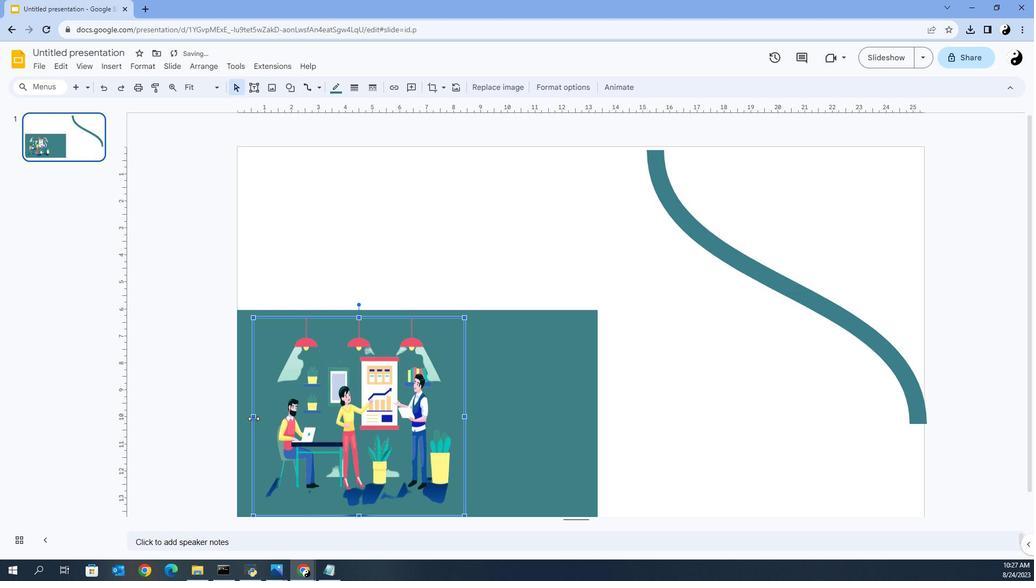 
Action: Mouse pressed left at (551, 418)
Screenshot: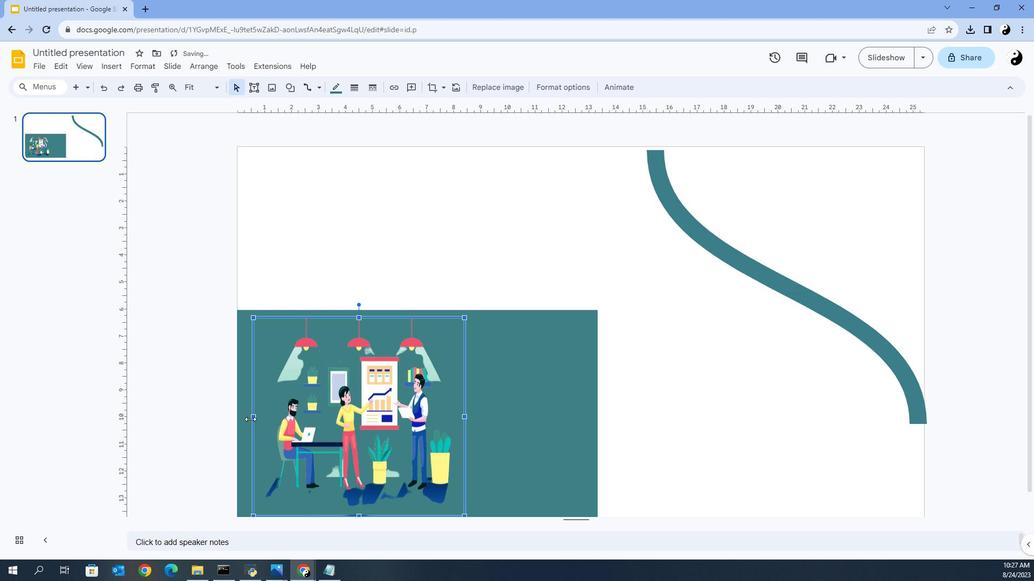 
Action: Mouse moved to (615, 419)
Screenshot: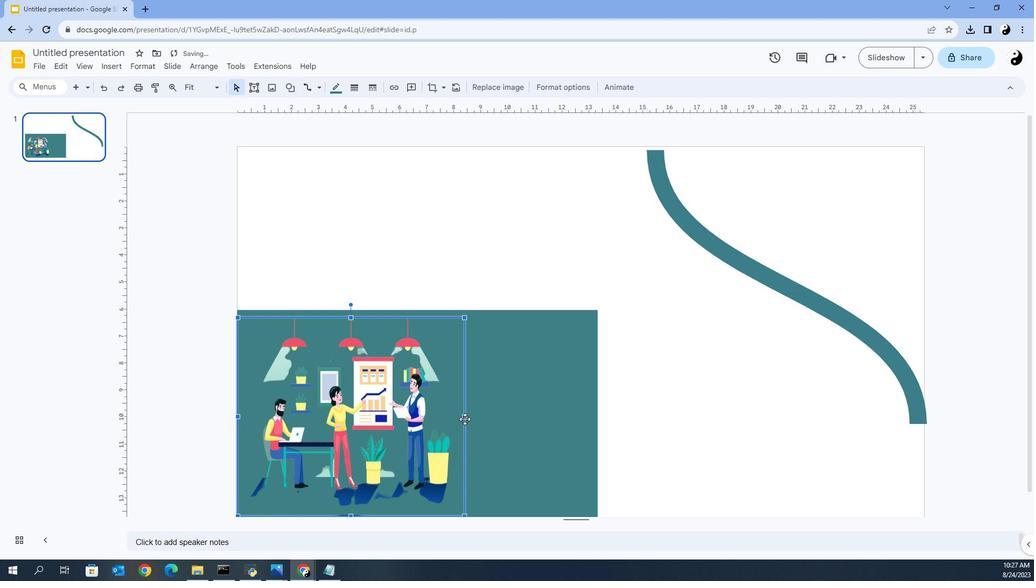 
Action: Mouse pressed left at (615, 419)
Screenshot: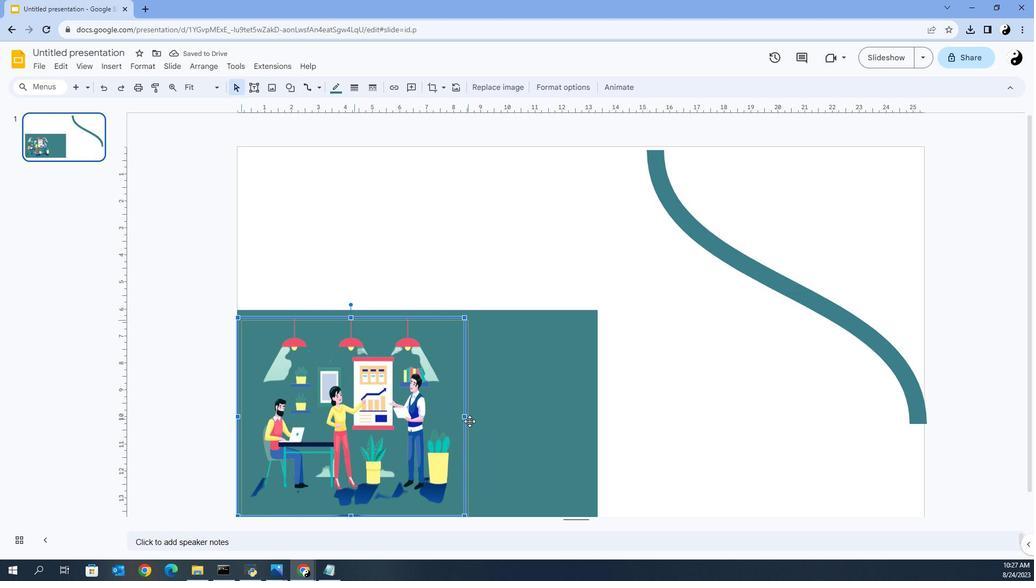 
Action: Mouse moved to (615, 418)
Screenshot: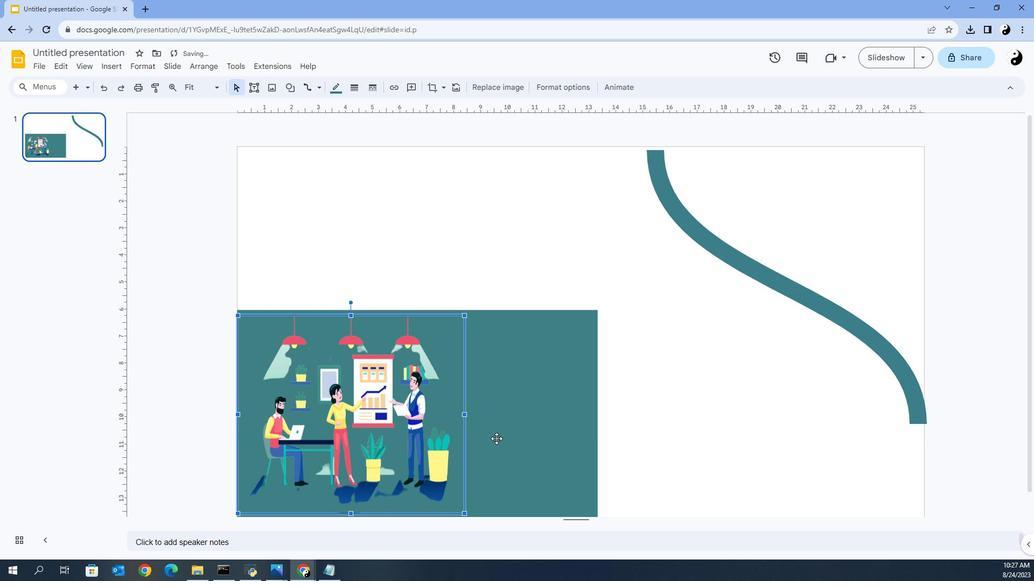 
Action: Key pressed <Key.shift>
Screenshot: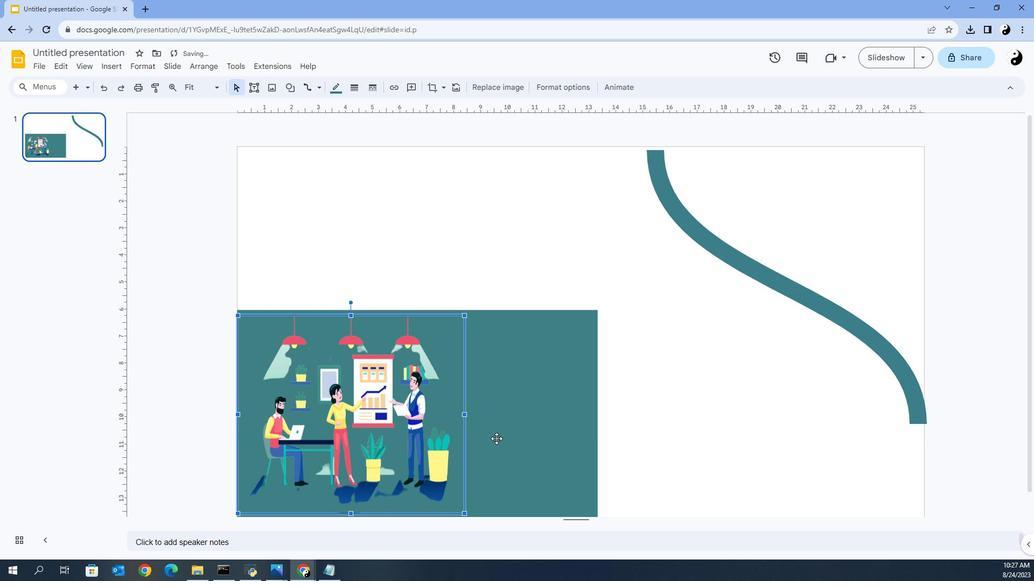 
Action: Mouse moved to (624, 439)
Screenshot: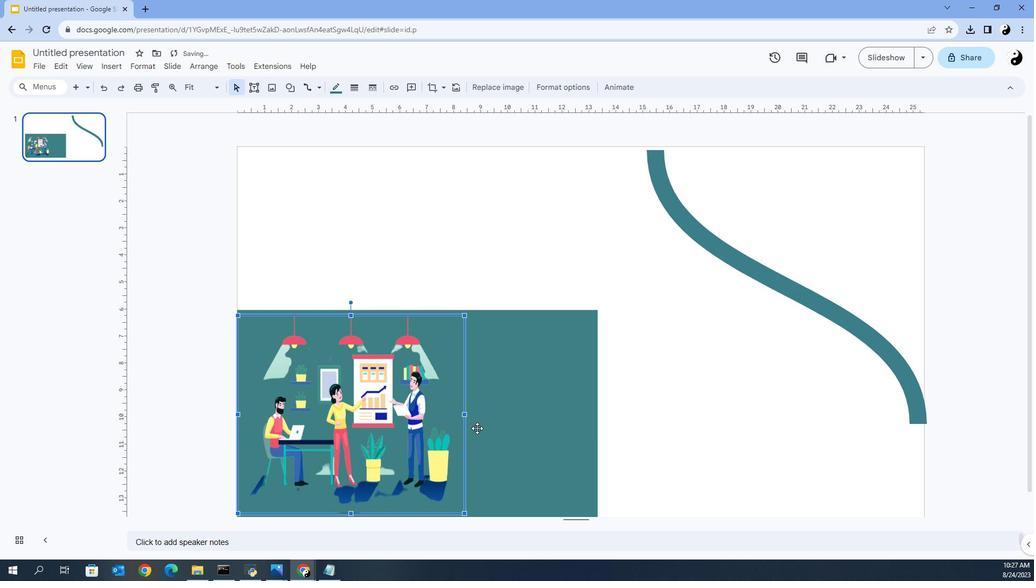 
Action: Key pressed <Key.shift>
Screenshot: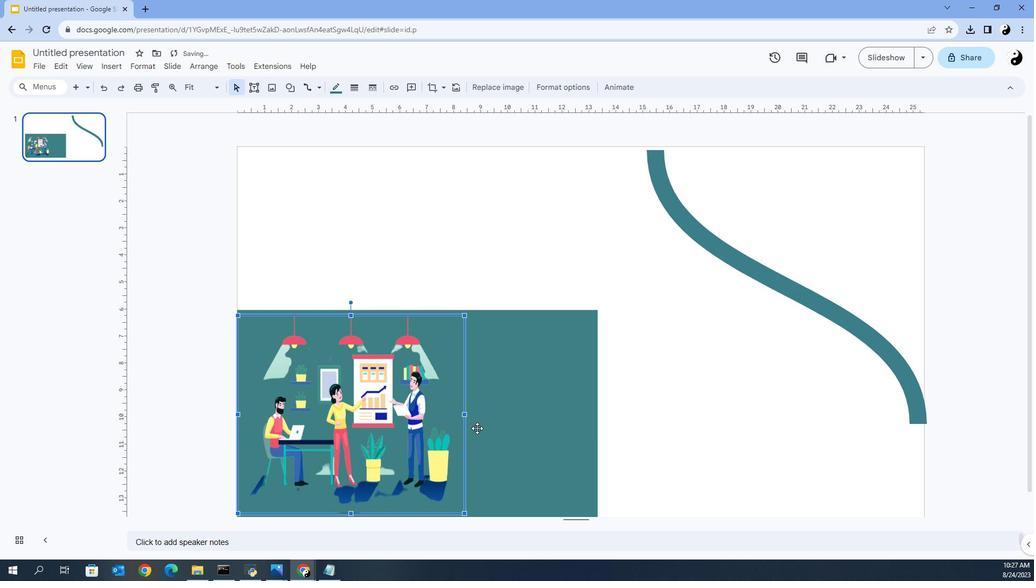 
Action: Mouse moved to (624, 438)
Screenshot: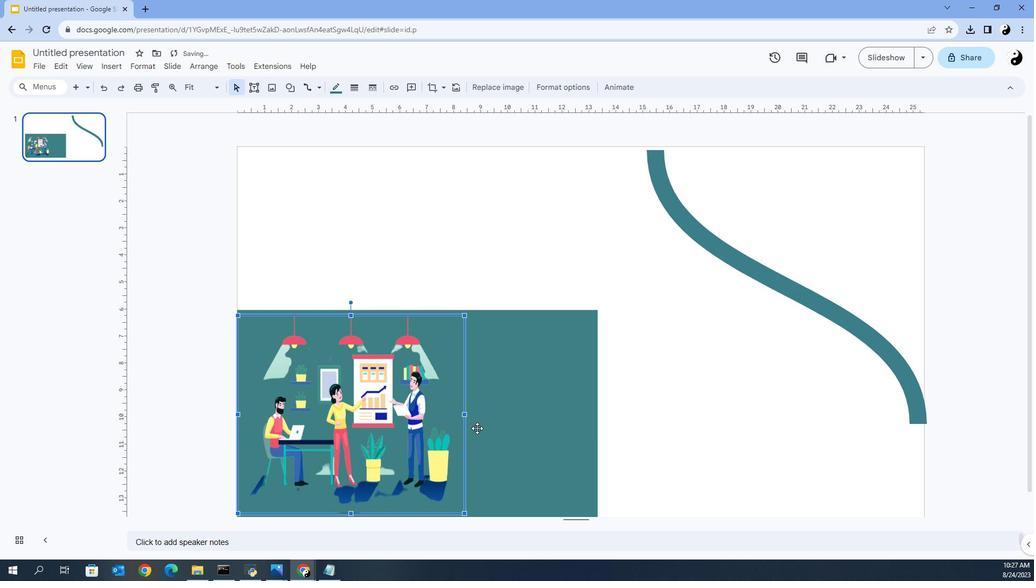 
Action: Key pressed <Key.shift>
Screenshot: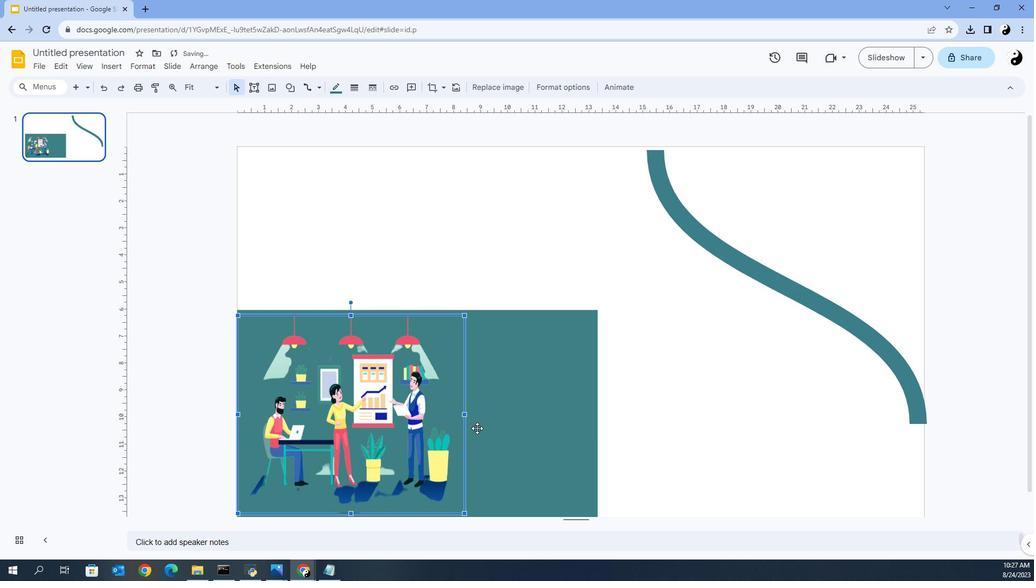 
Action: Mouse moved to (623, 438)
Screenshot: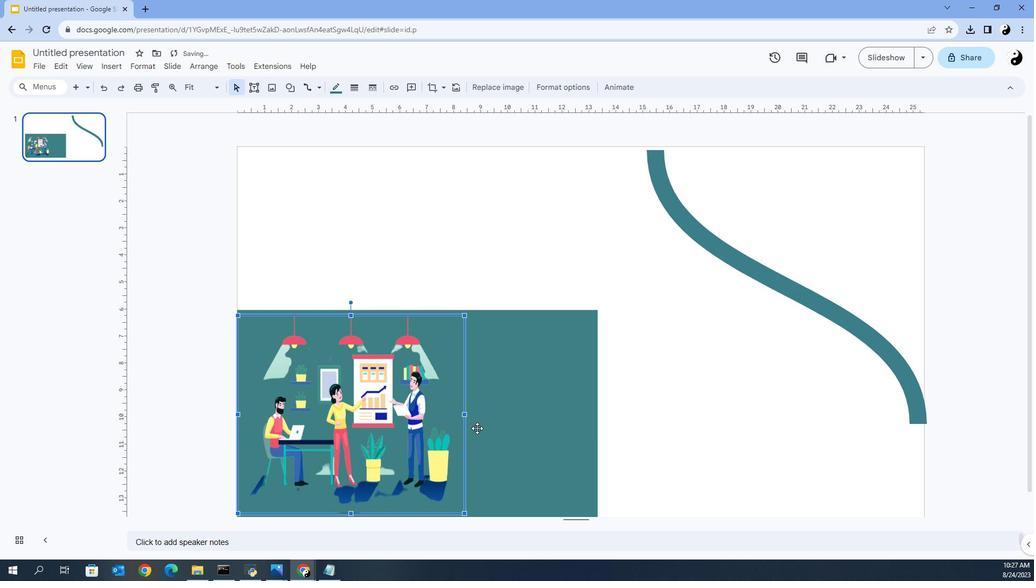 
Action: Key pressed <Key.shift><Key.shift>
Screenshot: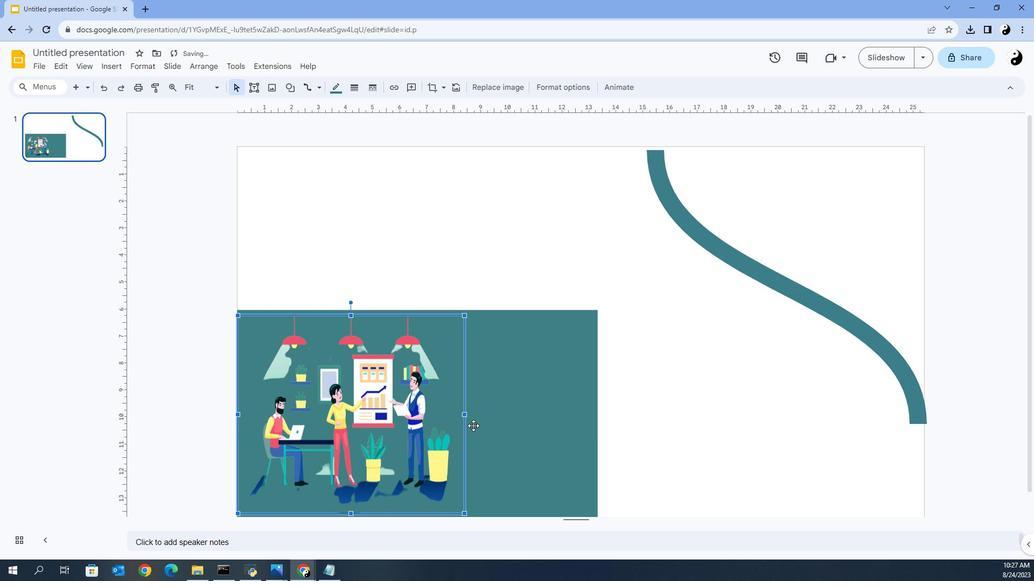 
Action: Mouse moved to (623, 437)
Screenshot: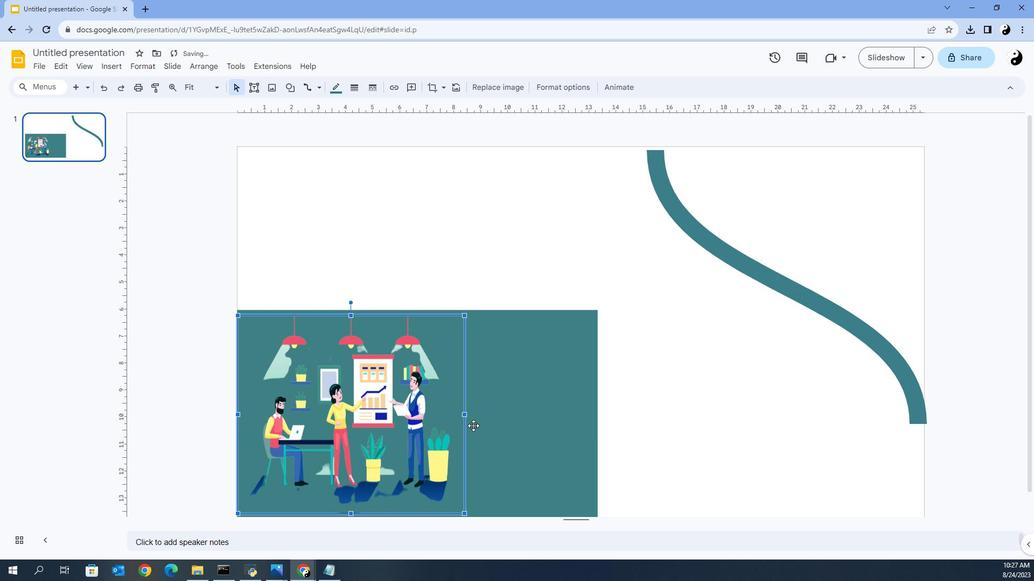 
Action: Key pressed <Key.shift>
Screenshot: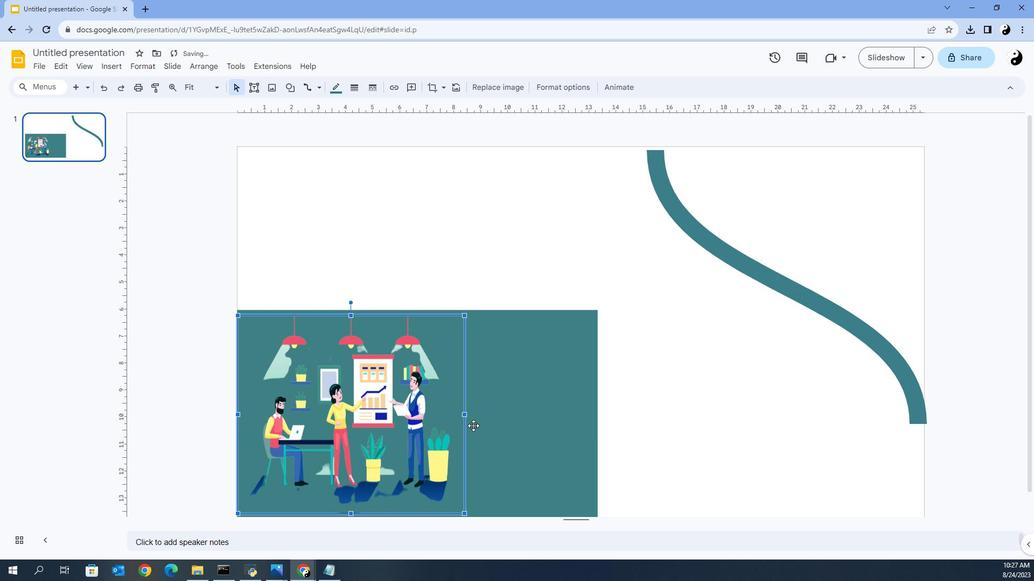 
Action: Mouse moved to (622, 434)
Screenshot: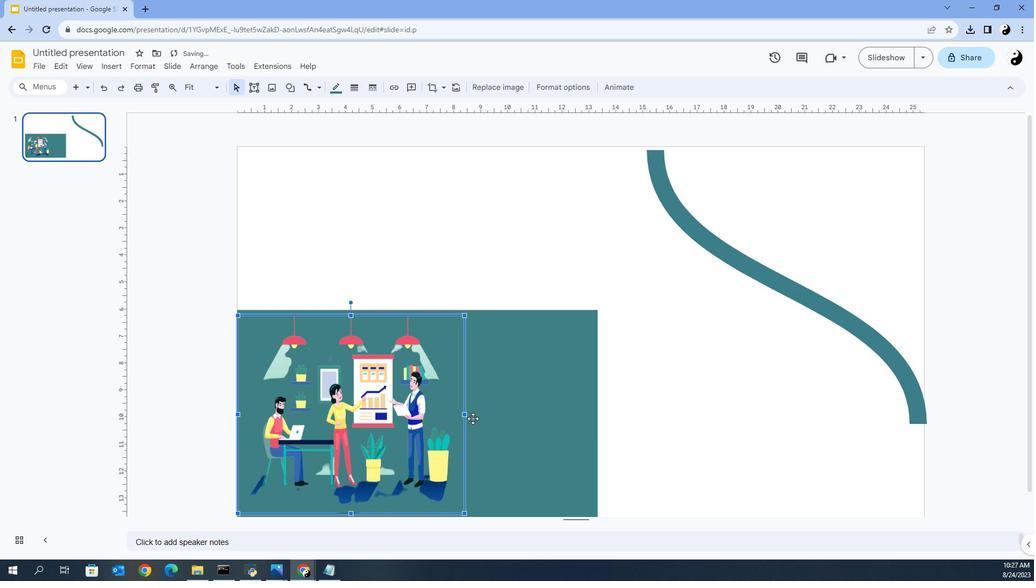 
Action: Key pressed <Key.shift>
Screenshot: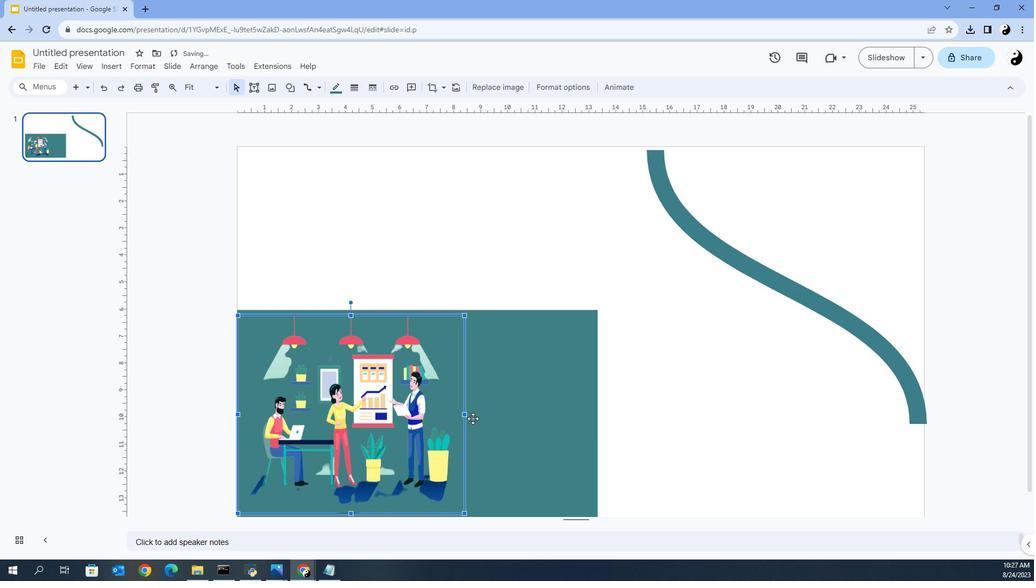 
Action: Mouse moved to (621, 432)
Screenshot: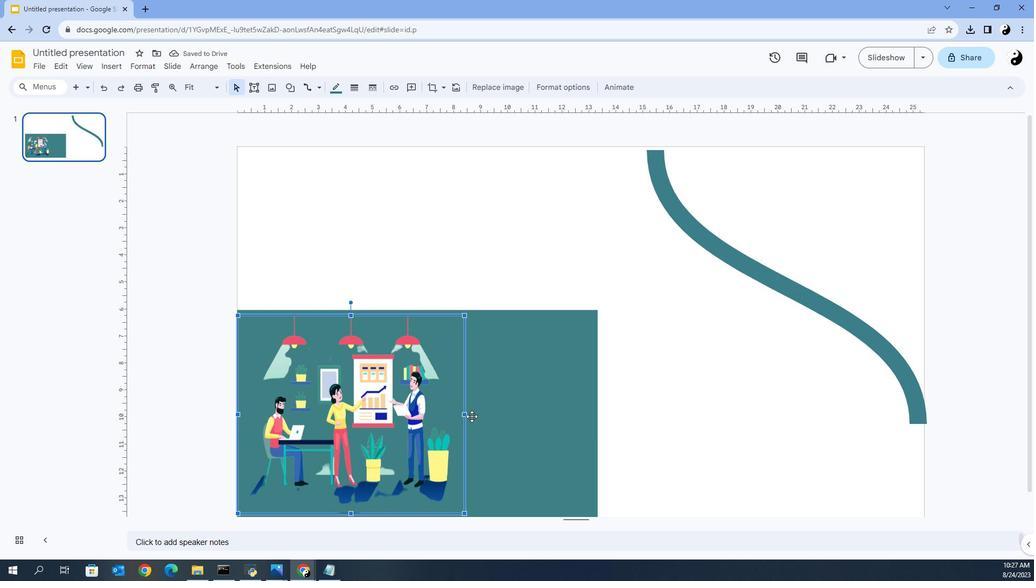 
Action: Key pressed <Key.shift>
Screenshot: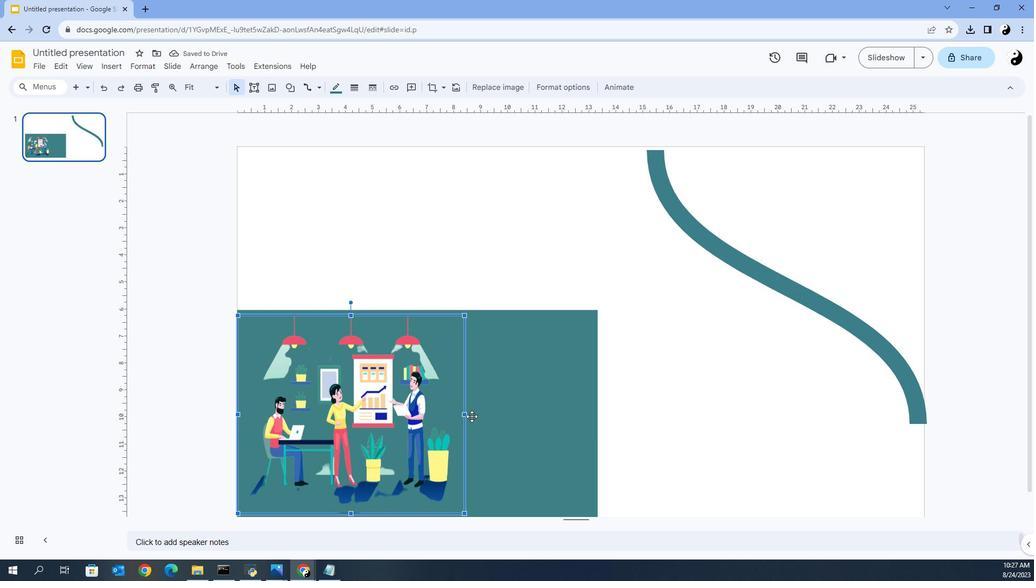 
Action: Mouse moved to (620, 431)
Screenshot: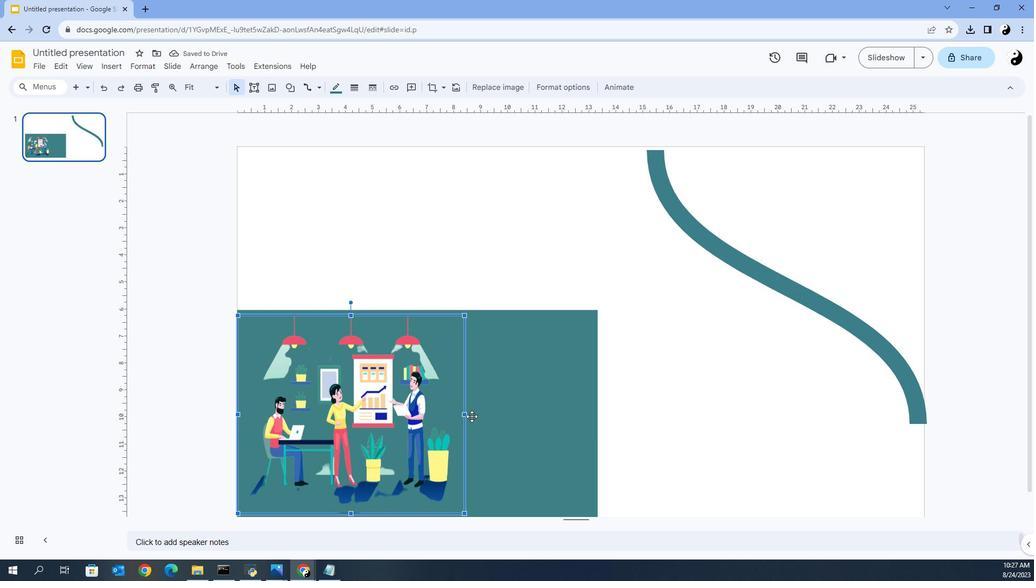 
Action: Key pressed <Key.shift>
Screenshot: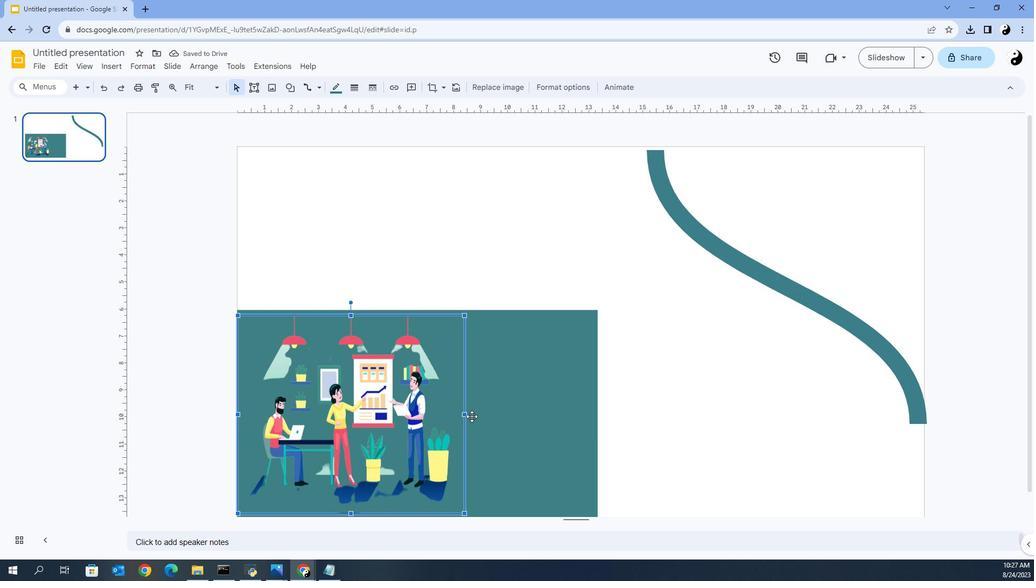 
Action: Mouse moved to (620, 430)
Screenshot: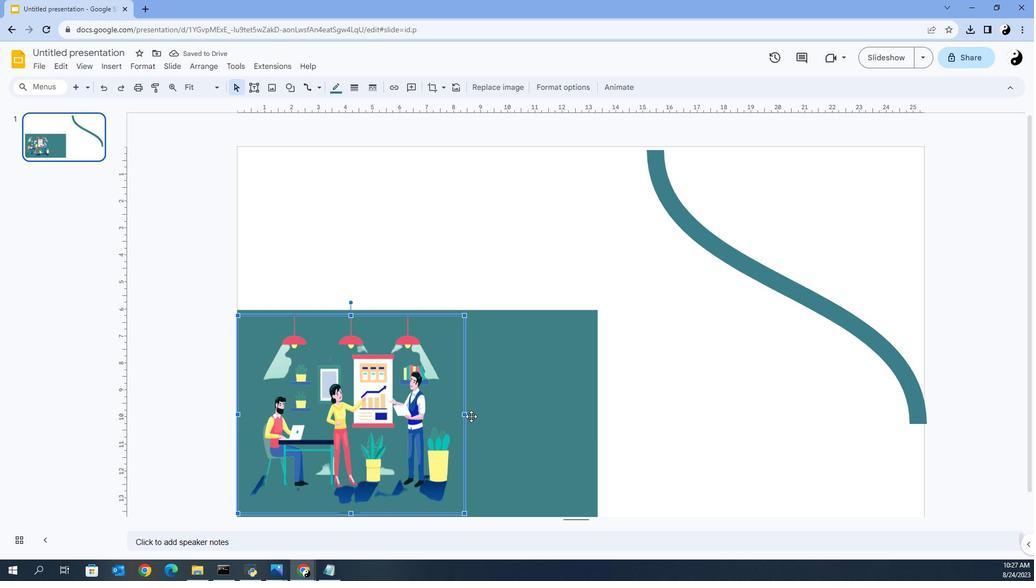 
Action: Key pressed <Key.shift>
Screenshot: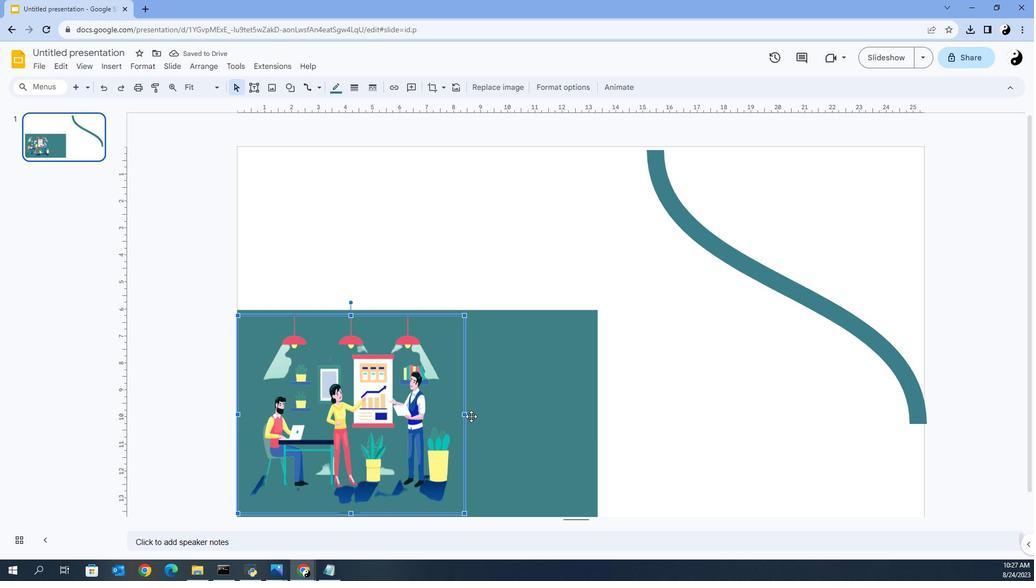 
Action: Mouse moved to (619, 427)
Screenshot: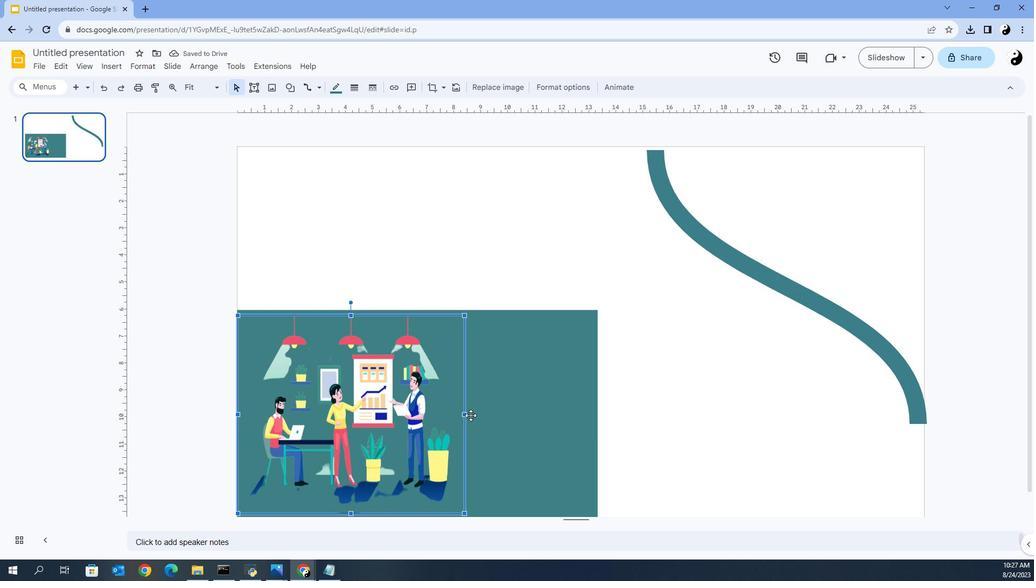 
Action: Key pressed <Key.shift>
Screenshot: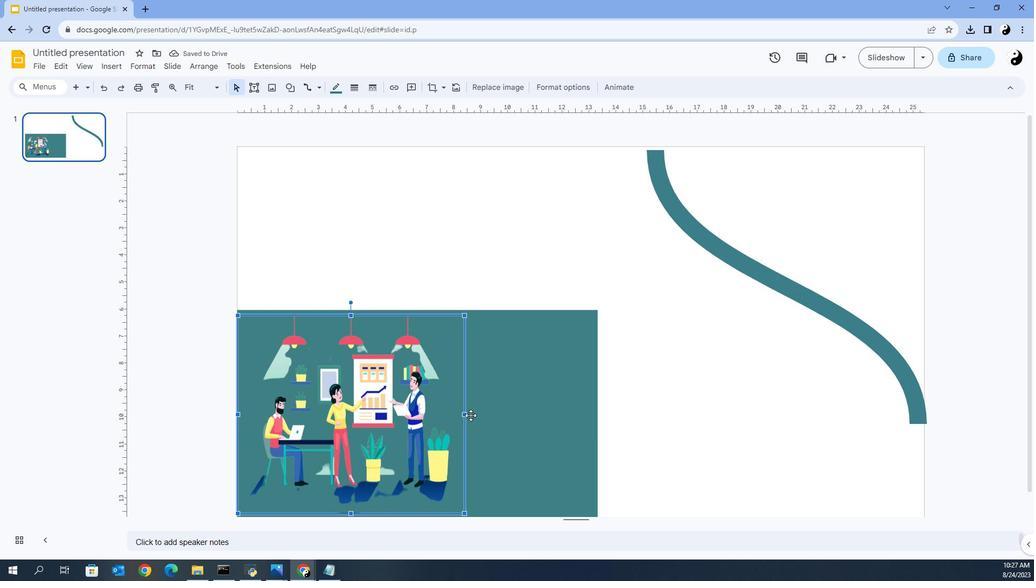 
Action: Mouse moved to (618, 426)
Screenshot: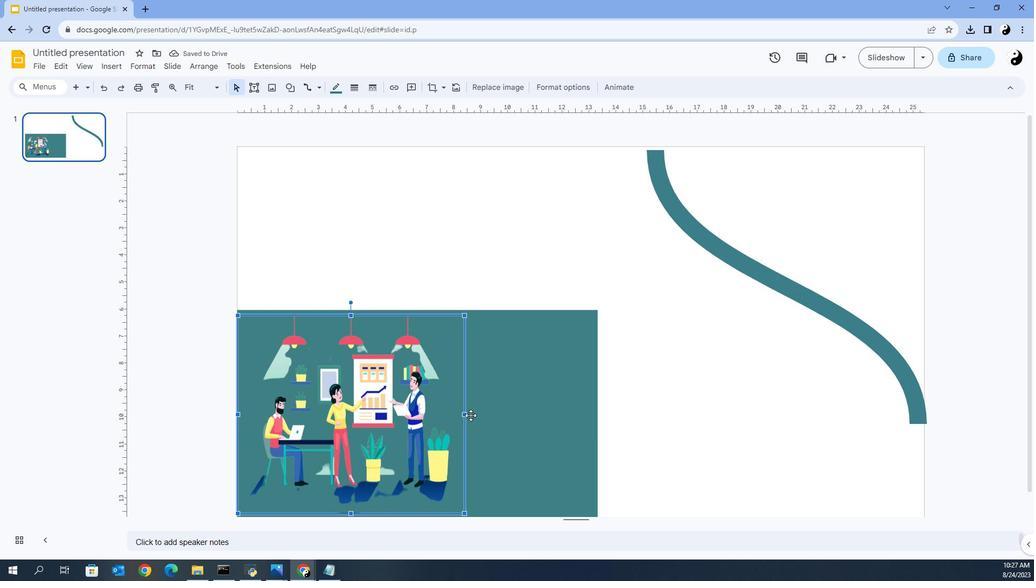 
Action: Key pressed <Key.shift><Key.shift>
